 Task: Add a new product to Salesforce by filling out the product name, code, revenue, and description, then save the entry.
Action: Mouse moved to (551, 536)
Screenshot: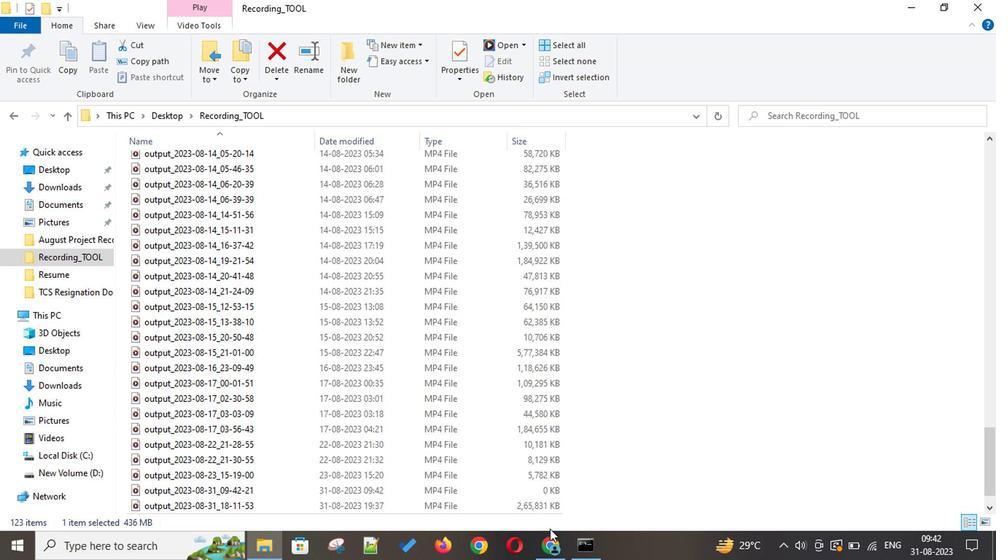 
Action: Mouse pressed left at (551, 536)
Screenshot: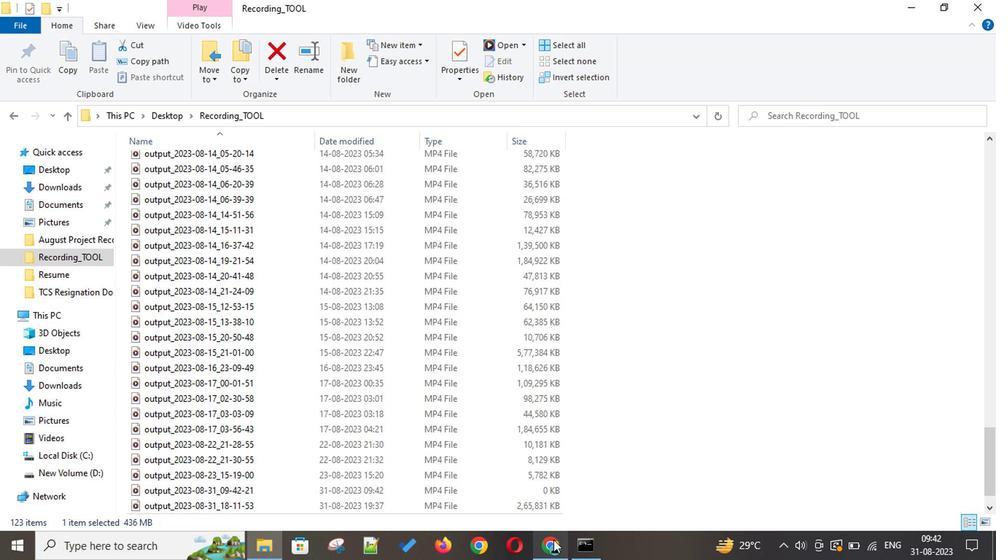 
Action: Mouse moved to (29, 108)
Screenshot: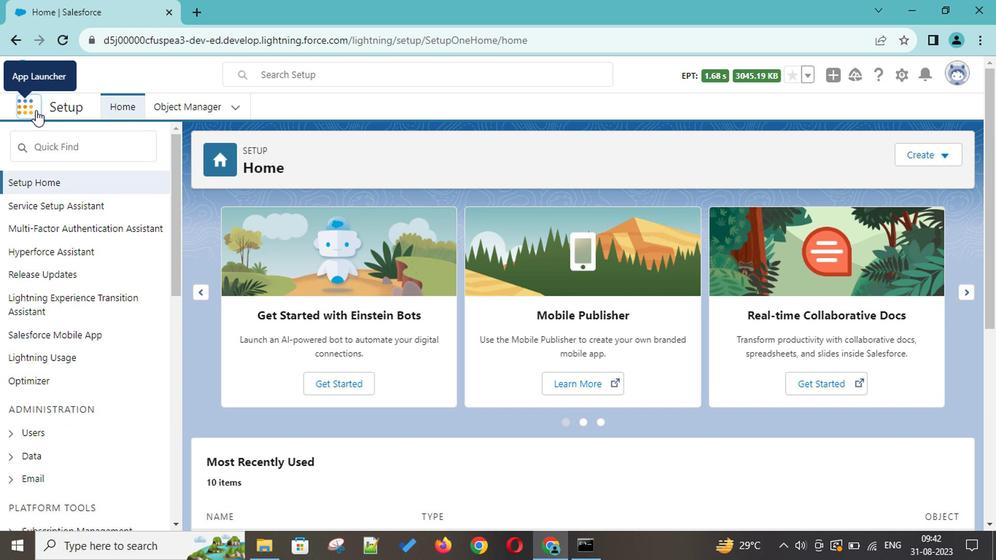 
Action: Mouse pressed left at (29, 108)
Screenshot: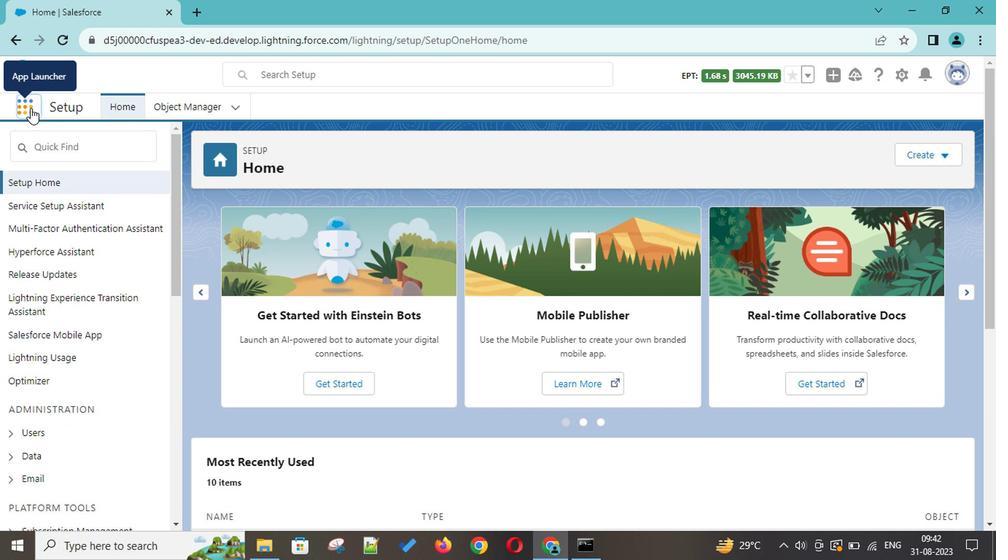 
Action: Mouse moved to (88, 157)
Screenshot: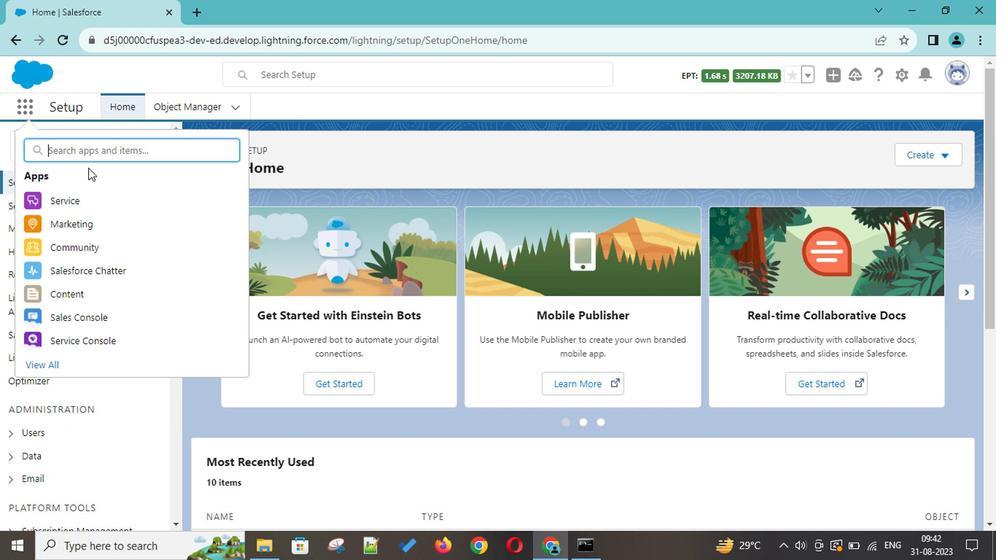 
Action: Key pressed <Key.shift>Sale
Screenshot: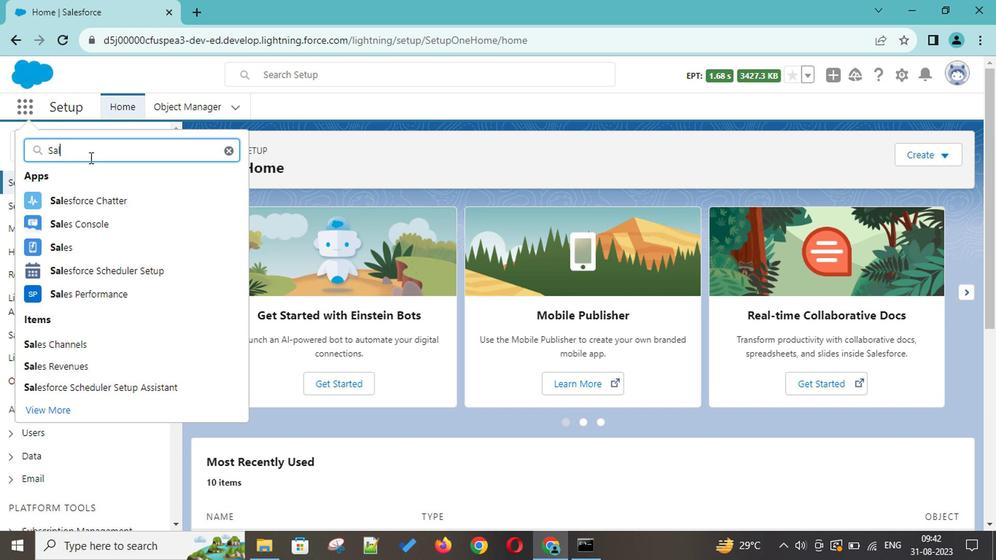 
Action: Mouse moved to (62, 285)
Screenshot: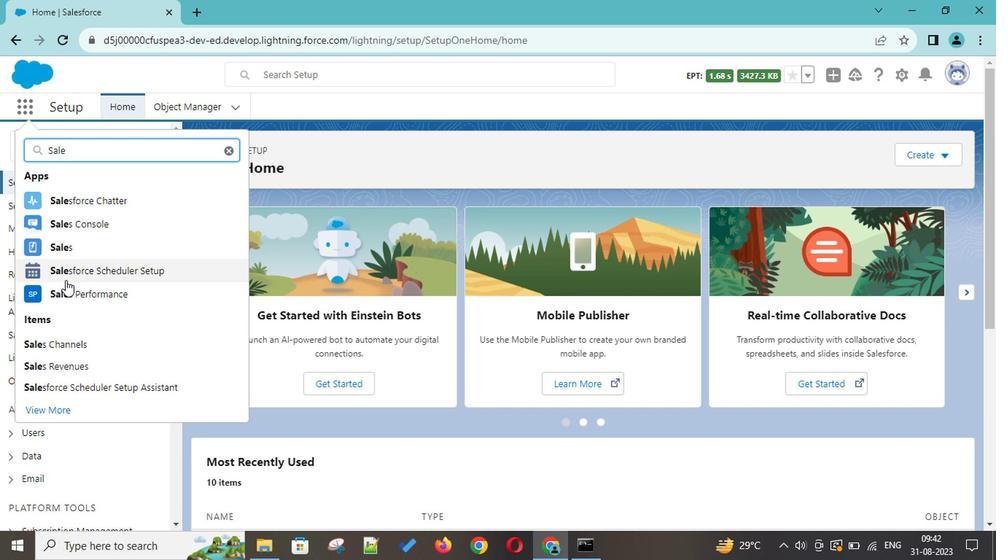 
Action: Mouse pressed left at (62, 285)
Screenshot: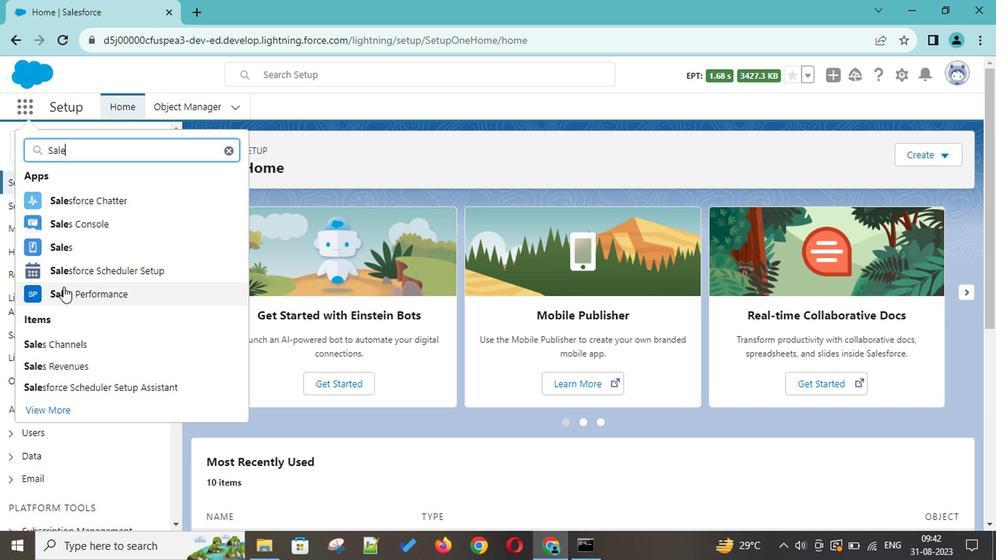 
Action: Mouse moved to (445, 109)
Screenshot: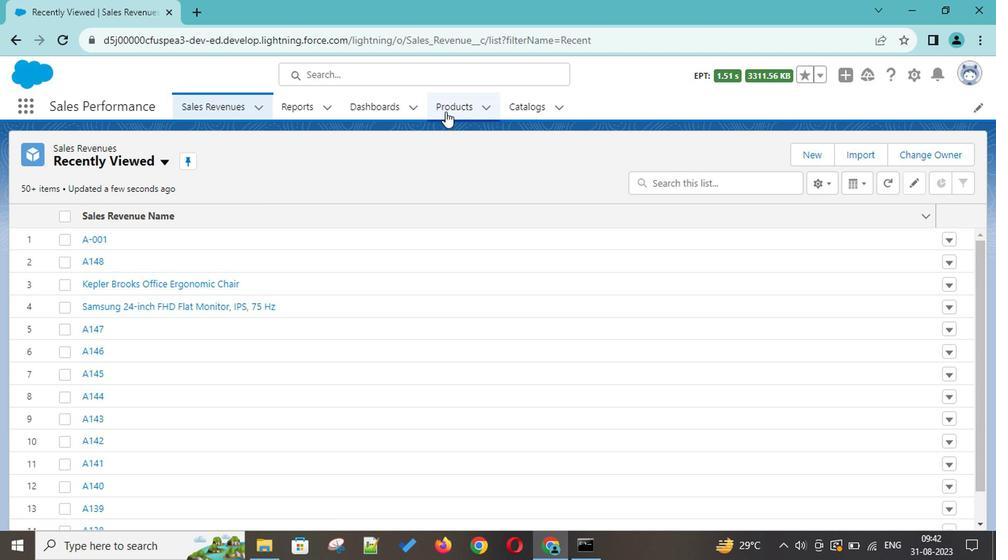 
Action: Mouse pressed left at (445, 109)
Screenshot: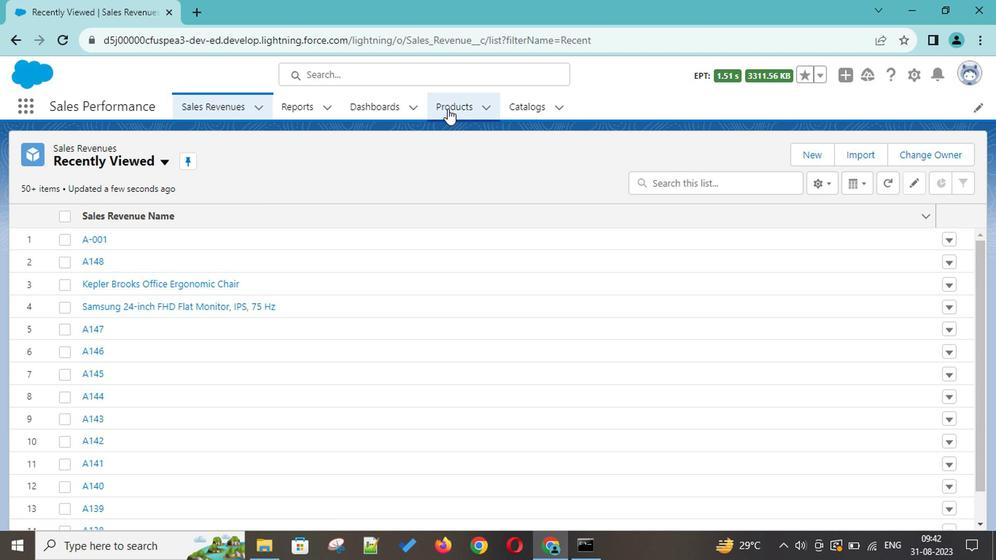 
Action: Mouse moved to (852, 156)
Screenshot: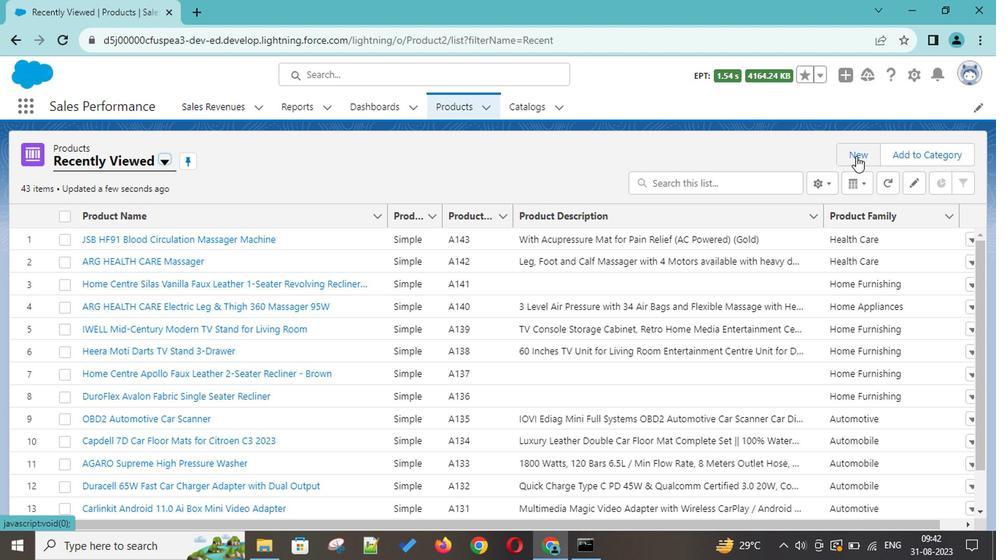 
Action: Mouse pressed left at (852, 156)
Screenshot: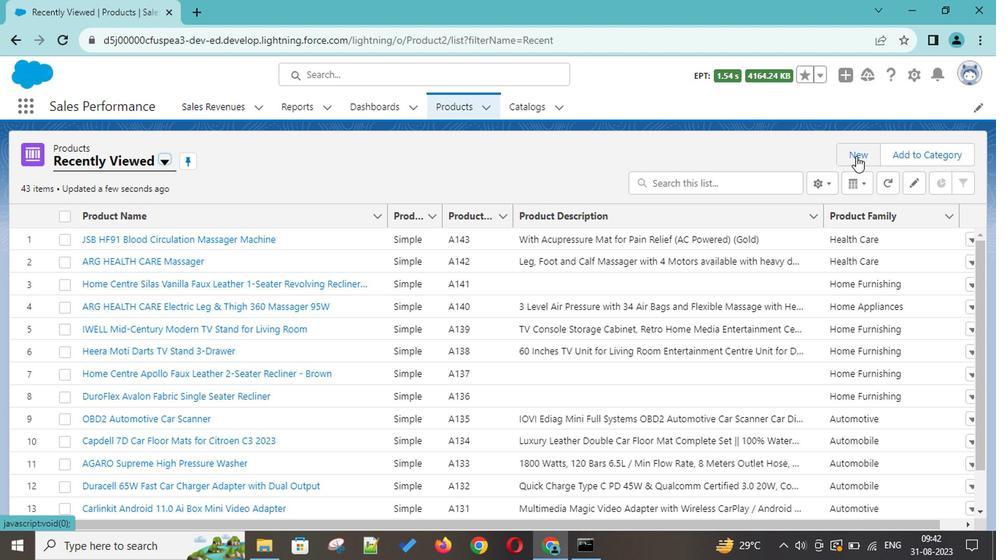 
Action: Mouse moved to (259, 229)
Screenshot: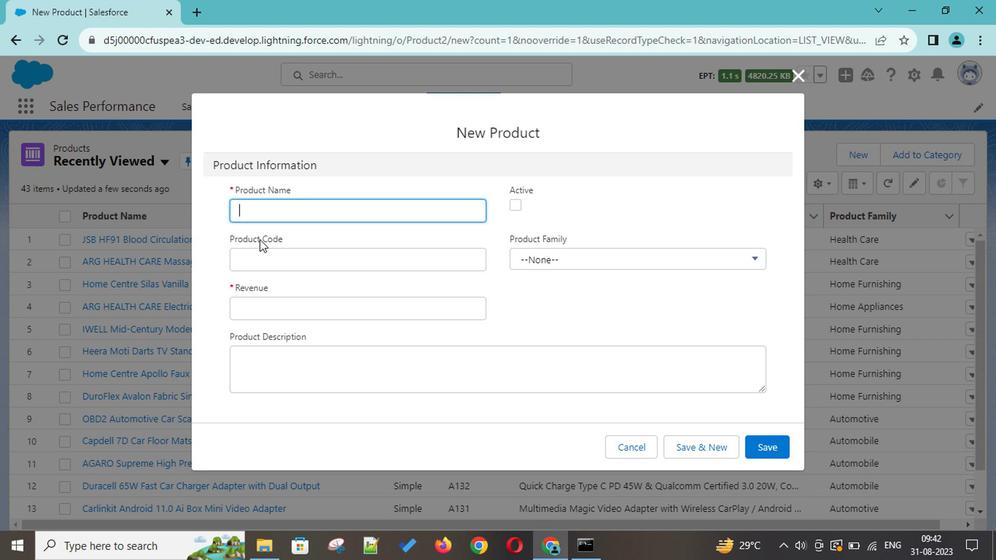
Action: Key pressed <Key.shift>A144
Screenshot: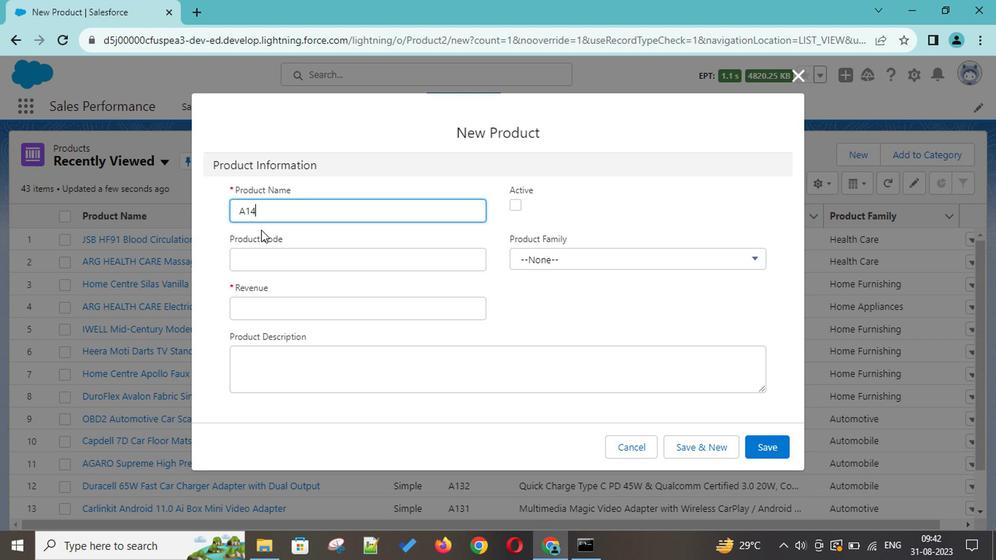 
Action: Mouse moved to (510, 201)
Screenshot: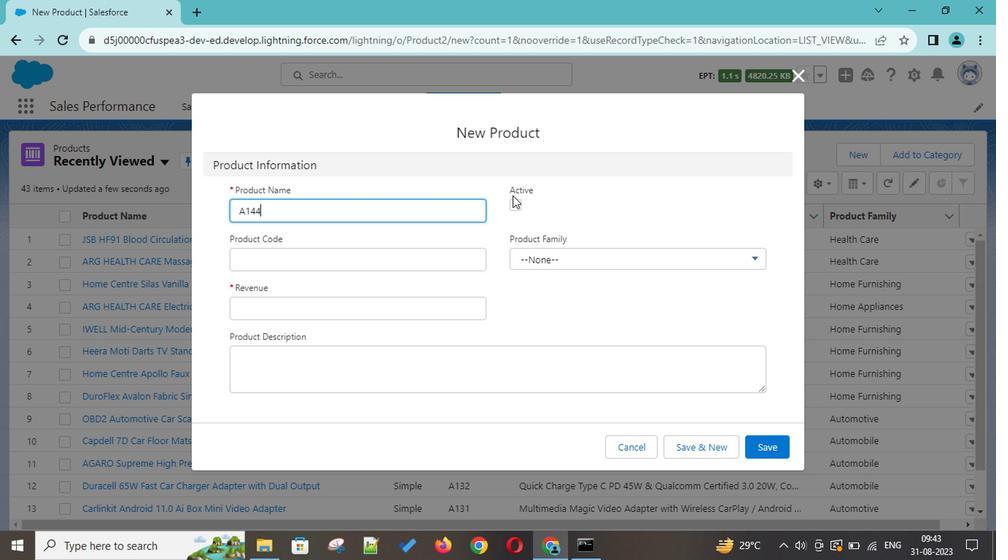 
Action: Mouse pressed left at (510, 201)
Screenshot: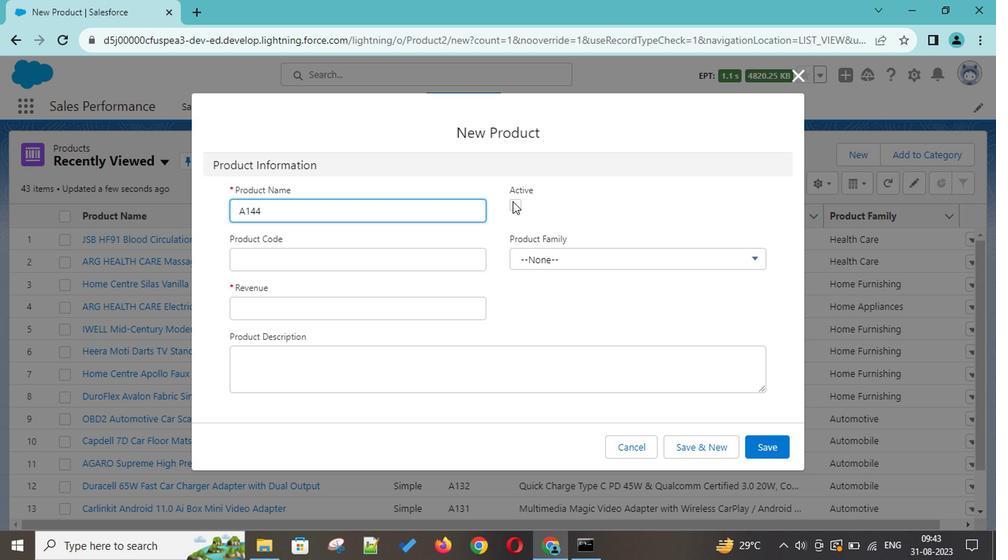 
Action: Mouse moved to (374, 260)
Screenshot: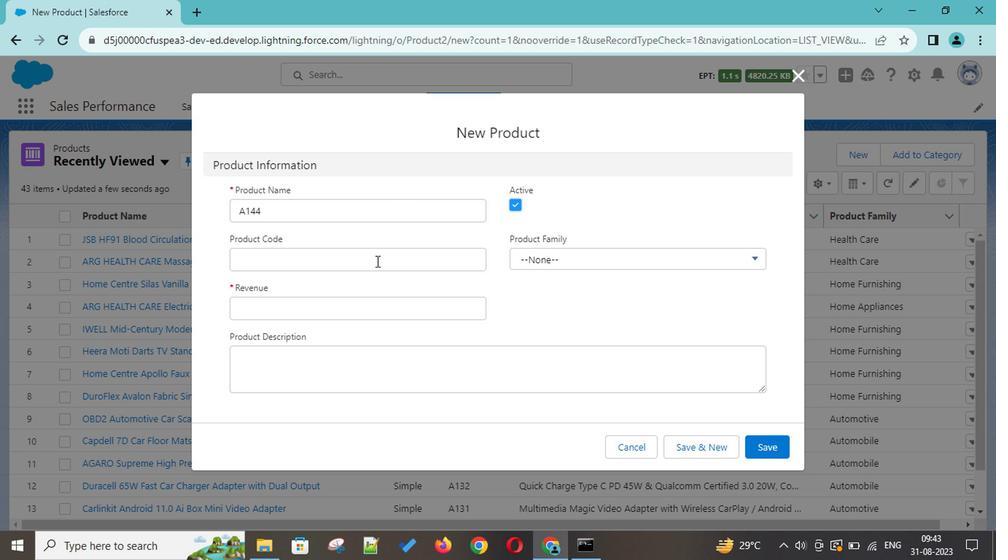 
Action: Mouse pressed left at (374, 260)
Screenshot: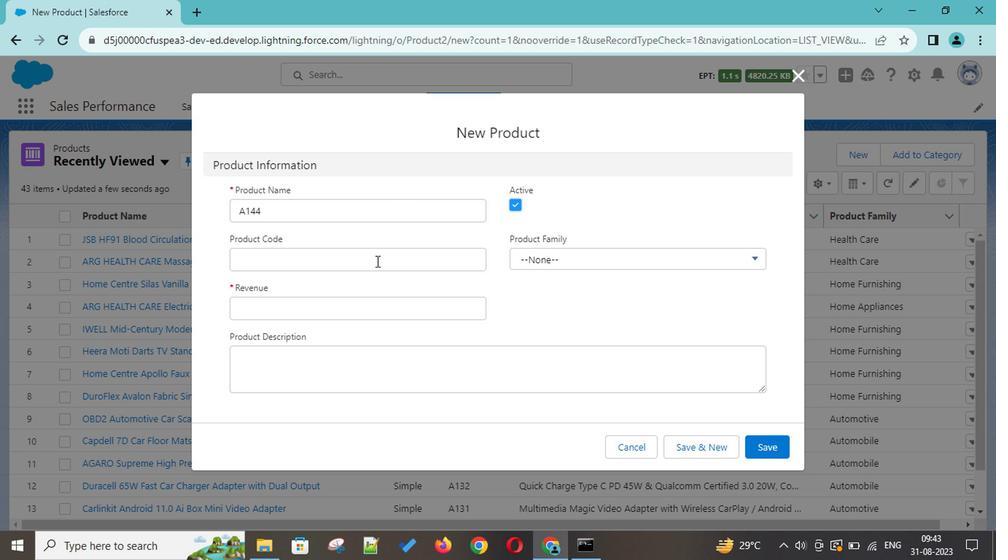 
Action: Mouse moved to (357, 215)
Screenshot: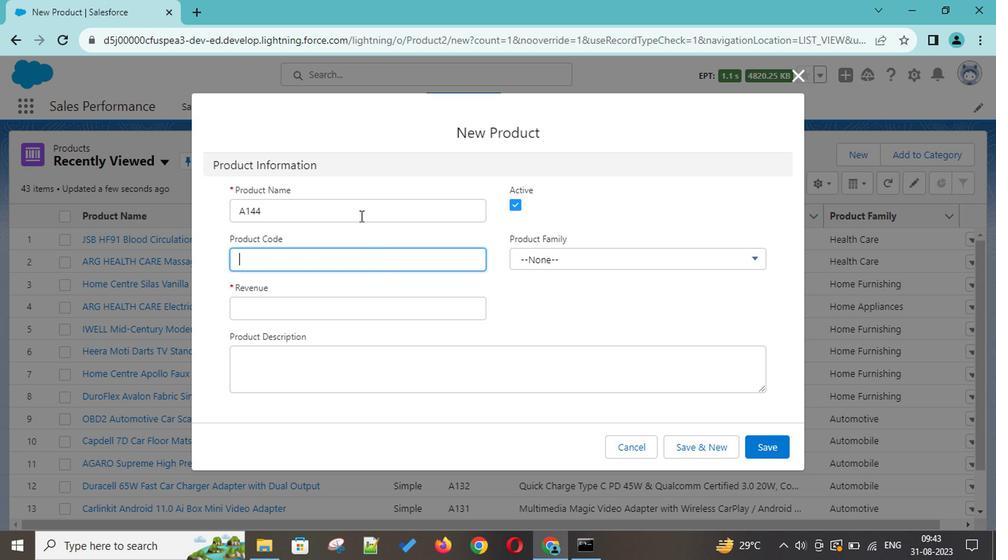 
Action: Mouse pressed left at (357, 215)
Screenshot: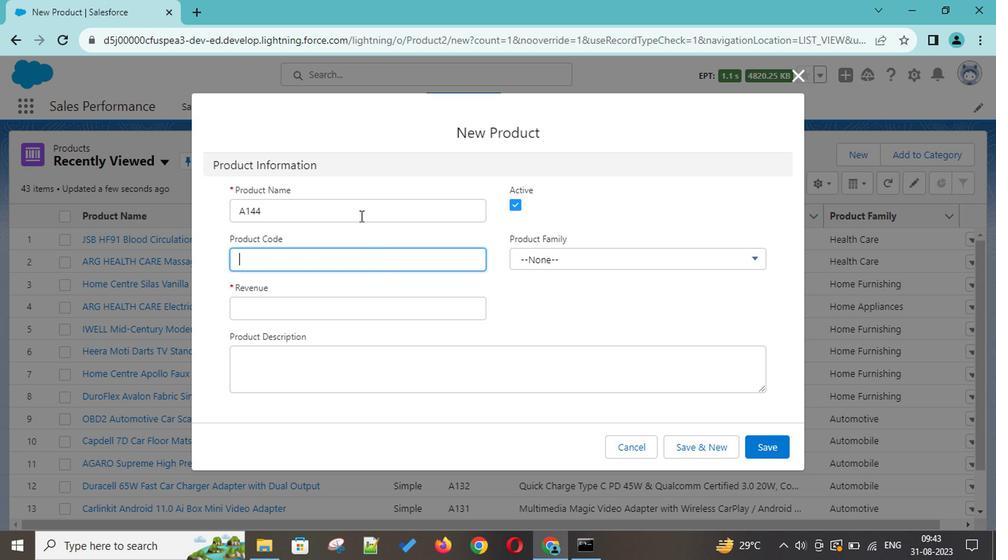 
Action: Key pressed ctrl+A<Key.shift>ctrl+M2<Key.space><Key.backspace><Key.backspace><Key.backspace><Key.backspace><Key.backspace><Key.backspace><Key.backspace><Key.backspace><Key.backspace><Key.backspace><Key.backspace><Key.shift>JBL<Key.space><Key.shift><Key.shift><Key.shift><Key.shift><Key.shift>Tour<Key.space><Key.shift>One<Key.space><Key.shift>M2<Key.space><Key.shift>Adaptive<Key.space><Key.shift>Noise<Key.space><Key.shift>Canceli<Key.backspace>ling<Key.space><Key.shift>Over-<Key.shift>Ear<Key.space><Key.shift>Headphones
Screenshot: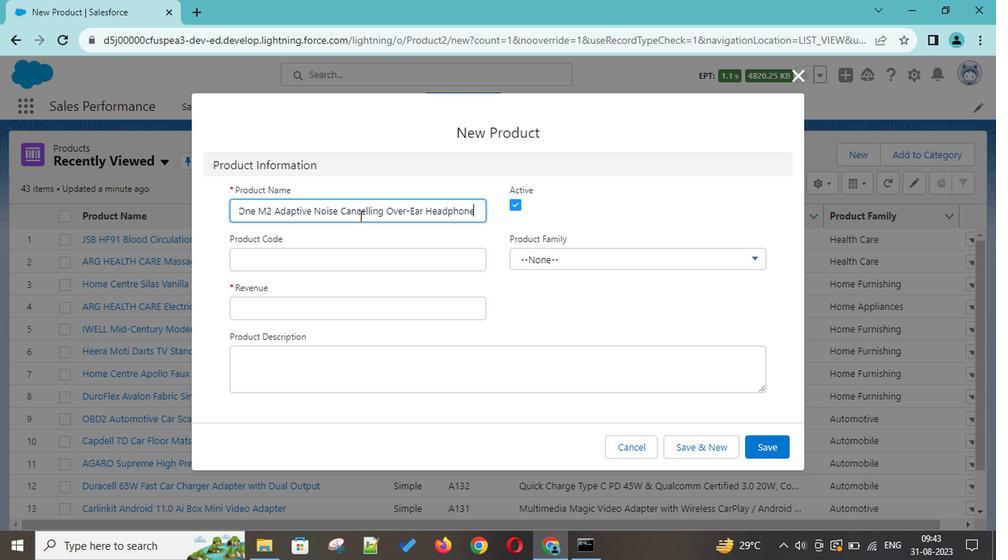 
Action: Mouse moved to (279, 260)
Screenshot: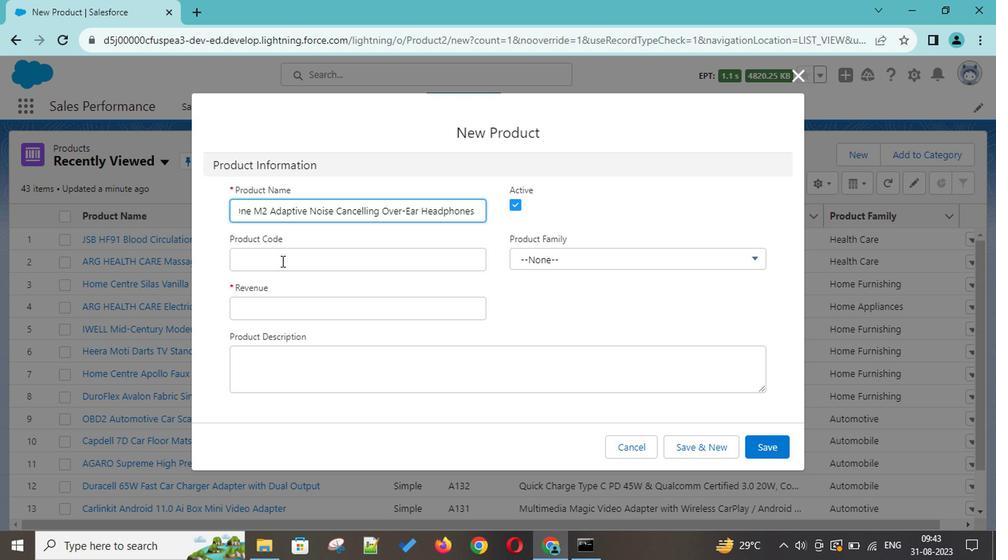 
Action: Mouse pressed left at (279, 260)
Screenshot: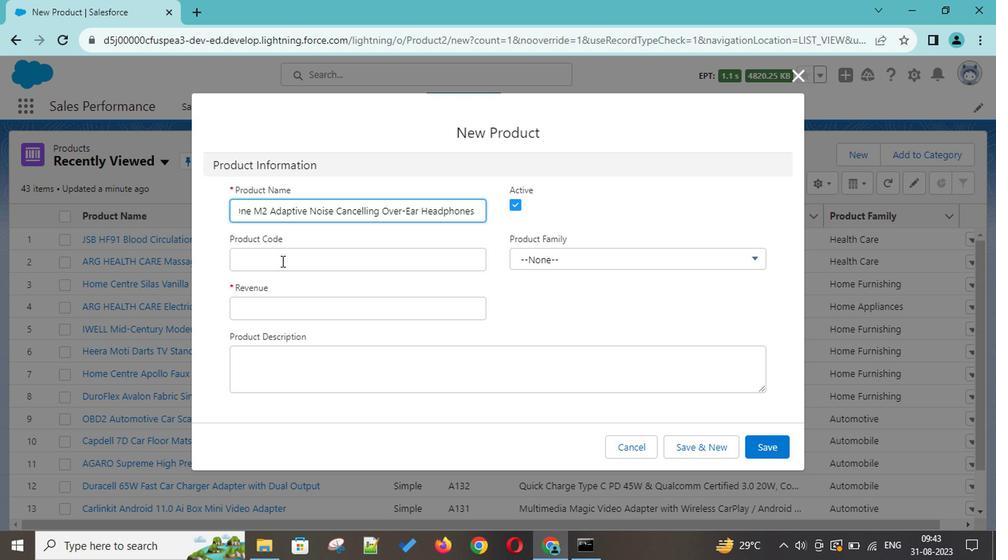 
Action: Key pressed <Key.shift>A144
Screenshot: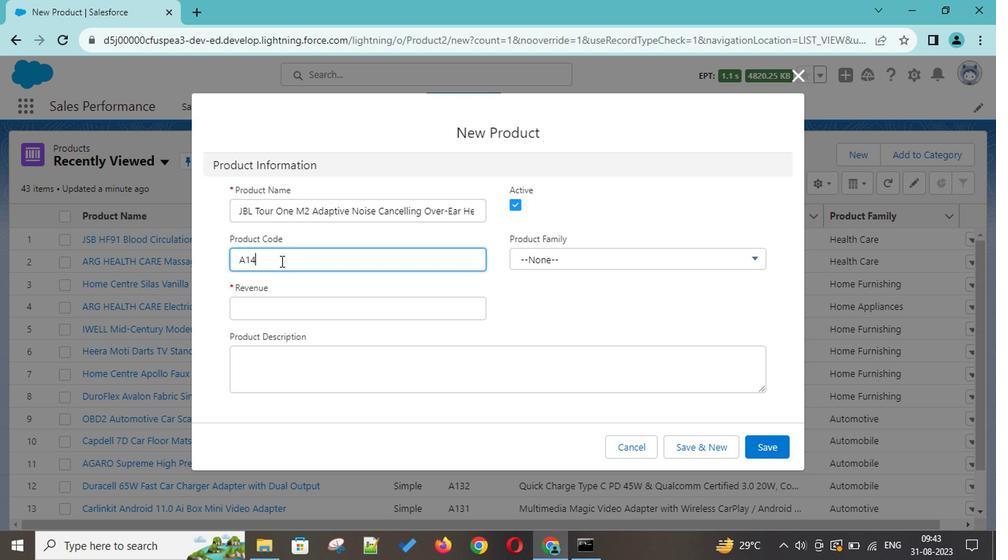 
Action: Mouse moved to (283, 300)
Screenshot: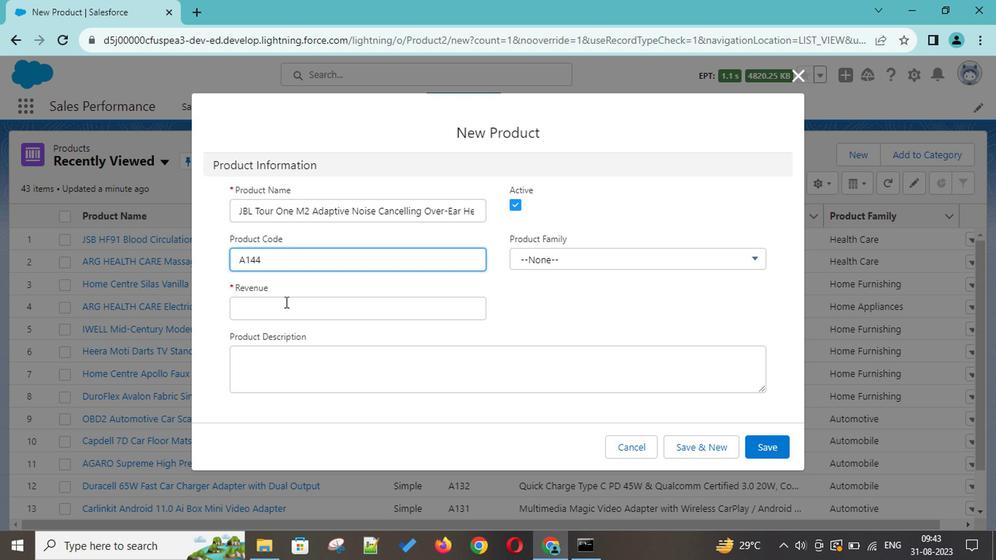 
Action: Mouse pressed left at (283, 300)
Screenshot: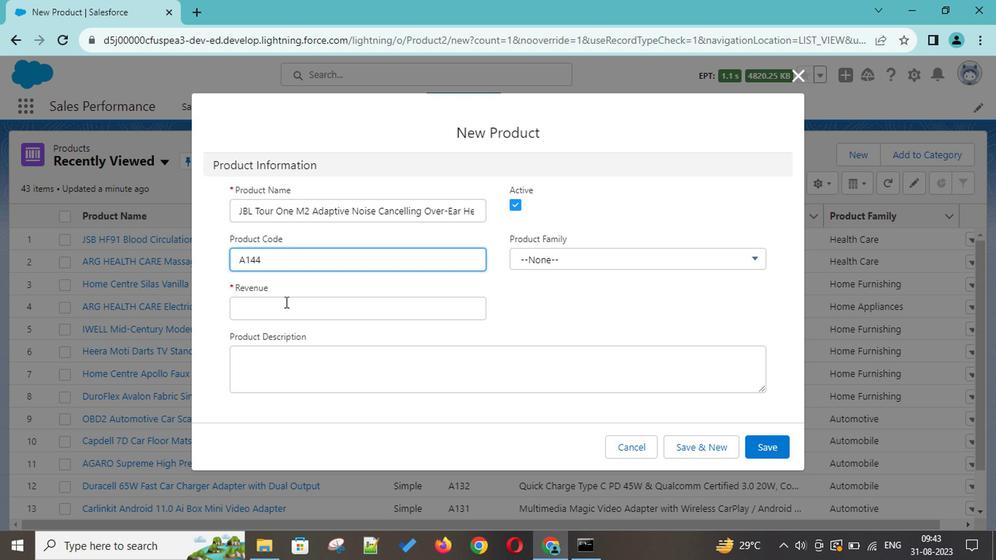 
Action: Key pressed 24999
Screenshot: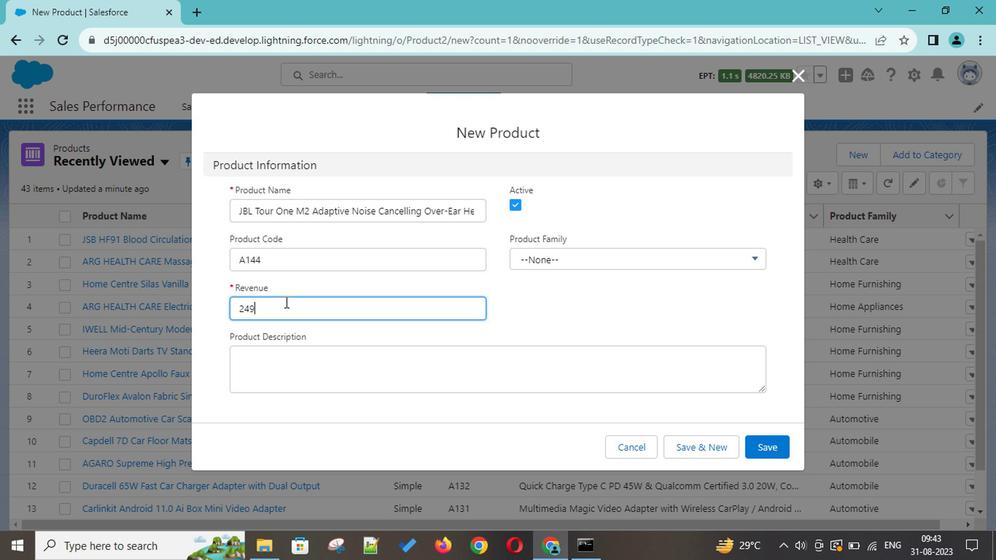
Action: Mouse moved to (546, 263)
Screenshot: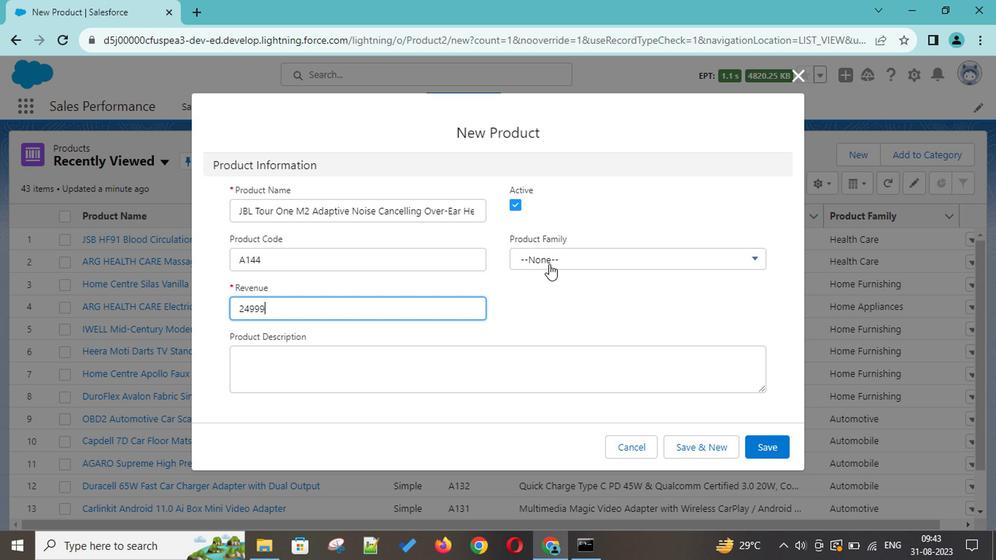 
Action: Mouse pressed left at (546, 263)
Screenshot: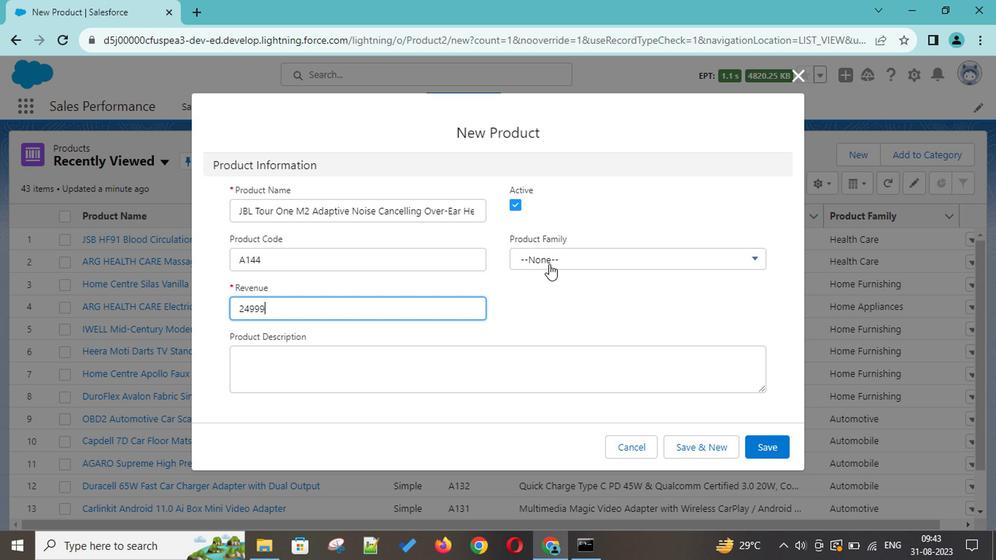 
Action: Mouse moved to (617, 322)
Screenshot: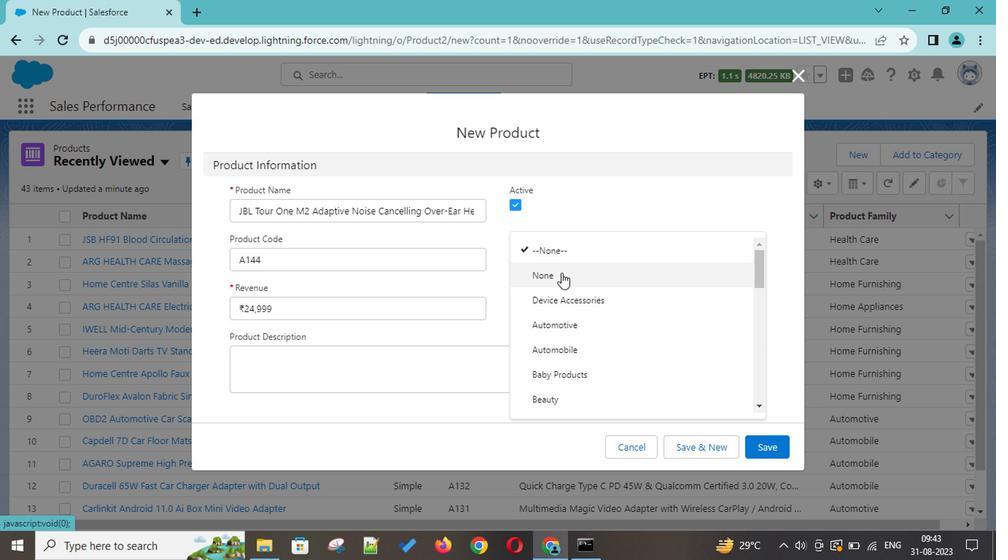 
Action: Mouse scrolled (617, 321) with delta (0, -1)
Screenshot: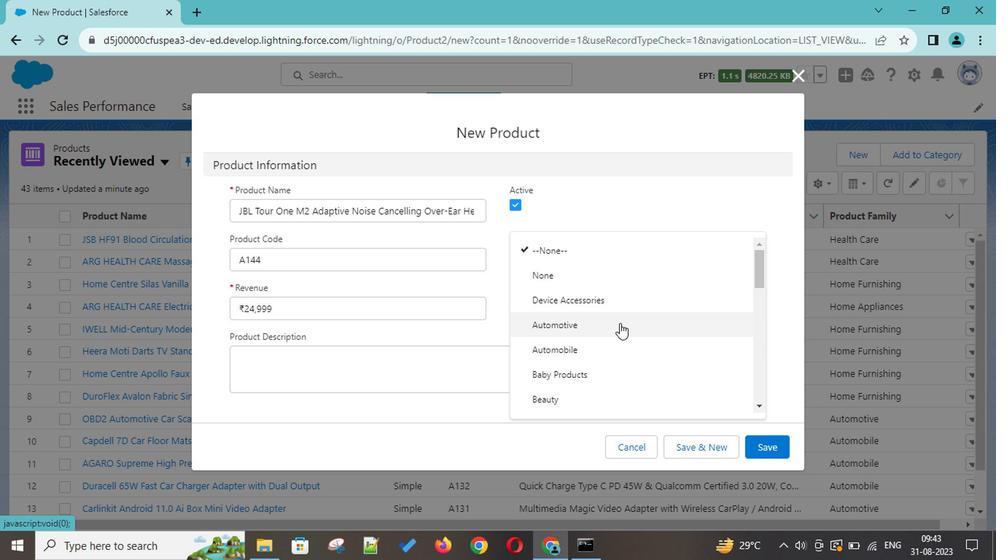 
Action: Mouse scrolled (617, 321) with delta (0, -1)
Screenshot: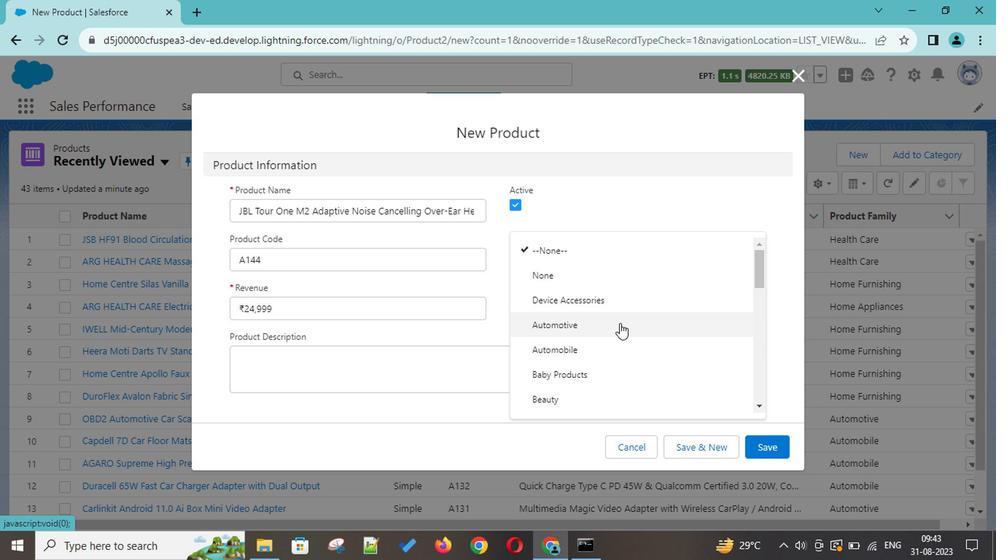 
Action: Mouse scrolled (617, 321) with delta (0, -1)
Screenshot: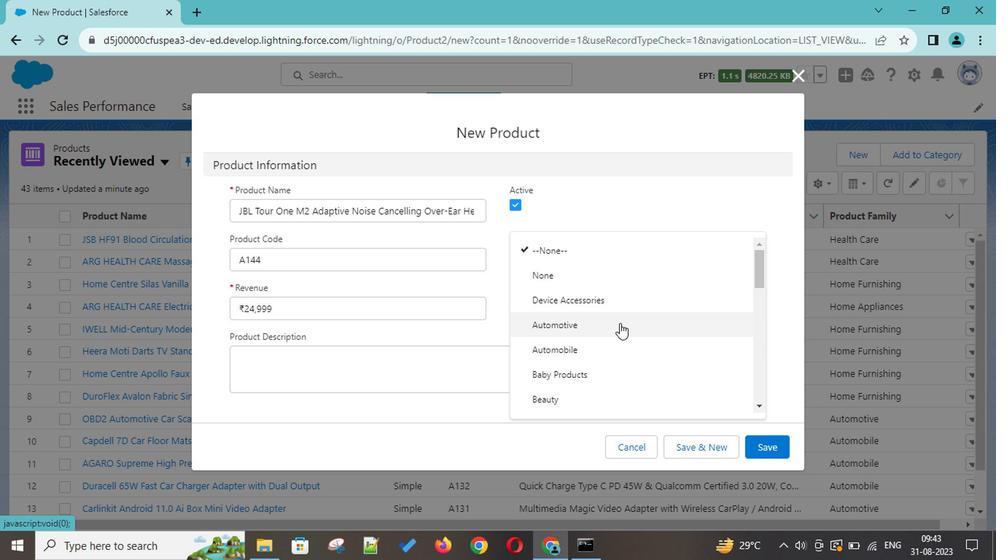 
Action: Mouse scrolled (617, 321) with delta (0, -1)
Screenshot: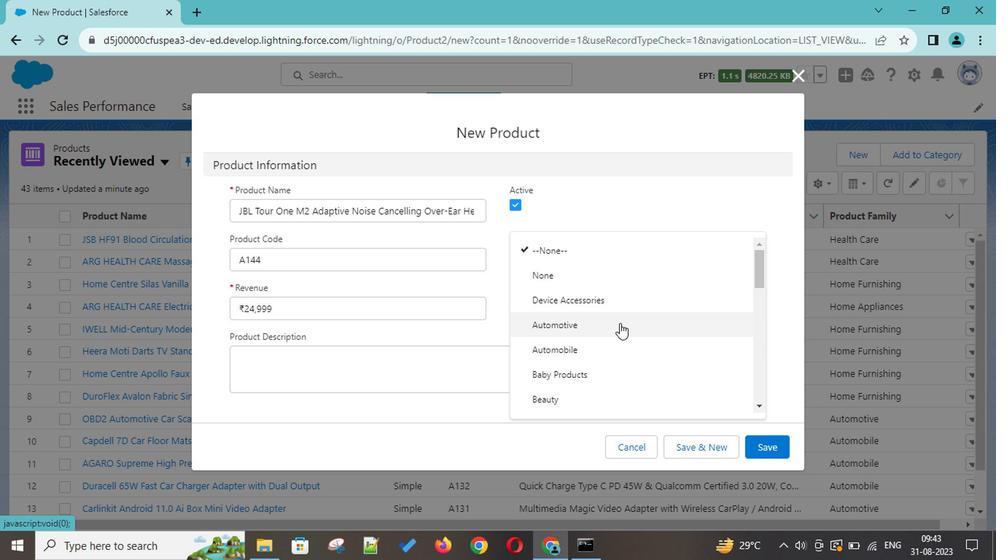
Action: Mouse scrolled (617, 321) with delta (0, -1)
Screenshot: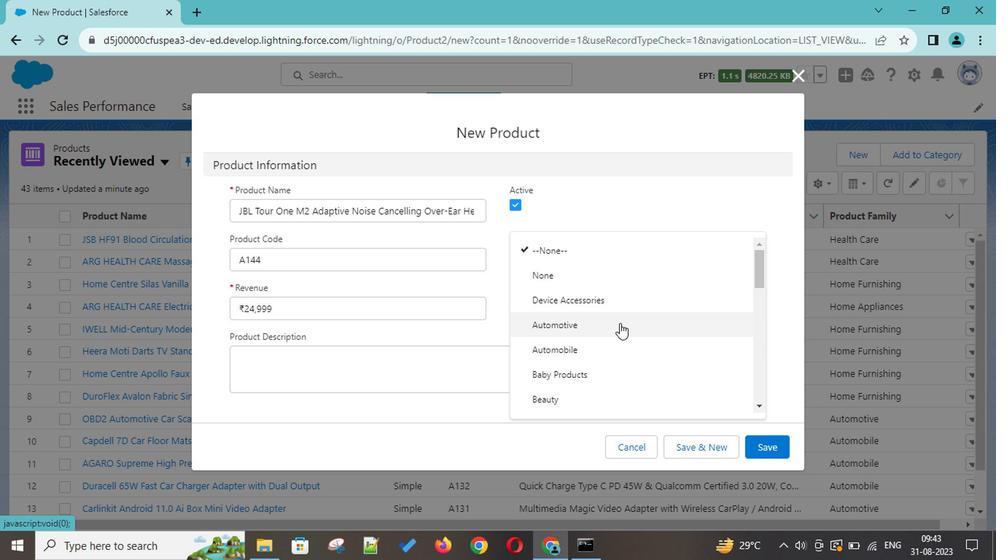 
Action: Mouse scrolled (617, 321) with delta (0, -1)
Screenshot: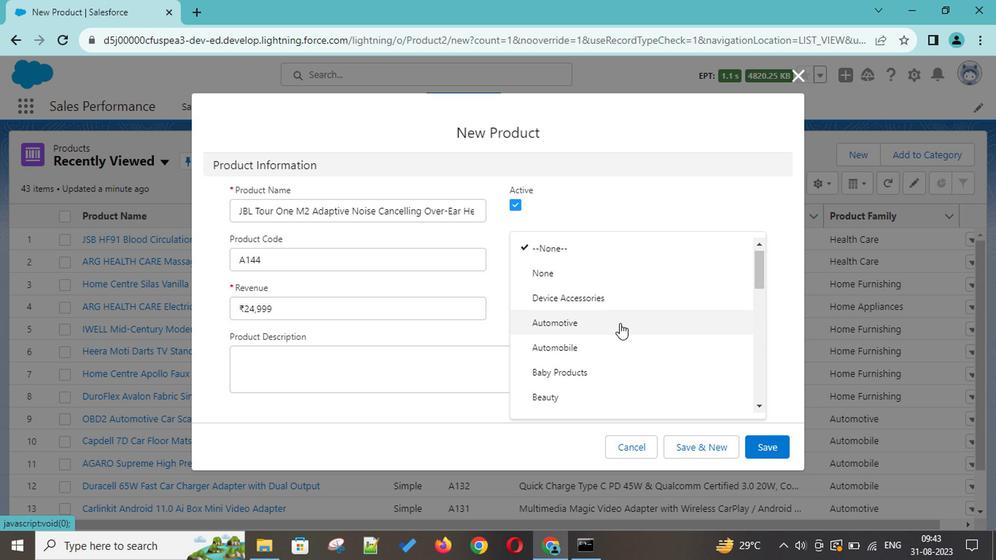 
Action: Mouse scrolled (617, 321) with delta (0, -1)
Screenshot: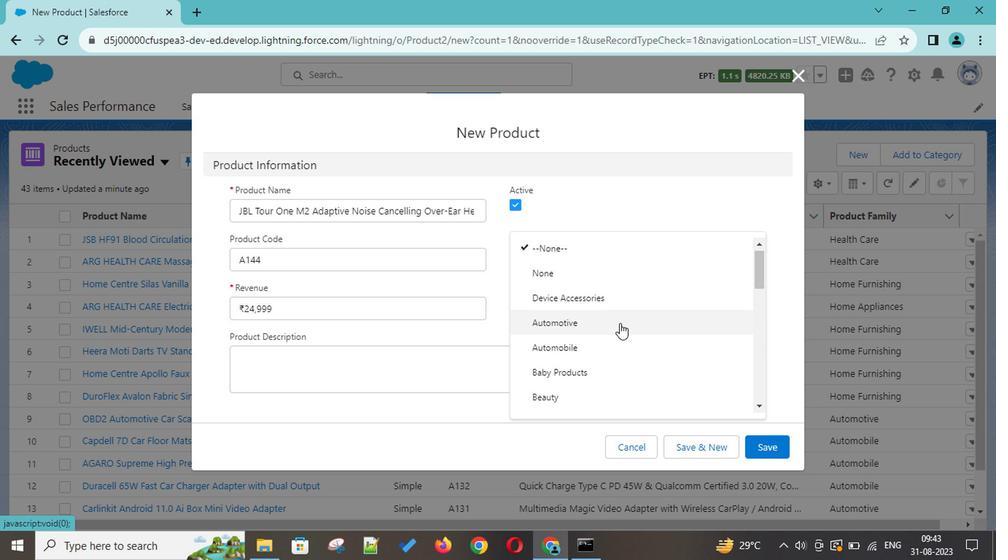 
Action: Mouse scrolled (617, 321) with delta (0, -1)
Screenshot: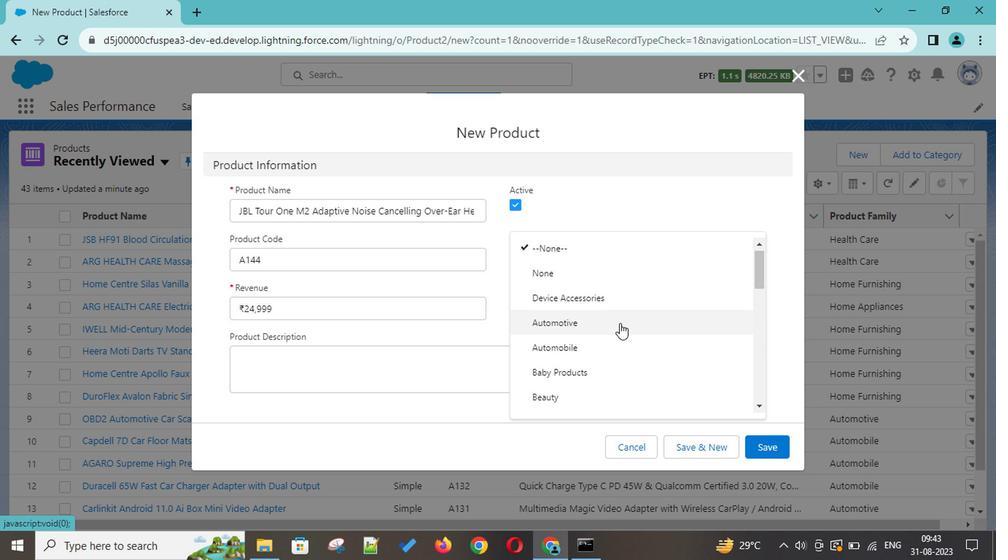 
Action: Mouse scrolled (617, 321) with delta (0, -1)
Screenshot: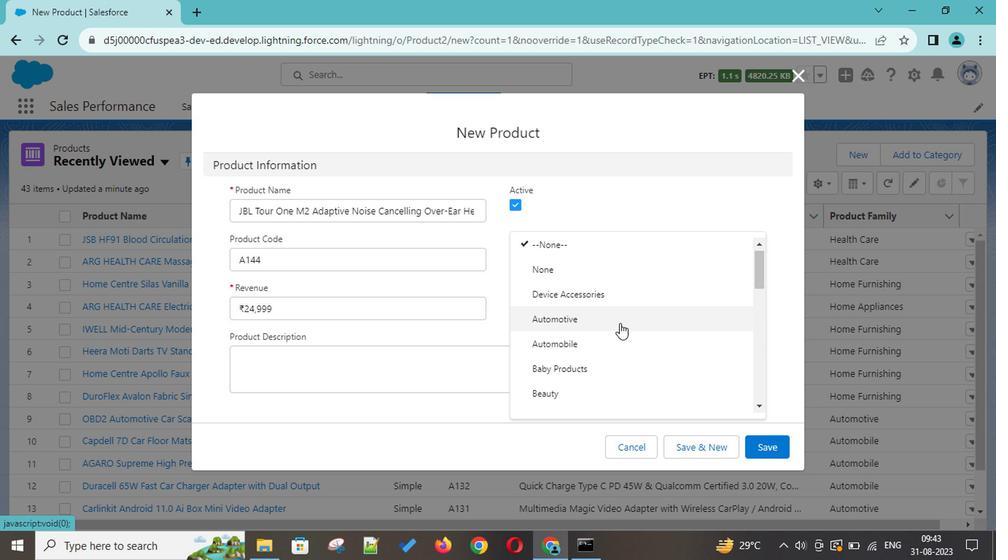 
Action: Mouse scrolled (617, 321) with delta (0, -1)
Screenshot: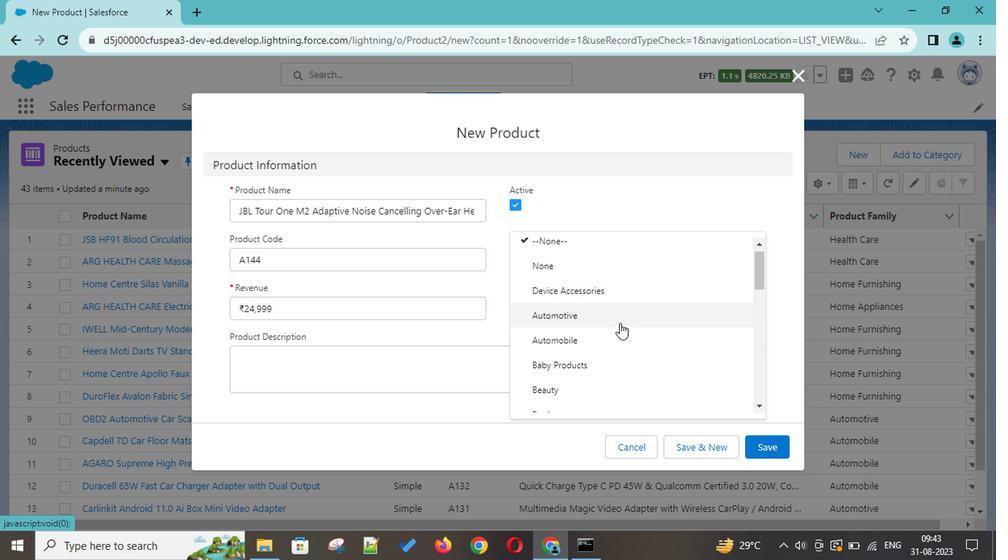 
Action: Mouse scrolled (617, 321) with delta (0, -1)
Screenshot: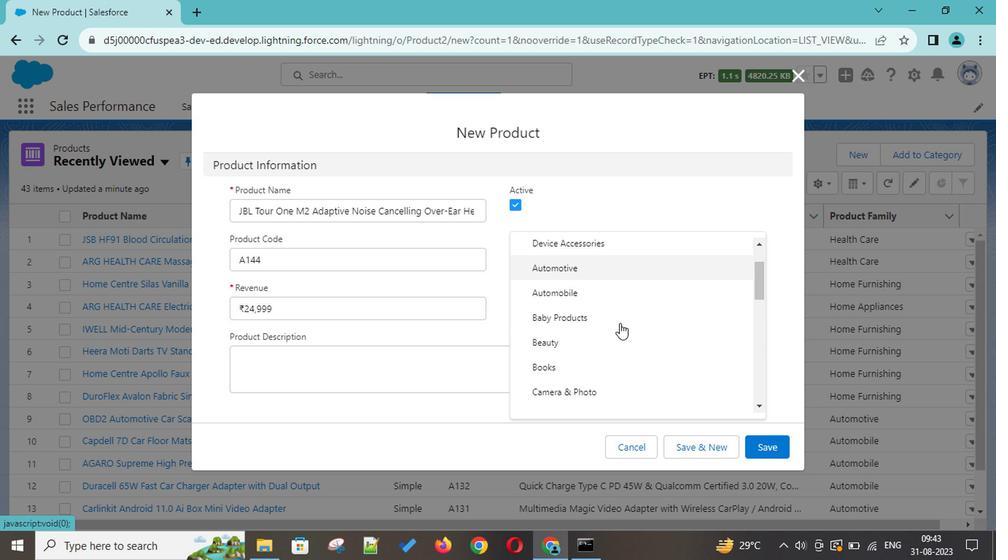 
Action: Mouse scrolled (617, 321) with delta (0, -1)
Screenshot: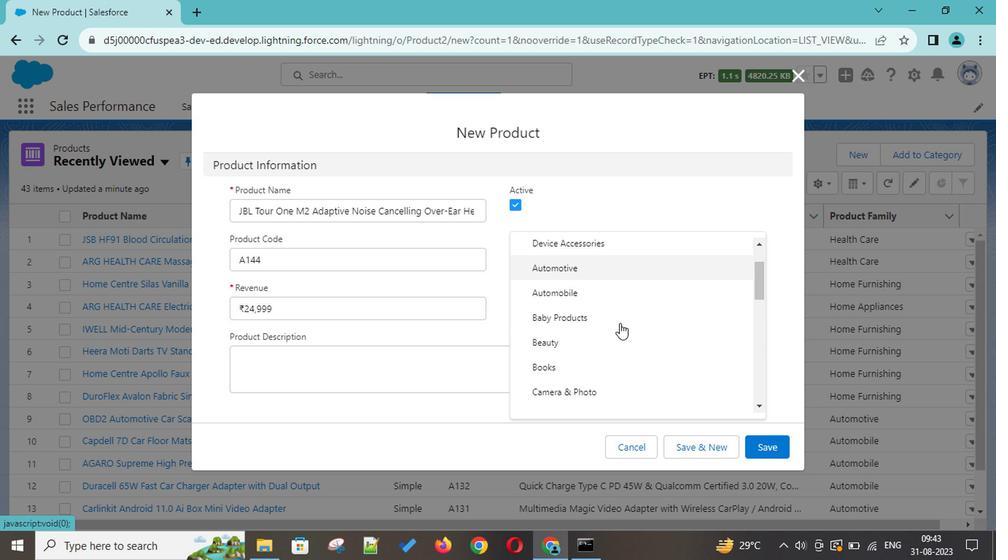 
Action: Mouse scrolled (617, 321) with delta (0, -1)
Screenshot: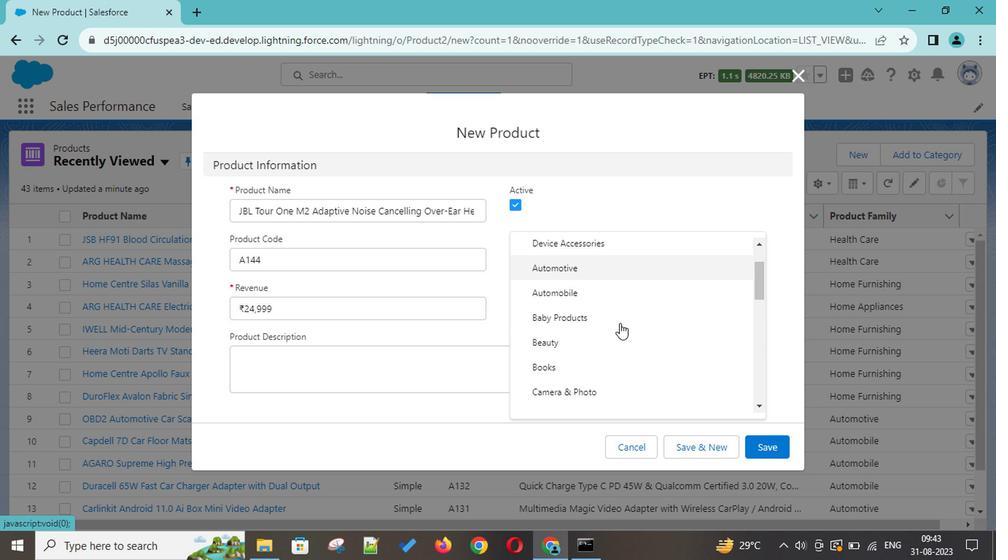 
Action: Mouse scrolled (617, 321) with delta (0, -1)
Screenshot: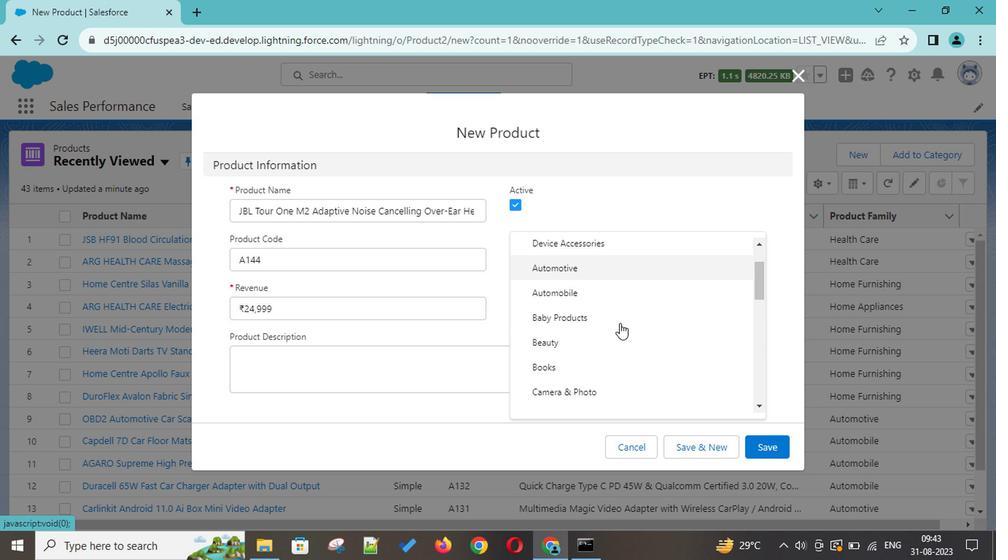 
Action: Mouse scrolled (617, 321) with delta (0, -1)
Screenshot: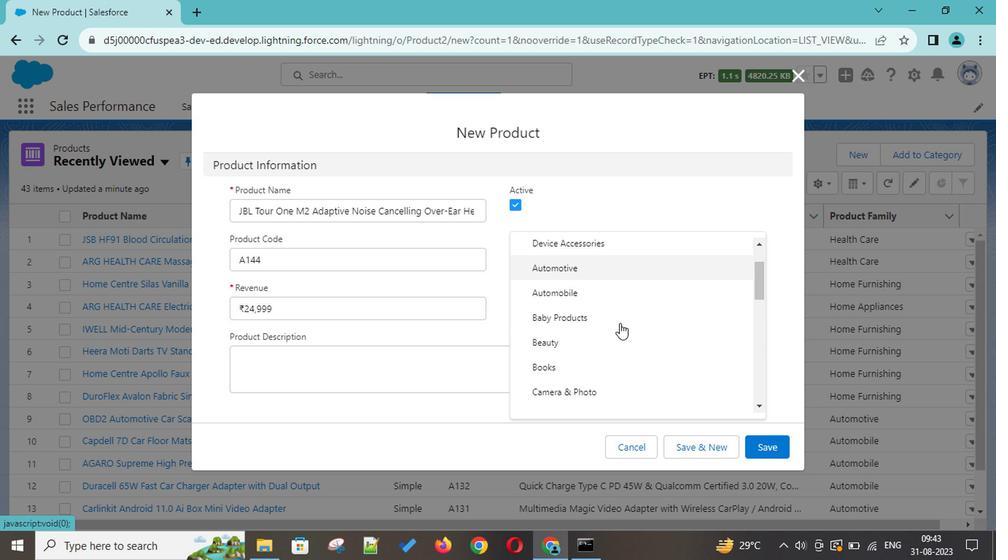 
Action: Mouse scrolled (617, 321) with delta (0, -1)
Screenshot: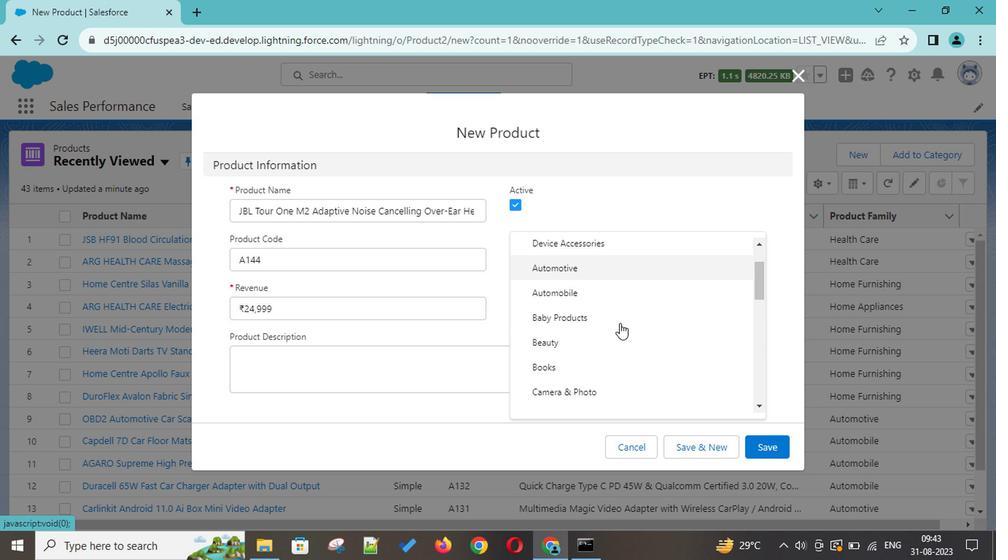 
Action: Mouse scrolled (617, 321) with delta (0, -1)
Screenshot: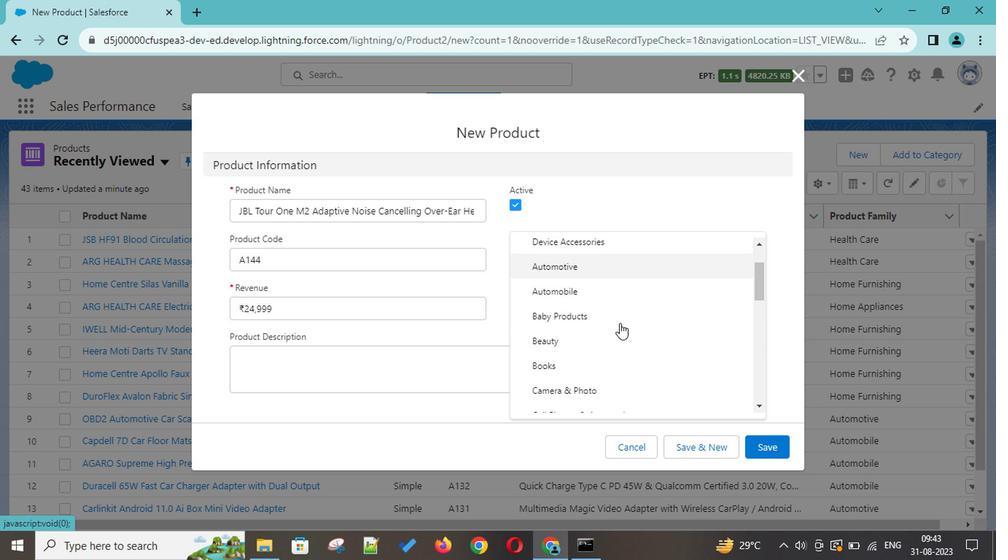 
Action: Mouse scrolled (617, 321) with delta (0, -1)
Screenshot: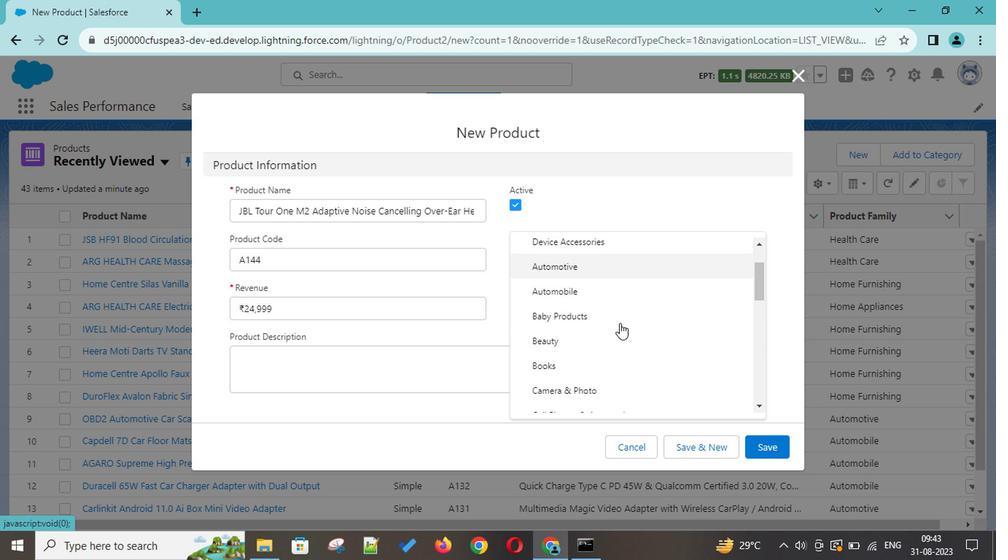 
Action: Mouse scrolled (617, 321) with delta (0, -1)
Screenshot: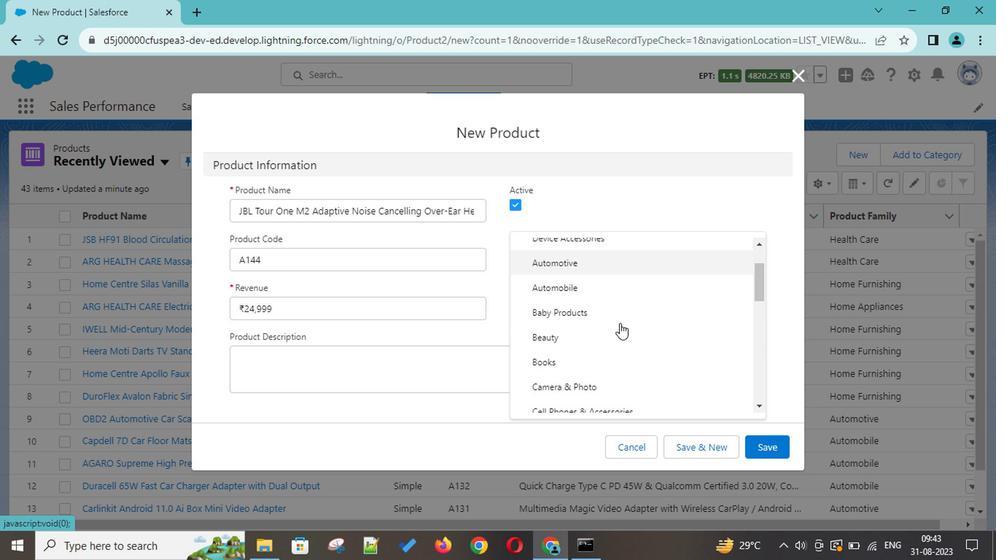 
Action: Mouse scrolled (617, 321) with delta (0, -1)
Screenshot: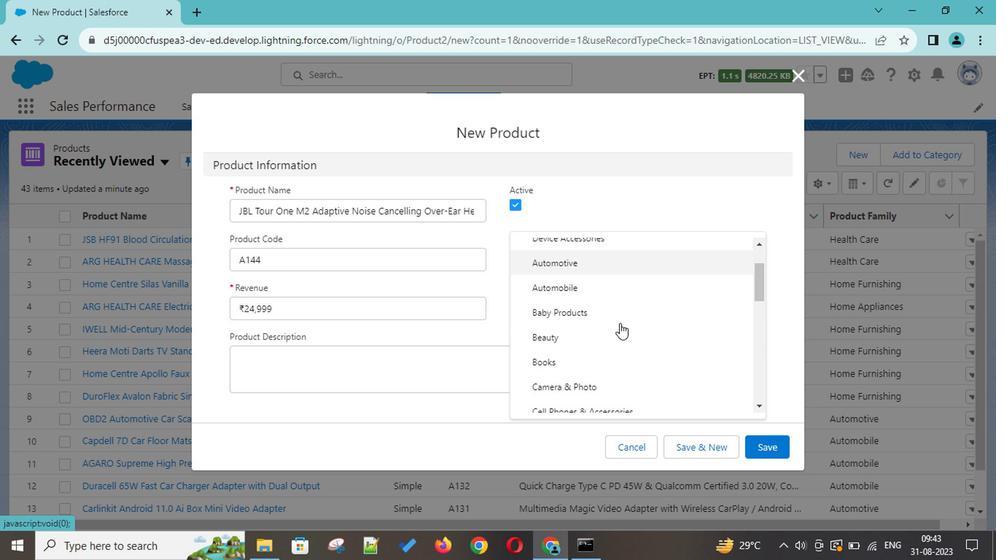 
Action: Mouse scrolled (617, 321) with delta (0, -1)
Screenshot: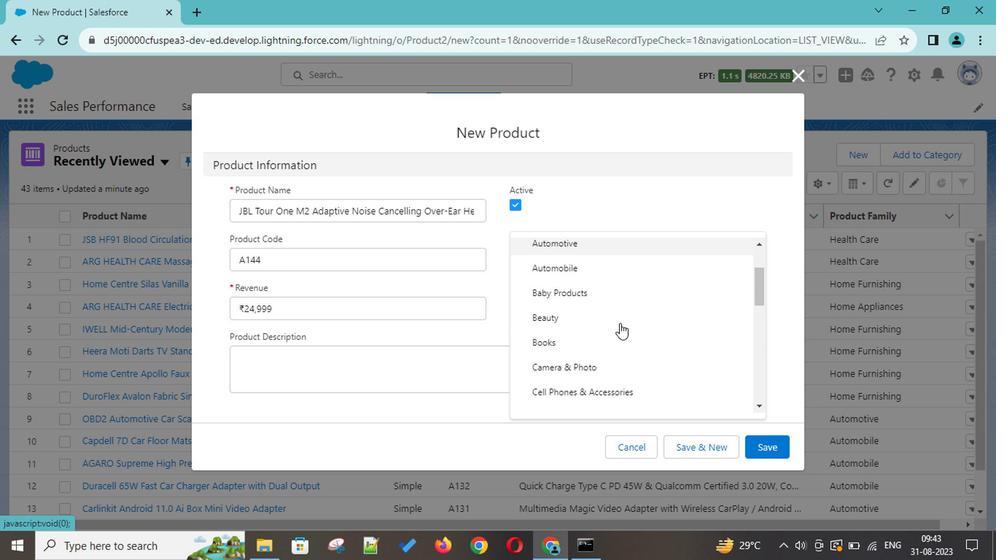 
Action: Mouse scrolled (617, 321) with delta (0, -1)
Screenshot: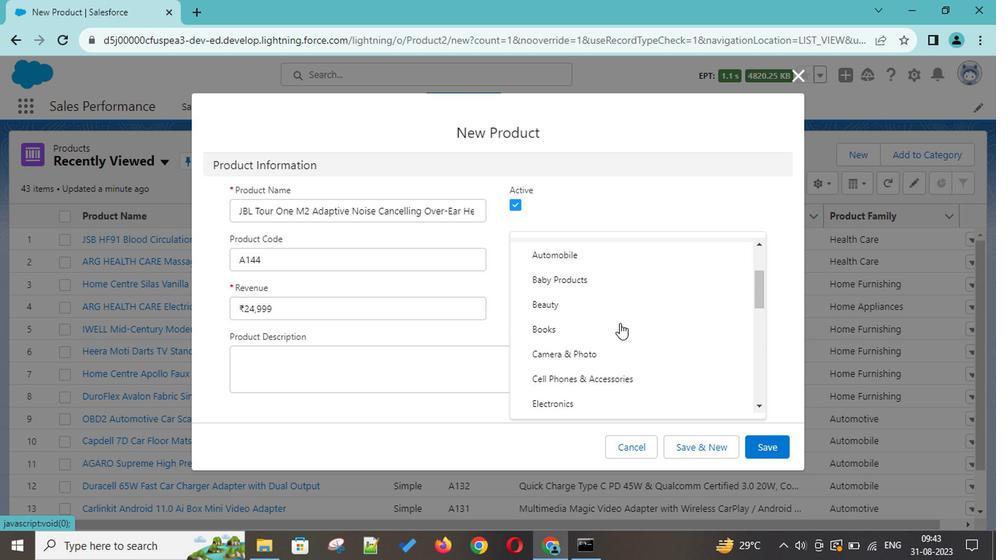
Action: Mouse scrolled (617, 321) with delta (0, -1)
Screenshot: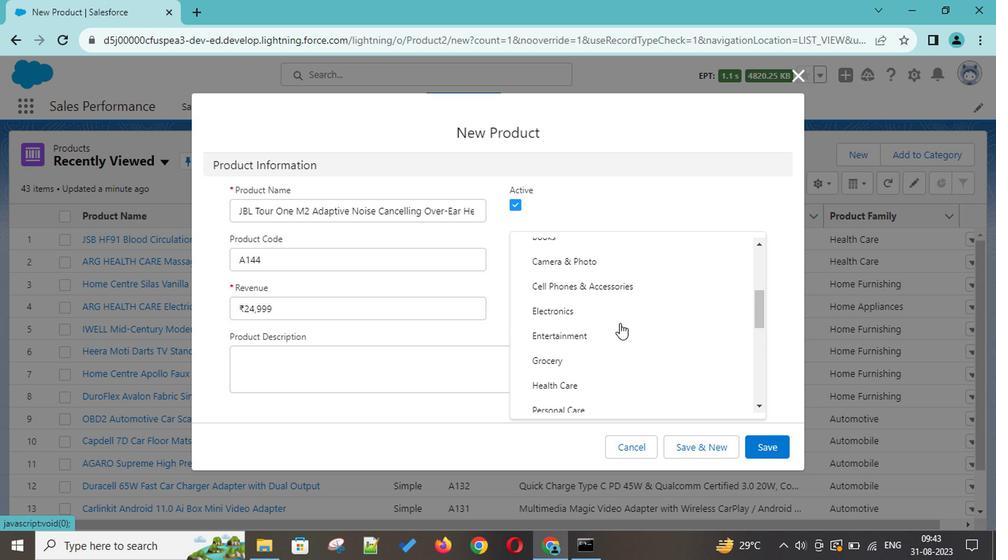 
Action: Mouse scrolled (617, 321) with delta (0, -1)
Screenshot: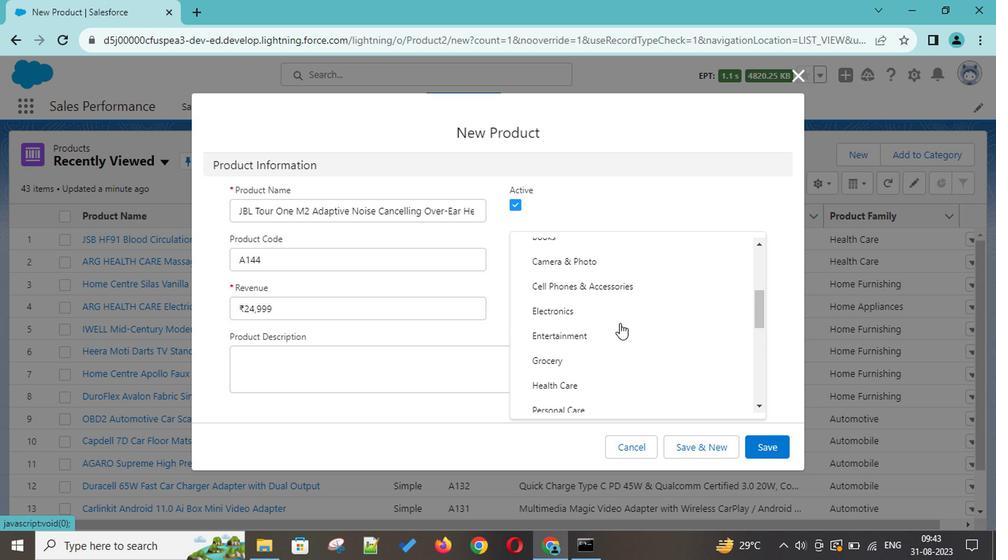 
Action: Mouse scrolled (617, 321) with delta (0, -1)
Screenshot: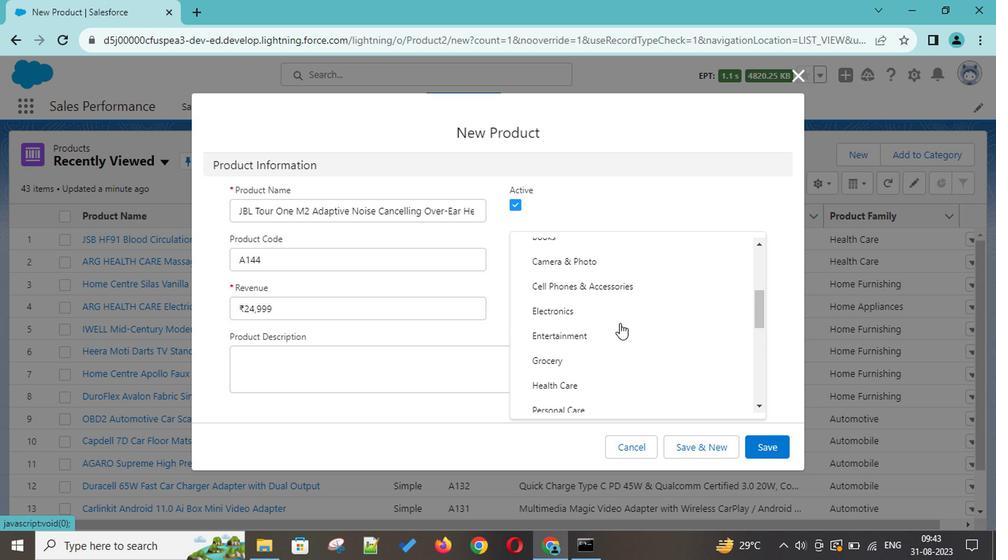 
Action: Mouse scrolled (617, 321) with delta (0, -1)
Screenshot: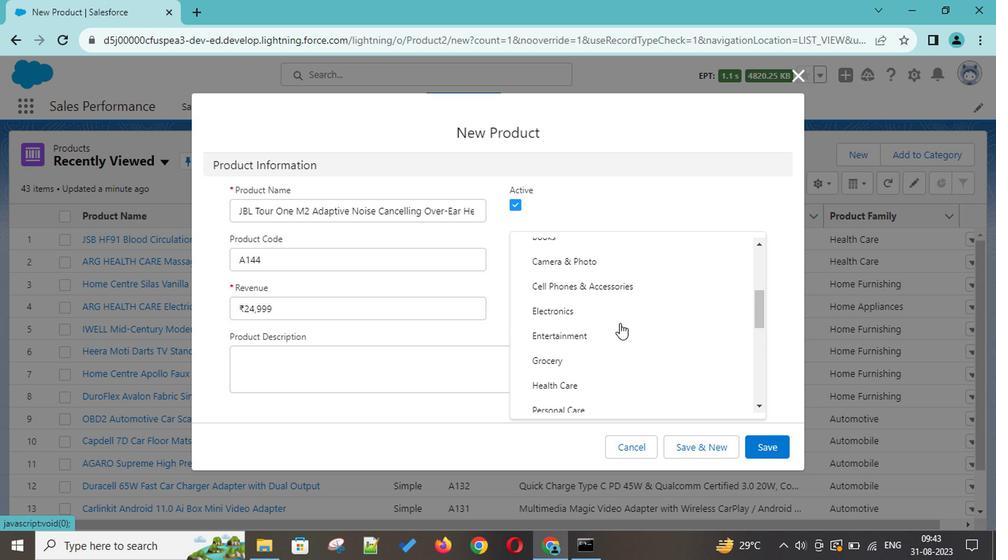 
Action: Mouse scrolled (617, 321) with delta (0, -1)
Screenshot: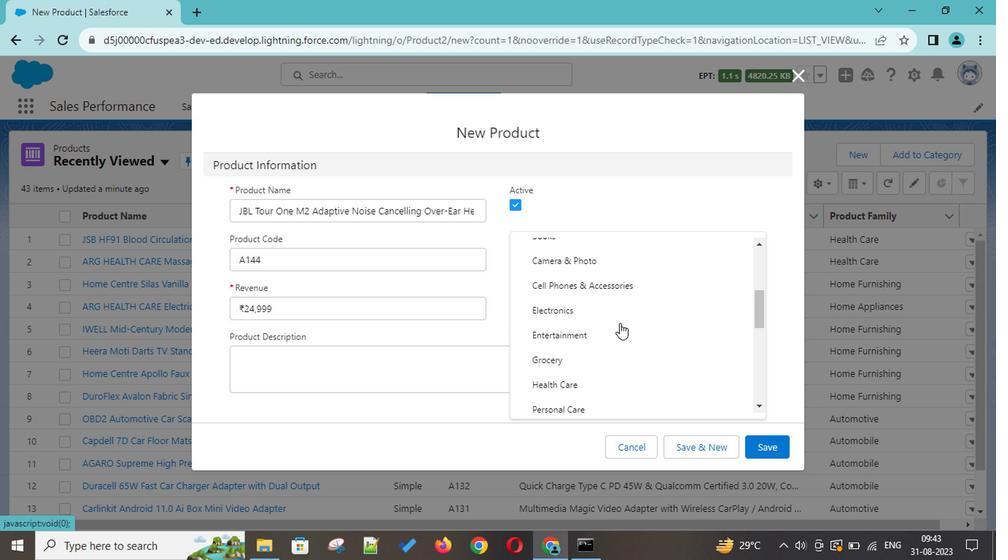 
Action: Mouse moved to (572, 280)
Screenshot: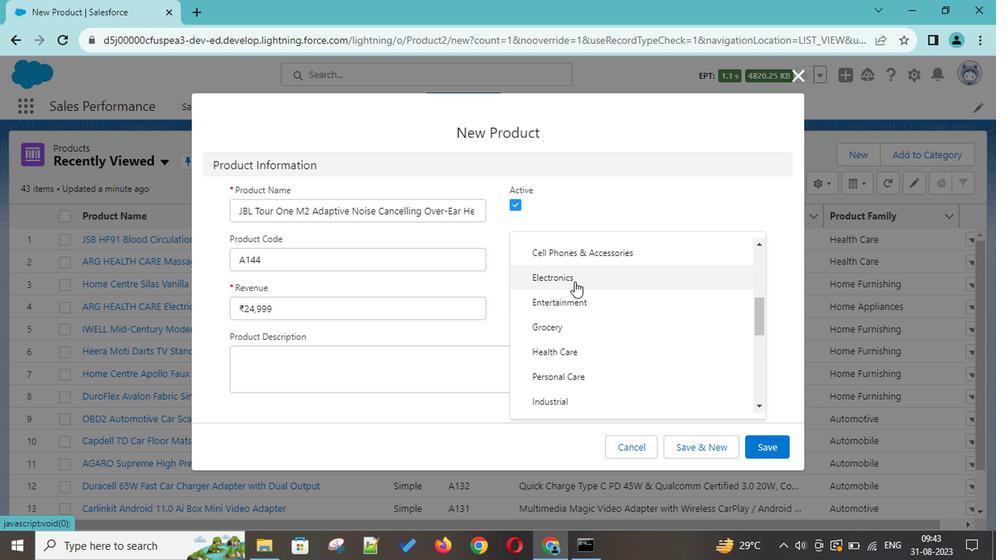 
Action: Mouse pressed left at (572, 280)
Screenshot: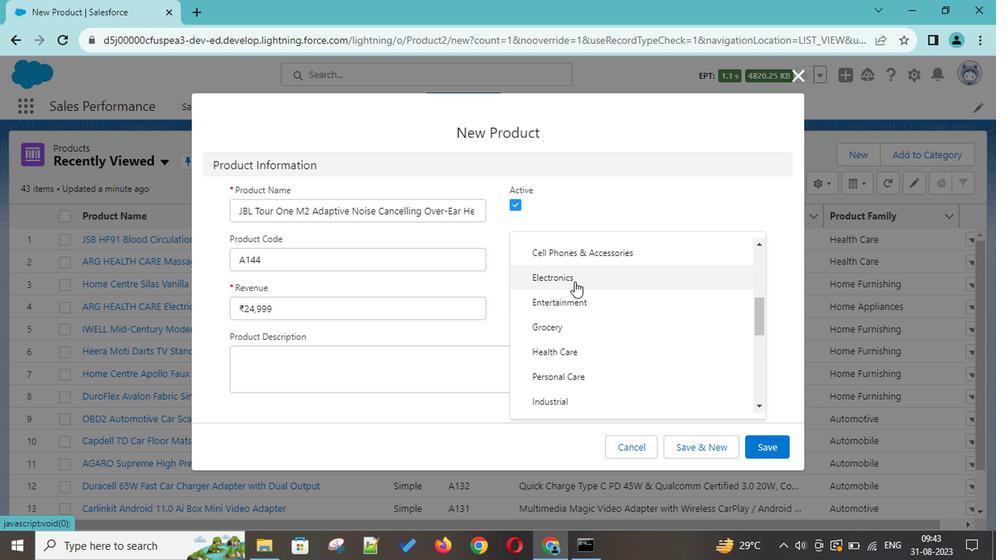 
Action: Mouse moved to (275, 375)
Screenshot: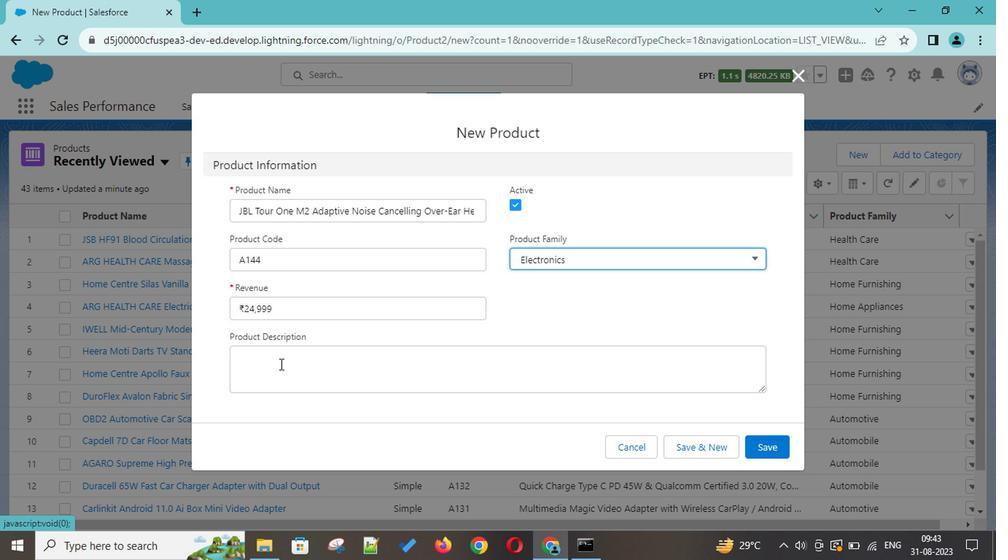 
Action: Mouse pressed left at (275, 375)
Screenshot: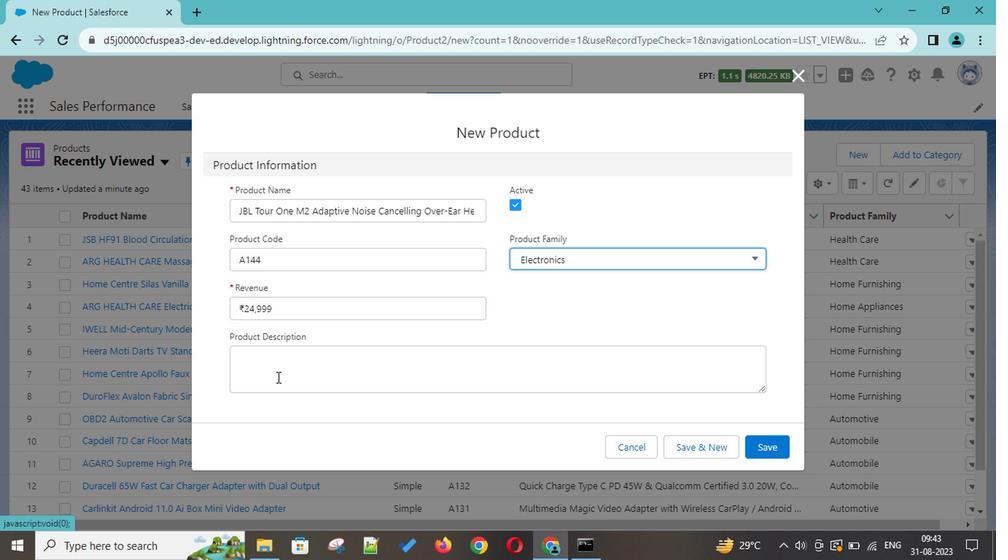 
Action: Key pressed <Key.shift>
Screenshot: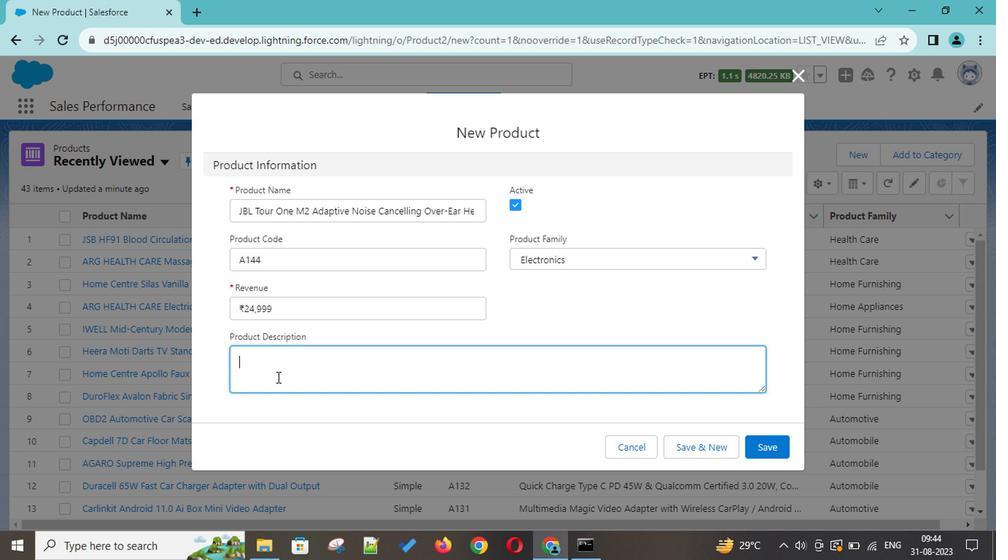 
Action: Mouse moved to (279, 372)
Screenshot: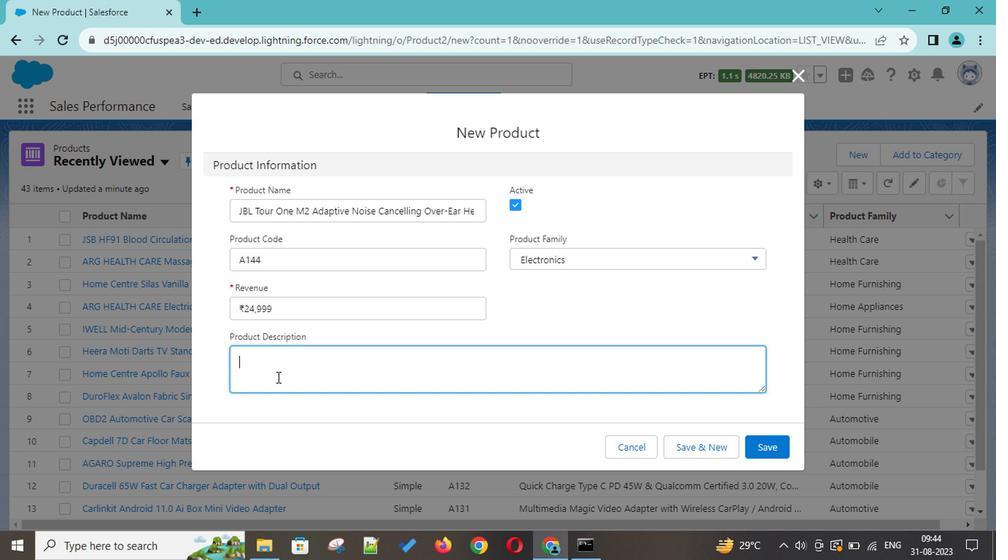 
Action: Key pressed Spatial<Key.space><Key.shift>Sound,<Key.space><Key.shift>Person-<Key.shift>F
Screenshot: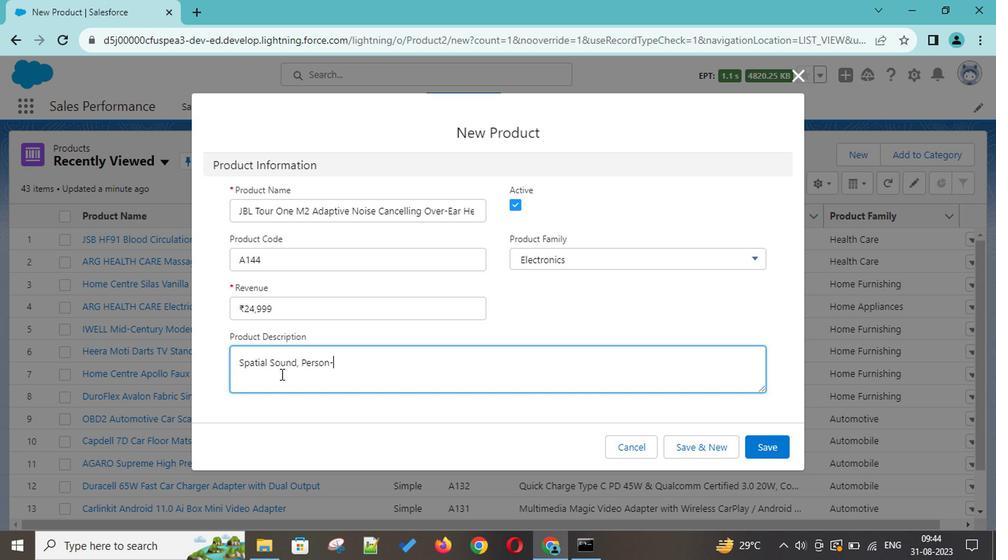 
Action: Mouse moved to (284, 372)
Screenshot: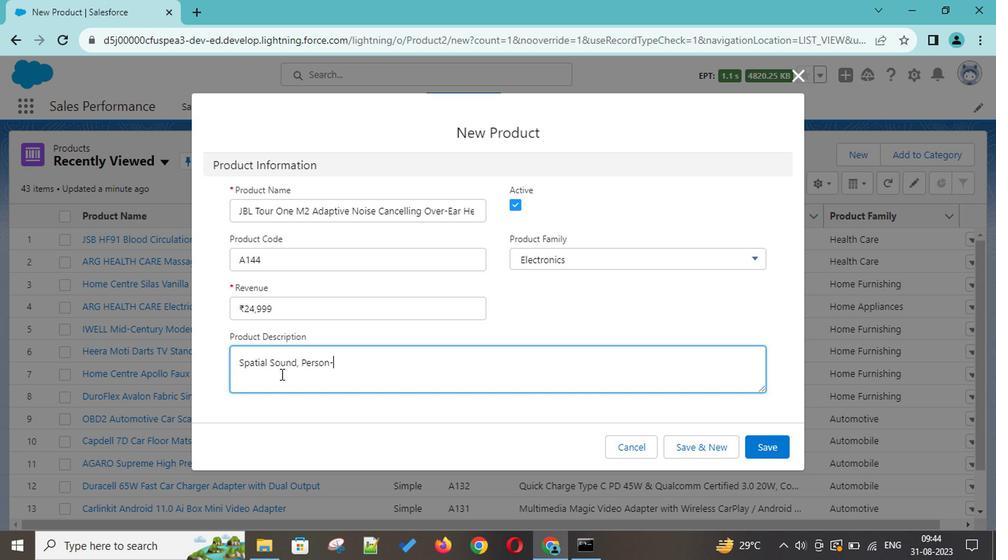 
Action: Key pressed i
Screenshot: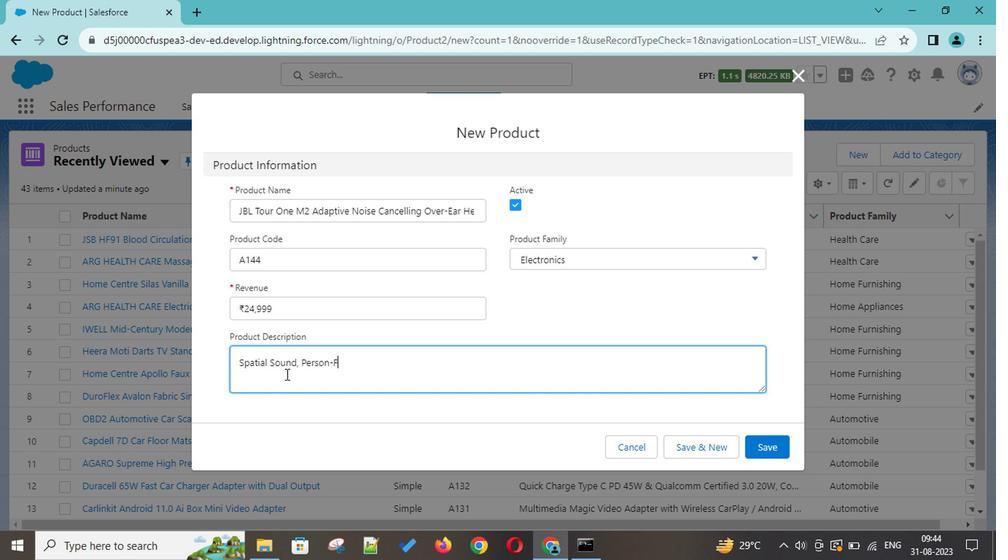 
Action: Mouse moved to (266, 372)
Screenshot: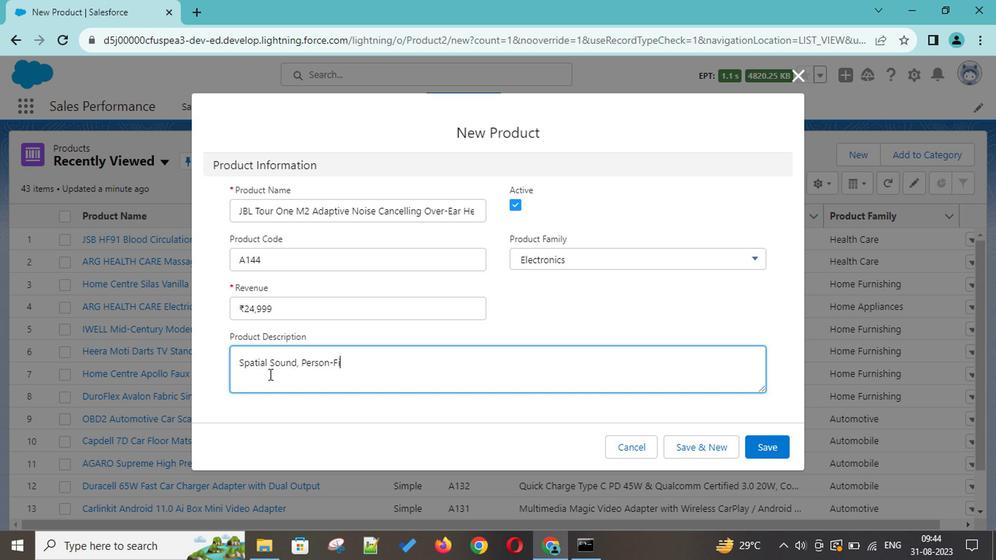 
Action: Key pressed <Key.space>2.0,<Key.space><Key.shift>Smart<Key.space><Key.shift>Ambient<Key.space><Key.backspace>,<Key.space>50<Key.space><Key.shift>Hrs<Key.space><Key.shift>Pa<Key.backspace>laytime,<Key.space><Key.shift>Bt<Key.space>5.3<Key.space><Key.shift>Le,<Key.space><Key.shift><Key.shift><Key.shift>Quick<Key.space><Key.shift>Charge,<Key.space><Key.shift>Multi<Key.space><Key.shift>Point<Key.space><Key.shift>Connectivity<Key.space><Key.shift>Built-in<Key.space><Key.shift>Alexa<Key.space><Key.shift>(<Key.shift>Black<Key.shift>),<Key.space><Key.shift>Bluetooth
Screenshot: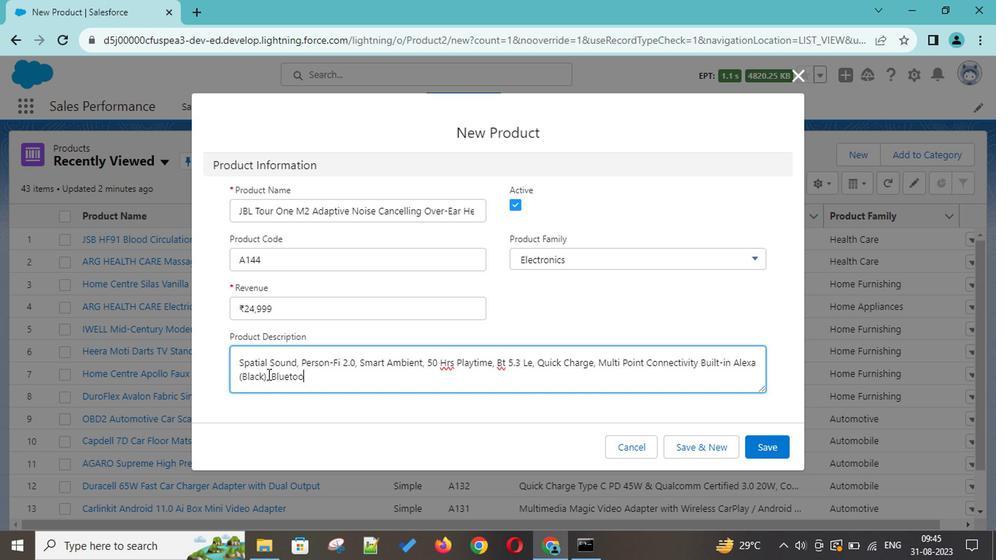 
Action: Mouse moved to (690, 441)
Screenshot: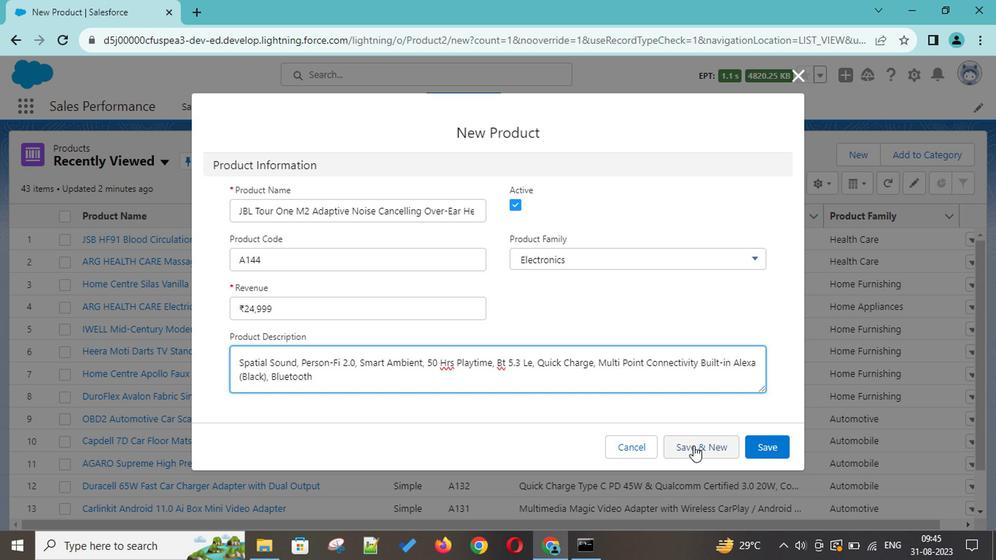 
Action: Mouse pressed left at (690, 441)
Screenshot: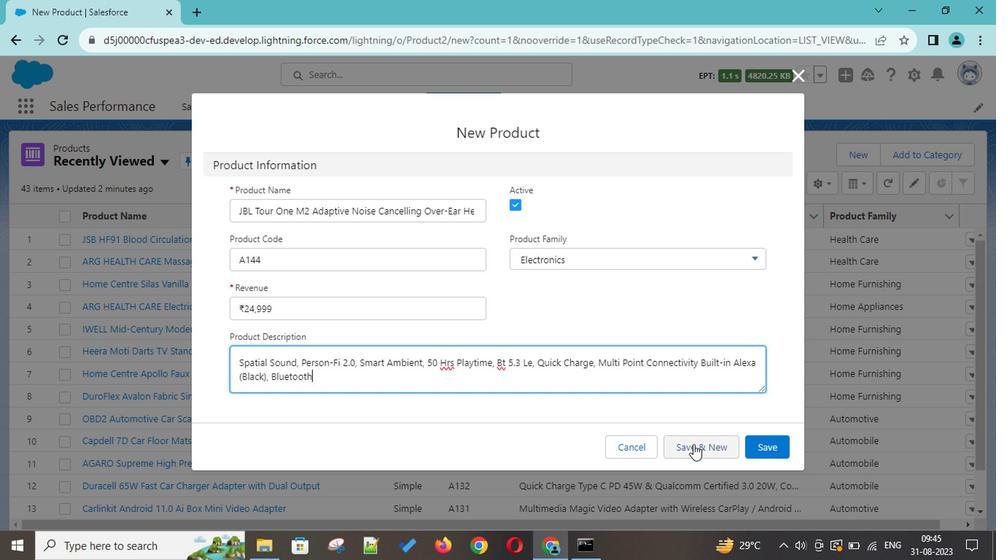 
Action: Mouse moved to (345, 252)
Screenshot: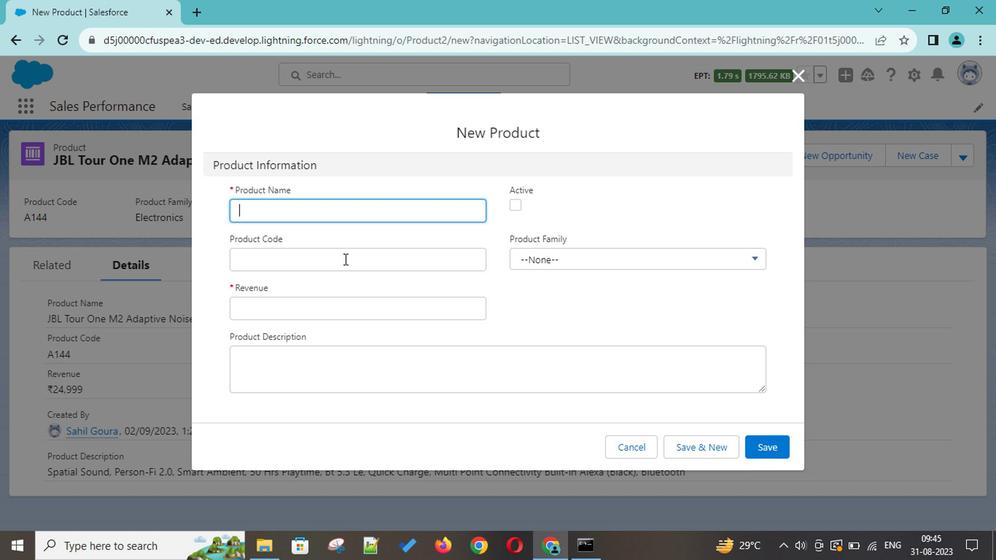
Action: Key pressed <Key.shift>Sony<Key.space><Key.shift>WH-<Key.shift>Ch720<Key.shift>N
Screenshot: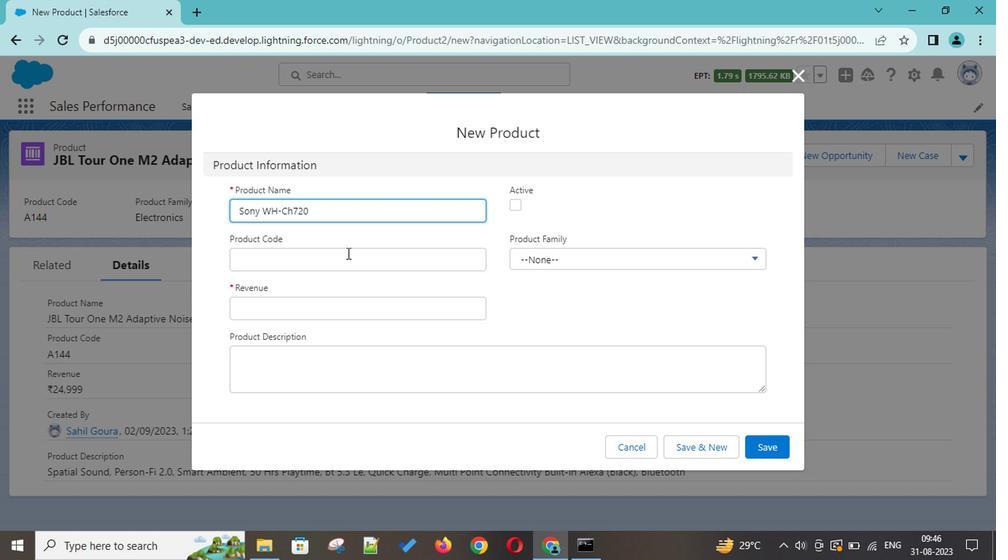 
Action: Mouse moved to (289, 213)
Screenshot: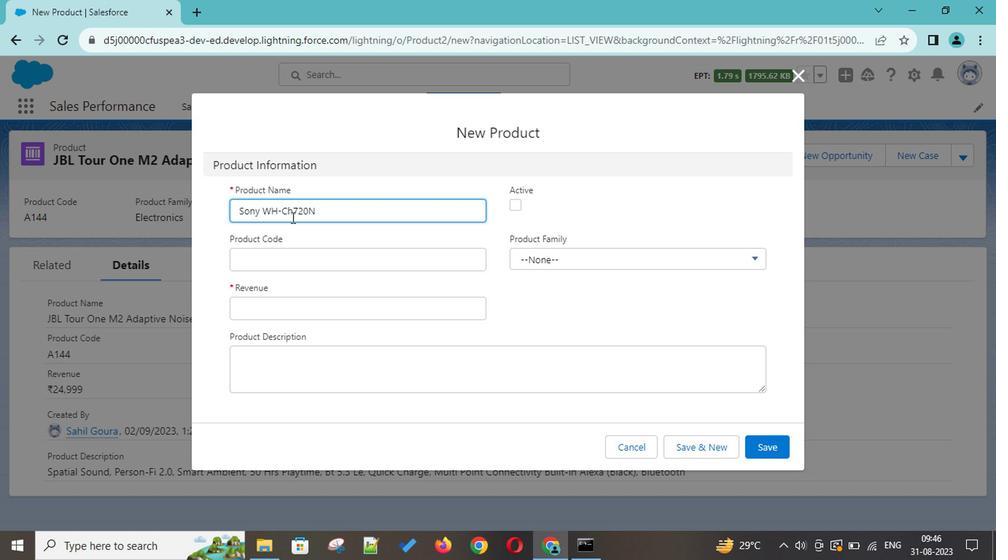 
Action: Mouse pressed left at (289, 213)
Screenshot: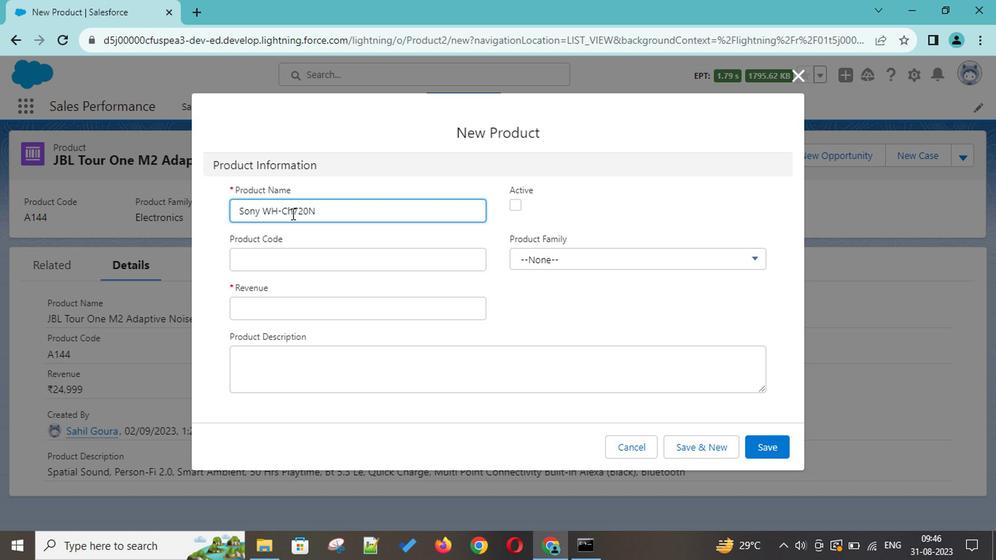 
Action: Key pressed <Key.backspace><Key.shift>H
Screenshot: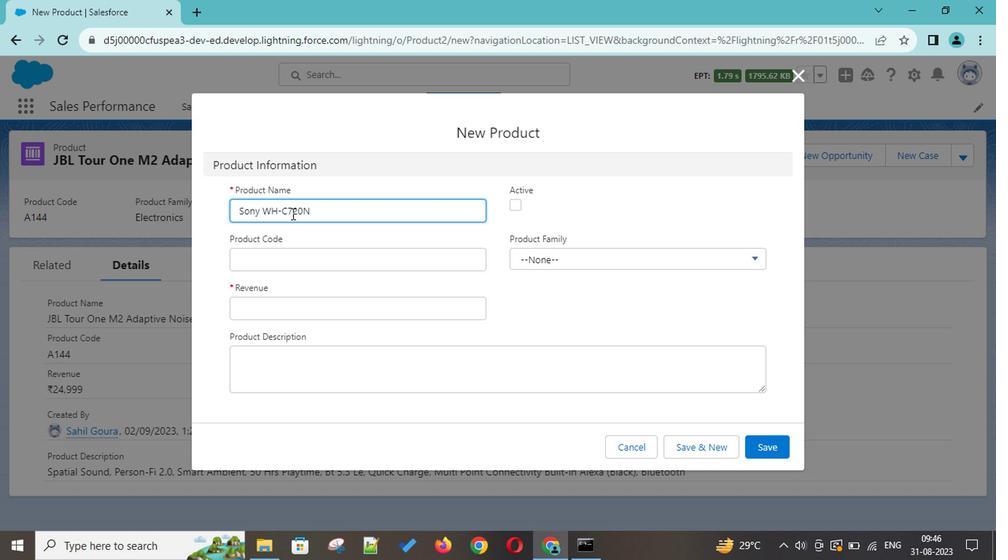 
Action: Mouse moved to (340, 219)
Screenshot: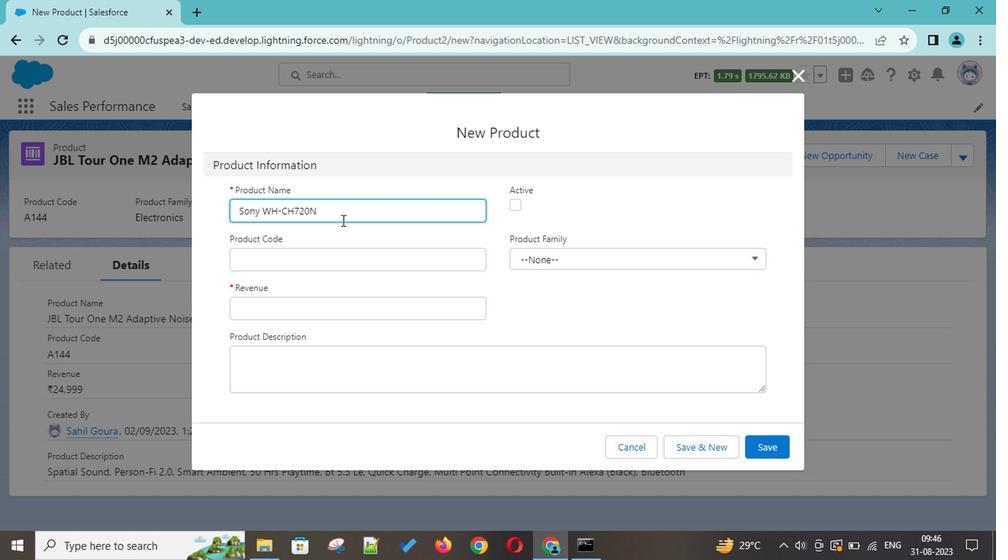 
Action: Mouse pressed left at (340, 219)
Screenshot: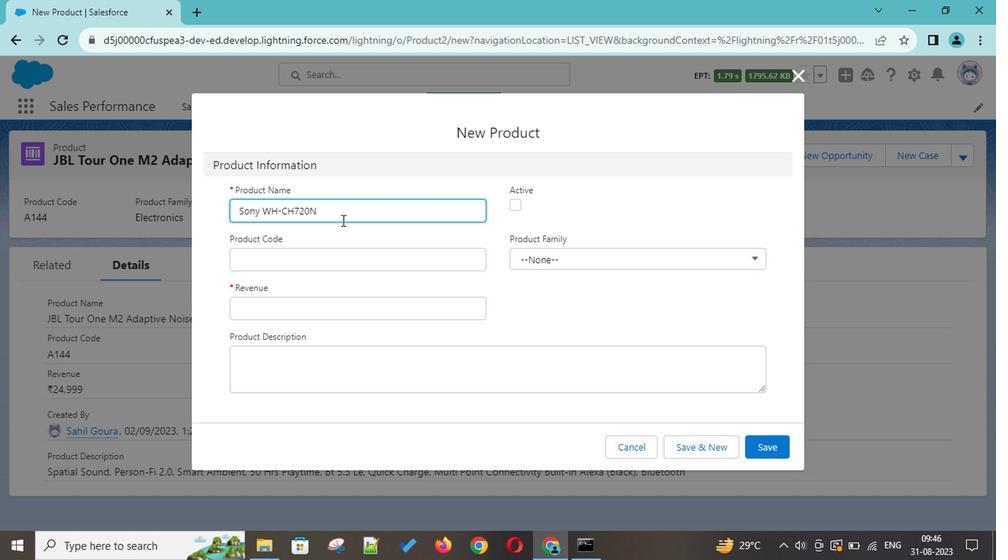 
Action: Mouse moved to (278, 361)
Screenshot: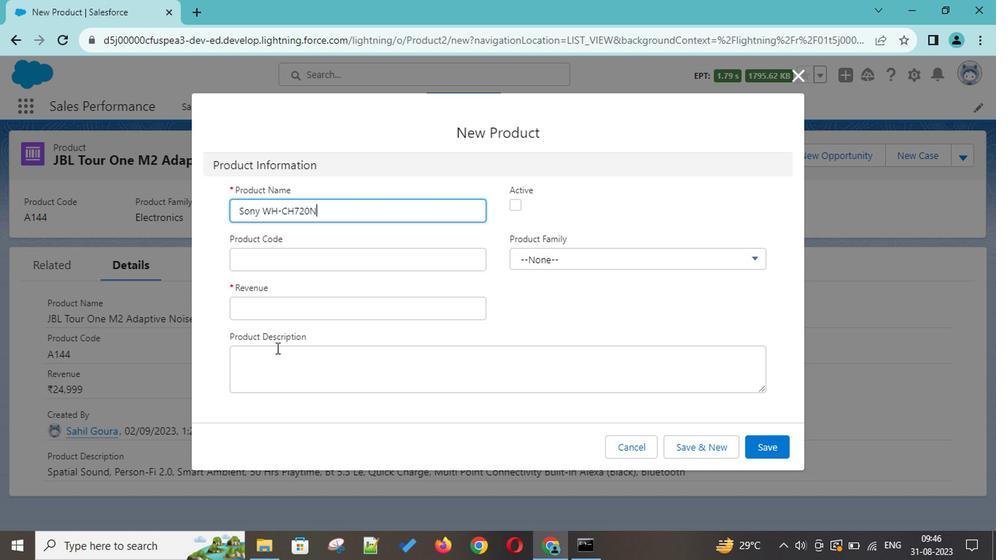 
Action: Mouse pressed left at (278, 361)
Screenshot: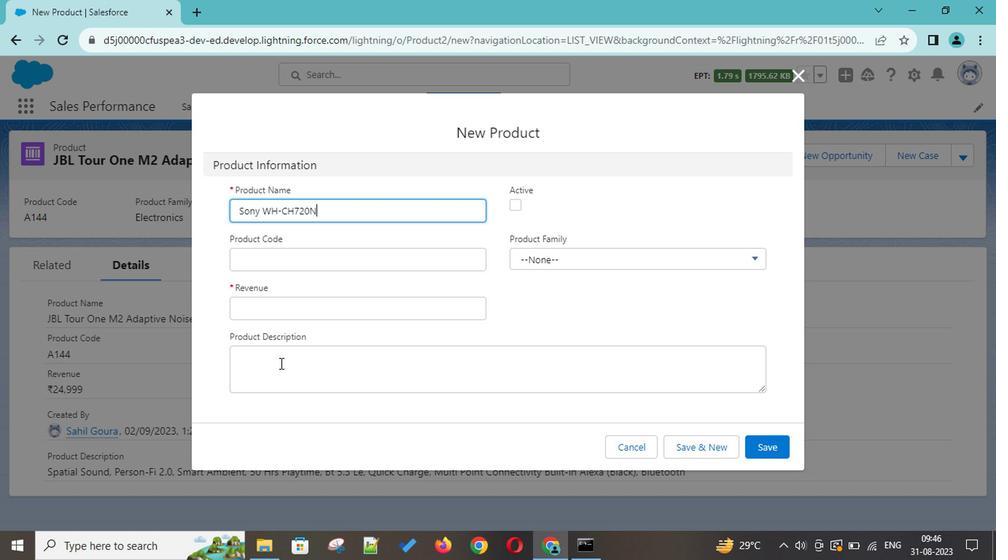 
Action: Key pressed <Key.shift>Wireess<Key.backspace><Key.backspace><Key.backspace>less<Key.space><Key.shift>Over-<Key.shift>Ear<Key.space><Key.shift>Active<Key.space><Key.shift>Noide<Key.space><Key.backspace><Key.backspace><Key.backspace>se<Key.space><Key.shift>Cancellation<Key.space><Key.shift>Headphones<Key.space>wih<Key.backspace>th<Key.space><Key.shift>Mic,up<Key.space>to<Key.backspace><Key.backspace><Key.backspace><Key.backspace><Key.backspace><Key.space>up<Key.space>to<Key.space>35<Key.space><Key.shift>Hours<Key.space><Key.shift>Playtime,<Key.space><Key.shift>Multi-<Key.shift>Point<Key.space><Key.shift>Connection,<Key.space><Key.shift>App<Key.space><Key.shift>Support,<Key.space><Key.shift>AUX<Key.space><Key.shift>&<Key.space><Key.shift>
Screenshot: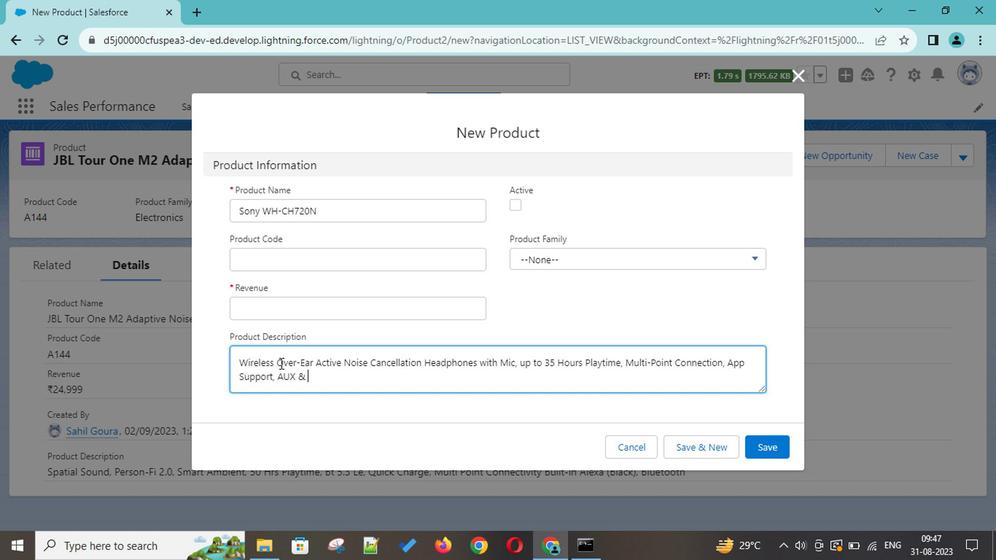 
Action: Mouse moved to (287, 371)
Screenshot: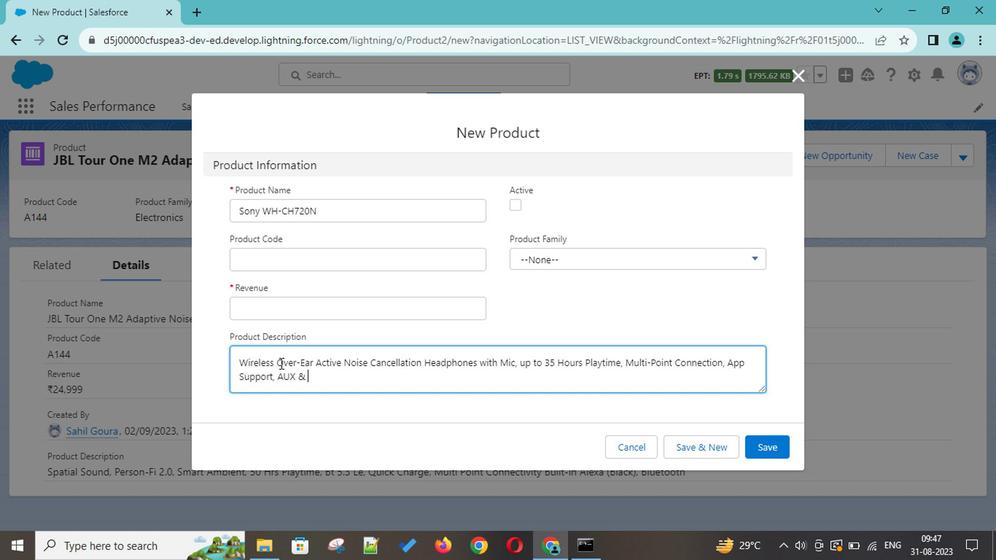 
Action: Key pressed Voice<Key.space><Key.shift>Assistant<Key.space><Key.shift>Support<Key.space>for<Key.space><Key.shift>Mobil<Key.space><Key.backspace>e<Key.space><Key.shift>Phones<Key.space><Key.shift>(<Key.shift>Blak<Key.backspace>ck<Key.shift>)
Screenshot: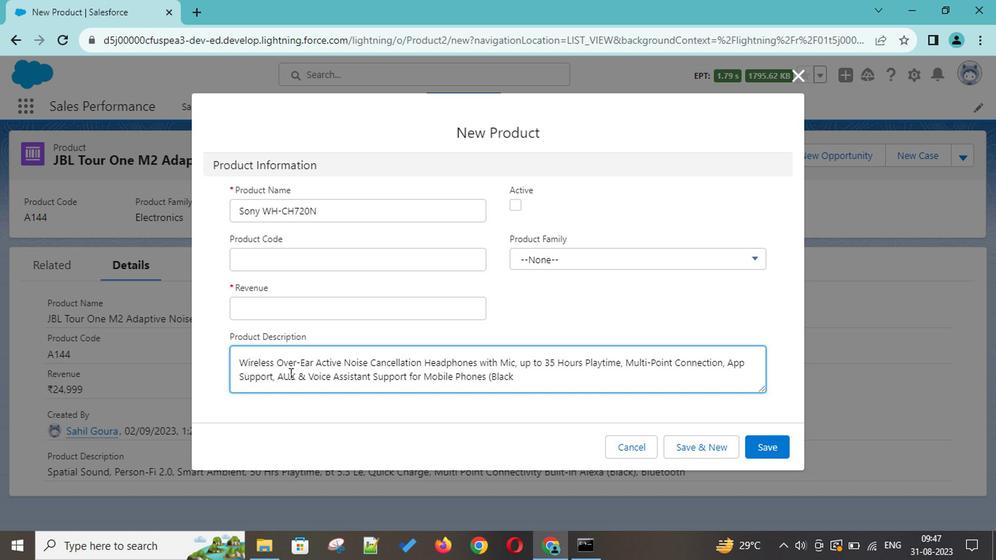
Action: Mouse moved to (358, 258)
Screenshot: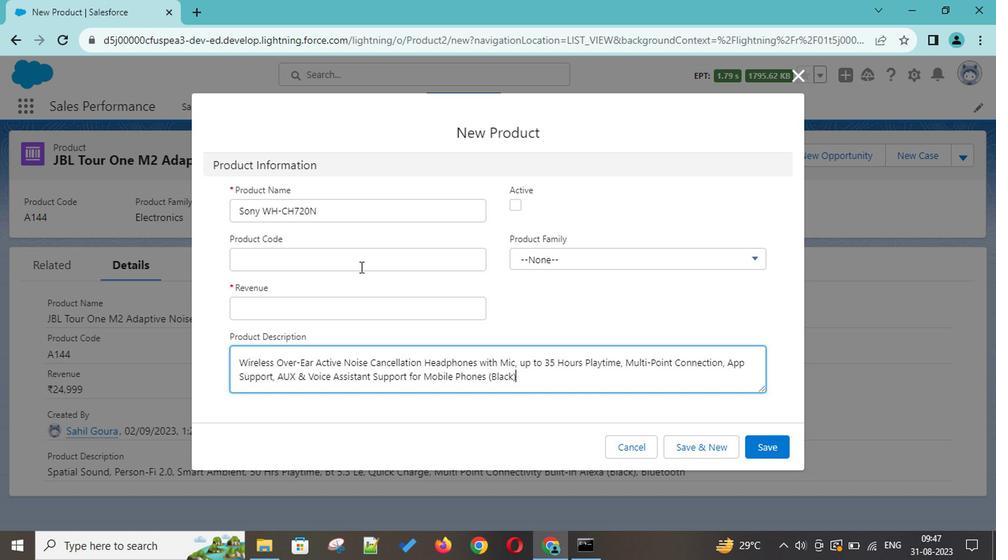 
Action: Mouse pressed left at (358, 258)
Screenshot: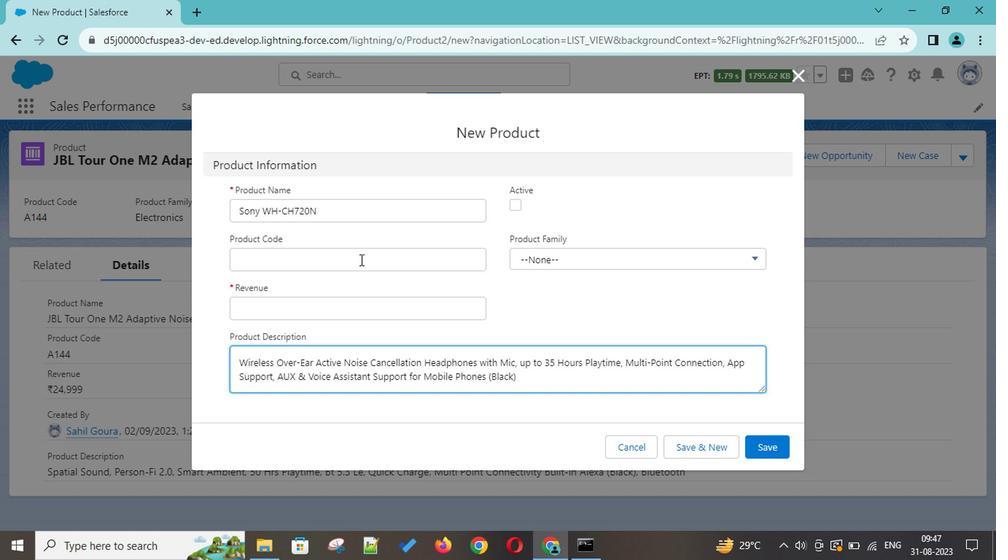 
Action: Key pressed <Key.shift>A145
Screenshot: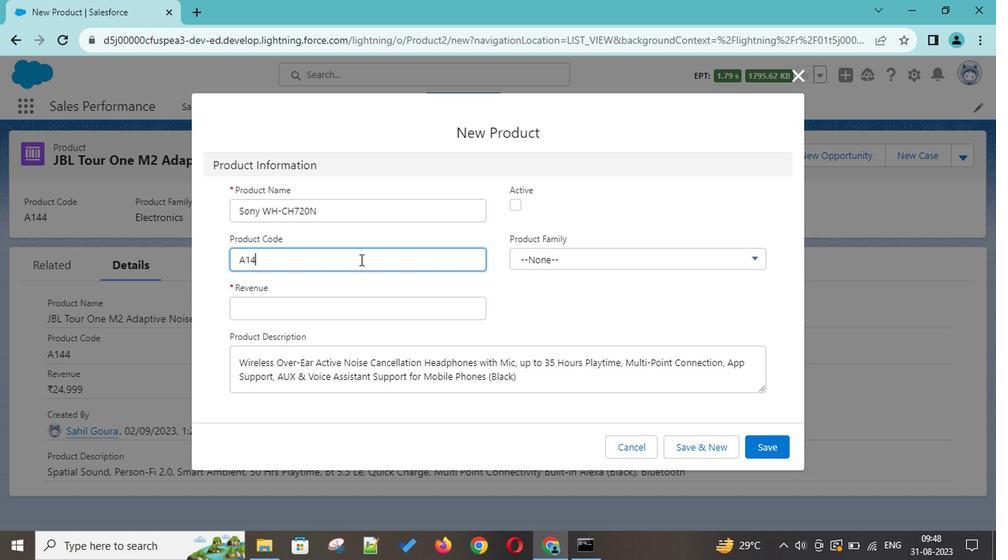 
Action: Mouse moved to (516, 203)
Screenshot: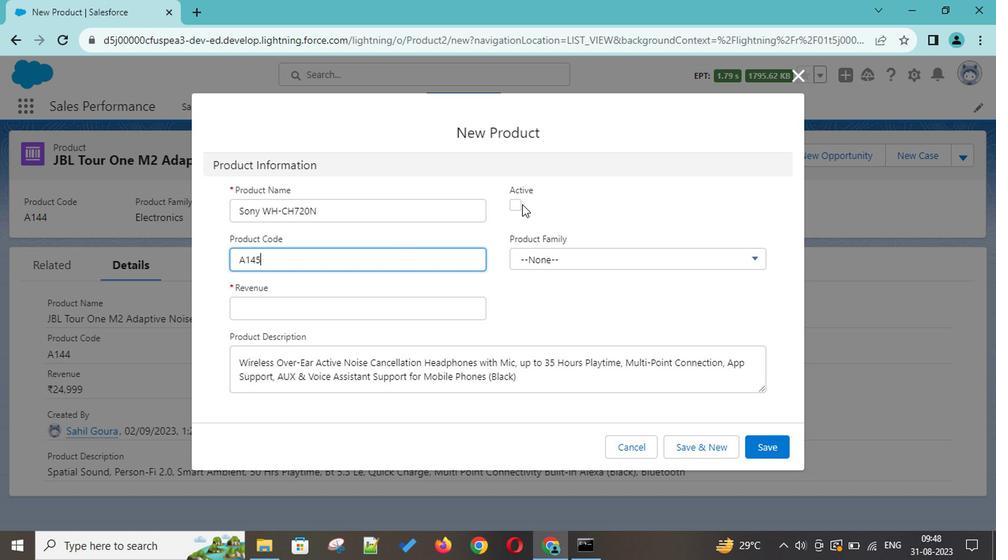 
Action: Mouse pressed left at (516, 203)
Screenshot: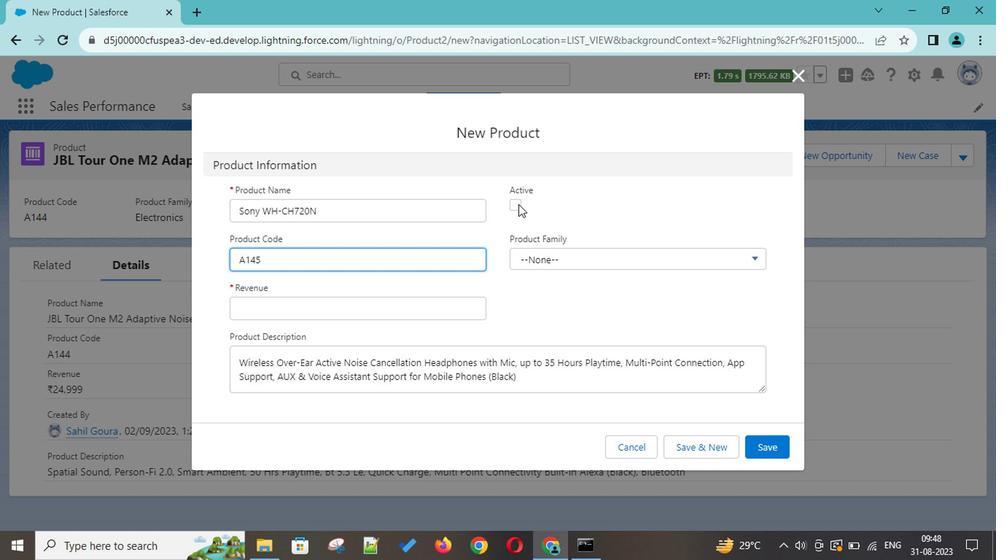 
Action: Mouse moved to (371, 302)
Screenshot: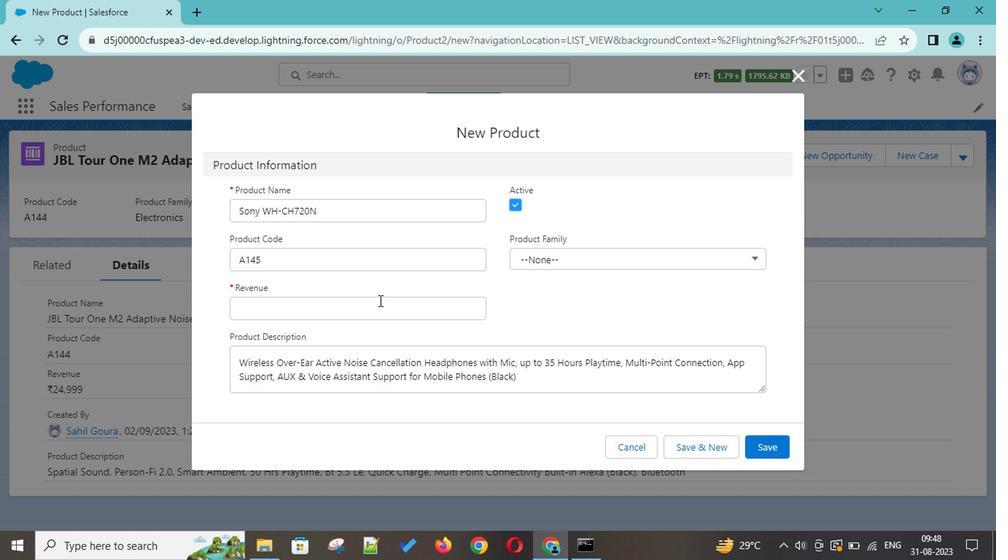 
Action: Mouse pressed left at (371, 302)
Screenshot: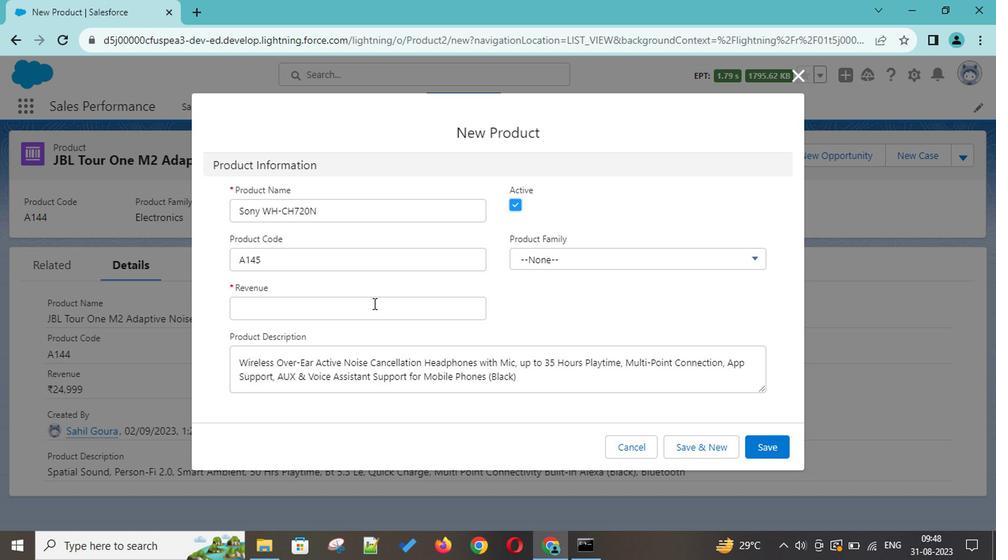 
Action: Key pressed 9990
Screenshot: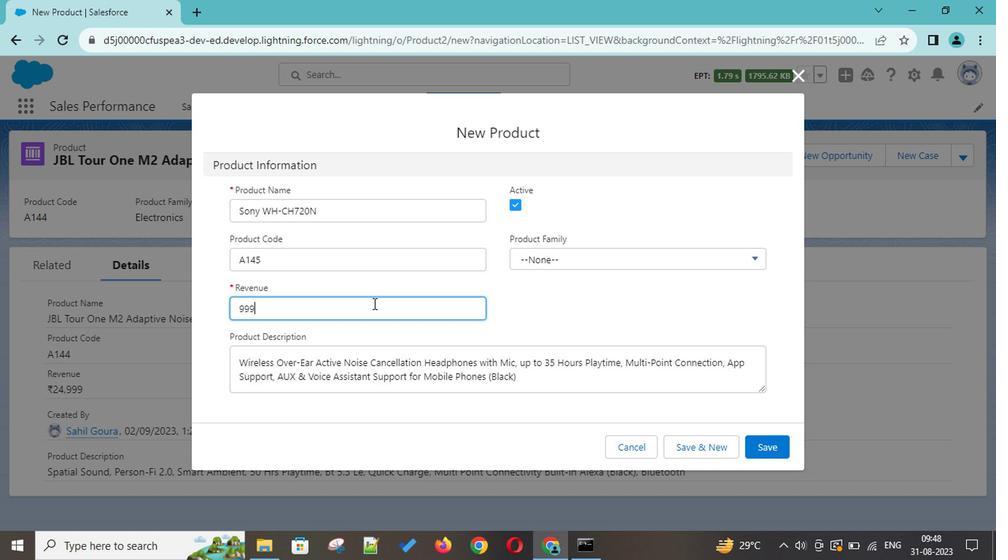 
Action: Mouse moved to (536, 266)
Screenshot: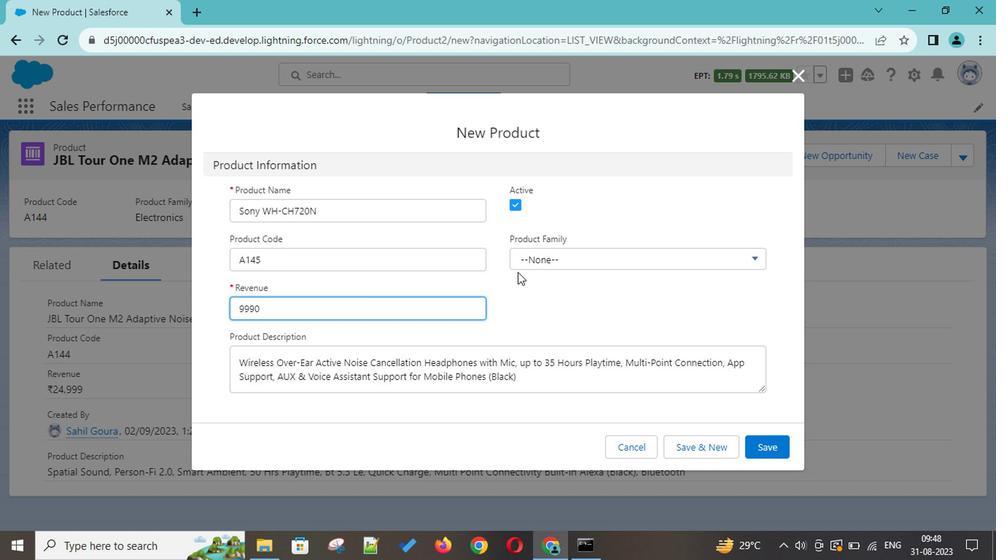 
Action: Mouse pressed left at (536, 266)
Screenshot: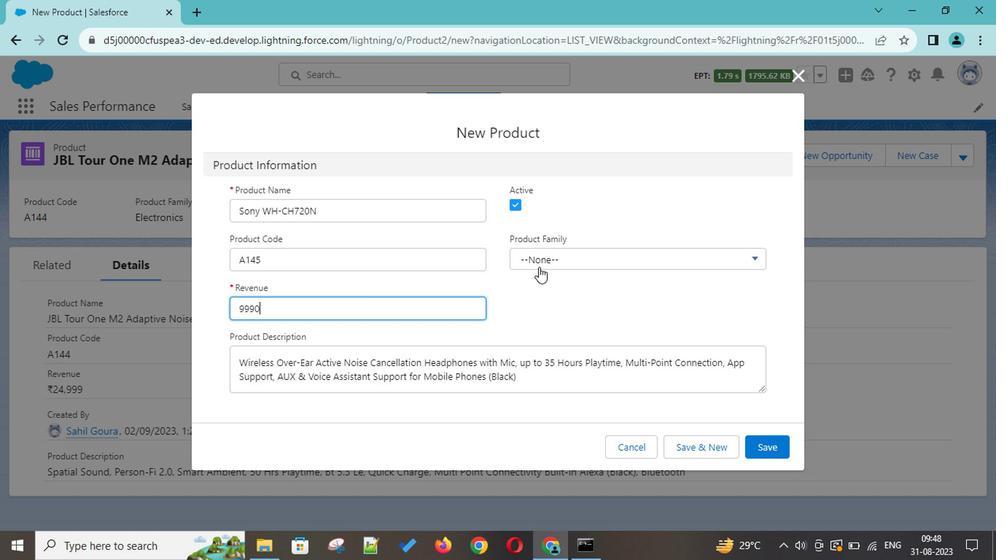 
Action: Mouse moved to (600, 334)
Screenshot: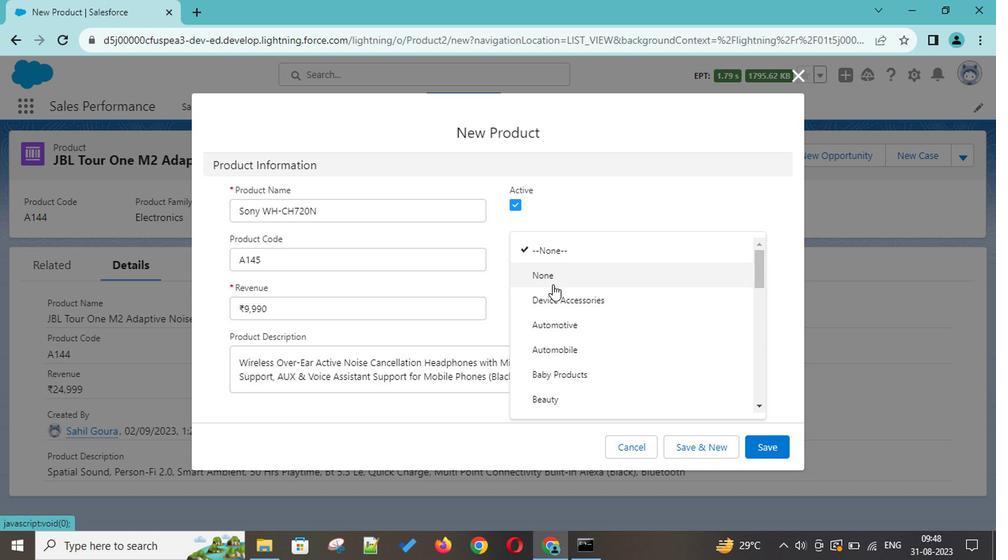 
Action: Mouse scrolled (600, 333) with delta (0, 0)
Screenshot: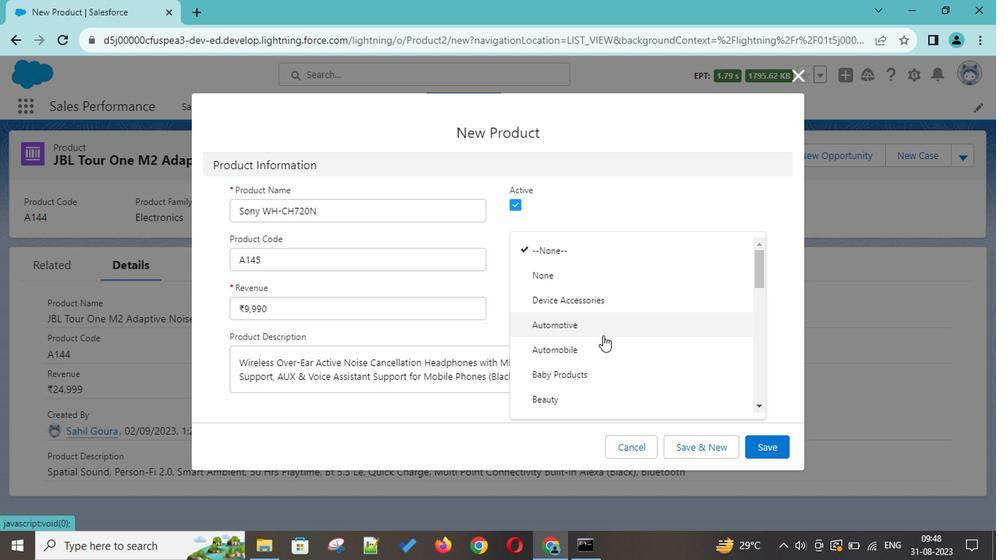 
Action: Mouse scrolled (600, 333) with delta (0, 0)
Screenshot: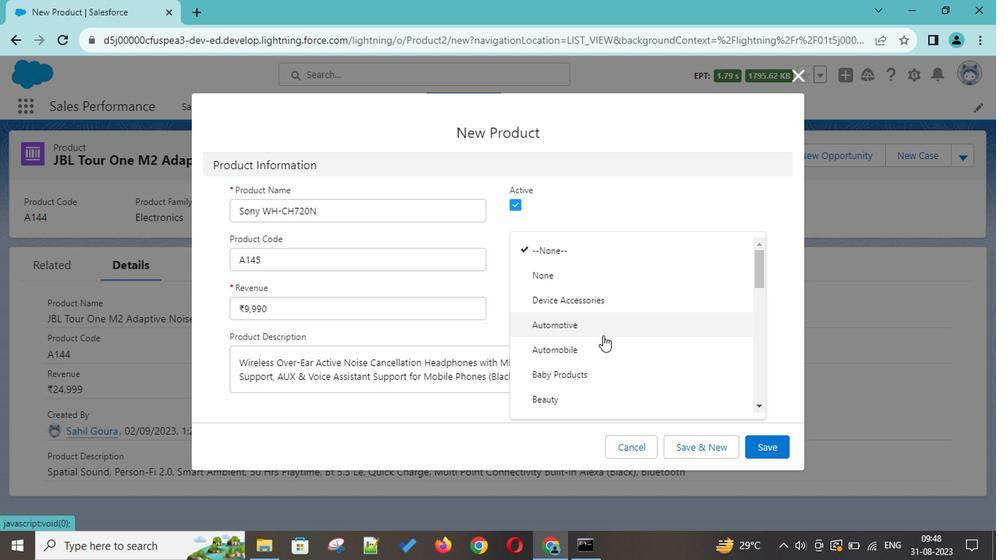 
Action: Mouse scrolled (600, 333) with delta (0, 0)
Screenshot: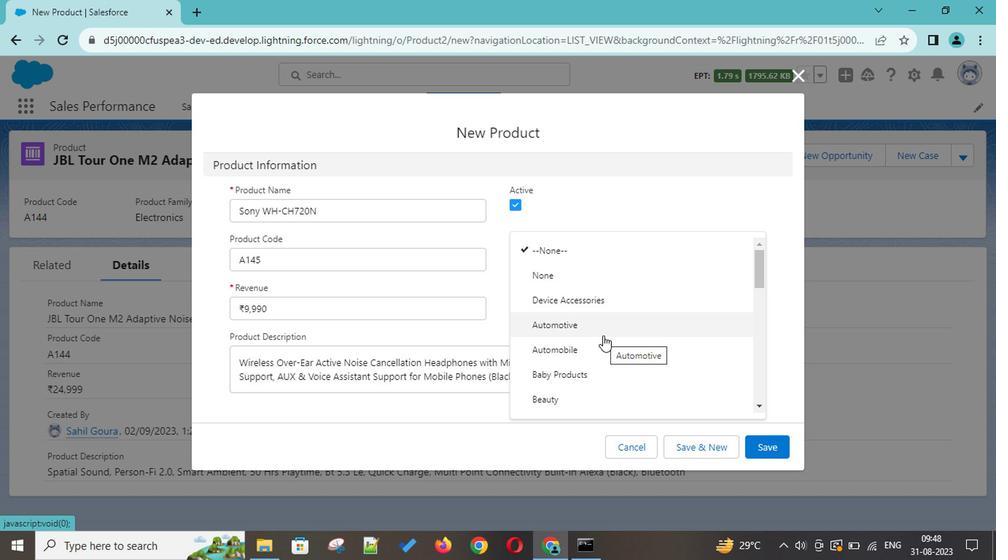 
Action: Mouse scrolled (600, 333) with delta (0, 0)
Screenshot: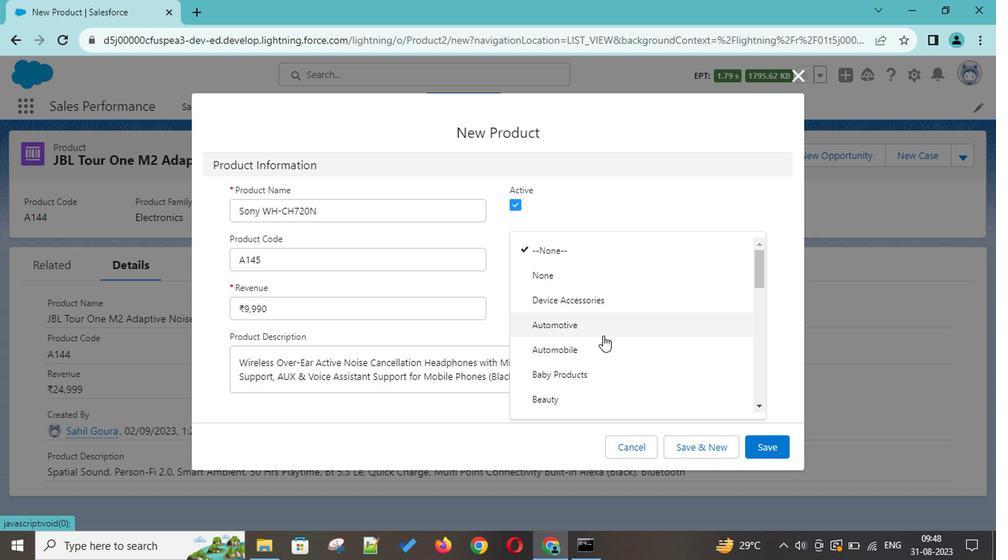 
Action: Mouse scrolled (600, 333) with delta (0, 0)
Screenshot: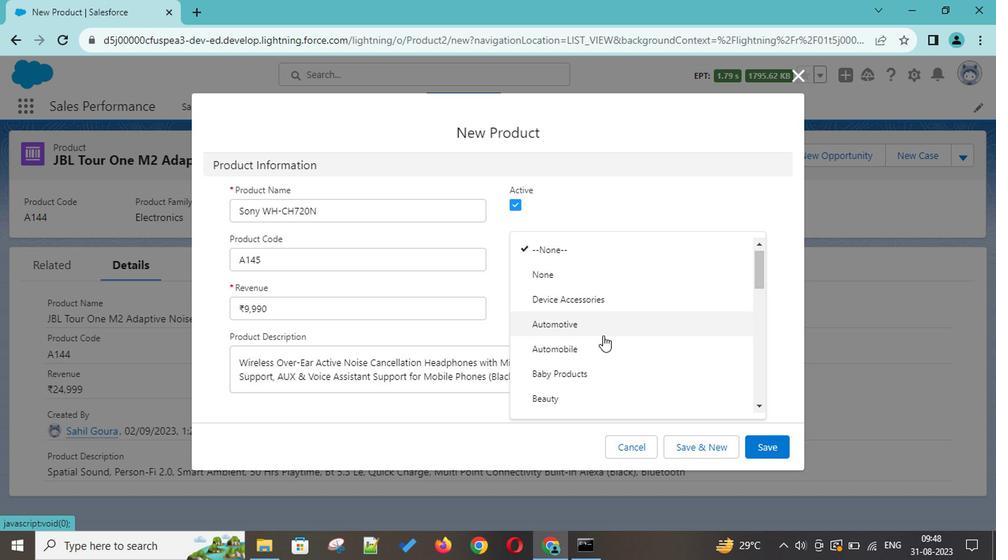 
Action: Mouse scrolled (600, 333) with delta (0, 0)
Screenshot: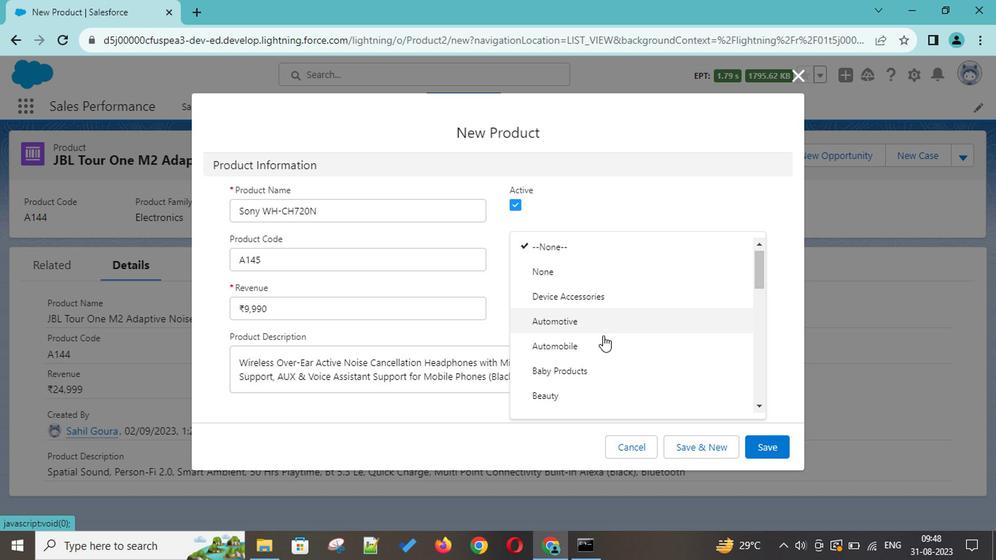
Action: Mouse scrolled (600, 333) with delta (0, 0)
Screenshot: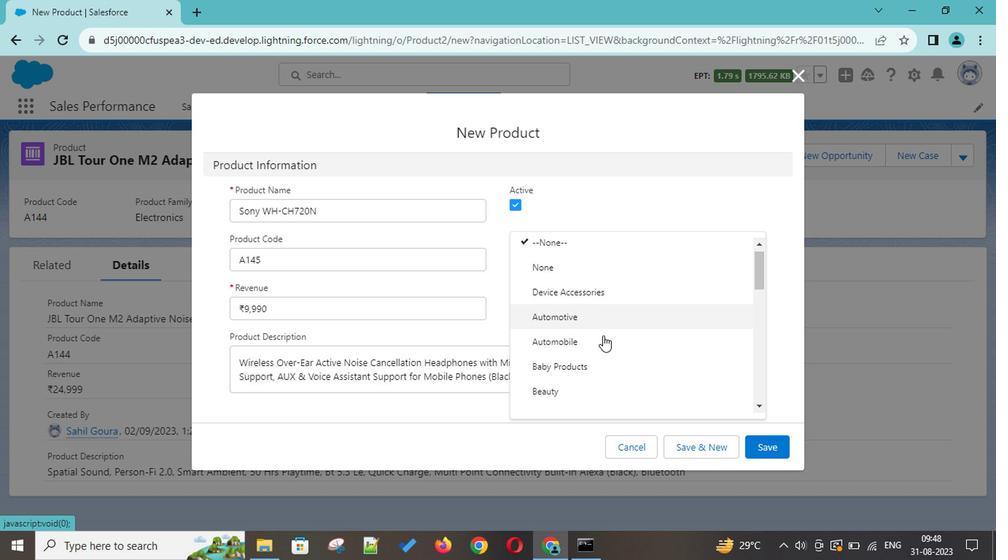 
Action: Mouse scrolled (600, 333) with delta (0, 0)
Screenshot: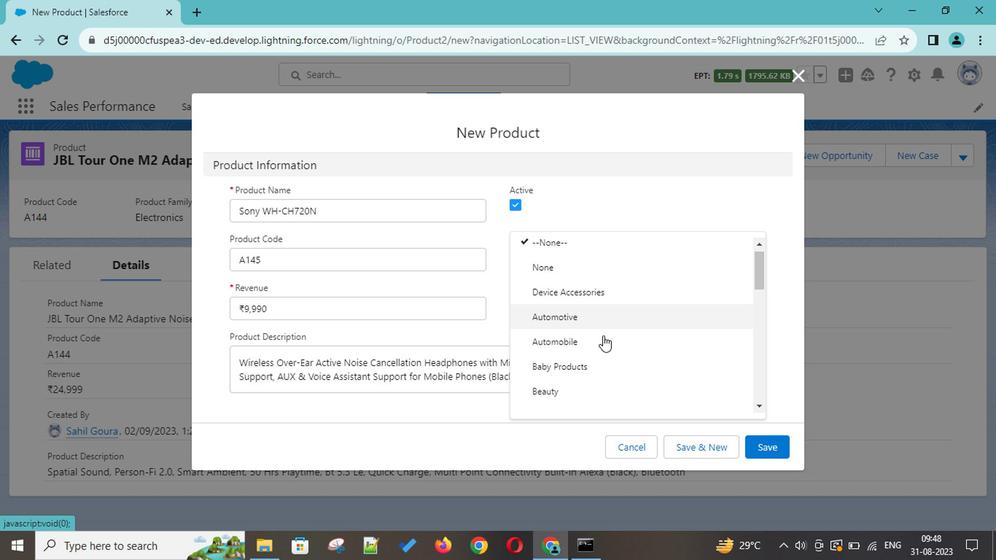 
Action: Mouse scrolled (600, 333) with delta (0, 0)
Screenshot: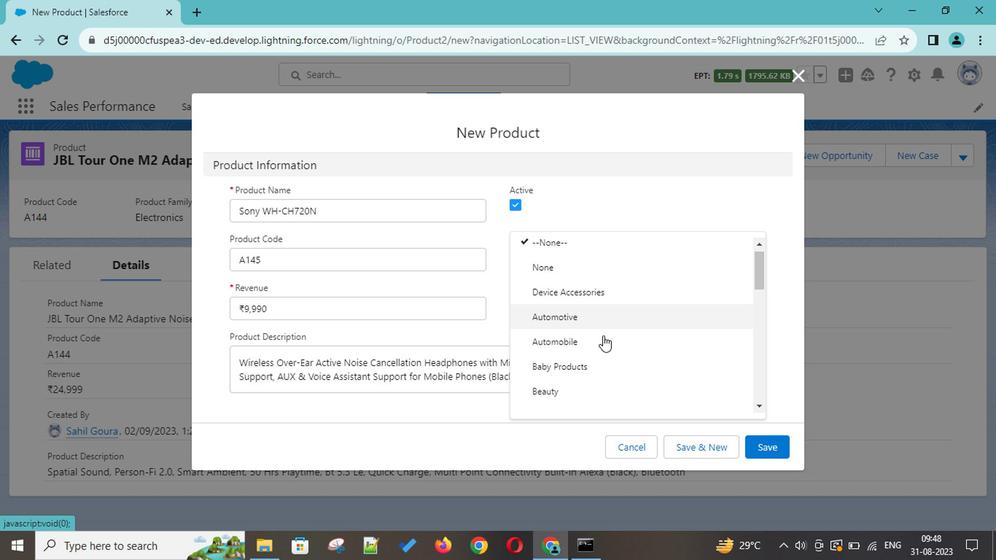 
Action: Mouse scrolled (600, 333) with delta (0, 0)
Screenshot: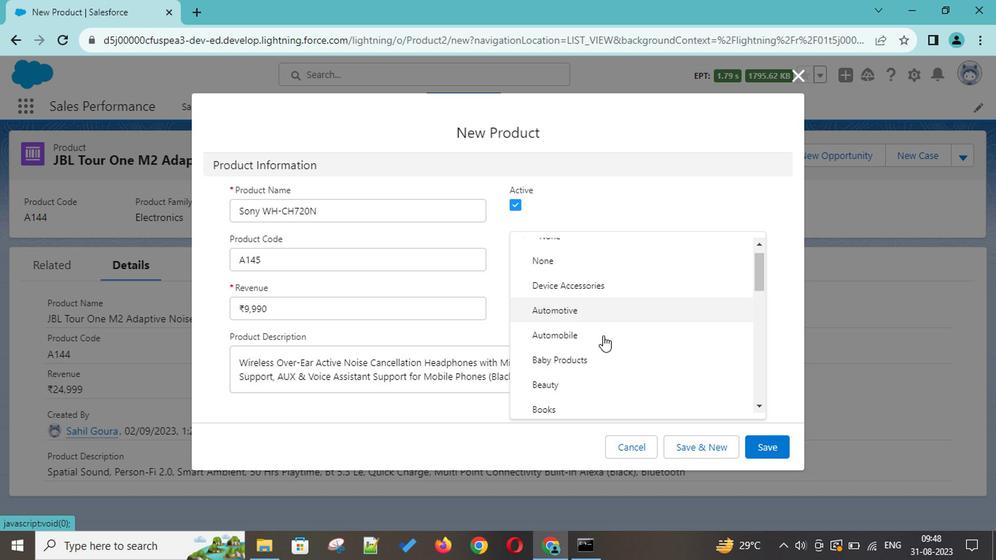 
Action: Mouse scrolled (600, 333) with delta (0, 0)
Screenshot: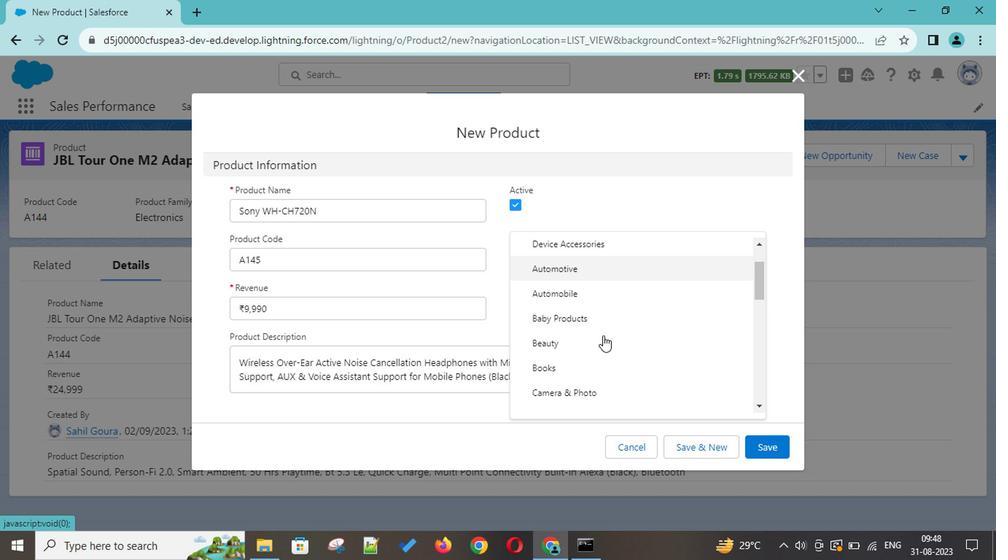 
Action: Mouse scrolled (600, 333) with delta (0, 0)
Screenshot: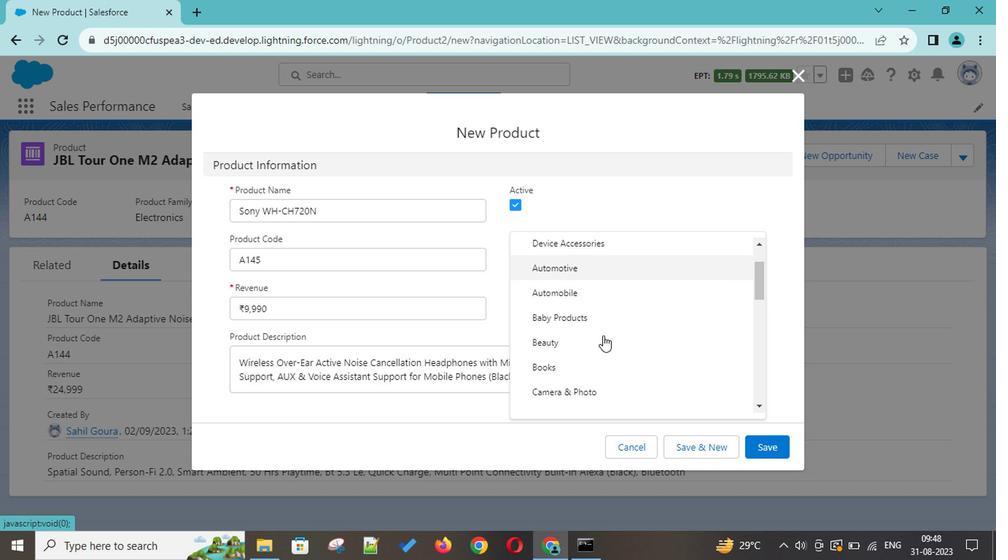 
Action: Mouse scrolled (600, 333) with delta (0, 0)
Screenshot: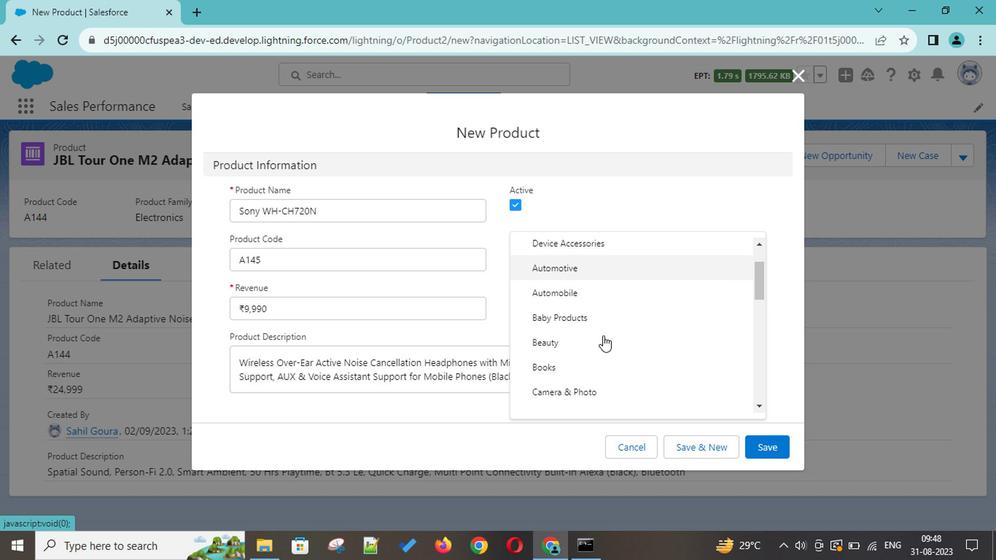 
Action: Mouse scrolled (600, 333) with delta (0, 0)
Screenshot: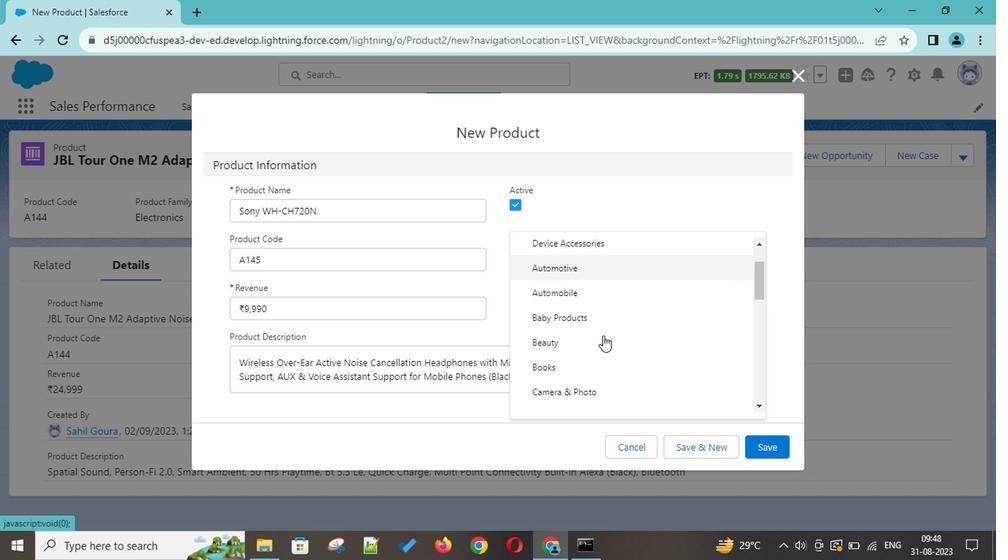 
Action: Mouse scrolled (600, 333) with delta (0, 0)
Screenshot: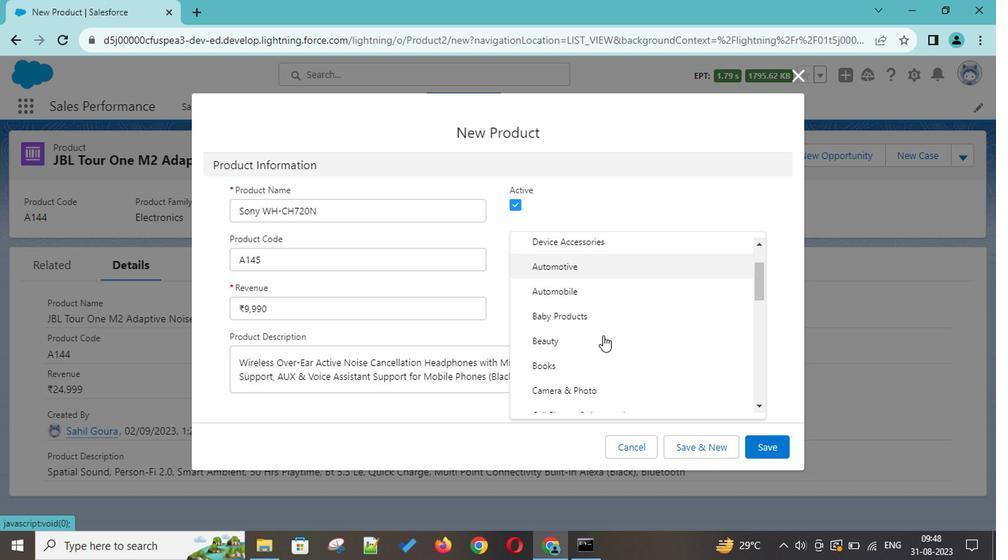 
Action: Mouse scrolled (600, 333) with delta (0, 0)
Screenshot: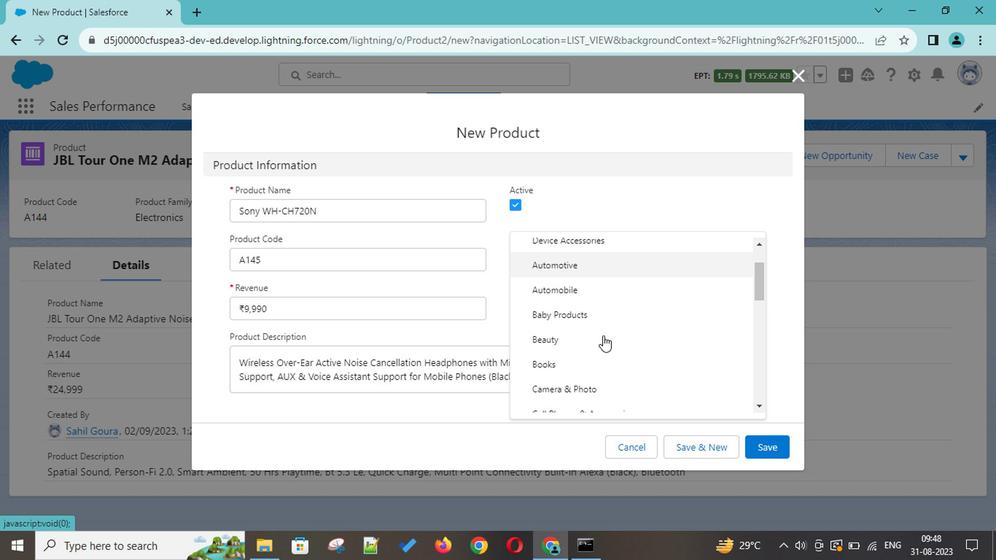 
Action: Mouse scrolled (600, 333) with delta (0, 0)
Screenshot: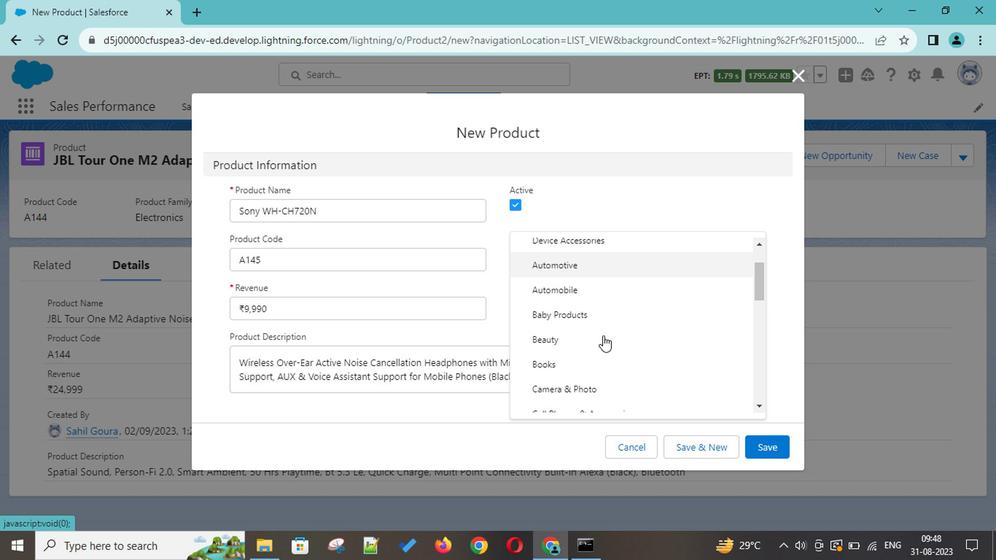 
Action: Mouse scrolled (600, 333) with delta (0, 0)
Screenshot: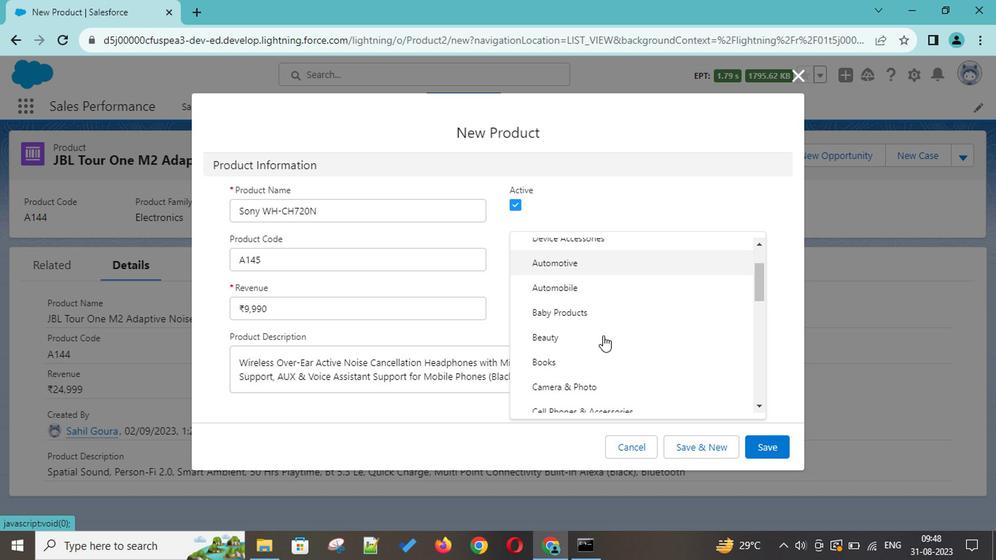 
Action: Mouse scrolled (600, 333) with delta (0, 0)
Screenshot: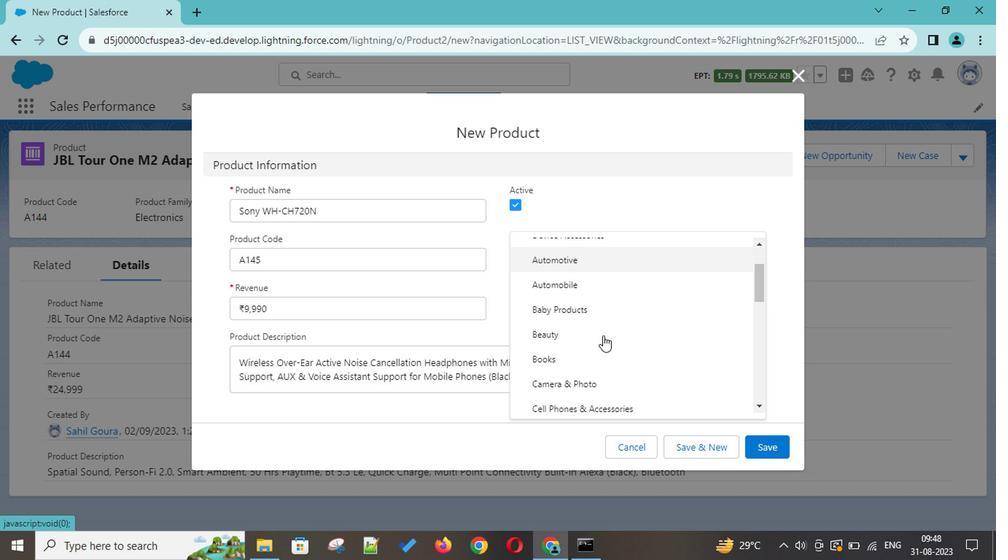 
Action: Mouse scrolled (600, 333) with delta (0, 0)
Screenshot: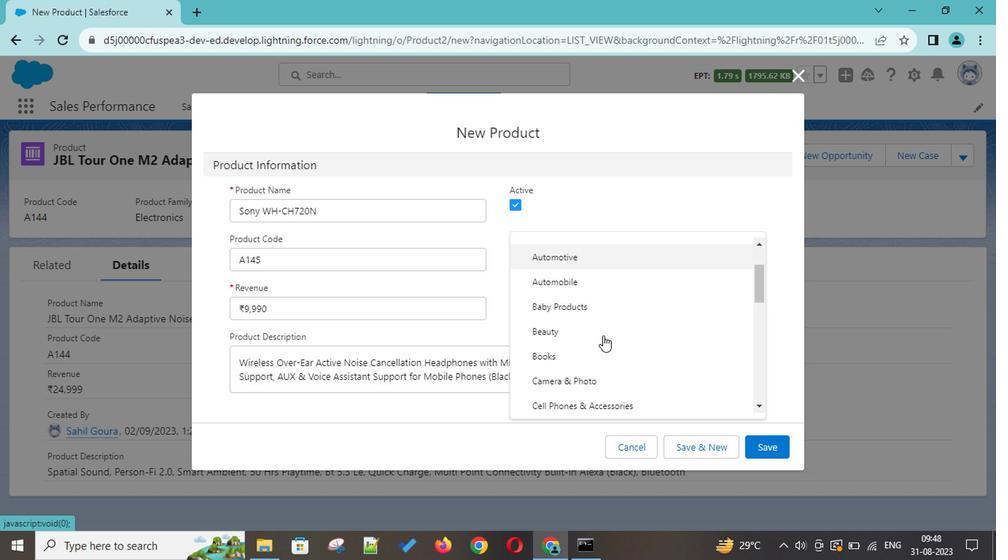 
Action: Mouse scrolled (600, 333) with delta (0, 0)
Screenshot: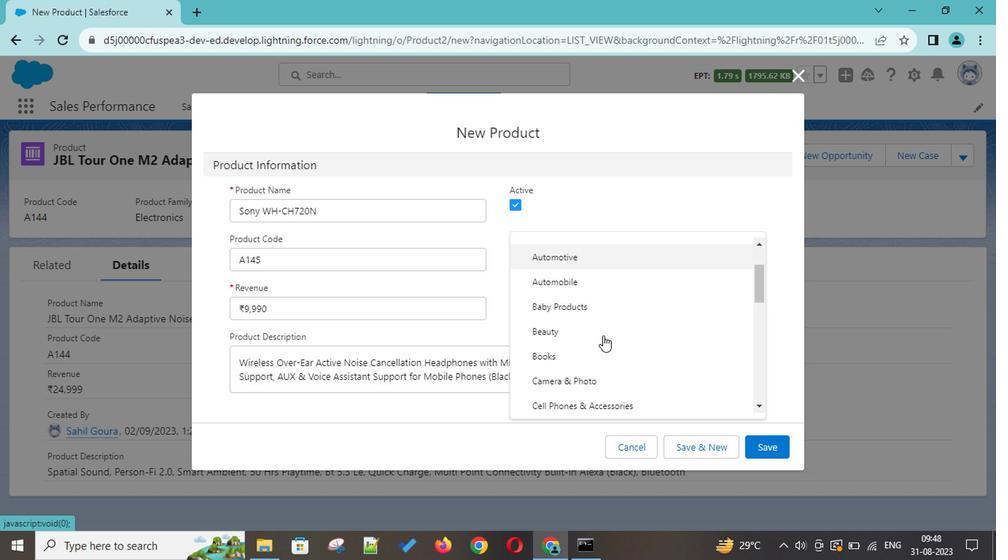 
Action: Mouse scrolled (600, 333) with delta (0, 0)
Screenshot: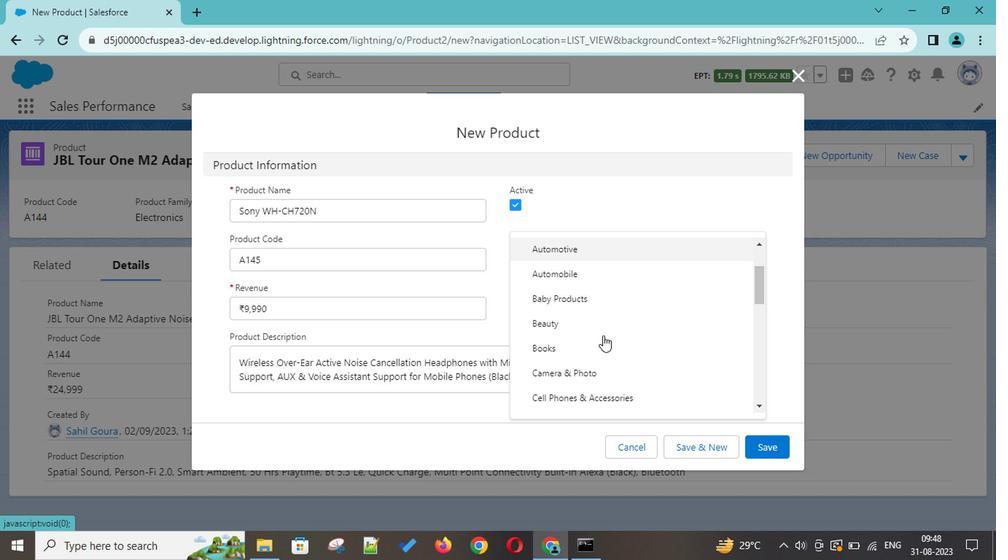 
Action: Mouse scrolled (600, 333) with delta (0, 0)
Screenshot: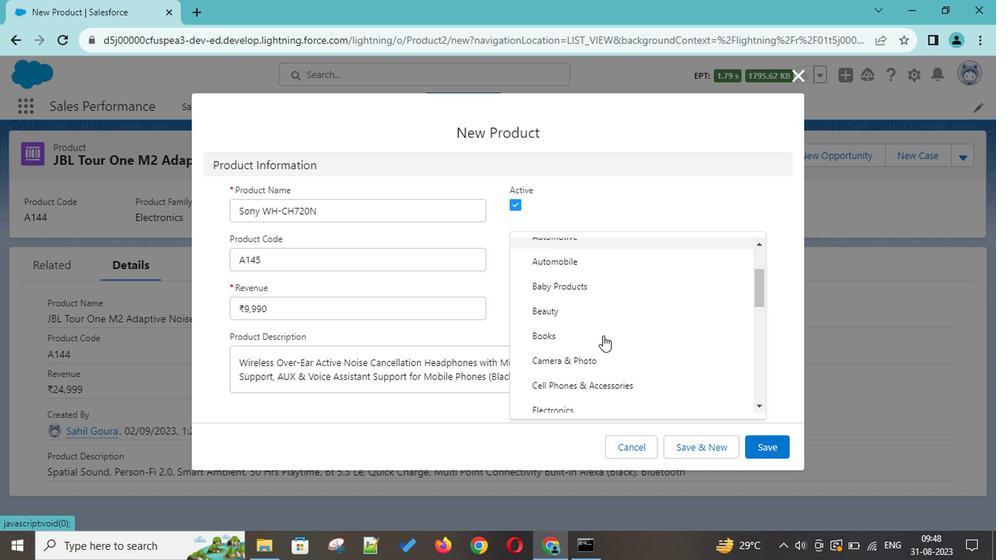 
Action: Mouse scrolled (600, 333) with delta (0, 0)
Screenshot: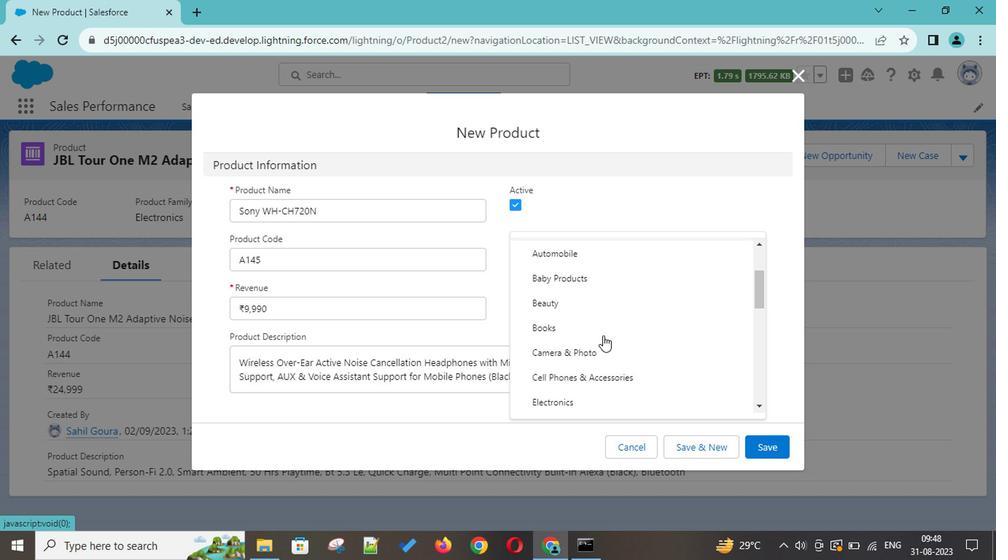 
Action: Mouse scrolled (600, 333) with delta (0, 0)
Screenshot: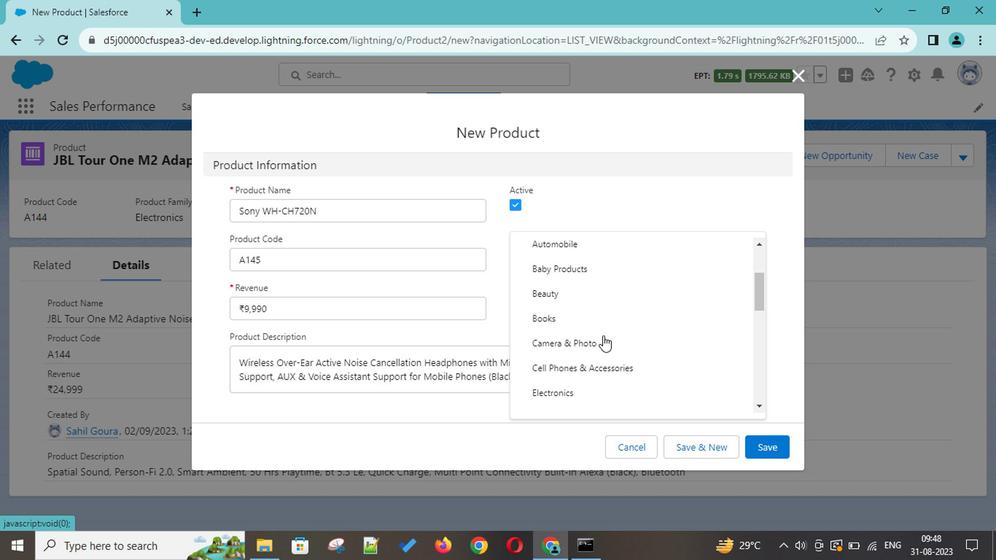 
Action: Mouse scrolled (600, 333) with delta (0, 0)
Screenshot: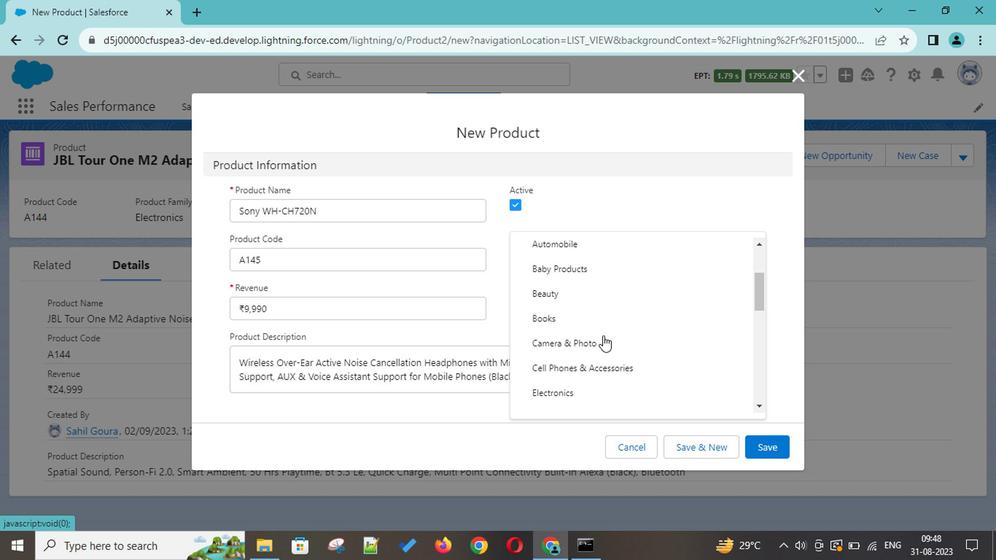 
Action: Mouse scrolled (600, 333) with delta (0, 0)
Screenshot: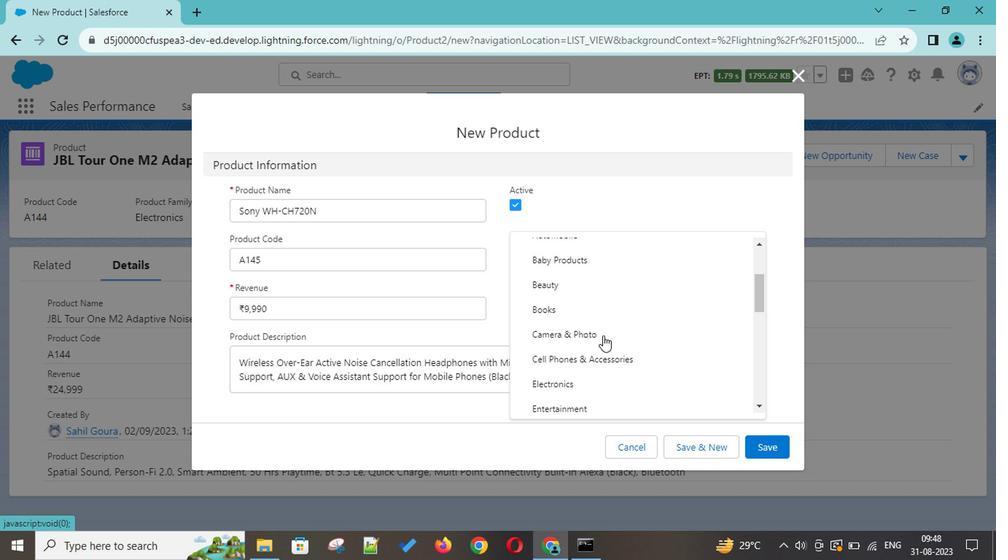 
Action: Mouse scrolled (600, 333) with delta (0, 0)
Screenshot: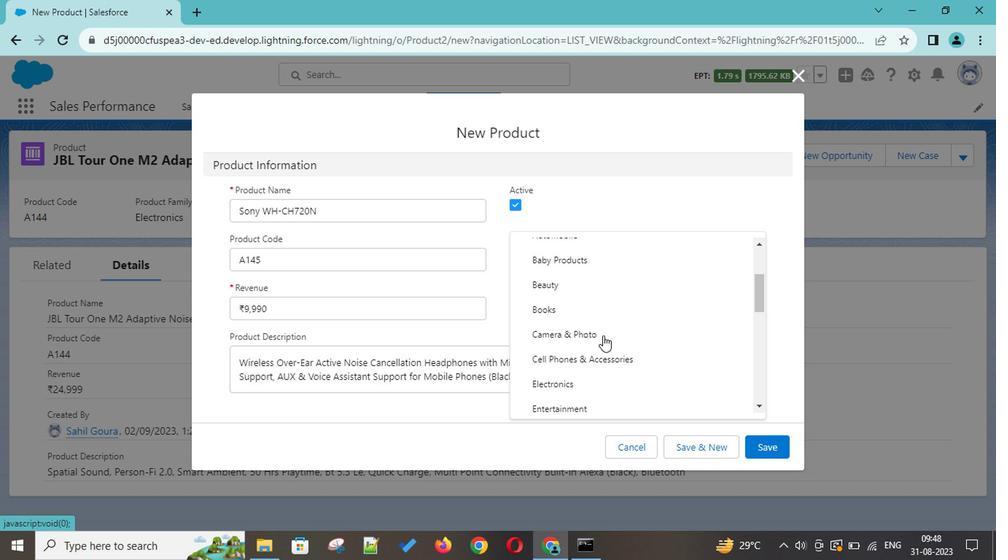 
Action: Mouse scrolled (600, 333) with delta (0, 0)
Screenshot: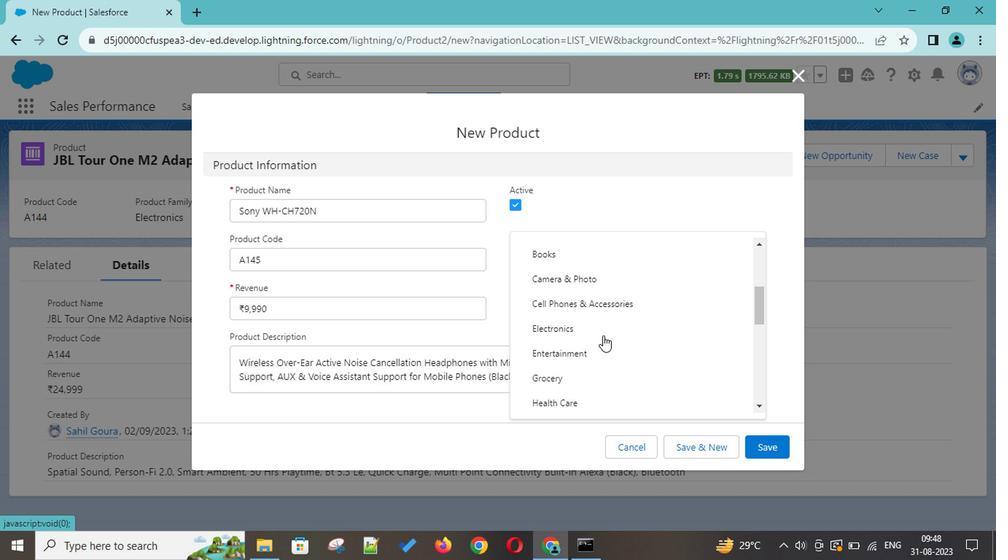 
Action: Mouse scrolled (600, 333) with delta (0, 0)
Screenshot: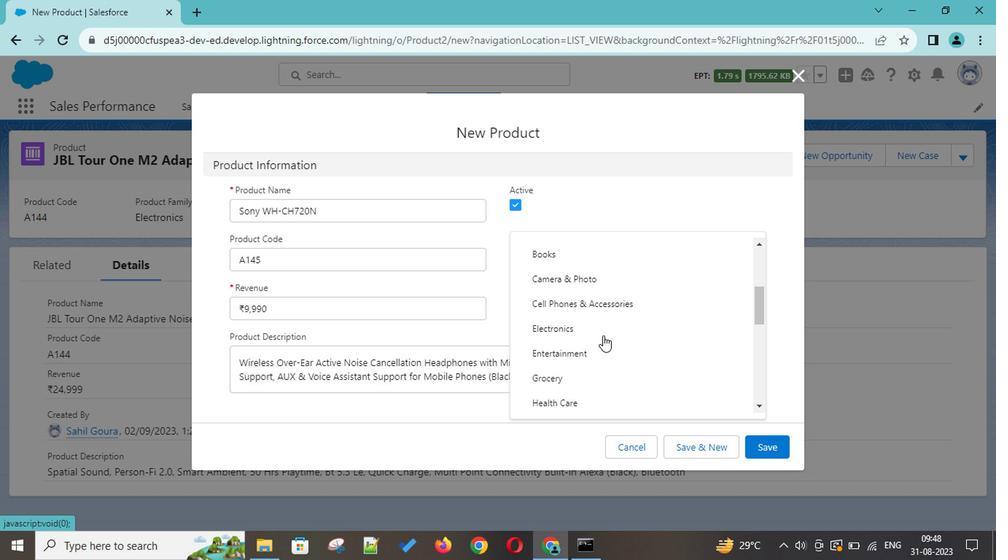 
Action: Mouse scrolled (600, 333) with delta (0, 0)
Screenshot: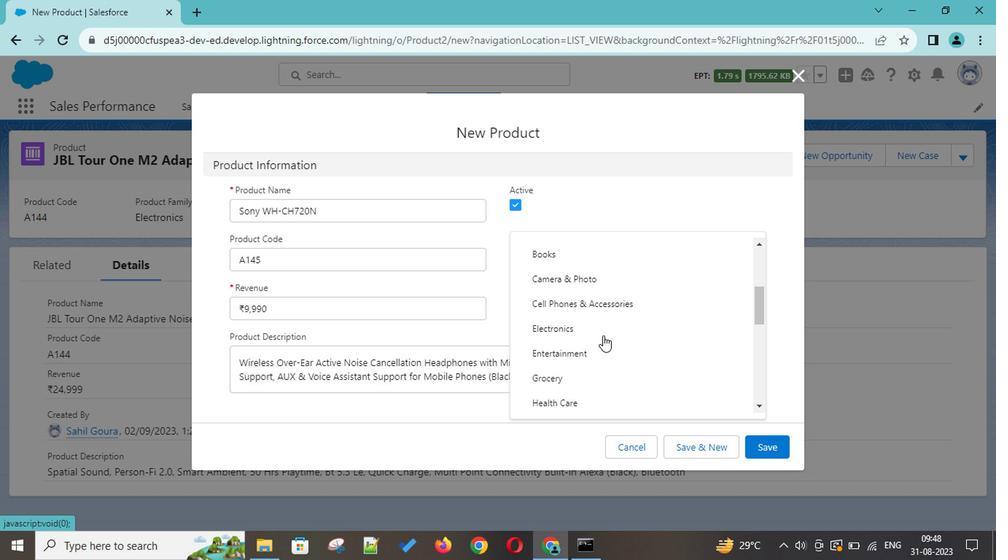 
Action: Mouse scrolled (600, 333) with delta (0, 0)
Screenshot: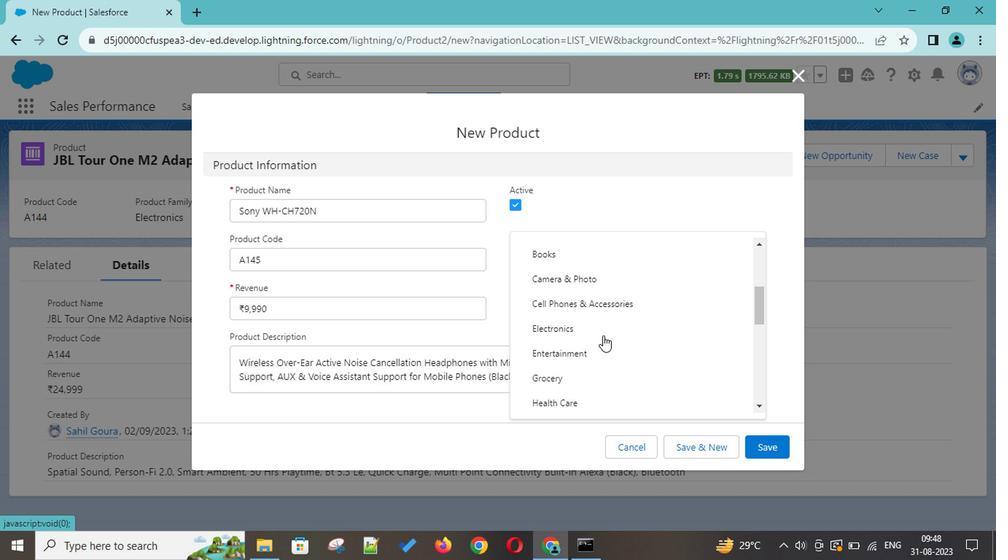 
Action: Mouse scrolled (600, 333) with delta (0, 0)
Screenshot: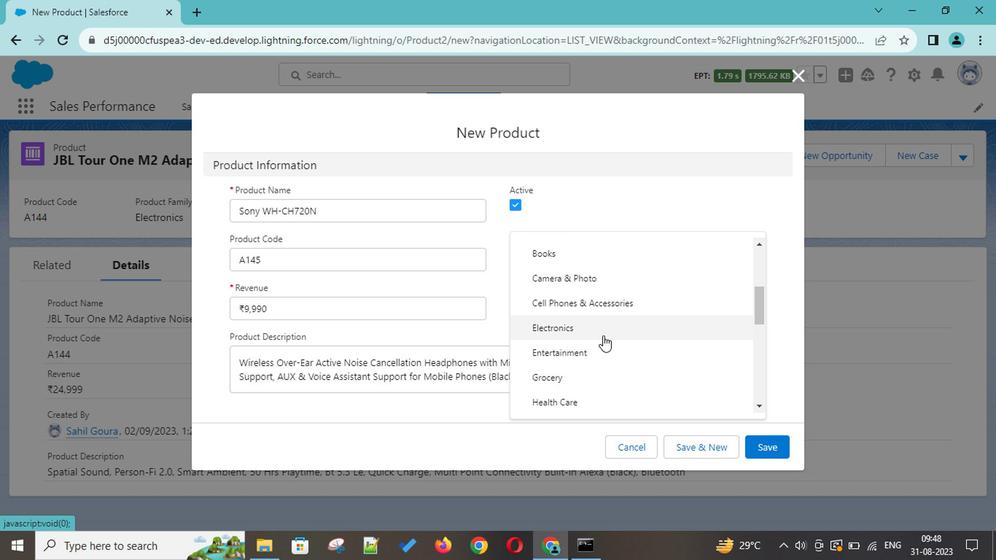 
Action: Mouse scrolled (600, 333) with delta (0, 0)
Screenshot: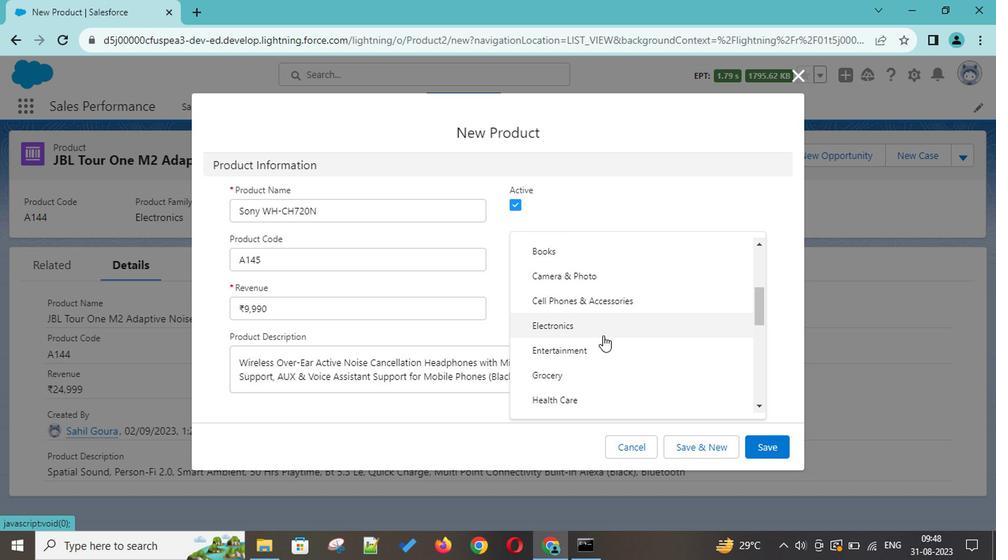
Action: Mouse scrolled (600, 333) with delta (0, 0)
Screenshot: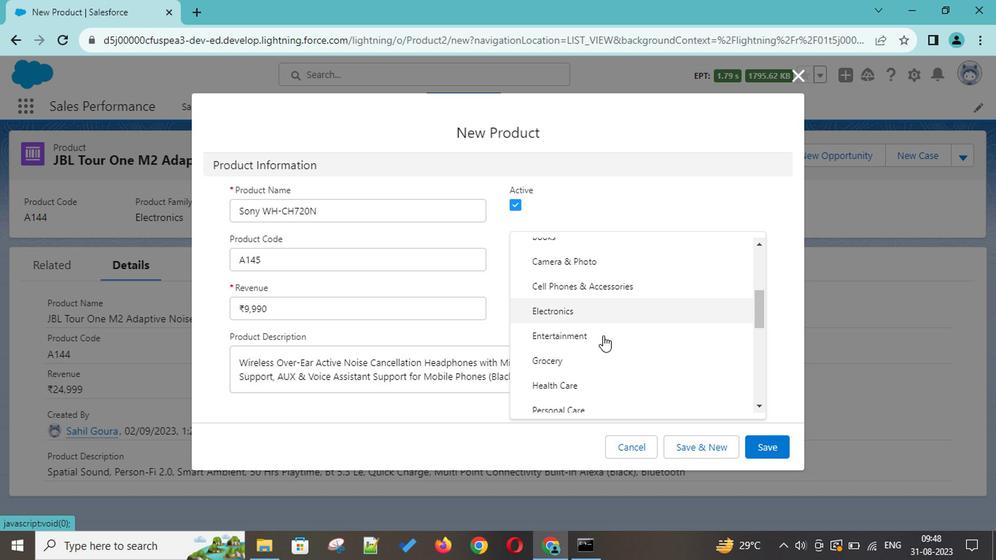 
Action: Mouse scrolled (600, 333) with delta (0, 0)
Screenshot: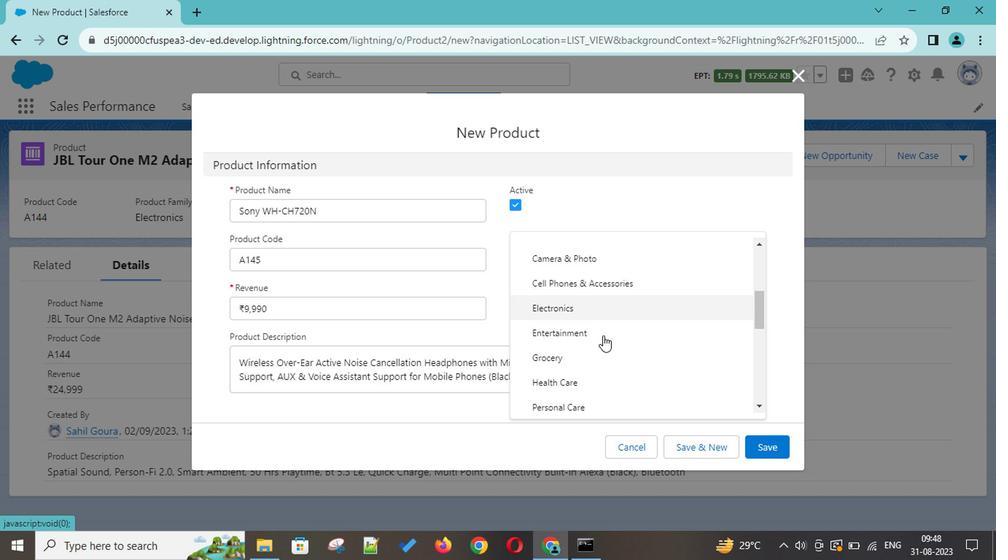 
Action: Mouse scrolled (600, 333) with delta (0, 0)
Screenshot: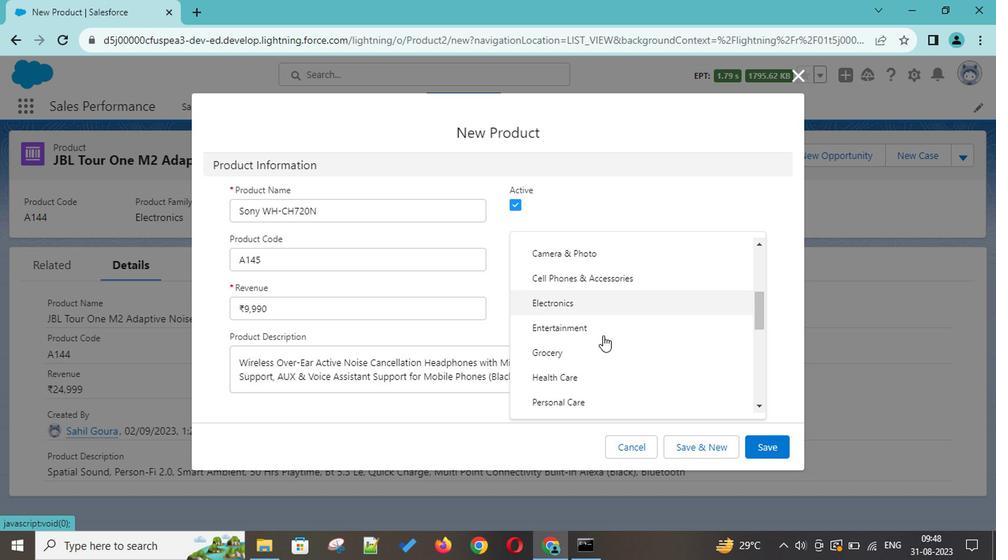 
Action: Mouse scrolled (600, 333) with delta (0, 0)
Screenshot: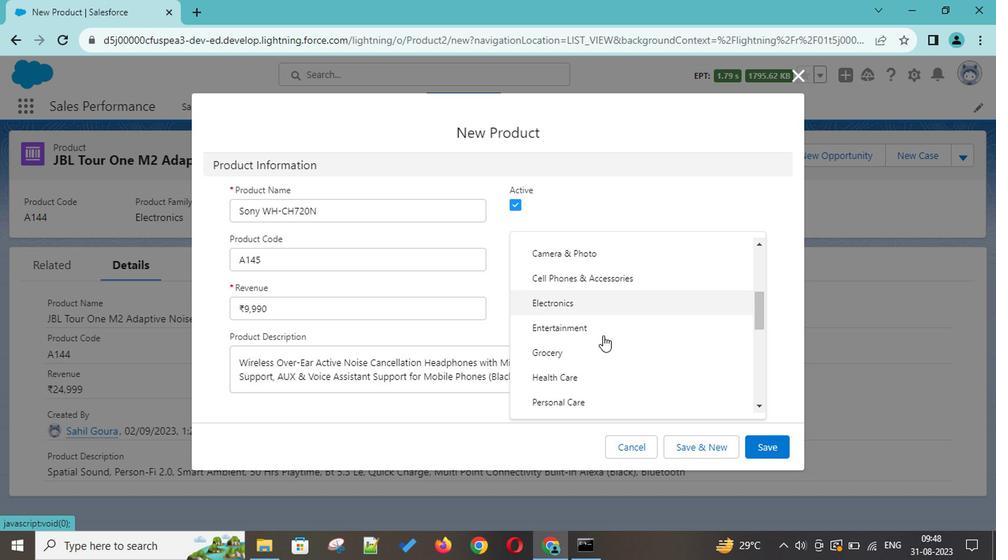 
Action: Mouse scrolled (600, 333) with delta (0, 0)
Screenshot: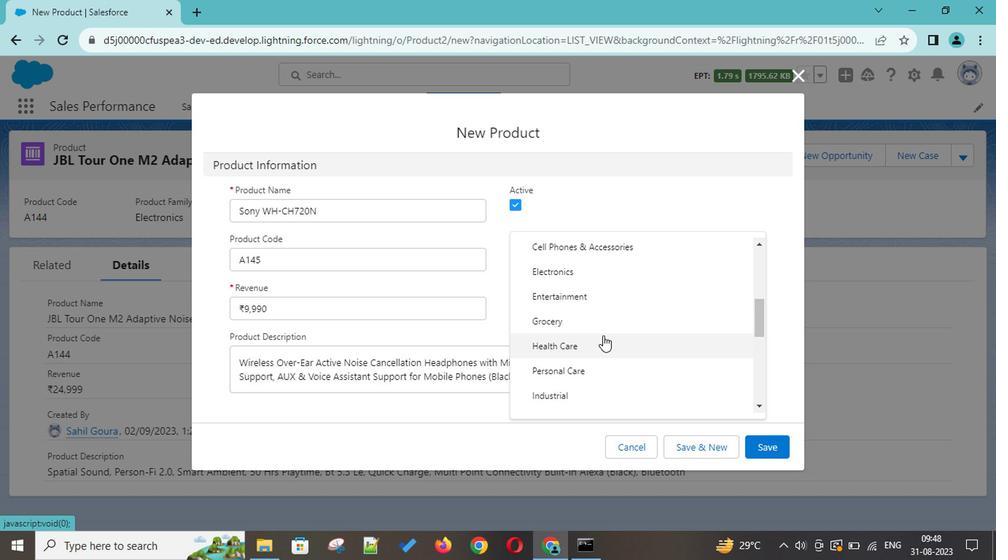 
Action: Mouse scrolled (600, 333) with delta (0, 0)
Screenshot: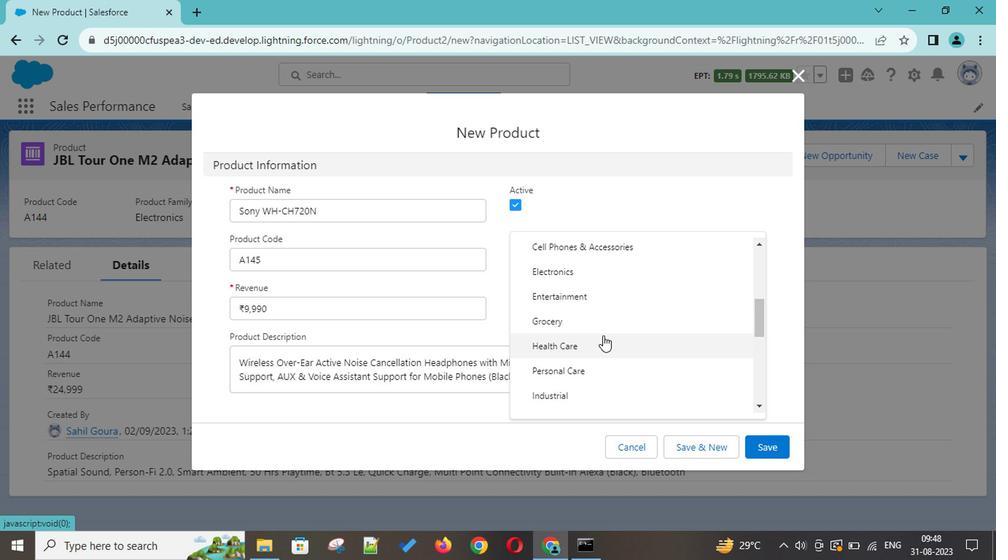 
Action: Mouse scrolled (600, 333) with delta (0, 0)
Screenshot: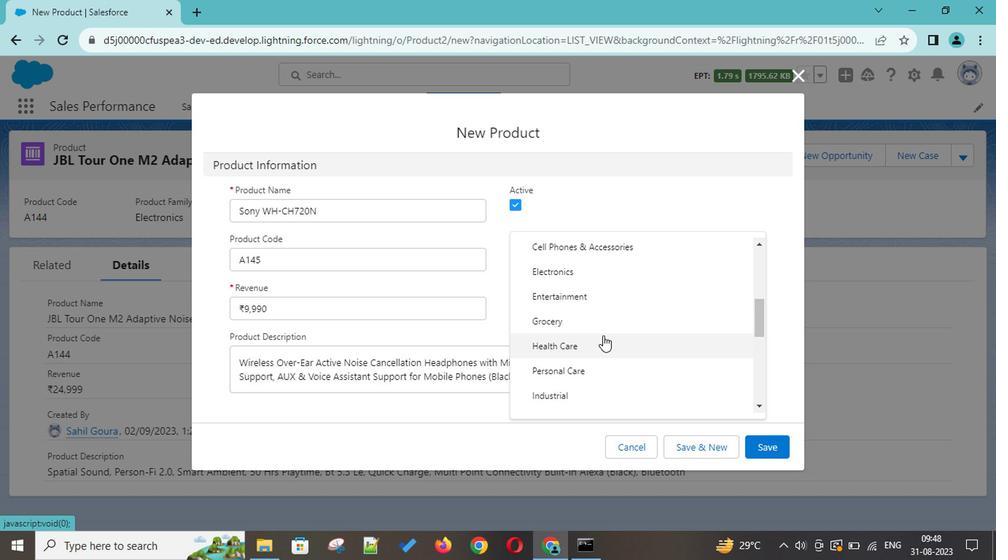
Action: Mouse scrolled (600, 333) with delta (0, 0)
Screenshot: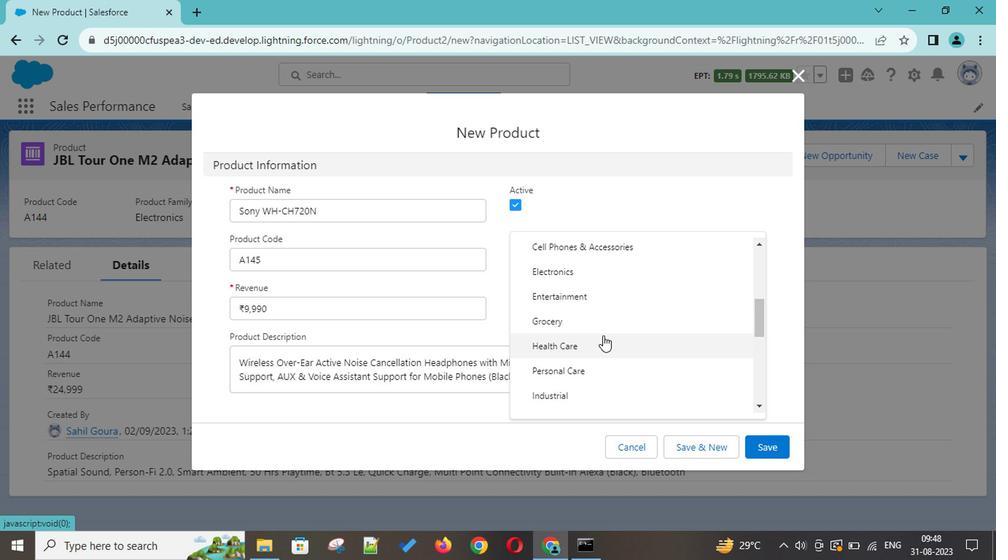 
Action: Mouse scrolled (600, 333) with delta (0, 0)
Screenshot: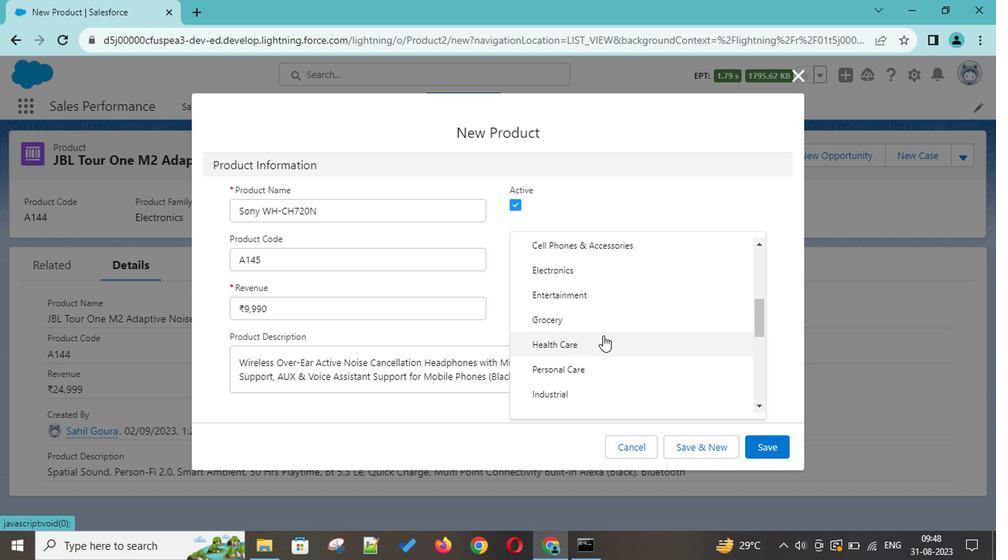 
Action: Mouse moved to (633, 329)
Screenshot: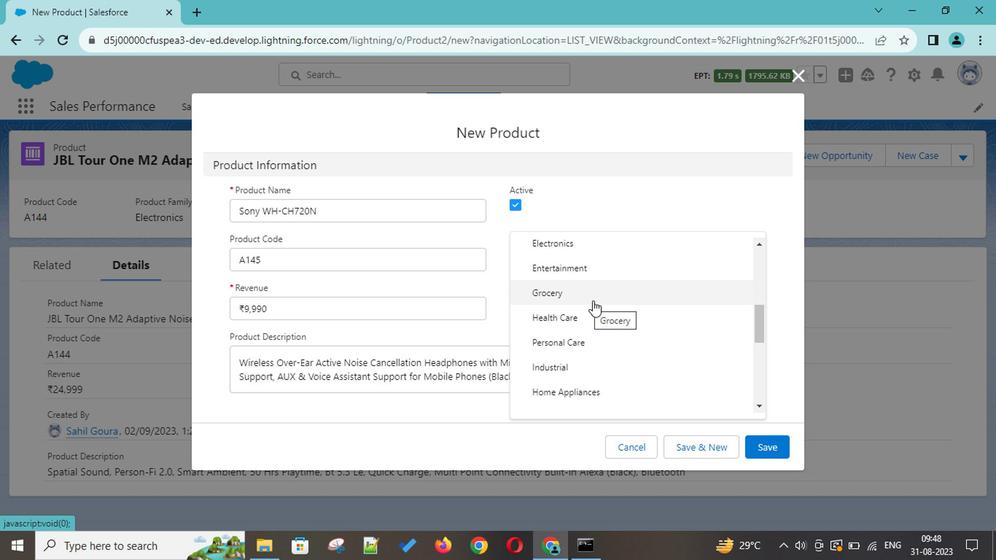 
Action: Mouse scrolled (633, 329) with delta (0, 0)
Screenshot: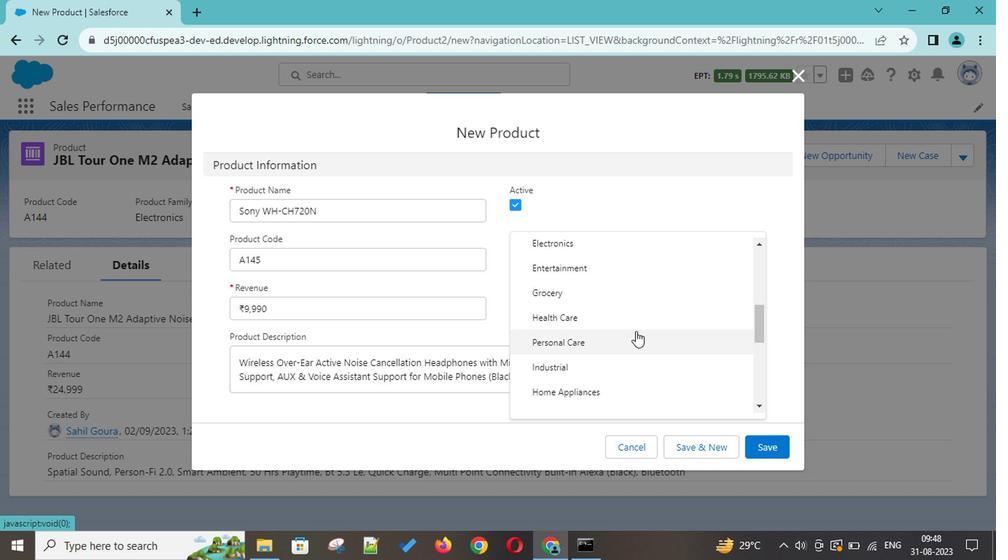
Action: Mouse scrolled (633, 329) with delta (0, 0)
Screenshot: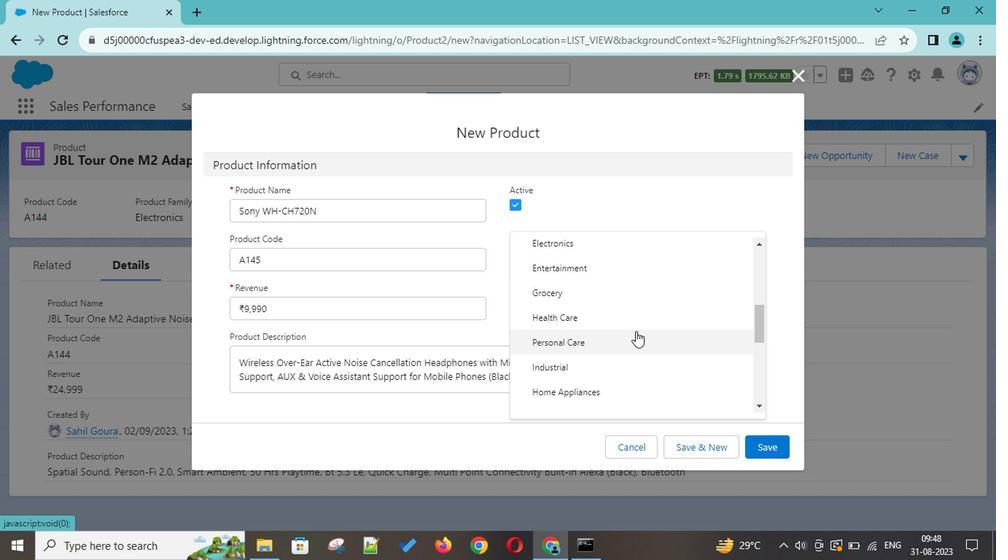
Action: Mouse scrolled (633, 329) with delta (0, 0)
Screenshot: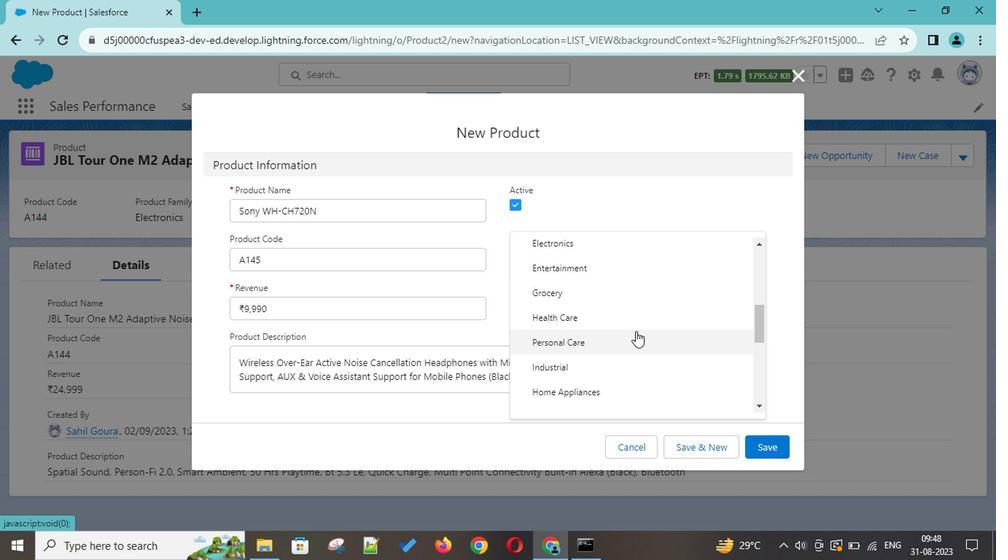 
Action: Mouse scrolled (633, 329) with delta (0, 0)
Screenshot: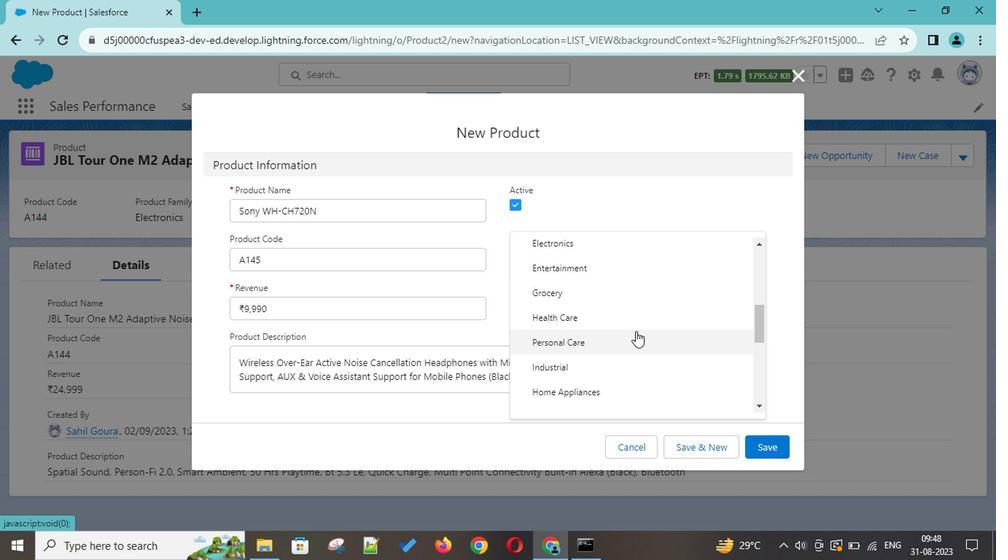 
Action: Mouse scrolled (633, 329) with delta (0, 0)
Screenshot: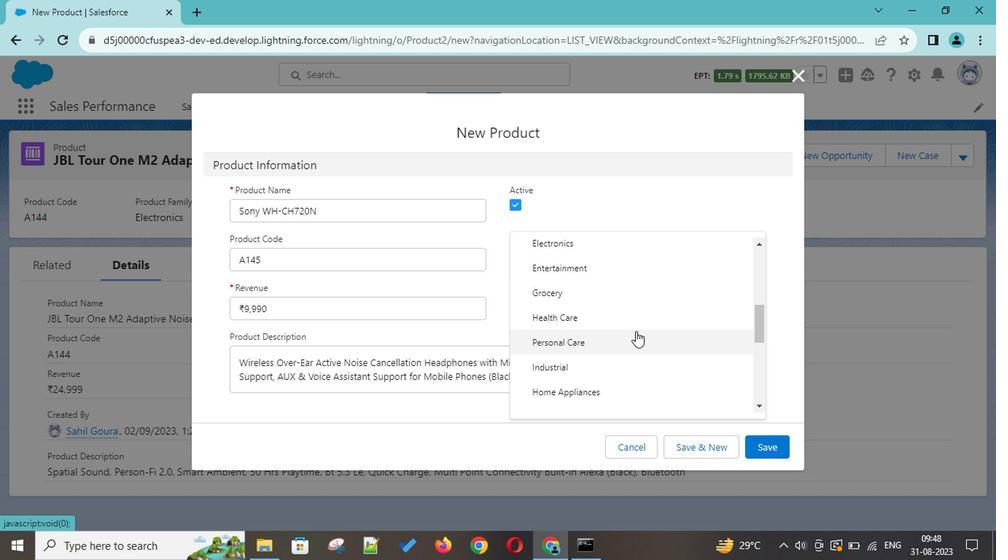 
Action: Mouse scrolled (633, 329) with delta (0, 0)
Screenshot: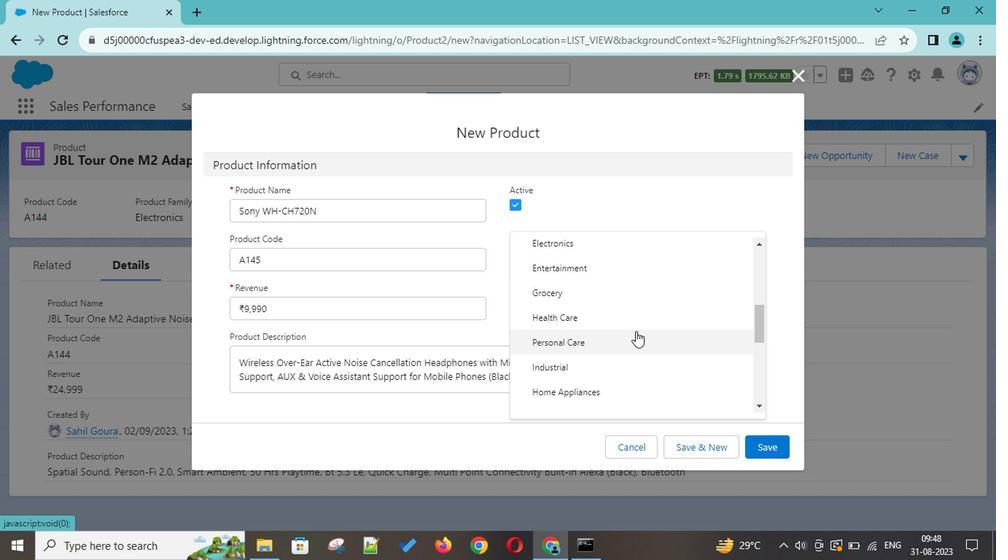 
Action: Mouse scrolled (633, 329) with delta (0, 0)
Screenshot: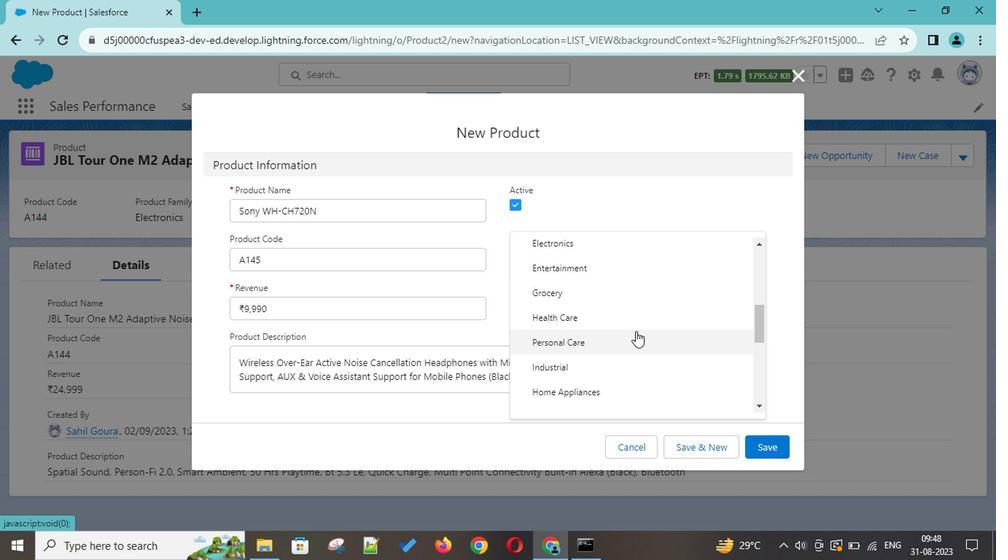 
Action: Mouse scrolled (633, 329) with delta (0, 0)
Screenshot: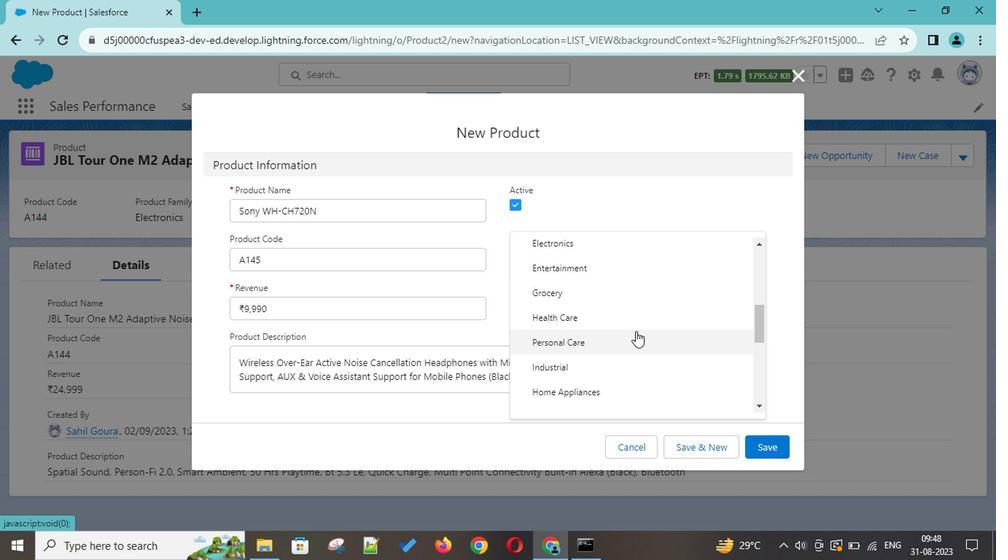 
Action: Mouse scrolled (633, 329) with delta (0, 0)
Screenshot: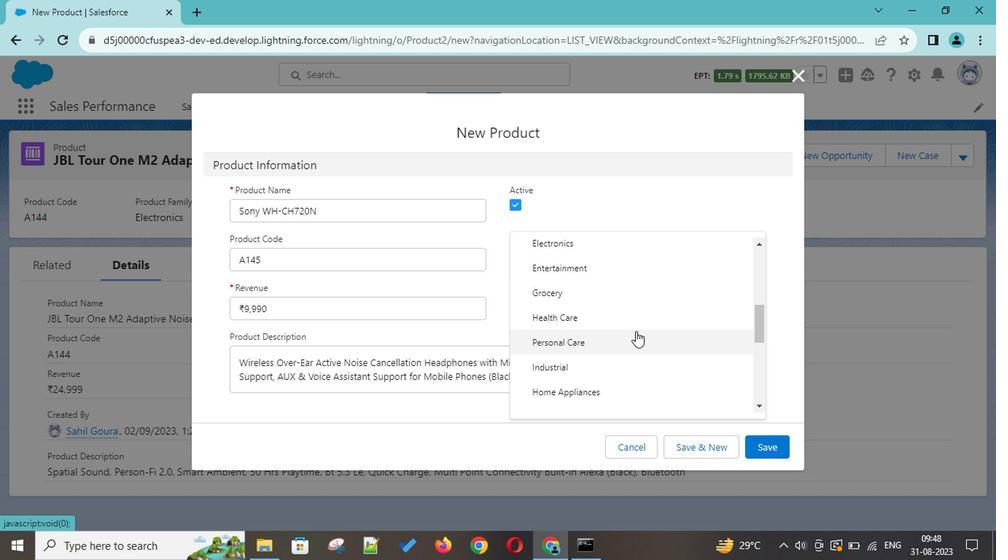 
Action: Mouse scrolled (633, 329) with delta (0, 0)
Screenshot: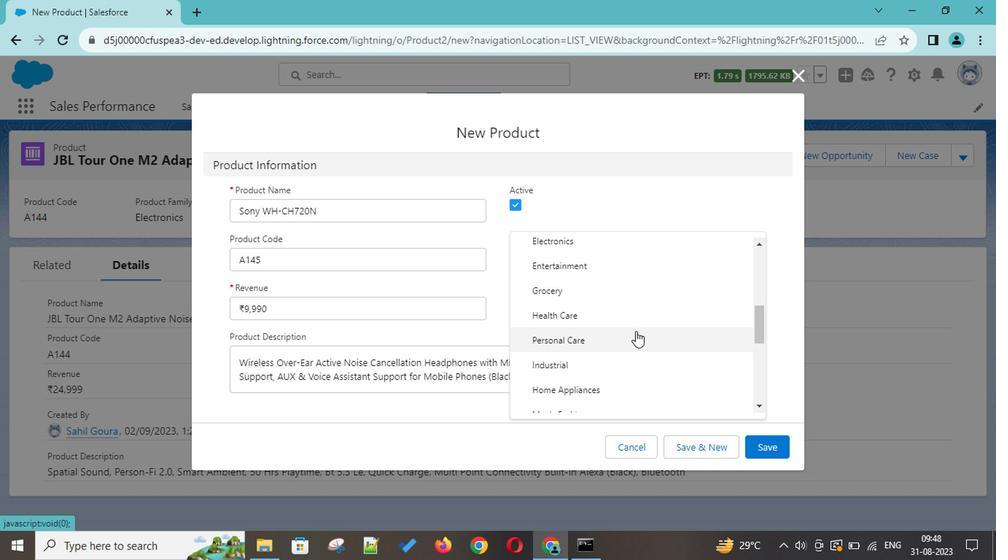 
Action: Mouse scrolled (633, 329) with delta (0, 0)
Screenshot: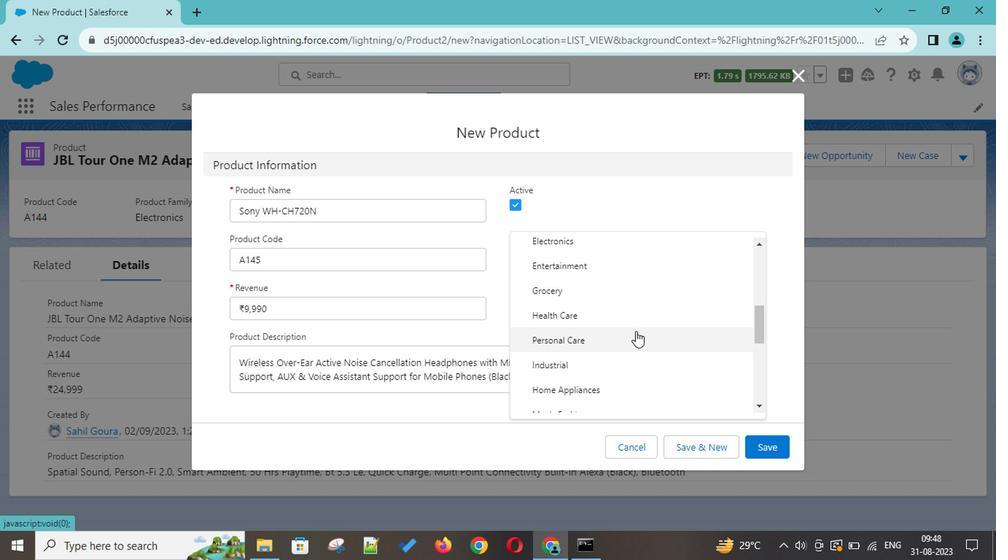 
Action: Mouse scrolled (633, 329) with delta (0, 0)
Screenshot: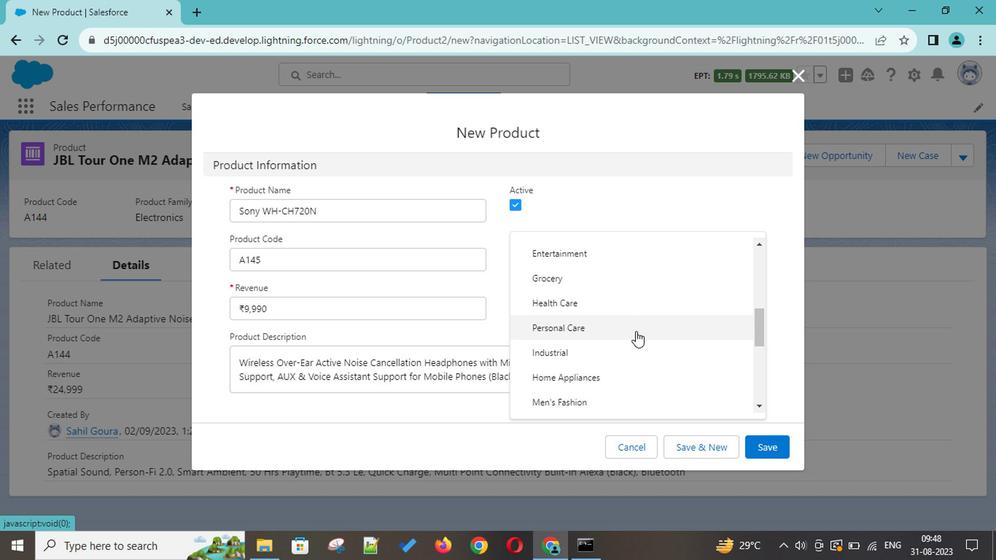 
Action: Mouse scrolled (633, 329) with delta (0, 0)
Screenshot: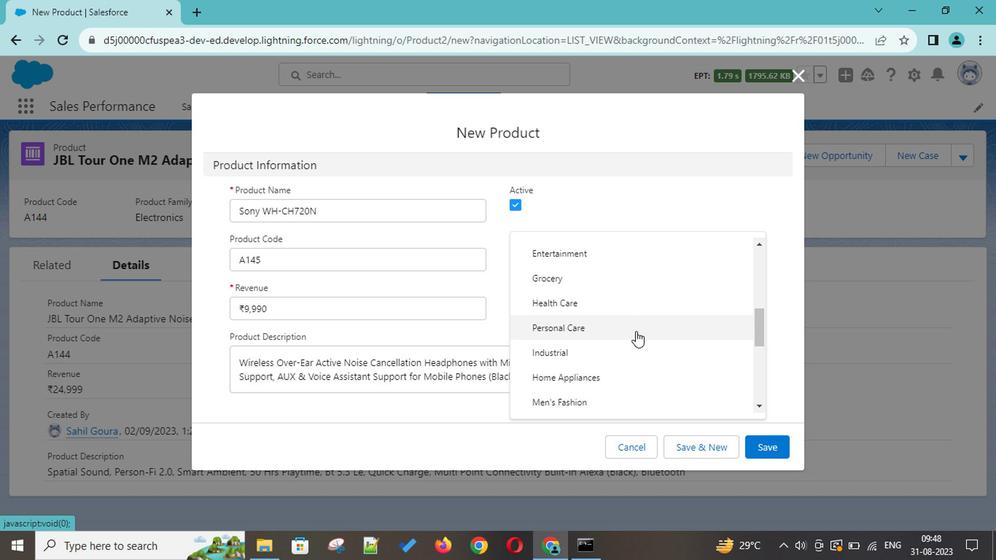 
Action: Mouse scrolled (633, 329) with delta (0, 0)
Screenshot: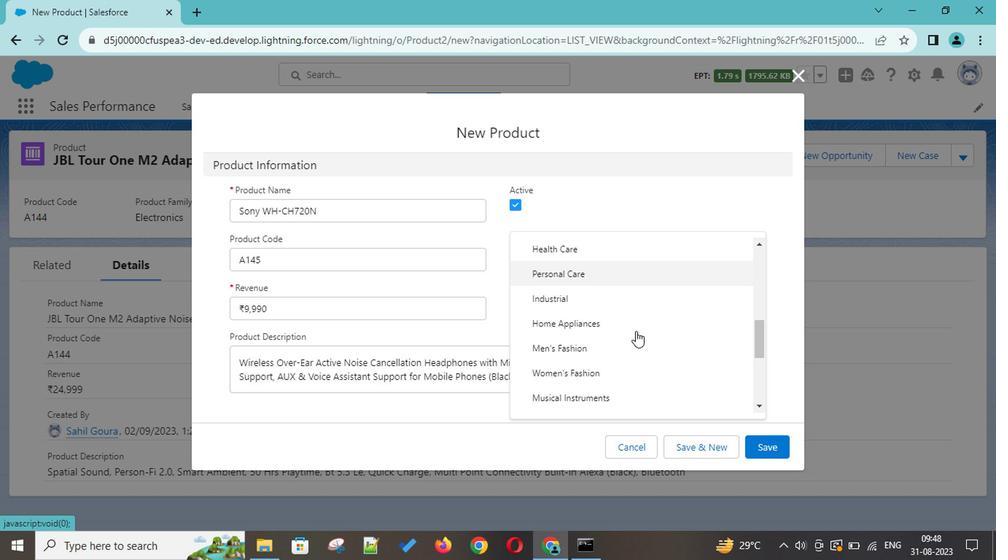 
Action: Mouse scrolled (633, 329) with delta (0, 0)
Screenshot: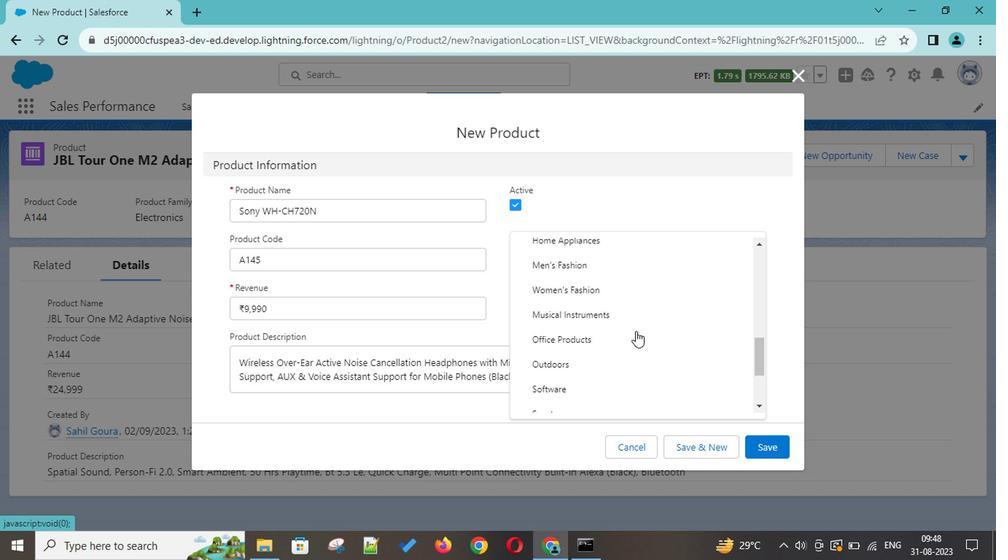 
Action: Mouse scrolled (633, 329) with delta (0, 0)
Screenshot: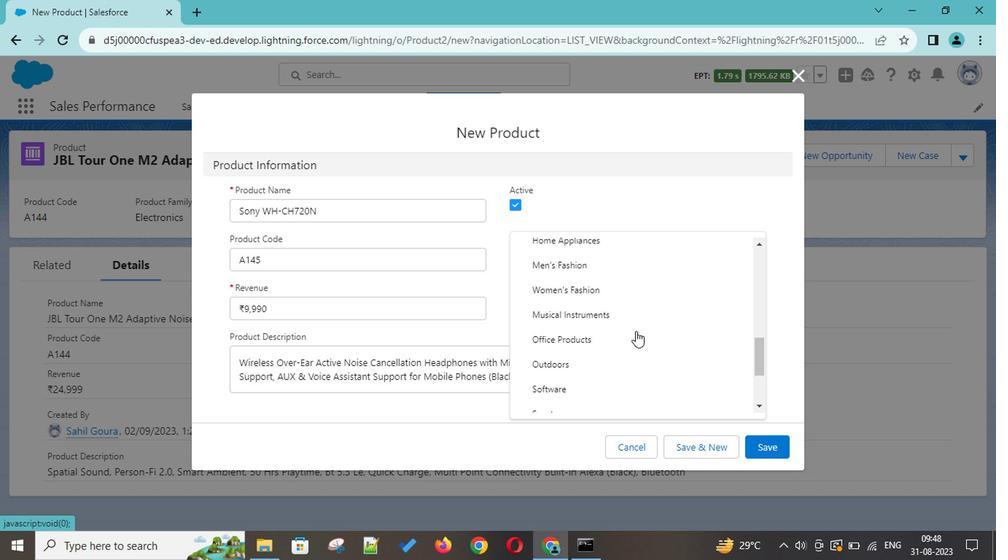 
Action: Mouse scrolled (633, 329) with delta (0, 0)
Screenshot: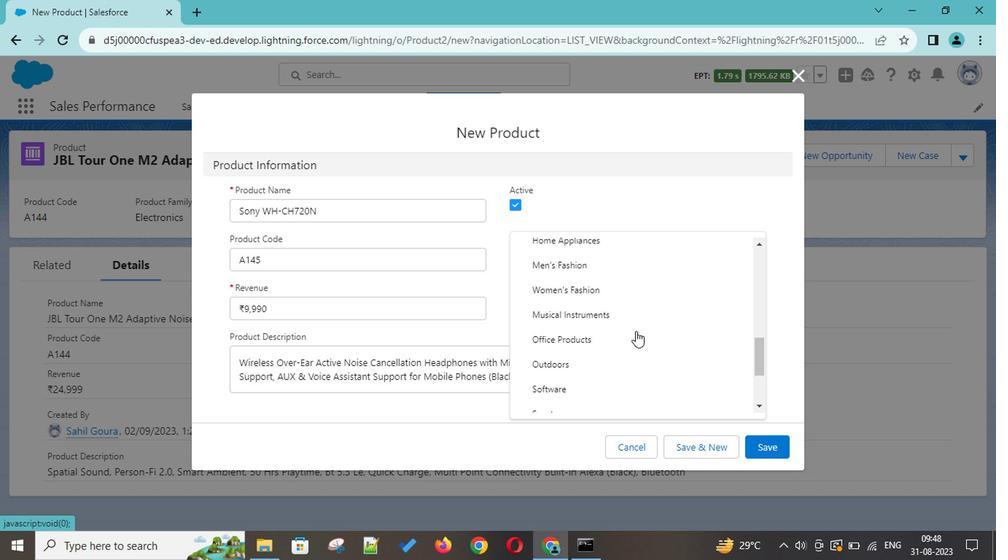 
Action: Mouse scrolled (633, 329) with delta (0, 0)
Screenshot: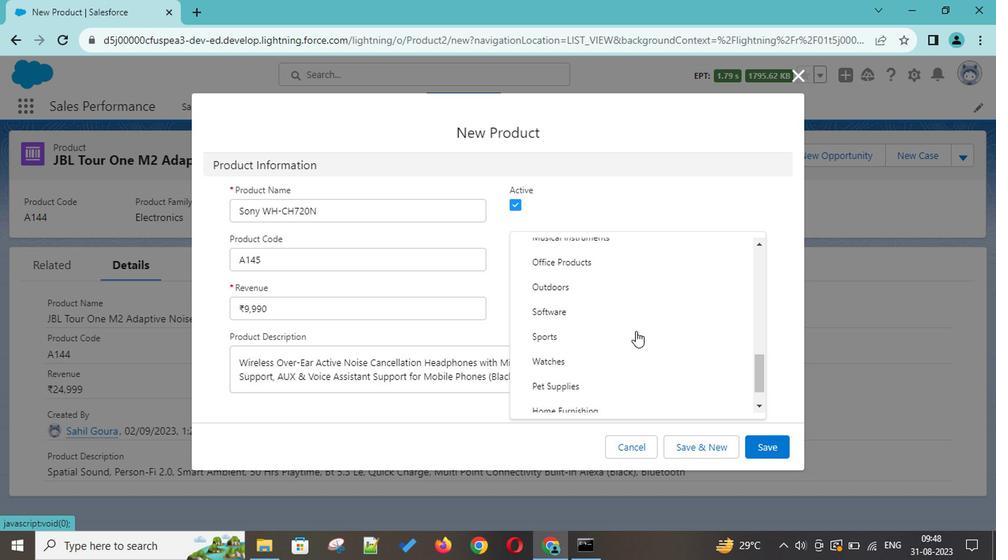 
Action: Mouse scrolled (633, 329) with delta (0, 0)
Screenshot: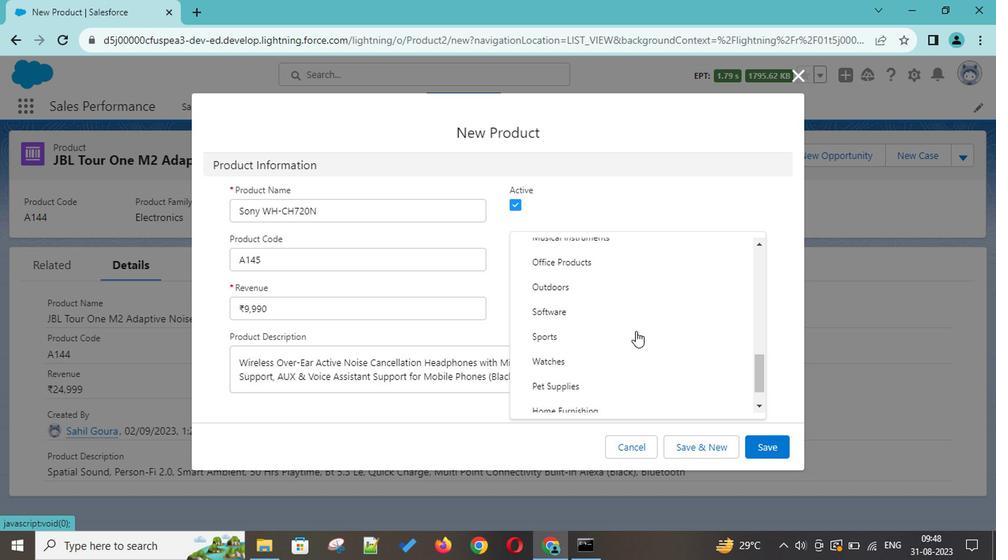 
Action: Mouse scrolled (633, 329) with delta (0, 0)
Screenshot: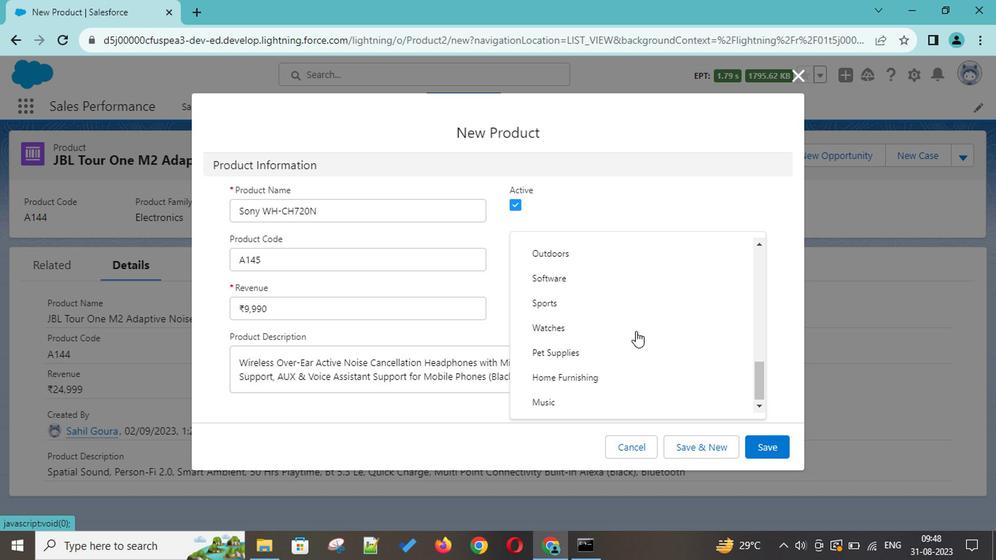 
Action: Mouse scrolled (633, 329) with delta (0, 0)
Screenshot: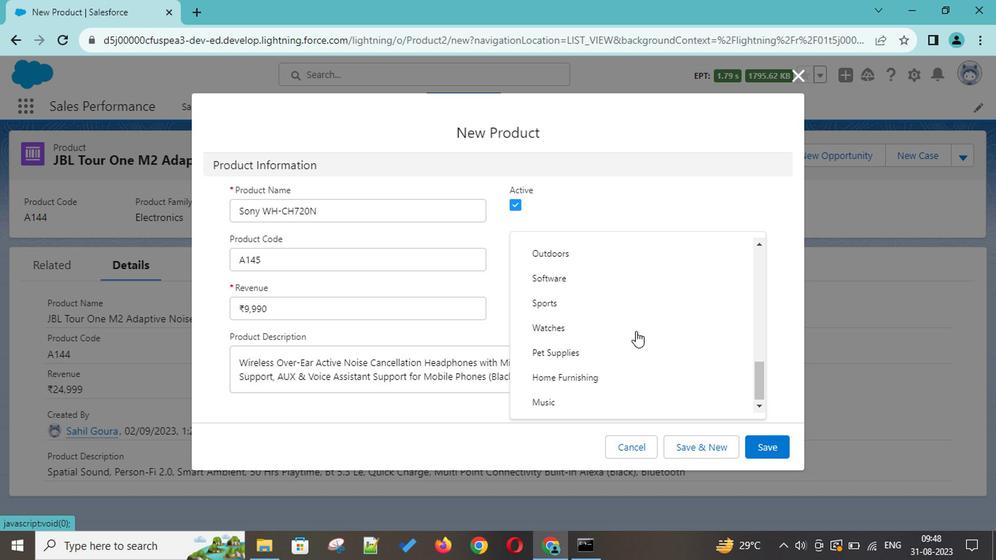 
Action: Mouse scrolled (633, 329) with delta (0, 0)
Screenshot: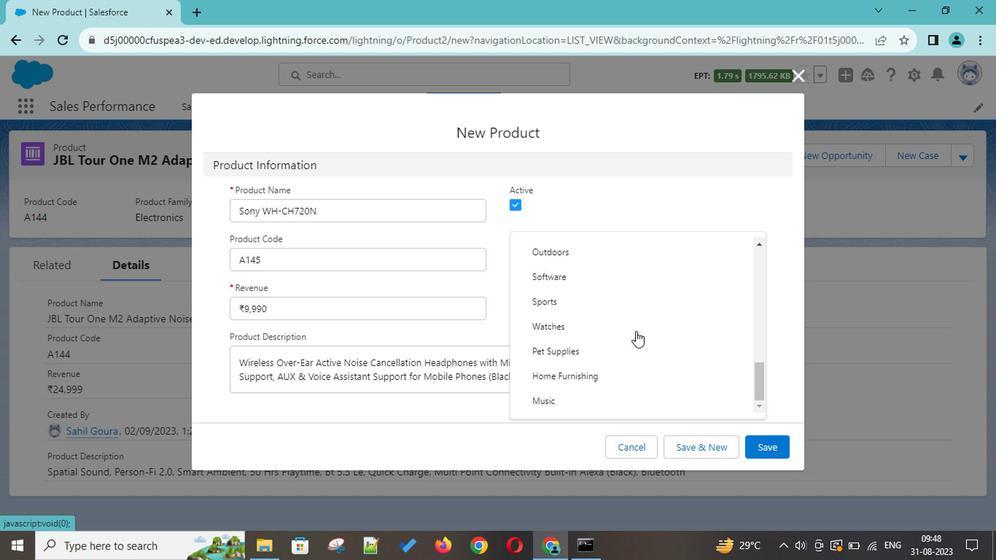 
Action: Mouse scrolled (633, 329) with delta (0, 0)
Screenshot: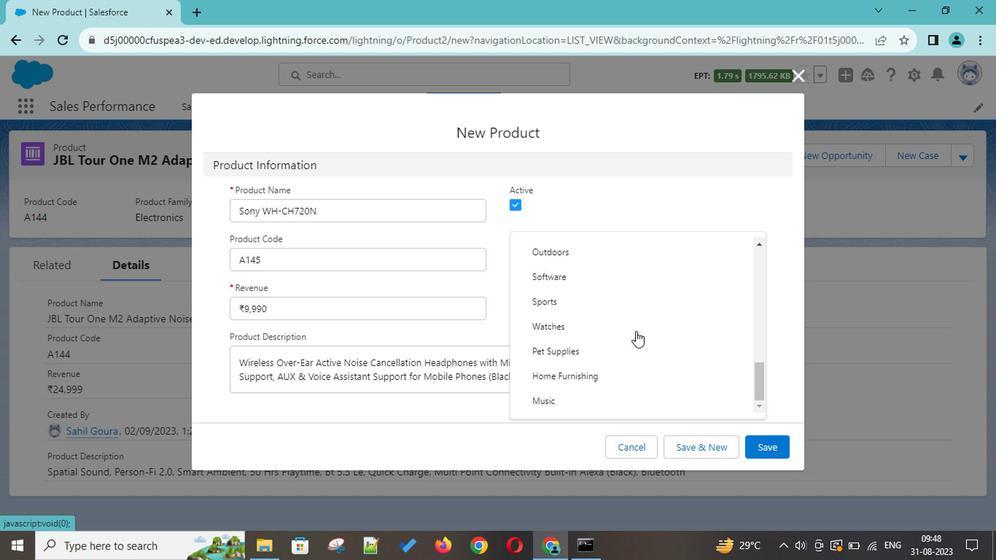 
Action: Mouse scrolled (633, 329) with delta (0, 0)
Screenshot: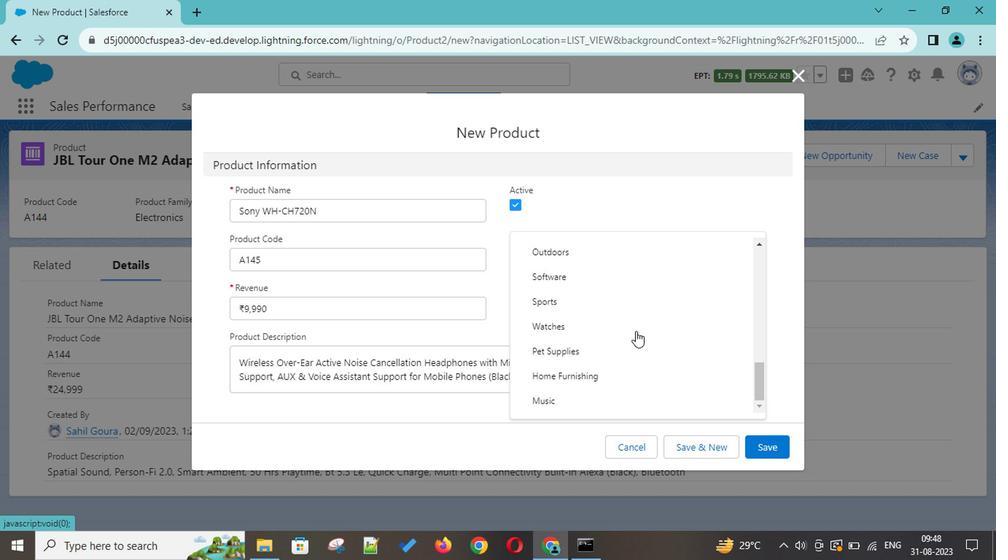 
Action: Mouse scrolled (633, 329) with delta (0, 0)
Screenshot: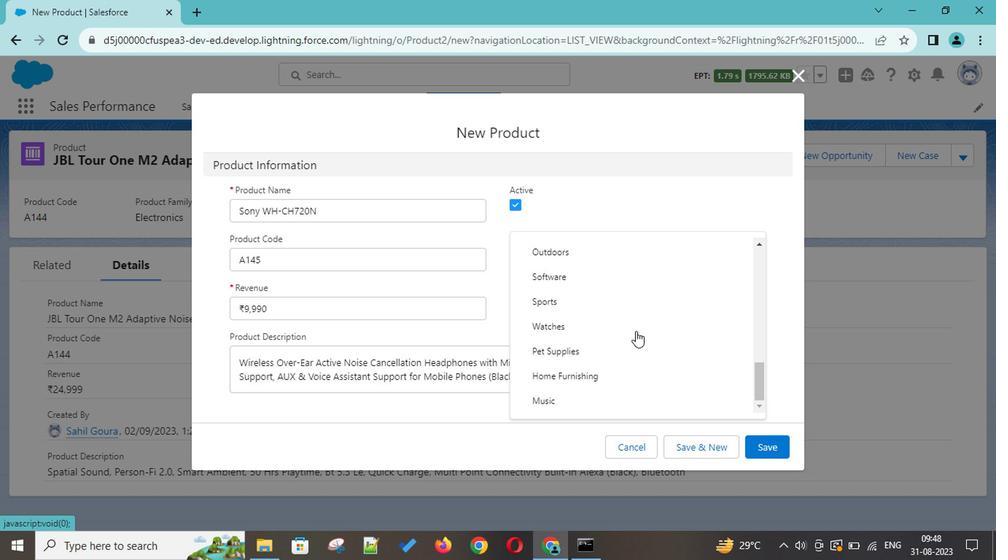 
Action: Mouse scrolled (633, 329) with delta (0, 0)
Screenshot: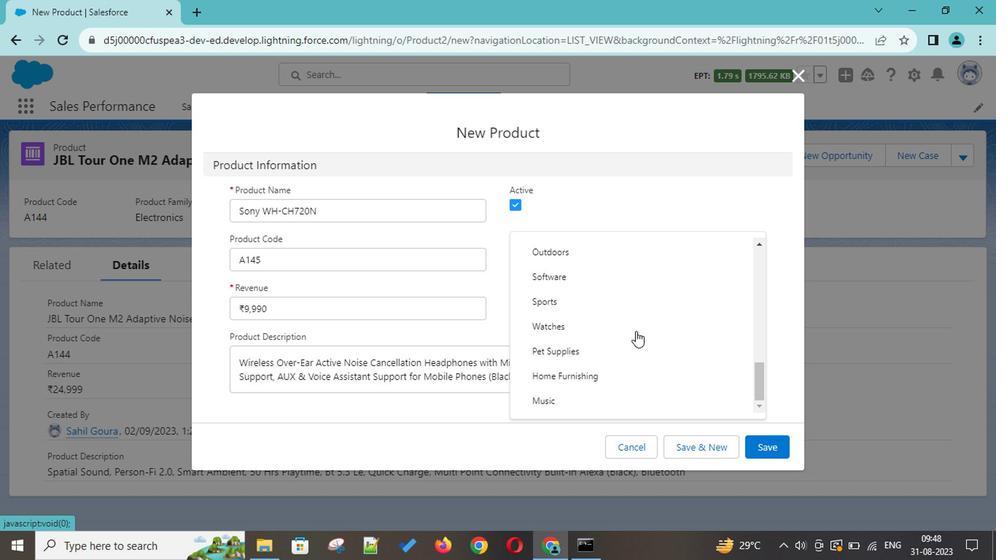 
Action: Mouse scrolled (633, 329) with delta (0, 0)
Screenshot: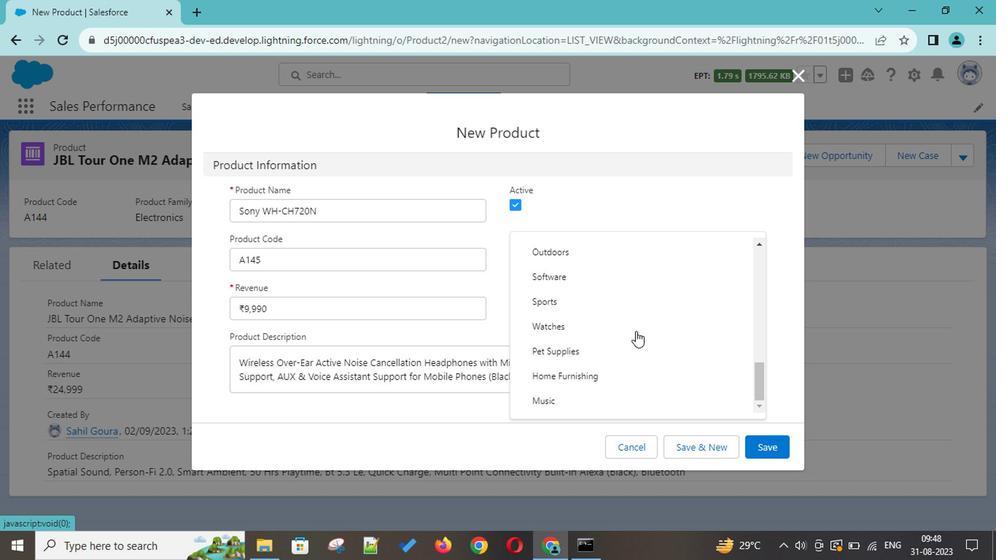 
Action: Mouse scrolled (633, 329) with delta (0, 0)
Screenshot: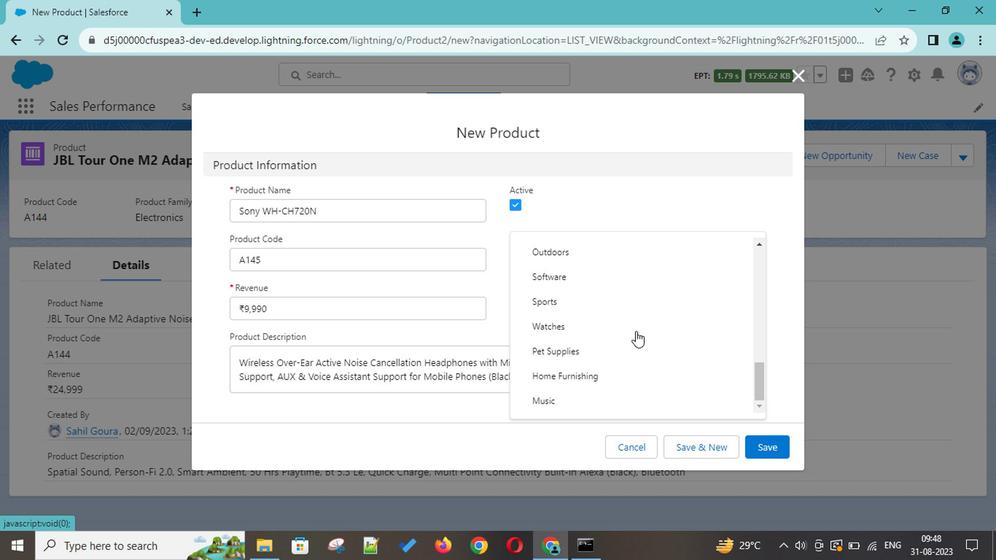 
Action: Mouse scrolled (633, 329) with delta (0, 0)
Screenshot: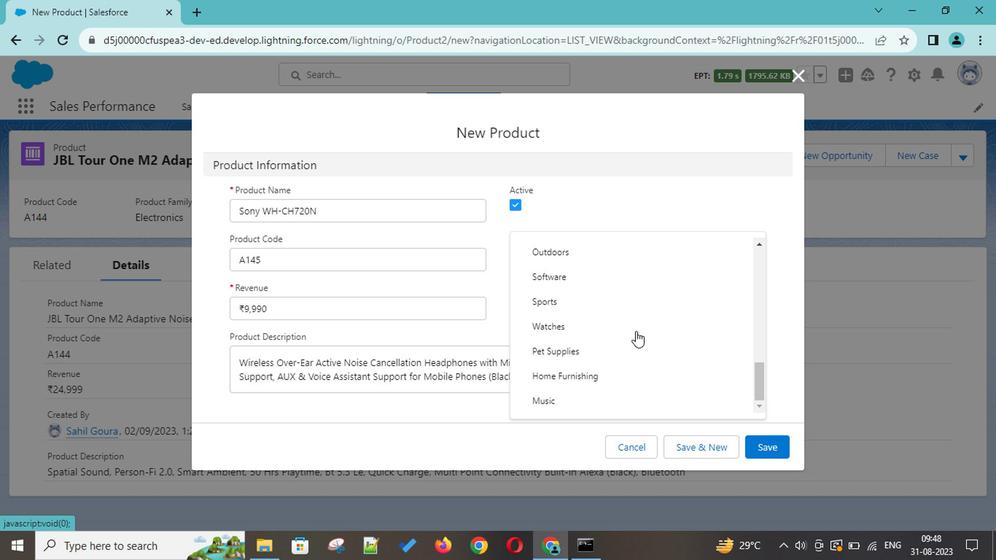 
Action: Mouse scrolled (633, 329) with delta (0, 0)
Screenshot: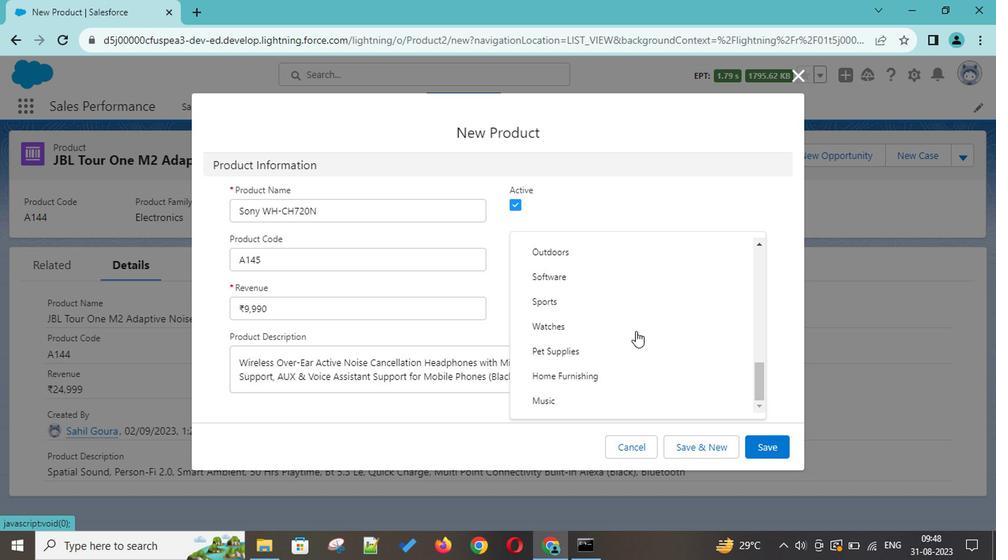 
Action: Mouse scrolled (633, 329) with delta (0, 0)
Screenshot: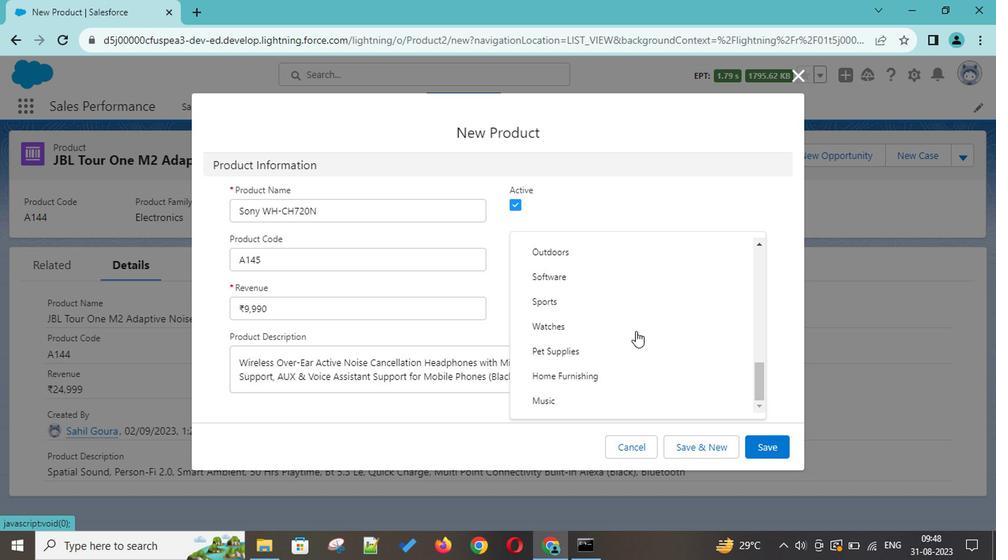 
Action: Mouse scrolled (633, 329) with delta (0, 0)
Screenshot: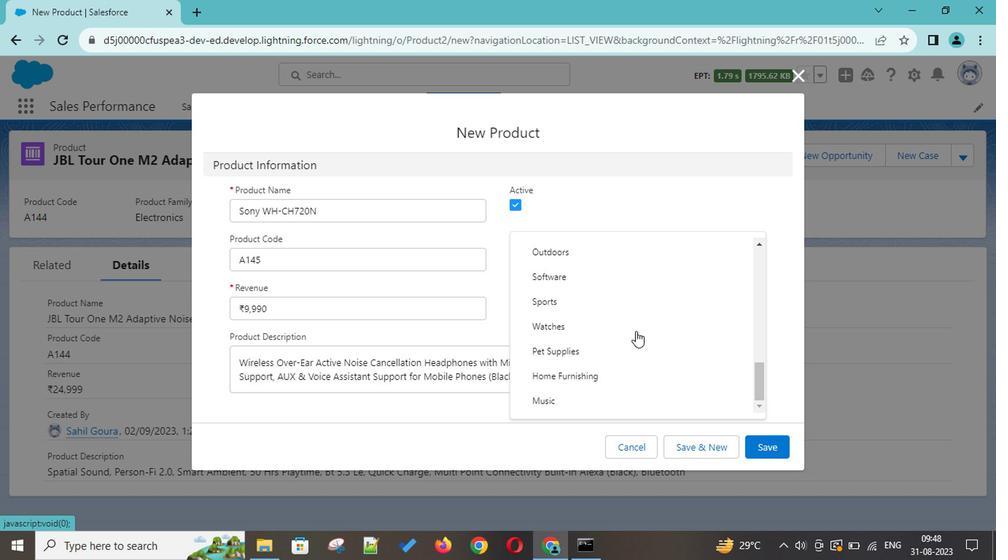 
Action: Mouse scrolled (633, 329) with delta (0, 0)
Screenshot: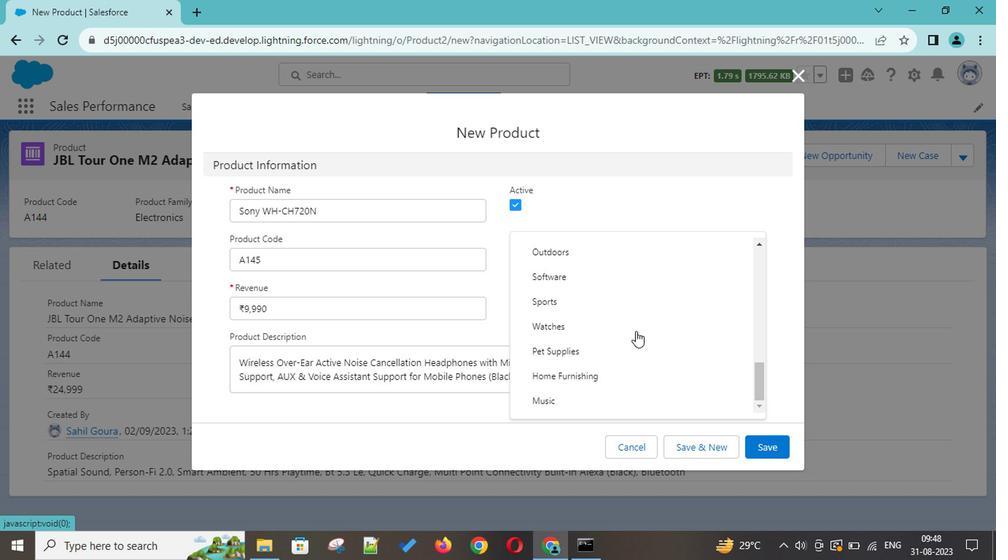 
Action: Mouse scrolled (633, 329) with delta (0, 0)
Screenshot: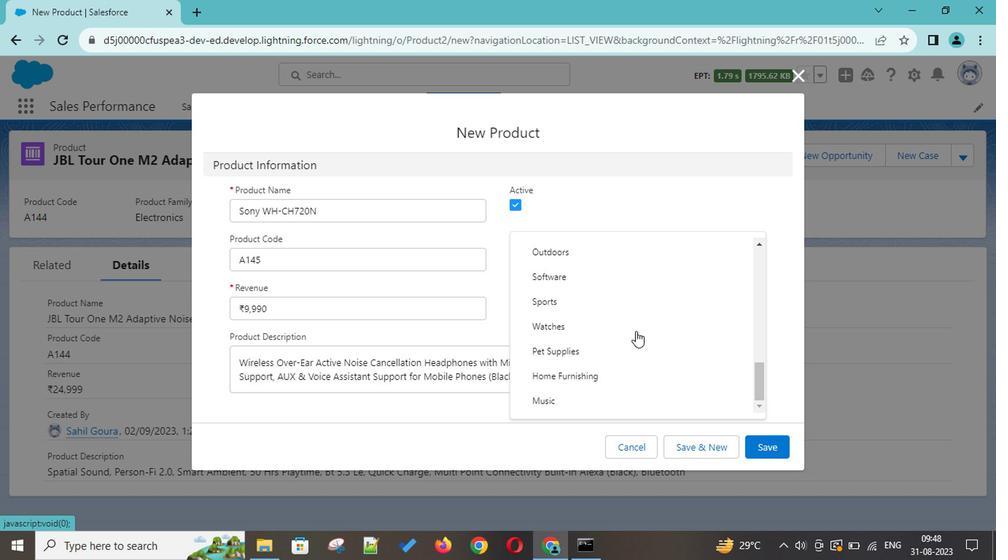 
Action: Mouse scrolled (633, 329) with delta (0, 0)
Screenshot: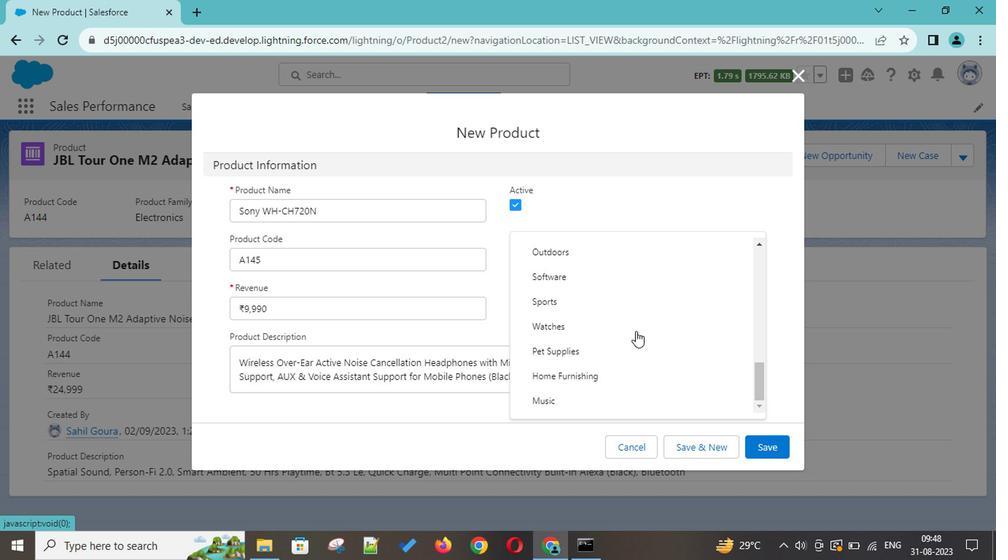 
Action: Mouse scrolled (633, 329) with delta (0, 0)
Screenshot: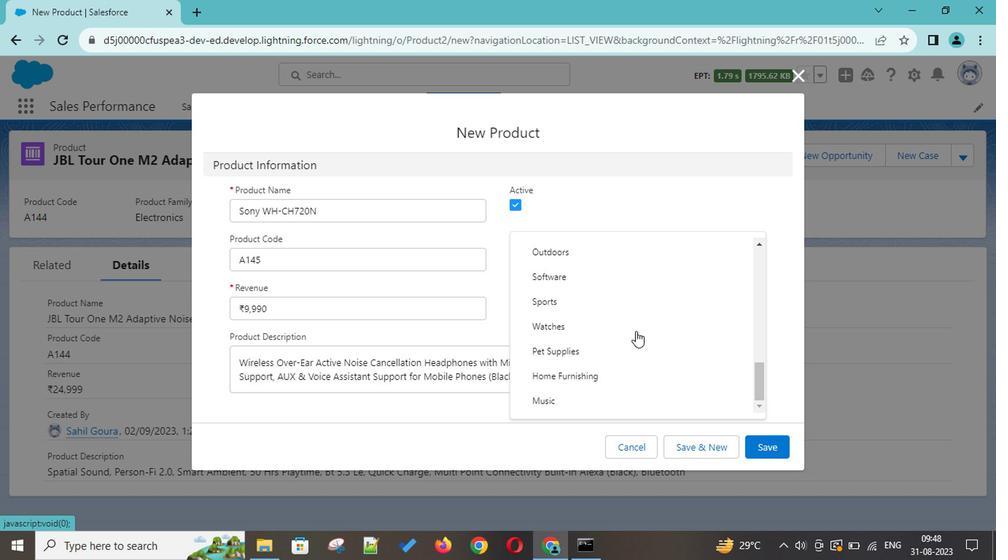 
Action: Mouse scrolled (633, 329) with delta (0, 0)
Screenshot: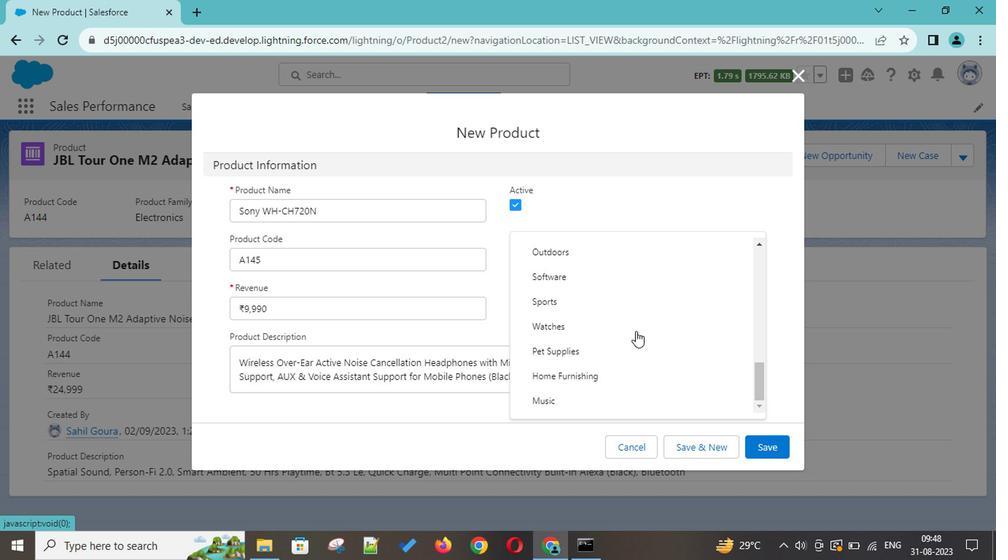 
Action: Mouse scrolled (633, 329) with delta (0, 0)
Screenshot: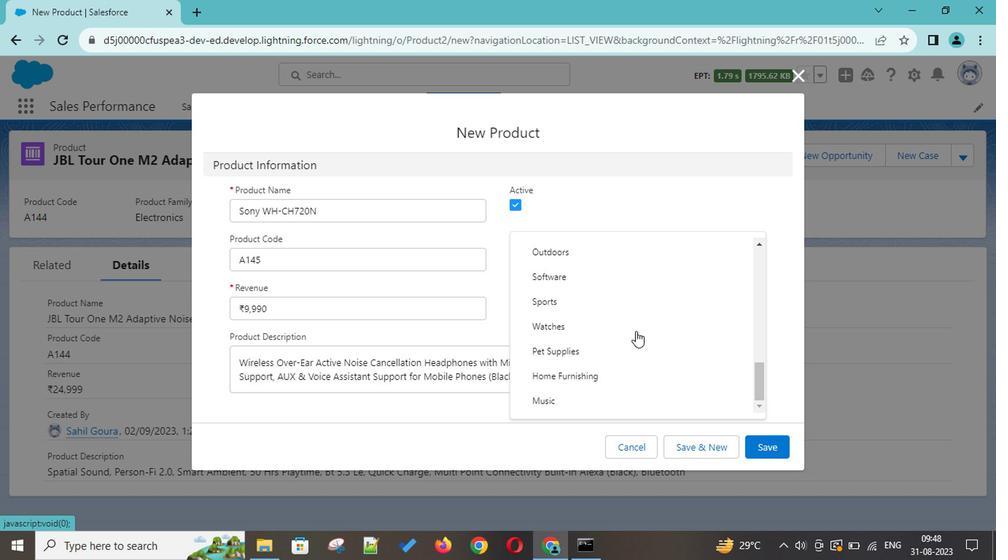 
Action: Mouse scrolled (633, 329) with delta (0, 0)
Screenshot: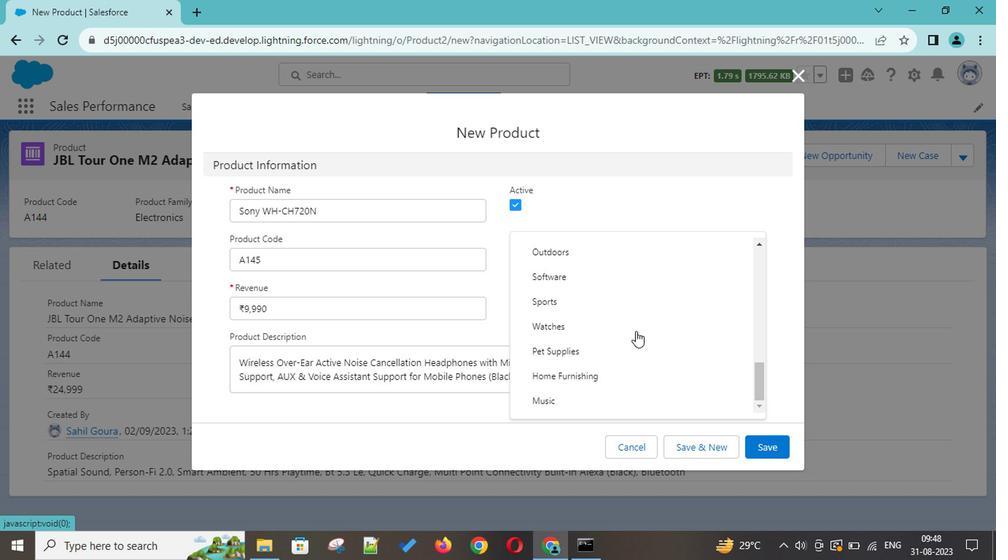 
Action: Mouse scrolled (633, 329) with delta (0, 0)
Screenshot: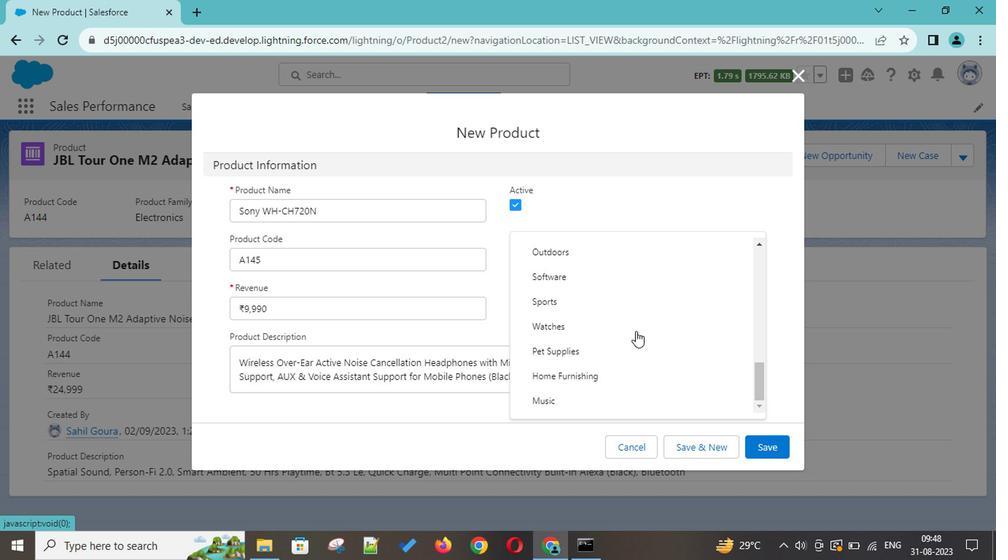 
Action: Mouse scrolled (633, 329) with delta (0, 0)
Screenshot: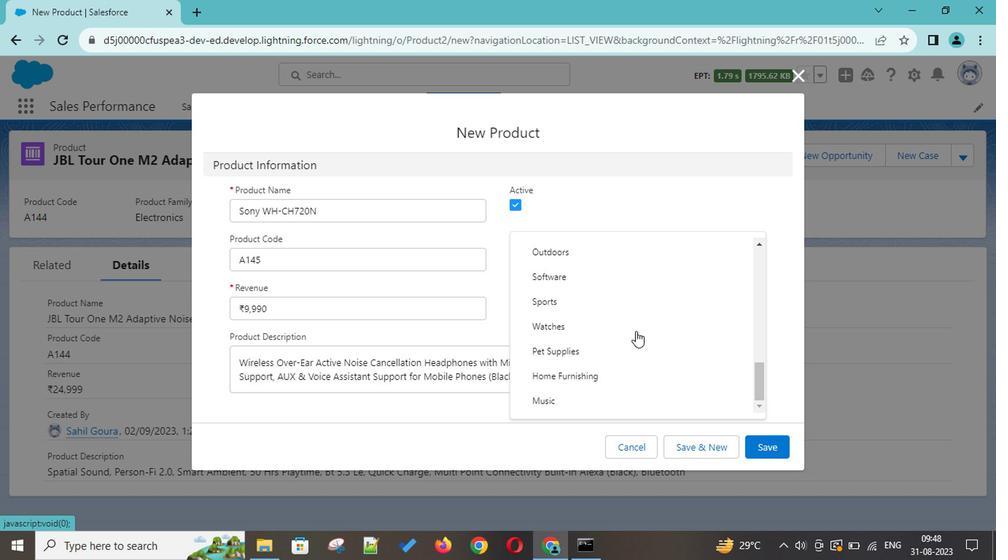 
Action: Mouse scrolled (633, 329) with delta (0, 0)
Screenshot: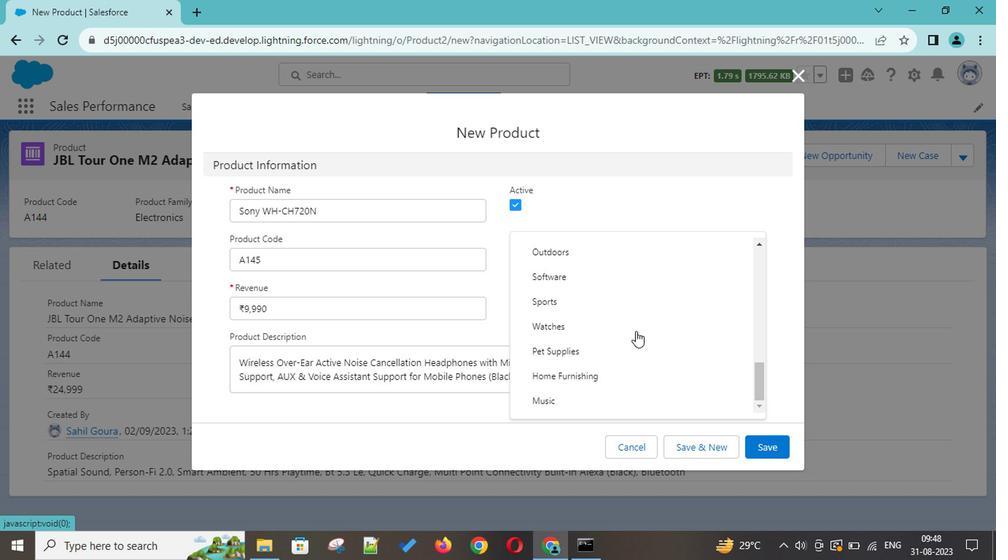 
Action: Mouse scrolled (633, 329) with delta (0, 0)
Screenshot: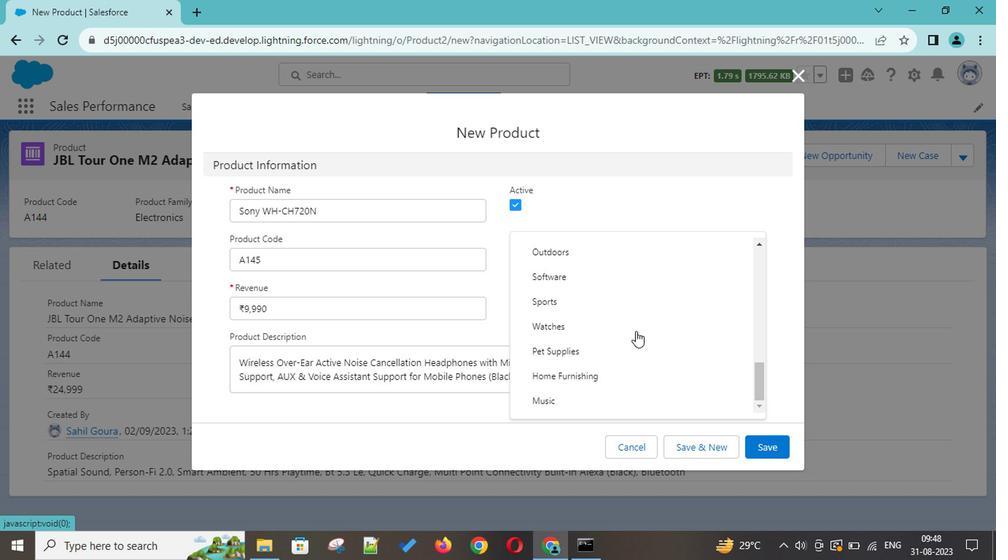 
Action: Mouse scrolled (633, 329) with delta (0, 0)
Screenshot: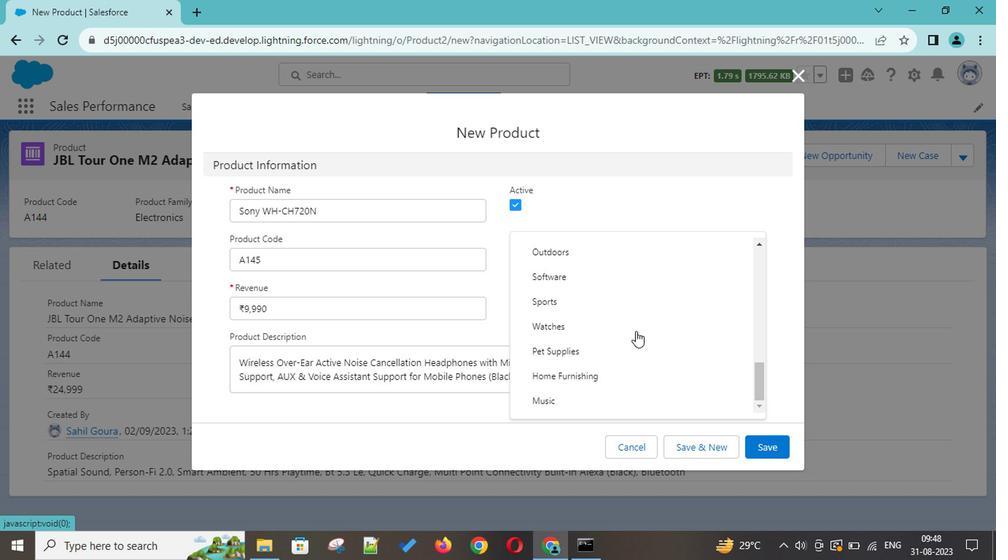 
Action: Mouse scrolled (633, 329) with delta (0, 0)
Screenshot: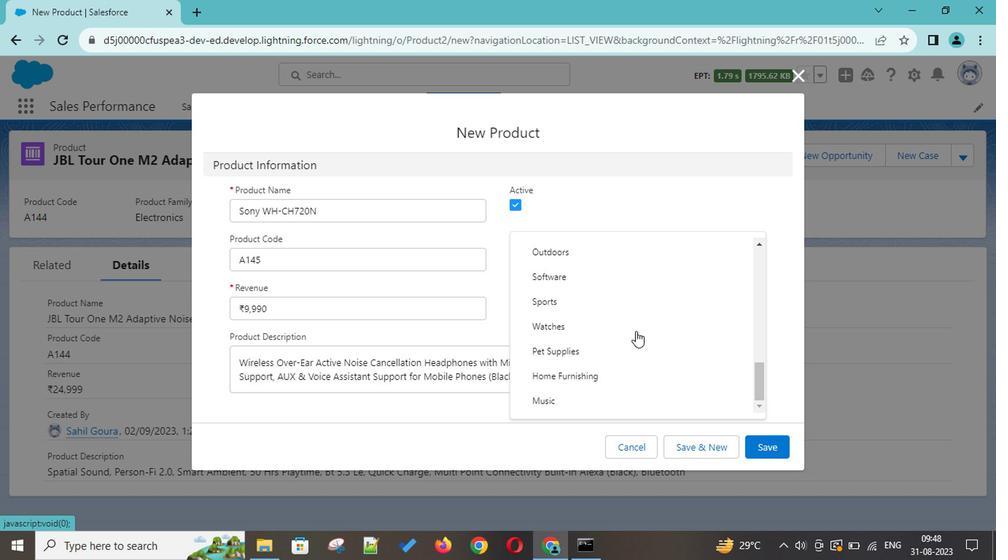 
Action: Mouse scrolled (633, 329) with delta (0, 0)
Screenshot: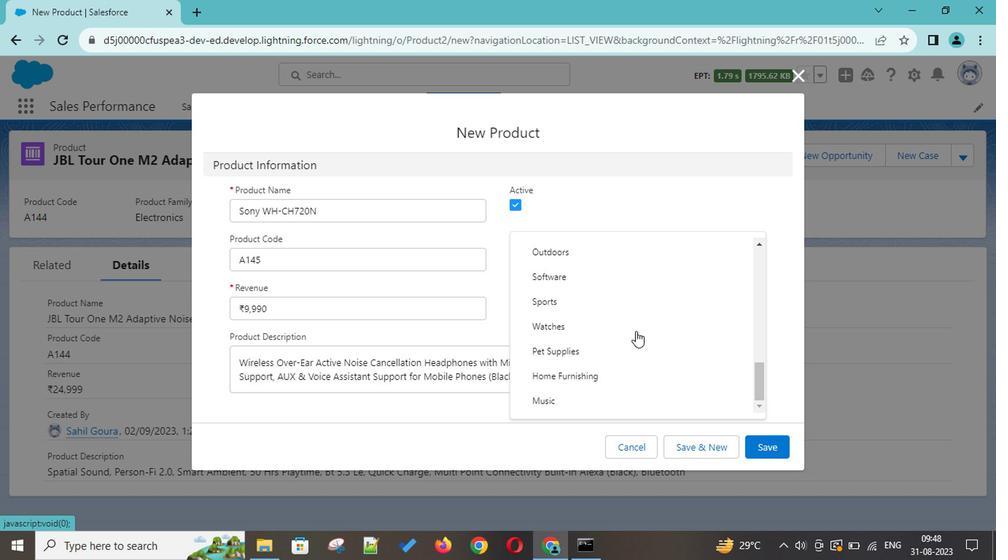 
Action: Mouse scrolled (633, 329) with delta (0, 0)
Screenshot: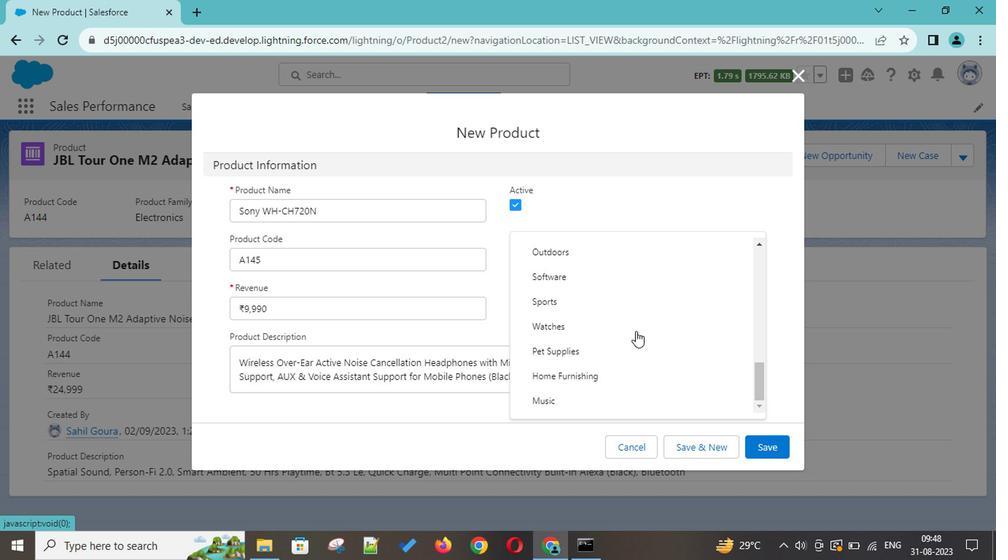 
Action: Mouse scrolled (633, 329) with delta (0, 0)
Screenshot: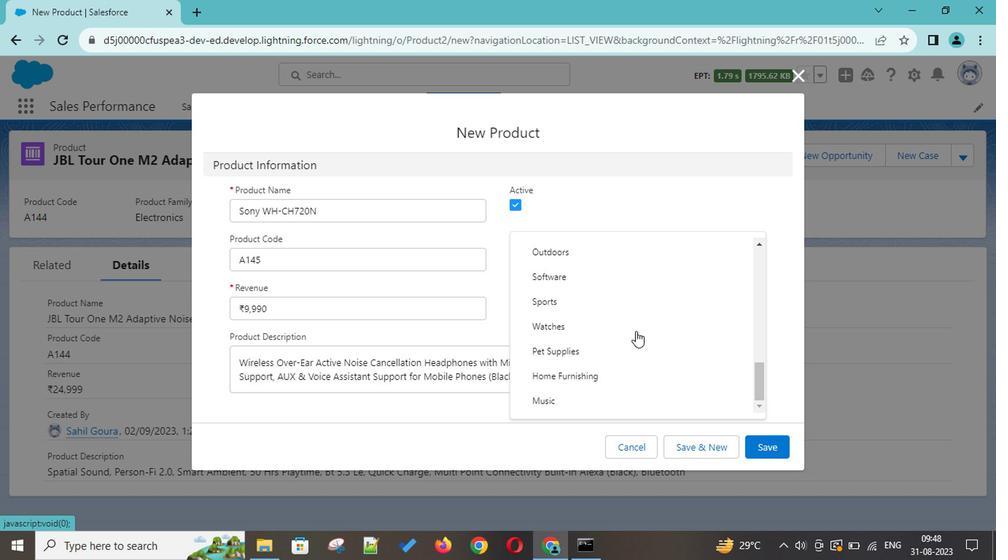 
Action: Mouse scrolled (633, 329) with delta (0, 0)
Screenshot: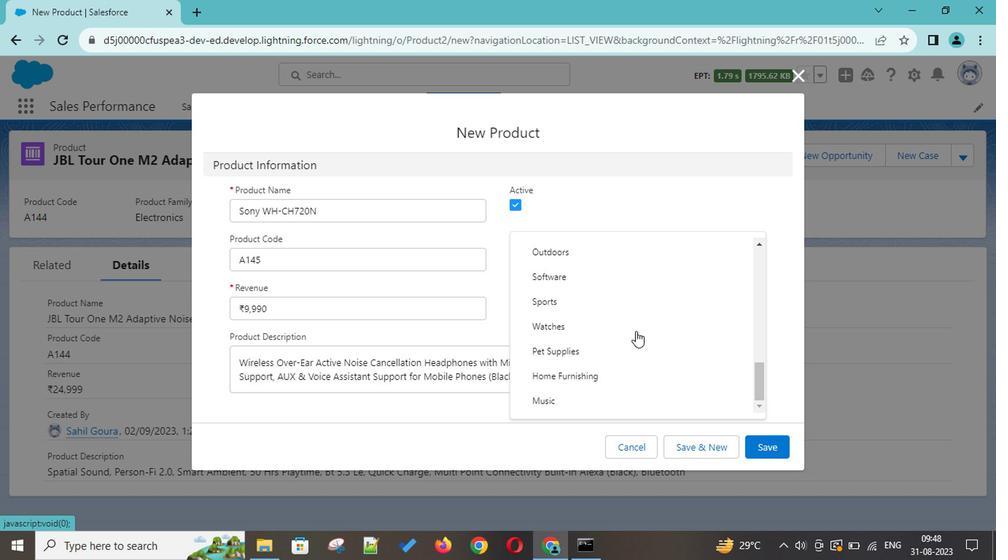 
Action: Mouse scrolled (633, 329) with delta (0, 0)
Screenshot: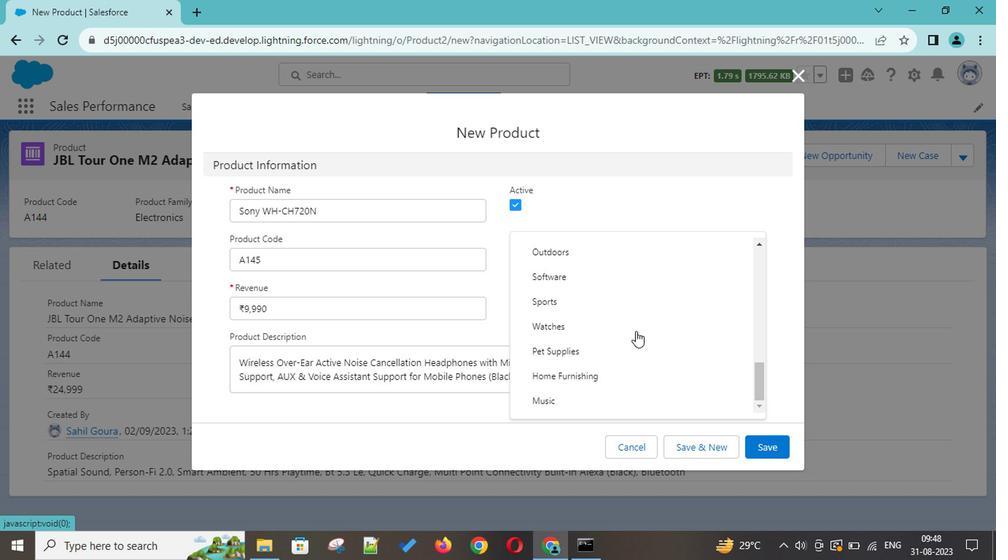 
Action: Mouse scrolled (633, 329) with delta (0, 0)
Screenshot: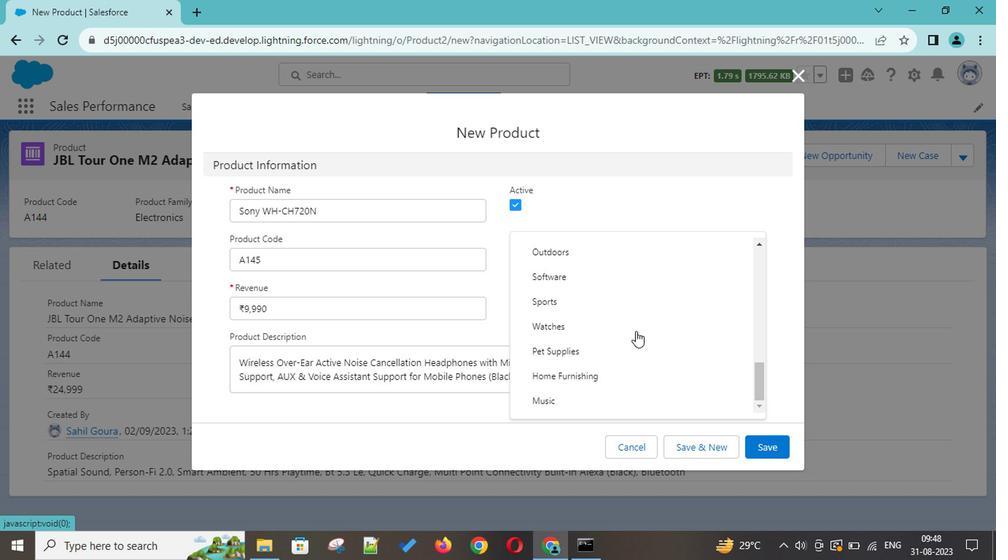 
Action: Mouse scrolled (633, 329) with delta (0, 0)
Screenshot: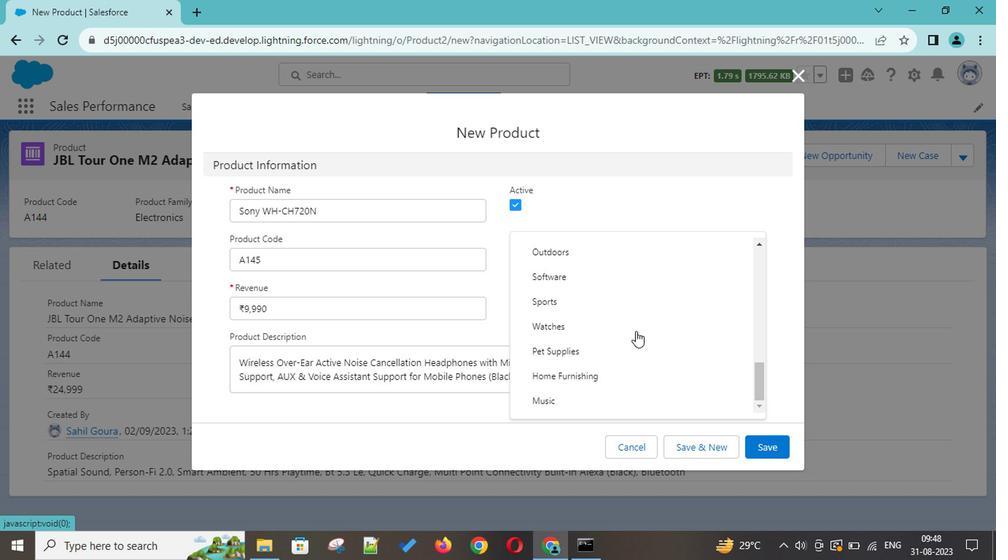 
Action: Mouse scrolled (633, 329) with delta (0, 0)
Screenshot: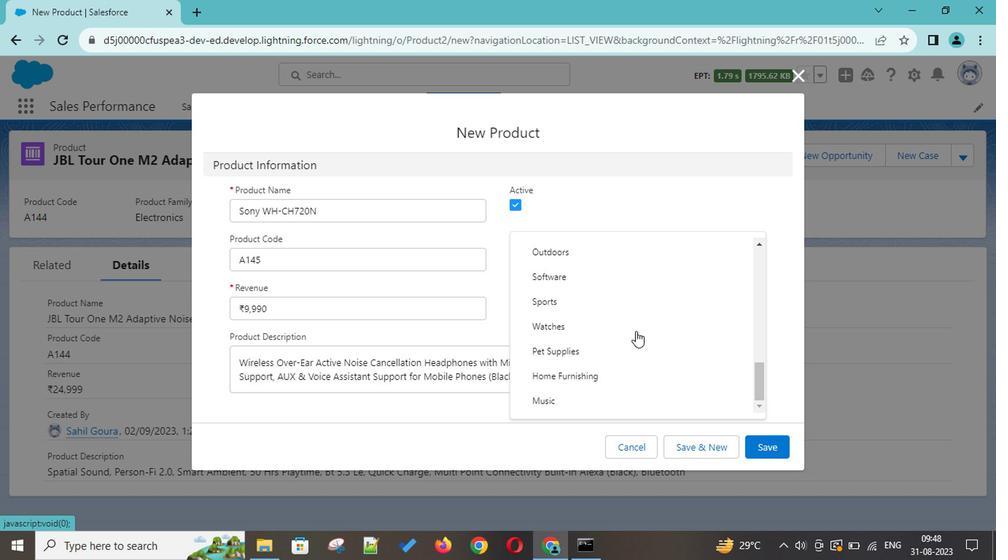 
Action: Mouse scrolled (633, 329) with delta (0, 0)
Screenshot: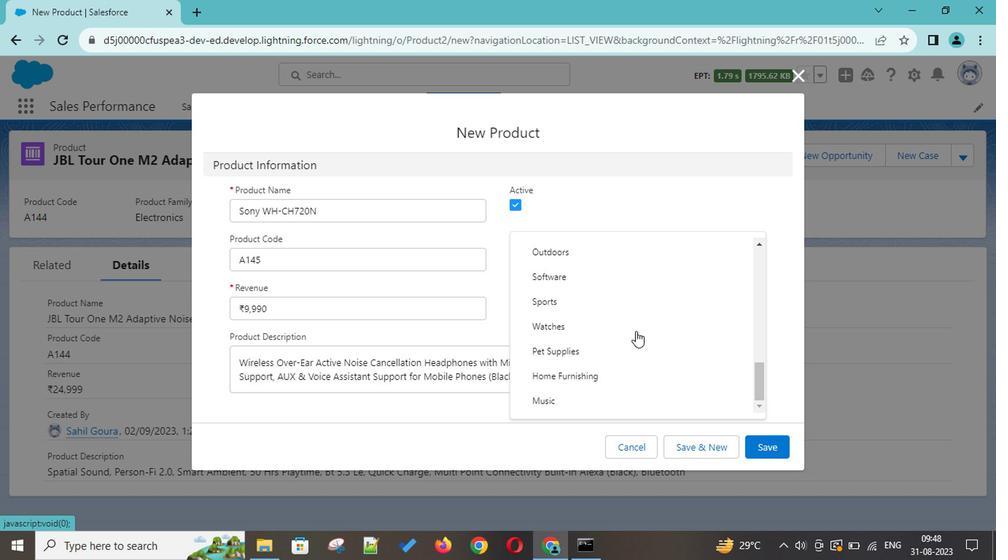 
Action: Mouse scrolled (633, 329) with delta (0, 0)
Screenshot: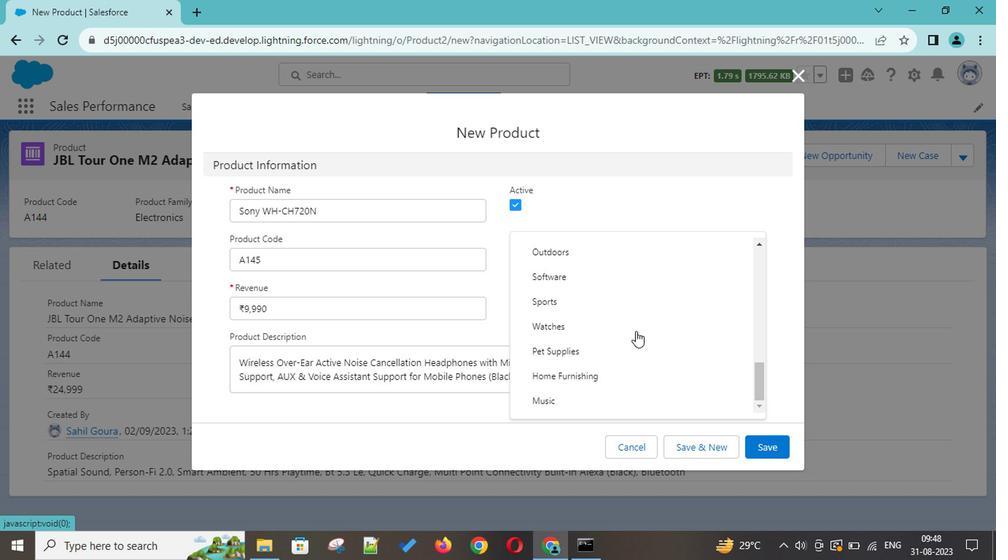 
Action: Mouse scrolled (633, 329) with delta (0, 0)
Screenshot: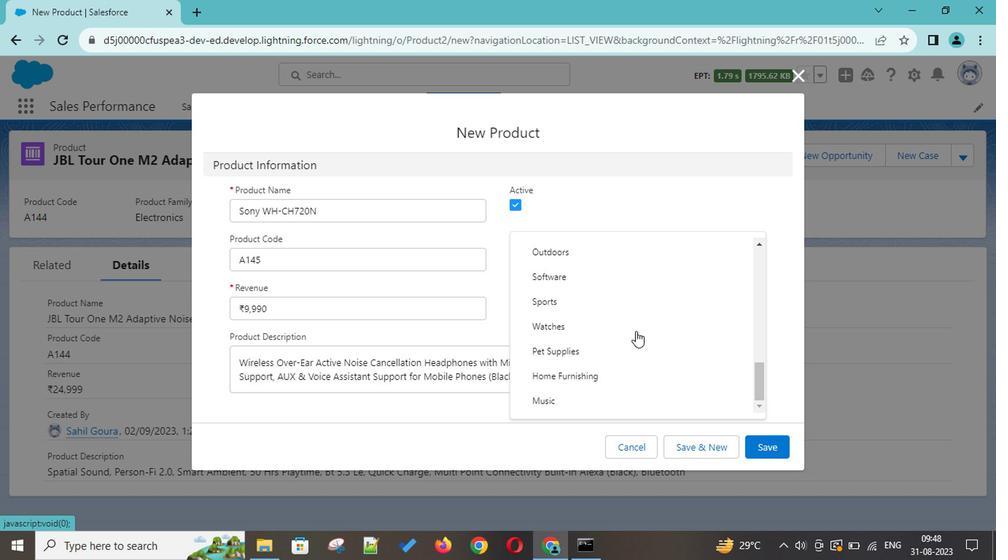 
Action: Mouse scrolled (633, 329) with delta (0, 0)
Screenshot: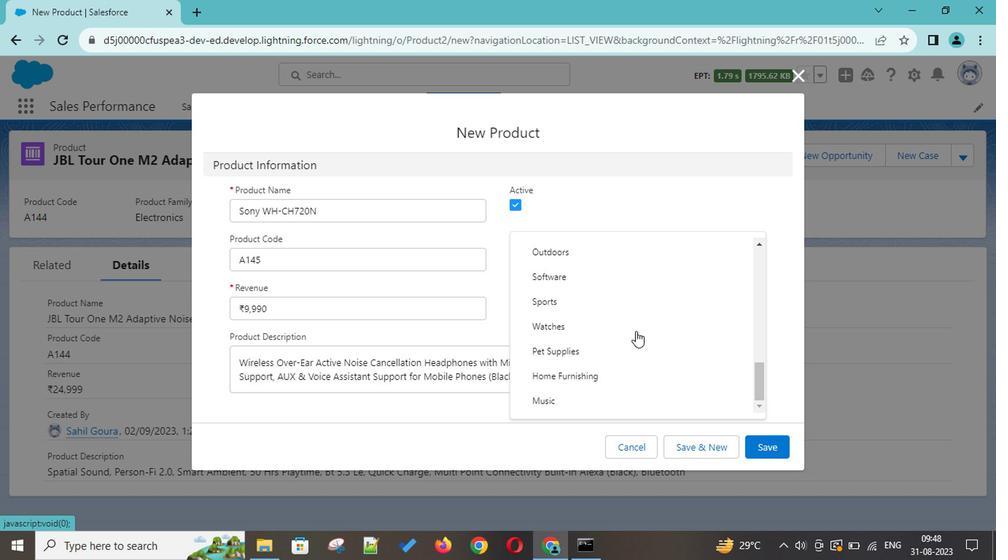 
Action: Mouse scrolled (633, 329) with delta (0, 0)
Screenshot: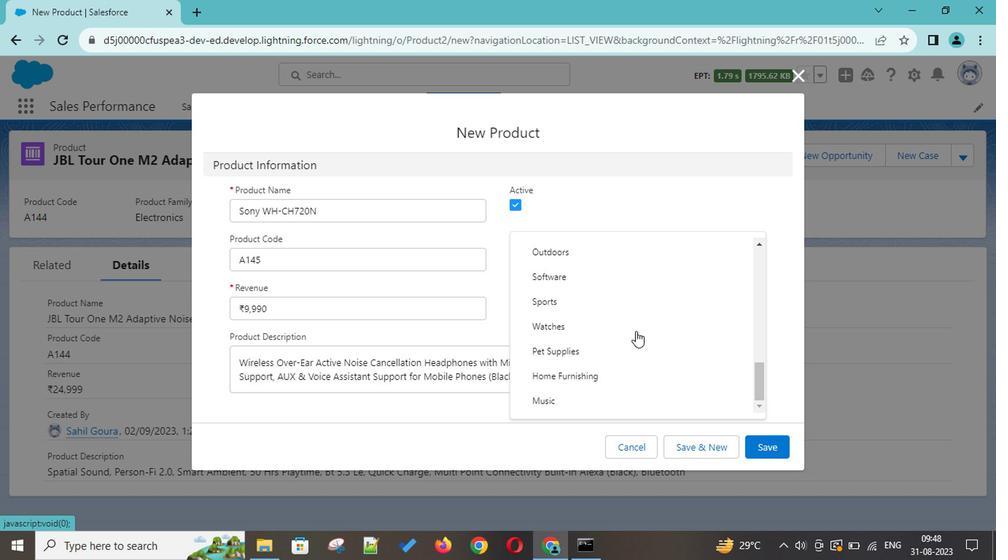 
Action: Mouse scrolled (633, 329) with delta (0, 0)
Screenshot: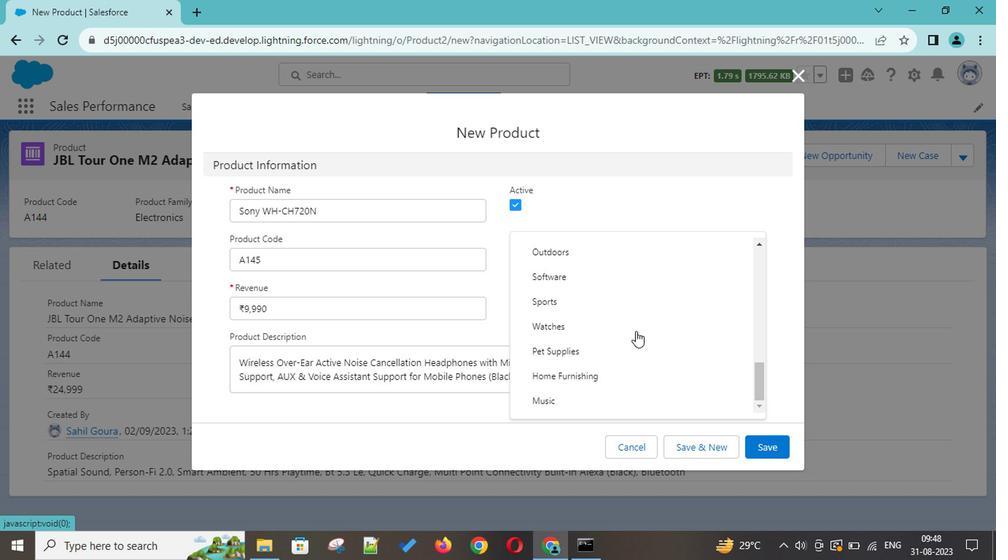 
Action: Mouse scrolled (633, 329) with delta (0, 0)
Screenshot: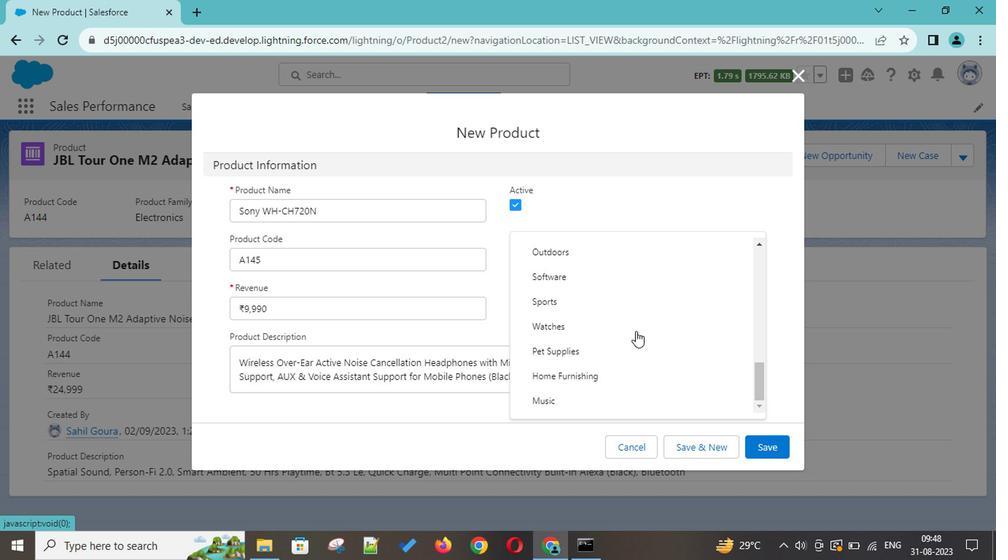 
Action: Mouse scrolled (633, 329) with delta (0, 0)
Screenshot: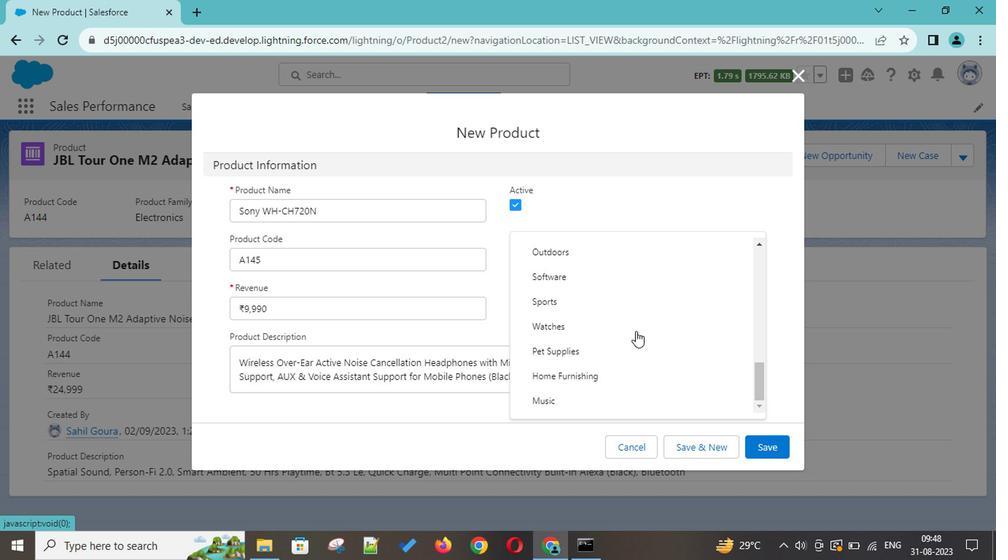 
Action: Mouse scrolled (633, 329) with delta (0, 0)
Screenshot: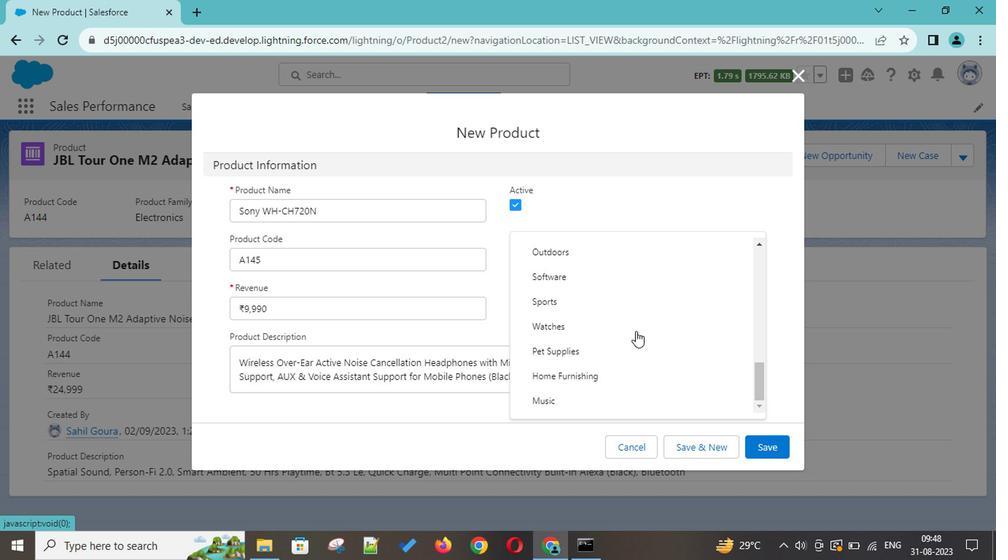 
Action: Mouse scrolled (633, 329) with delta (0, 0)
Screenshot: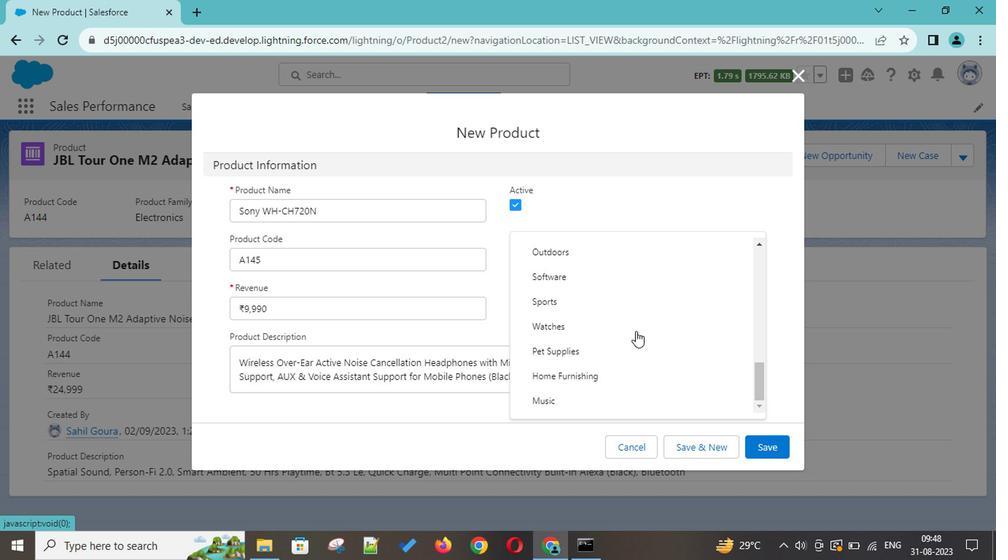 
Action: Mouse scrolled (633, 329) with delta (0, 0)
Screenshot: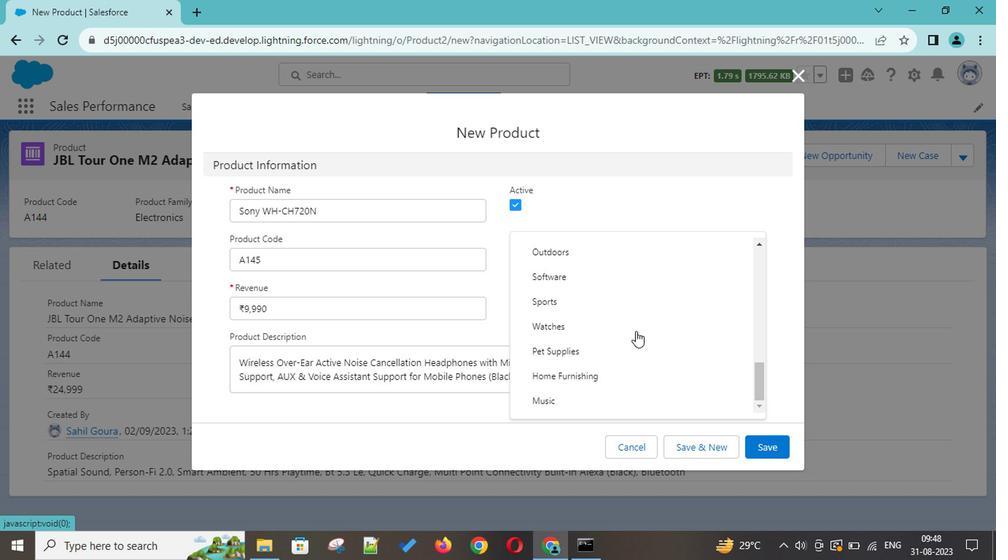 
Action: Mouse scrolled (633, 329) with delta (0, 0)
Screenshot: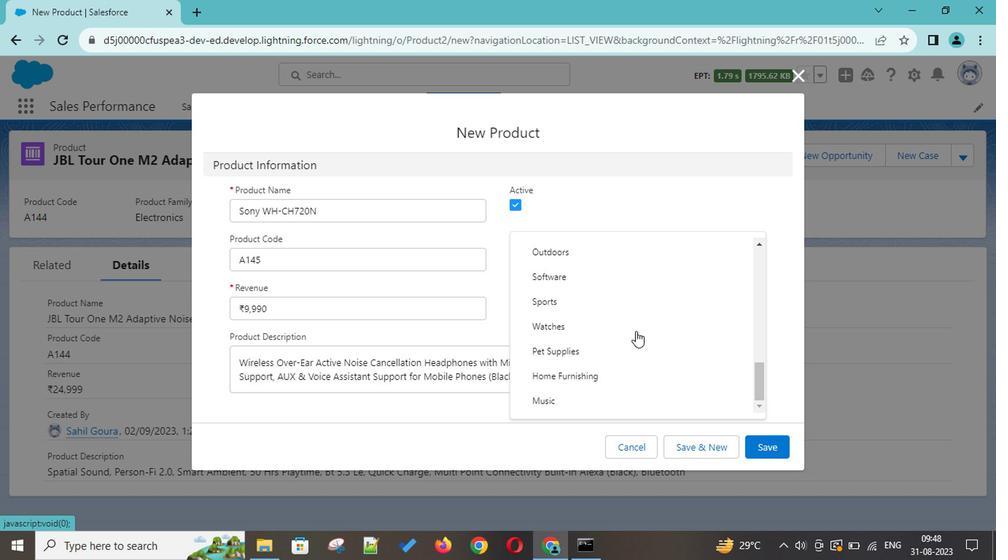 
Action: Mouse scrolled (633, 329) with delta (0, 0)
Screenshot: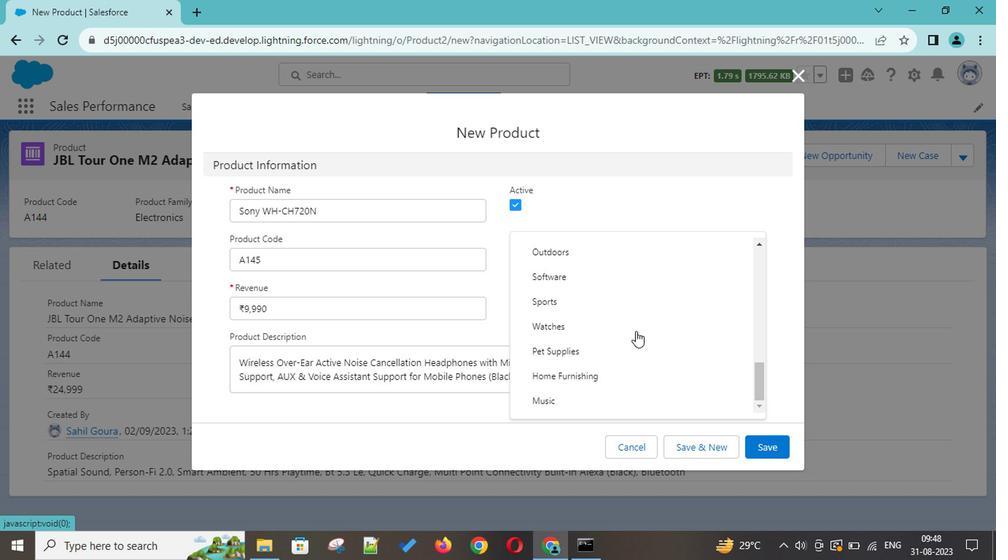 
Action: Mouse scrolled (633, 329) with delta (0, 0)
Screenshot: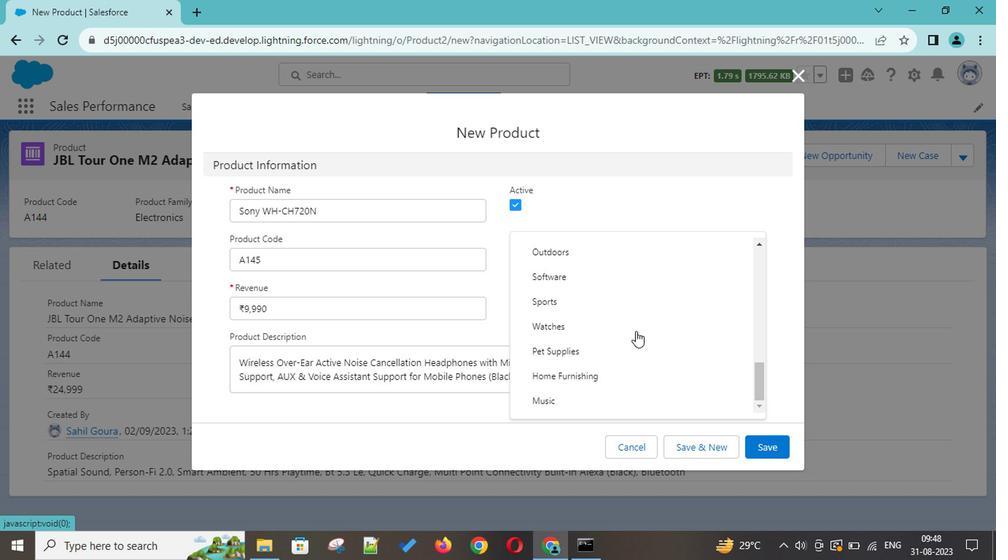 
Action: Mouse moved to (595, 391)
Screenshot: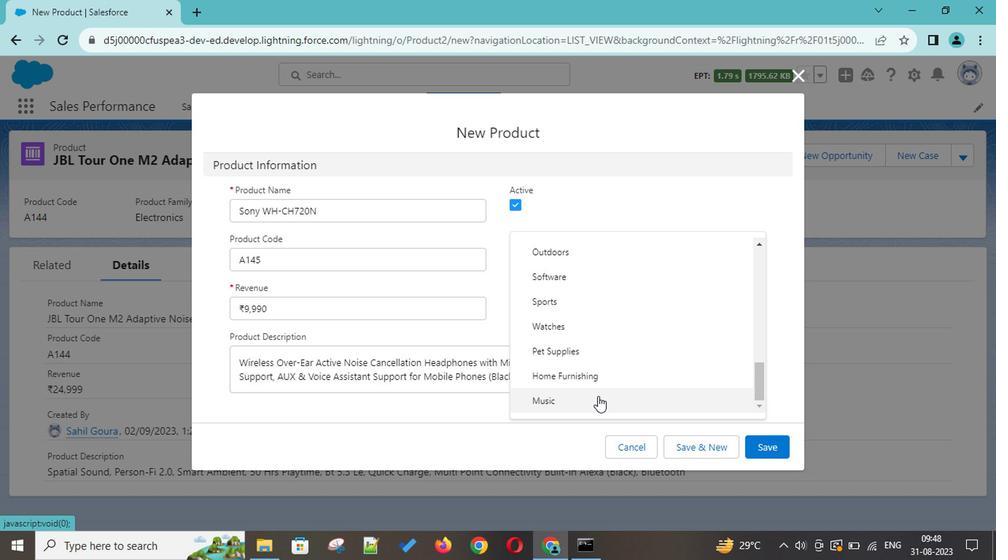 
Action: Mouse pressed left at (595, 391)
Screenshot: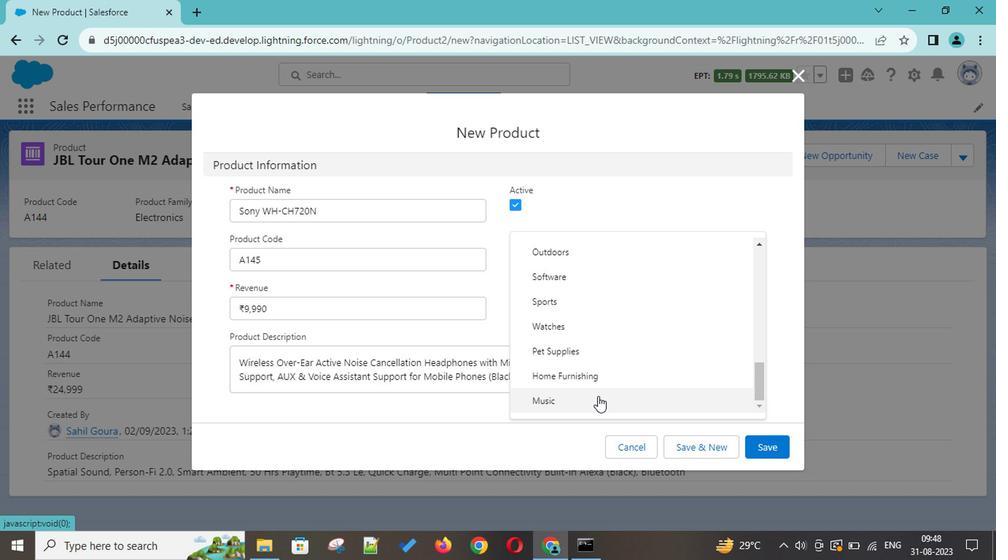 
Action: Mouse moved to (703, 445)
Screenshot: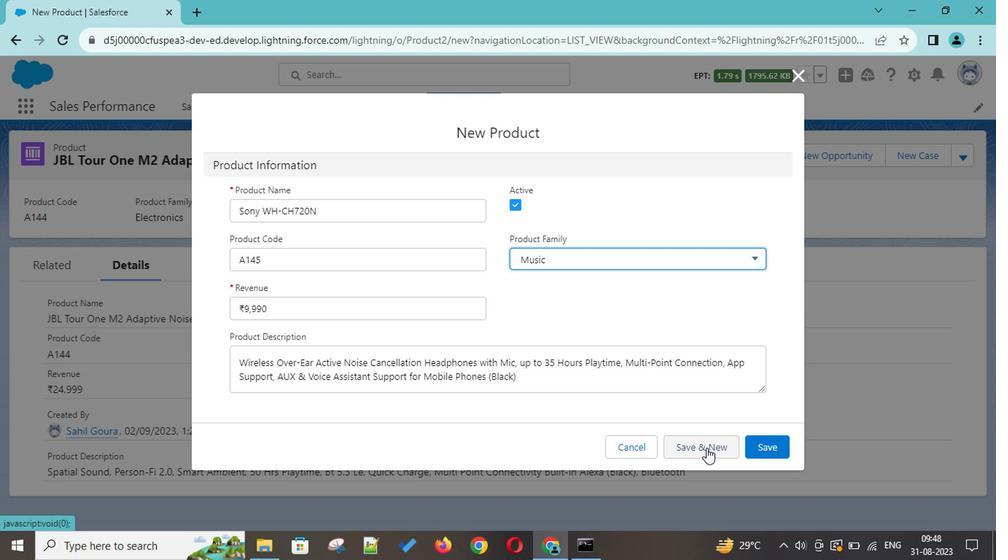 
Action: Mouse pressed left at (703, 445)
Screenshot: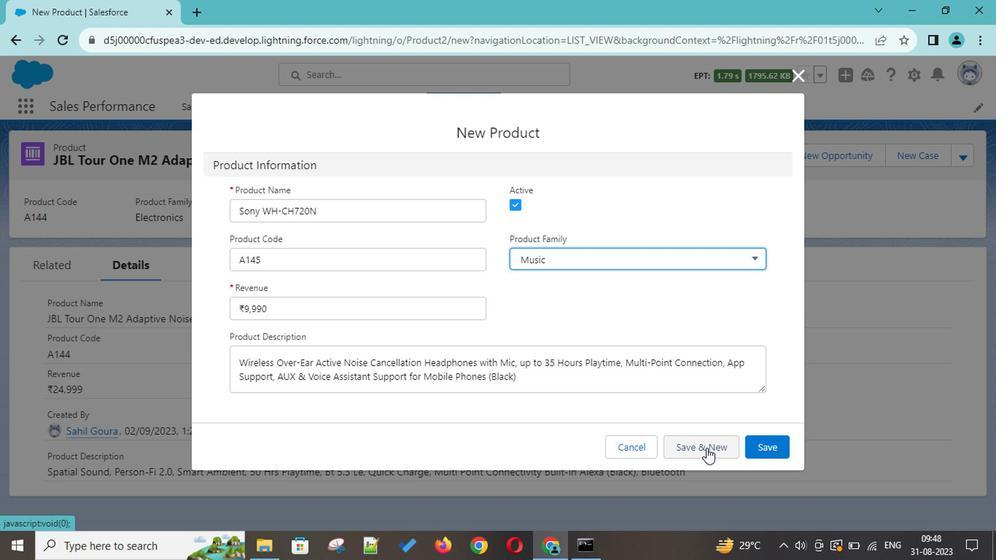 
Action: Mouse moved to (652, 142)
Screenshot: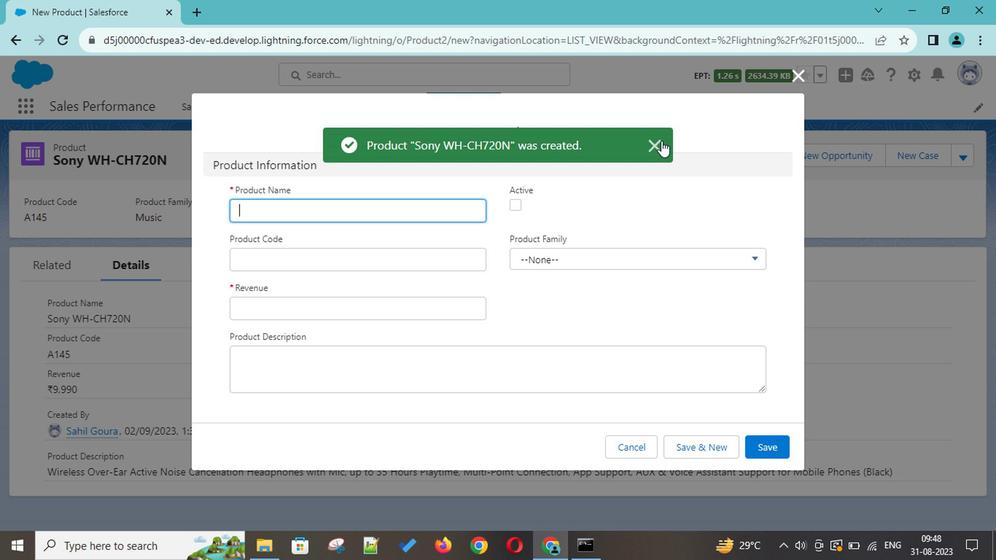 
Action: Mouse pressed left at (652, 142)
Screenshot: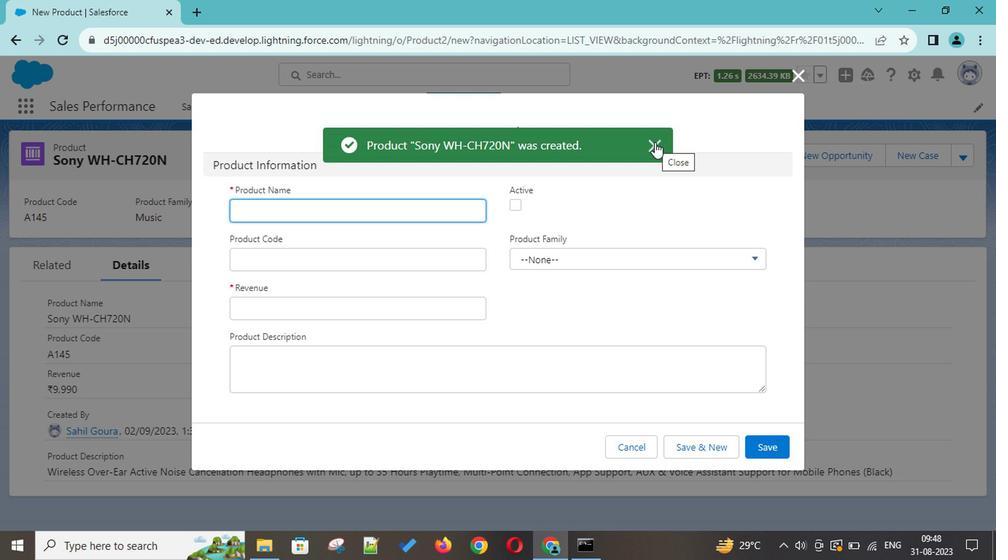 
Action: Mouse moved to (293, 208)
Screenshot: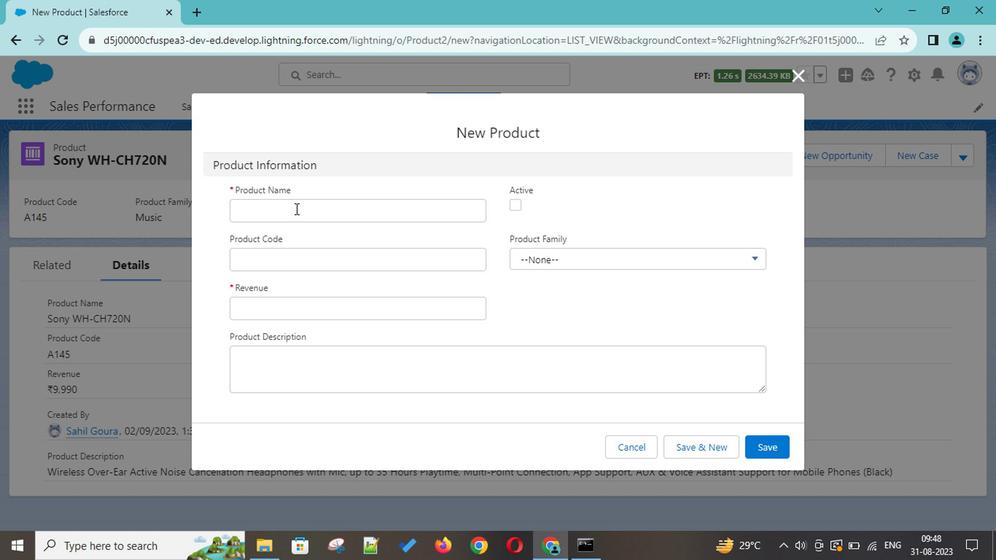 
Action: Mouse pressed left at (293, 208)
Screenshot: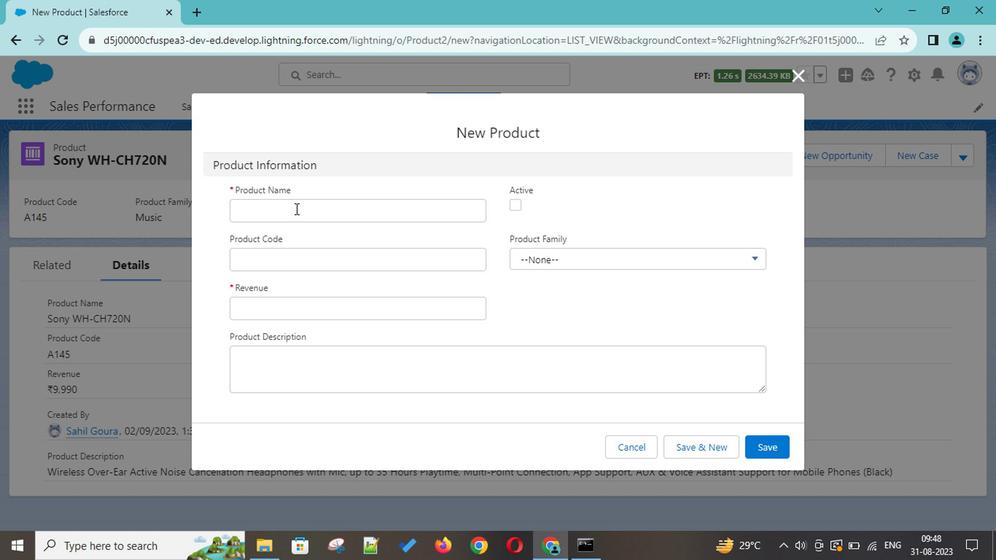 
Action: Key pressed <Key.shift>Sony<Key.space><Key.shift>WH-1000<Key.caps_lock>XM5<Key.space><Key.caps_lock><Key.shift><Key.shift><Key.shift><Key.shift><Key.shift><Key.shift><Key.shift><Key.shift><Key.shift><Key.shift><Key.shift><Key.shift><Key.shift><Key.shift><Key.shift>Wireless<Key.space><Key.shift>Industrt<Key.backspace>y<Key.space><Key.shift>Leading<Key.space><Key.shift>Active<Key.space><Key.shift>Noide<Key.space><Key.backspace><Key.backspace><Key.backspace>se<Key.space><Key.shift>Cancelling<Key.space><Key.shift>Headf<Key.backspace>phones
Screenshot: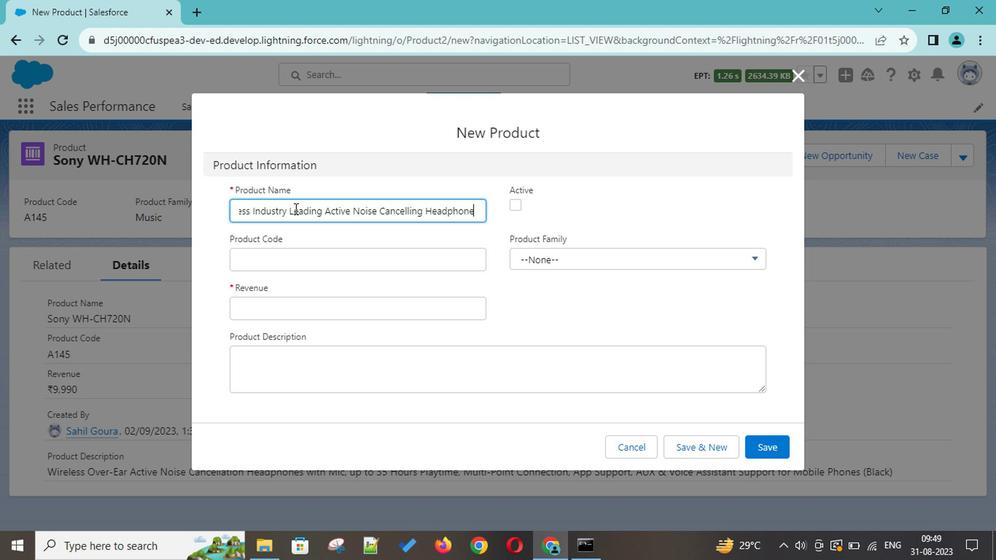 
Action: Mouse moved to (329, 370)
Screenshot: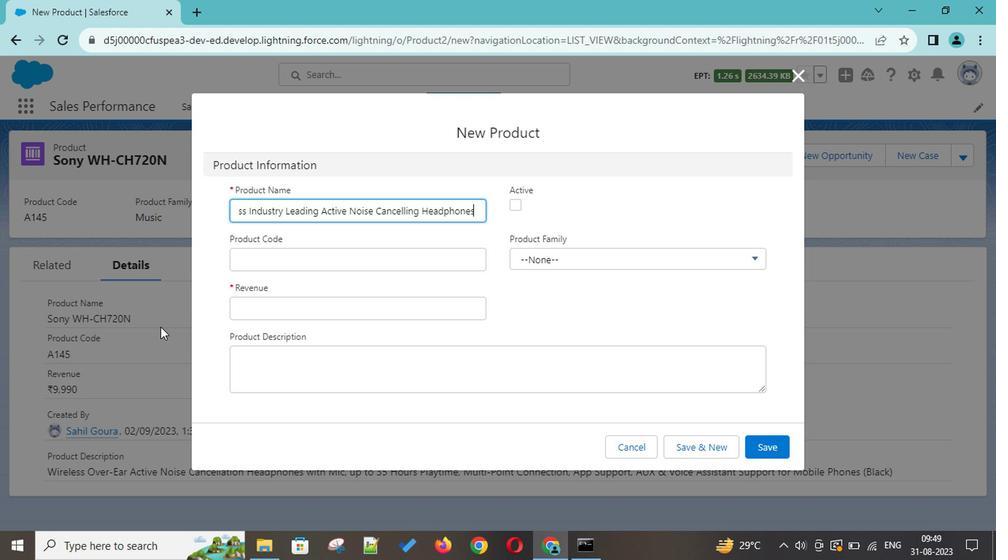 
Action: Mouse pressed left at (329, 370)
Screenshot: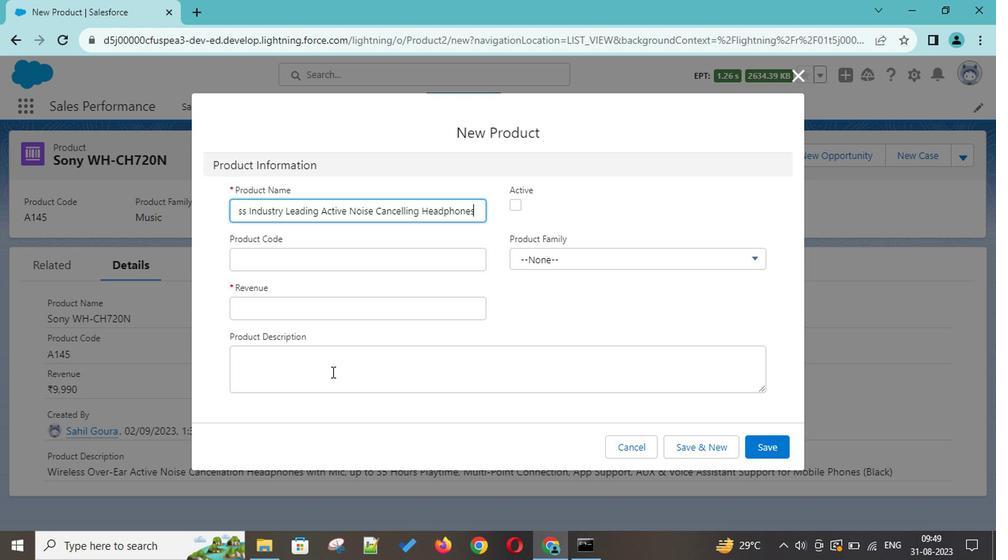 
Action: Key pressed 8<Key.space><Key.shift>Mics<Key.space>for<Key.space><Key.shift>Clear<Key.space><Key.shift>Caling<Key.space><Key.backspace><Key.backspace><Key.backspace><Key.backspace>ling<Key.space>30<Key.space><Key.backspace><Key.shift>Hr<Key.space><Key.shift>Battery,<Key.space>3<Key.space><Key.shift>Min<Key.space><Key.shift>Quicj<Key.backspace>k<Key.space><Key.shift>Charge<Key.space>=<Key.space>3<Key.space><Key.shift>Hours<Key.space><Key.shift>Playback,<Key.space><Key.shift>Multi<Key.space><Key.shift>Point<Key.space><Key.shift>o<Key.backspace><Key.shift>Connectivity,<Key.space><Key.shift>Alexa<Key.space>-<Key.space><Key.shift>Black
Screenshot: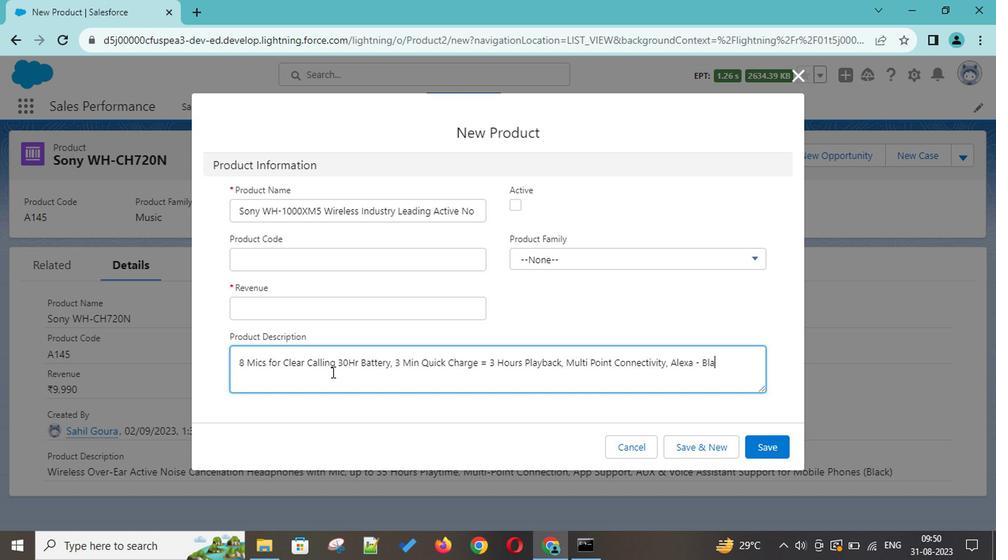 
Action: Mouse moved to (308, 258)
Screenshot: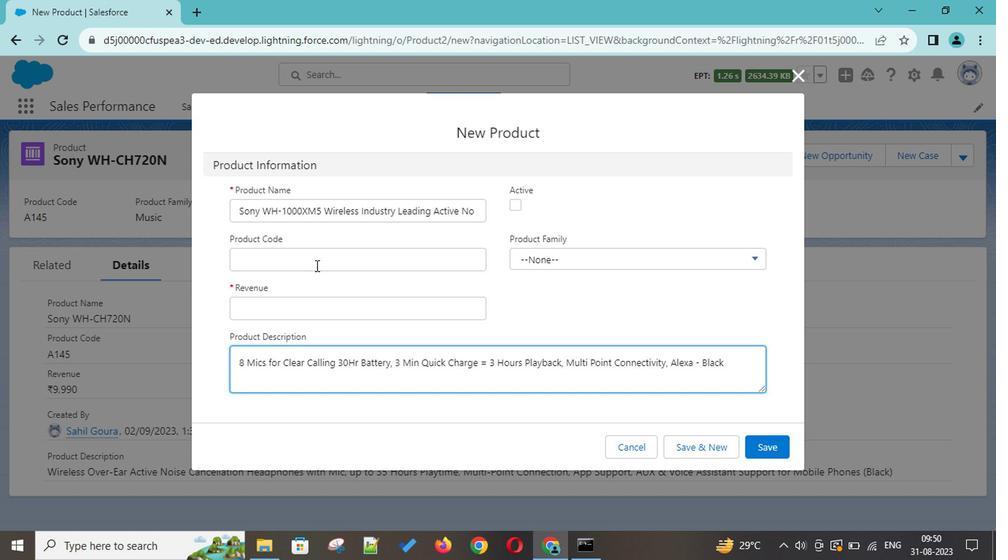 
Action: Mouse pressed left at (308, 258)
Screenshot: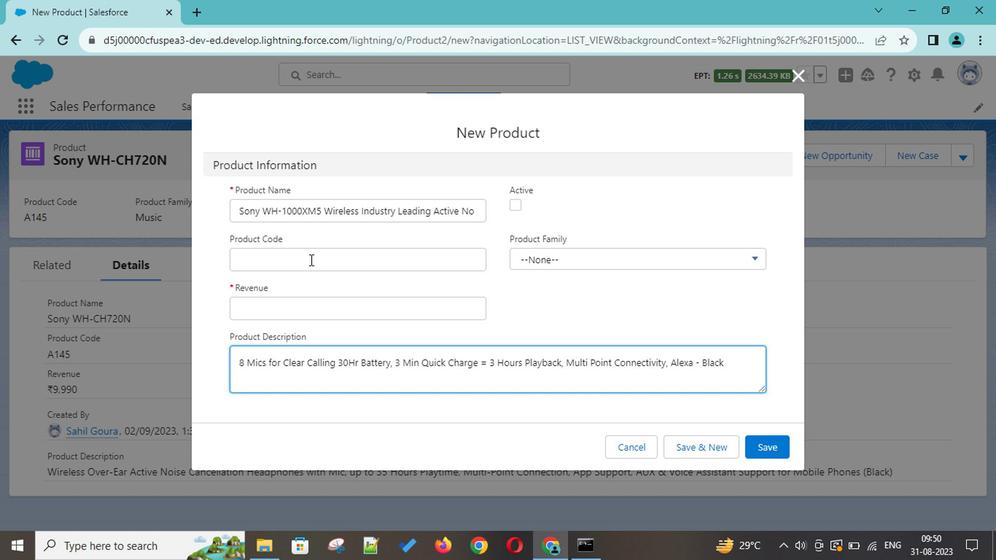 
Action: Key pressed <Key.shift>A146
Screenshot: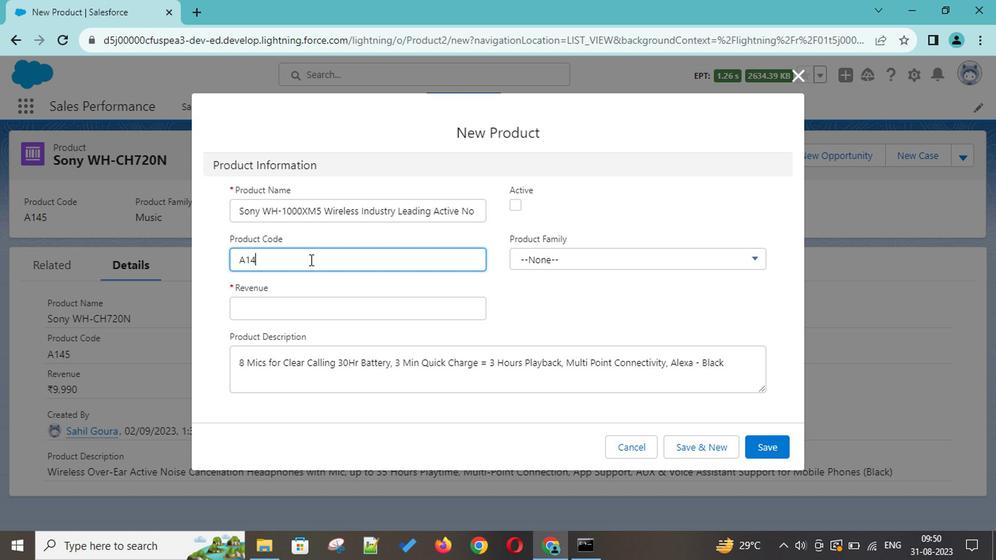 
Action: Mouse moved to (288, 309)
Screenshot: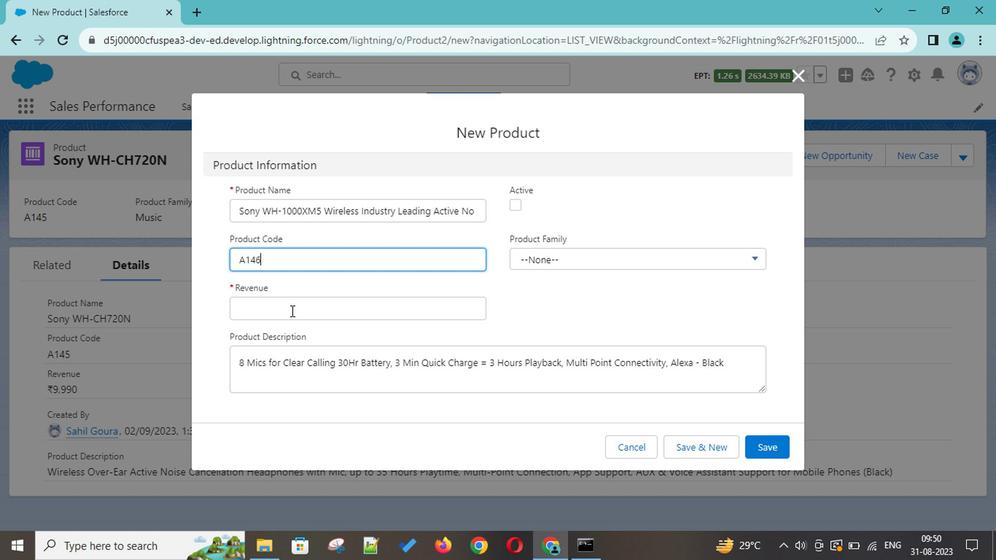 
Action: Mouse pressed left at (288, 309)
Screenshot: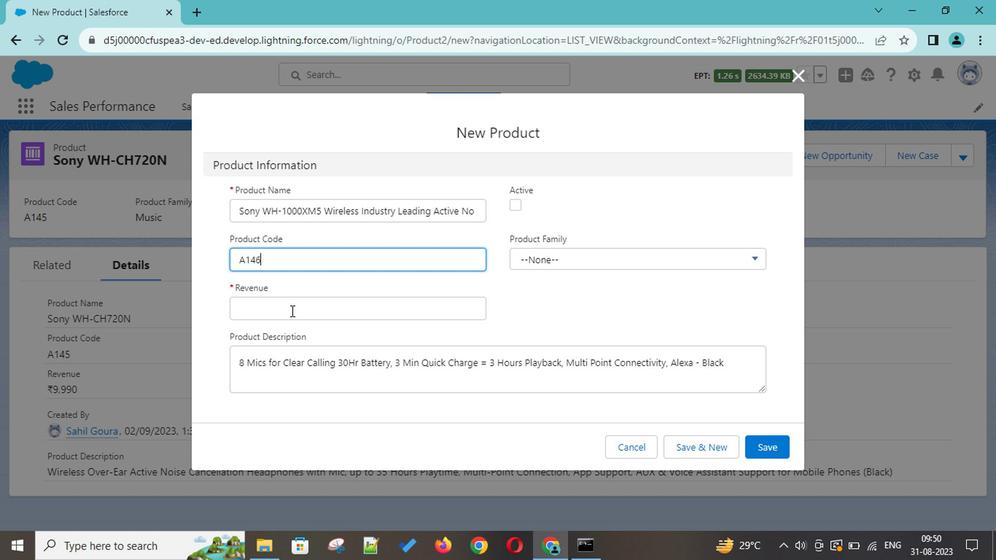 
Action: Key pressed 29990
Screenshot: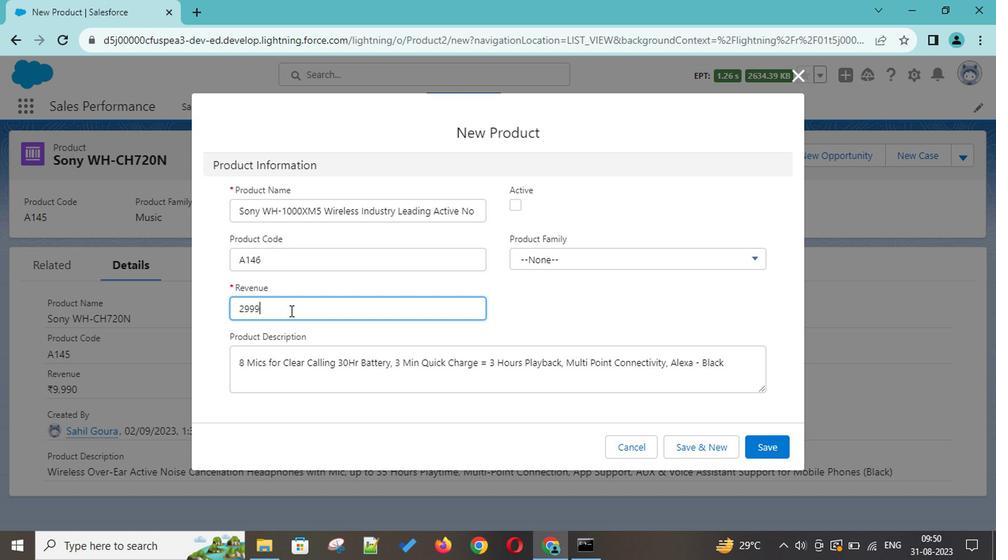 
Action: Mouse moved to (508, 207)
Screenshot: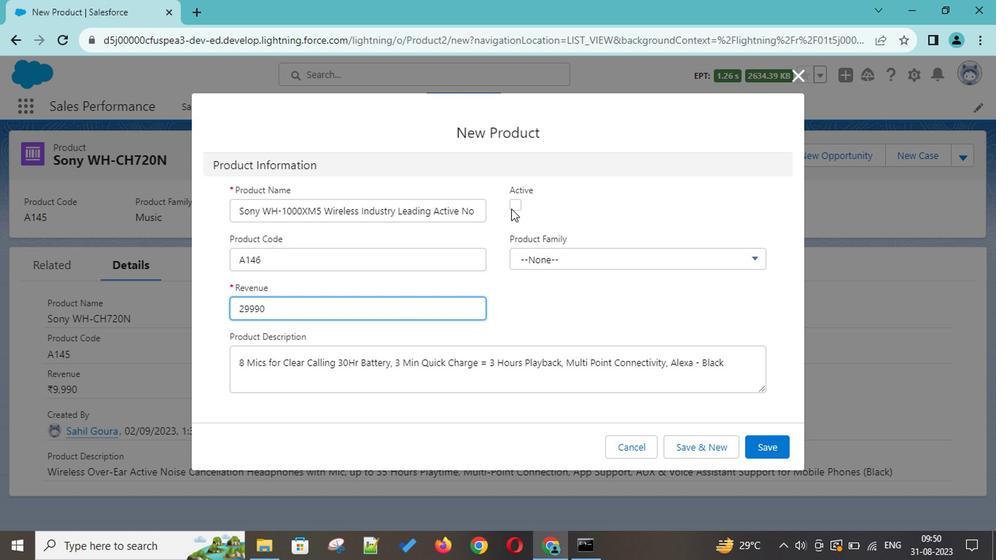 
Action: Mouse pressed left at (508, 207)
Screenshot: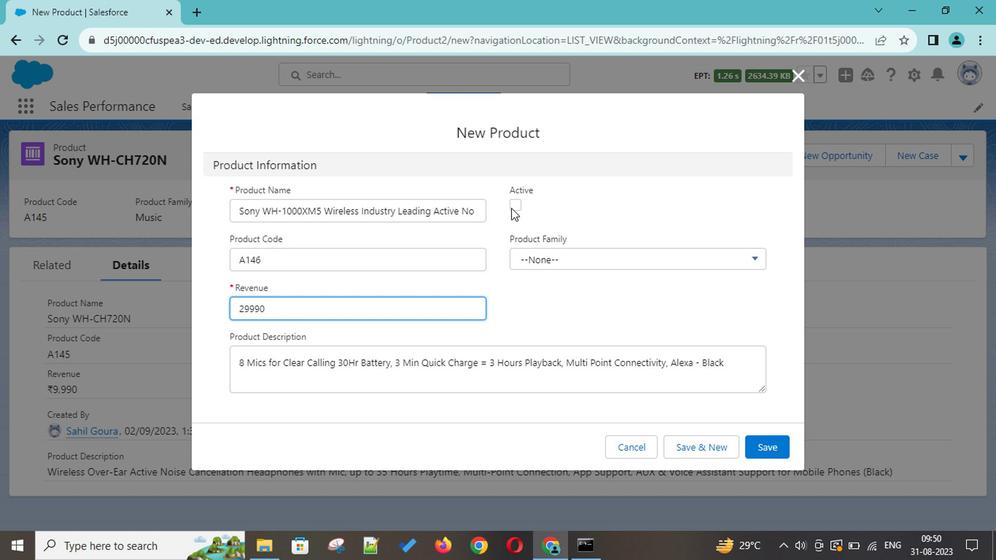 
Action: Mouse moved to (559, 256)
Screenshot: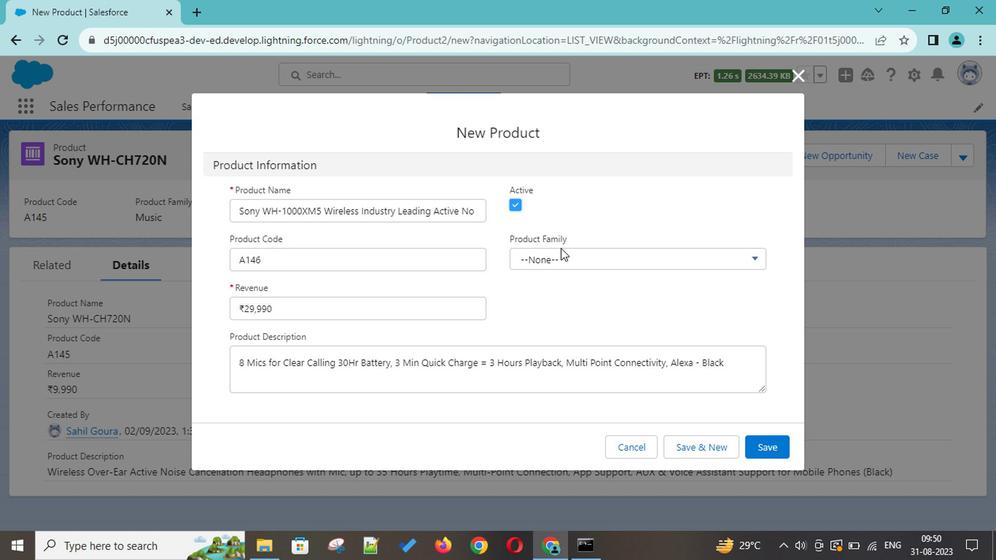 
Action: Mouse pressed left at (559, 256)
Screenshot: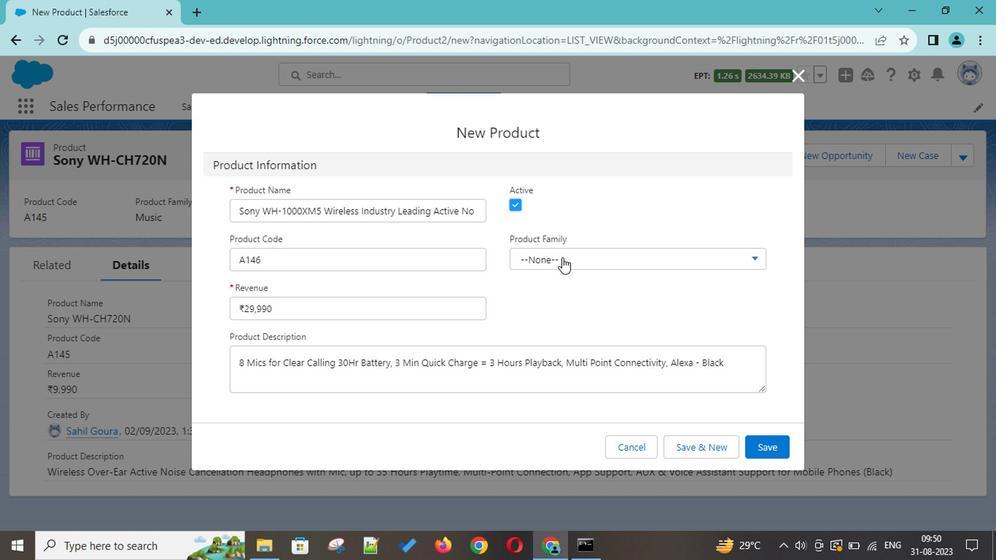 
Action: Mouse moved to (591, 307)
Screenshot: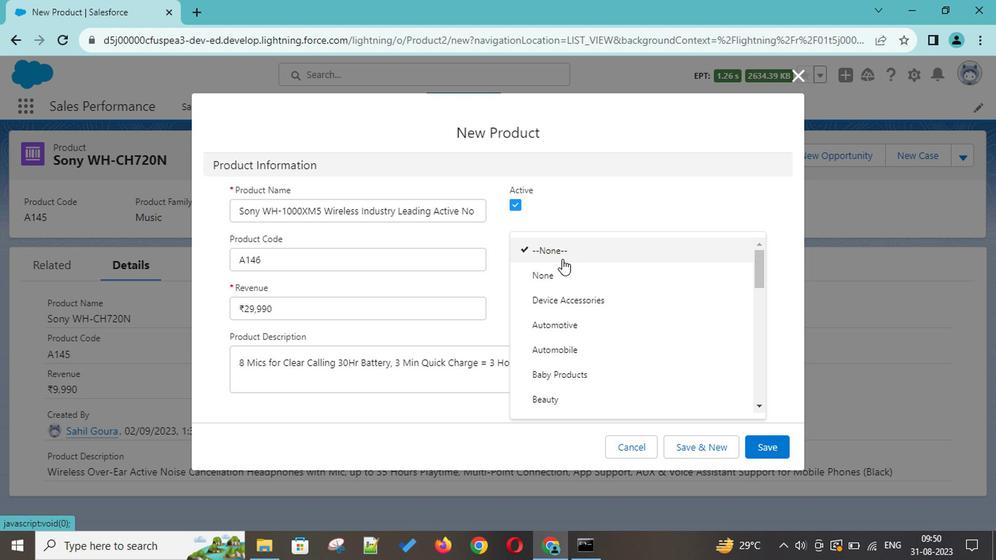 
Action: Mouse scrolled (591, 306) with delta (0, -1)
Screenshot: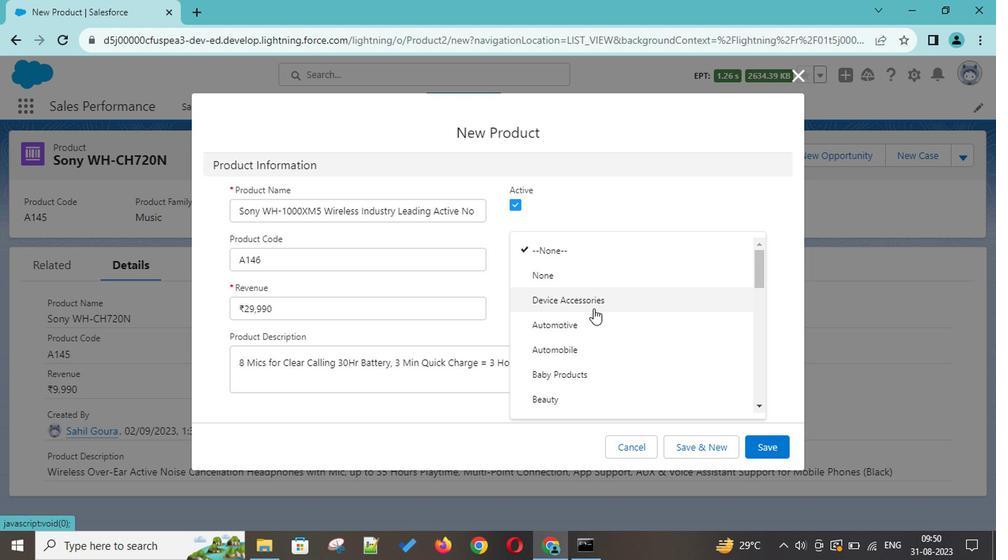 
Action: Mouse scrolled (591, 306) with delta (0, -1)
Screenshot: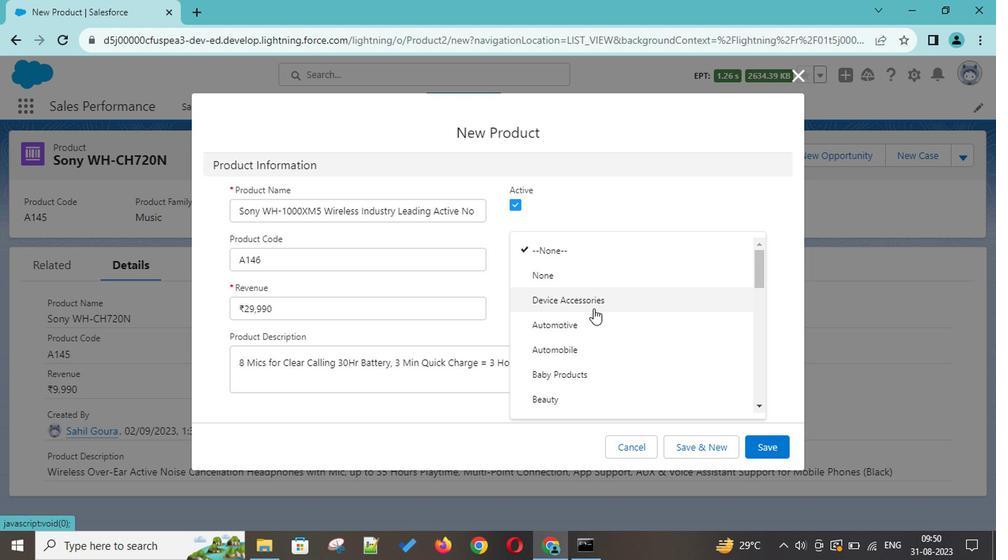 
Action: Mouse scrolled (591, 306) with delta (0, -1)
Screenshot: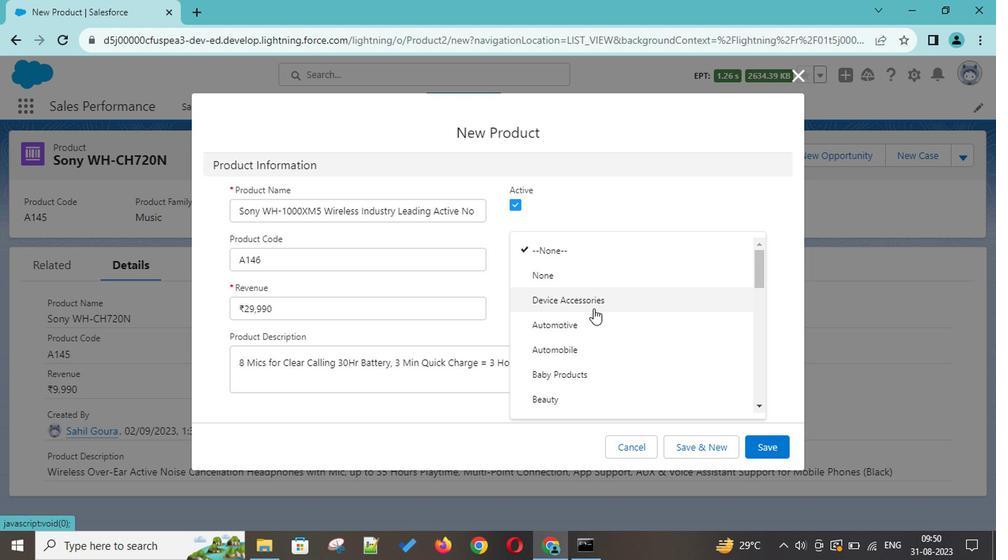 
Action: Mouse scrolled (591, 306) with delta (0, -1)
Screenshot: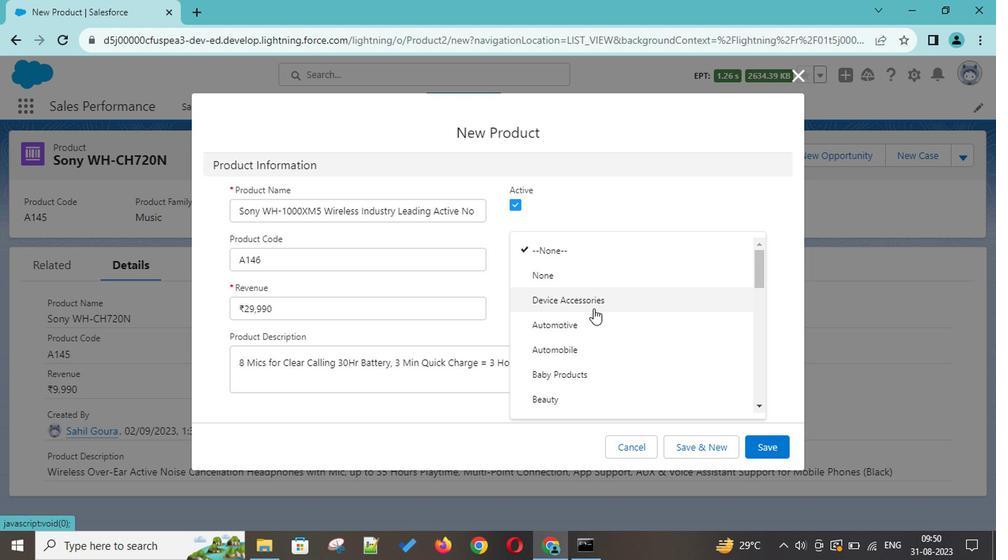 
Action: Mouse scrolled (591, 306) with delta (0, -1)
Screenshot: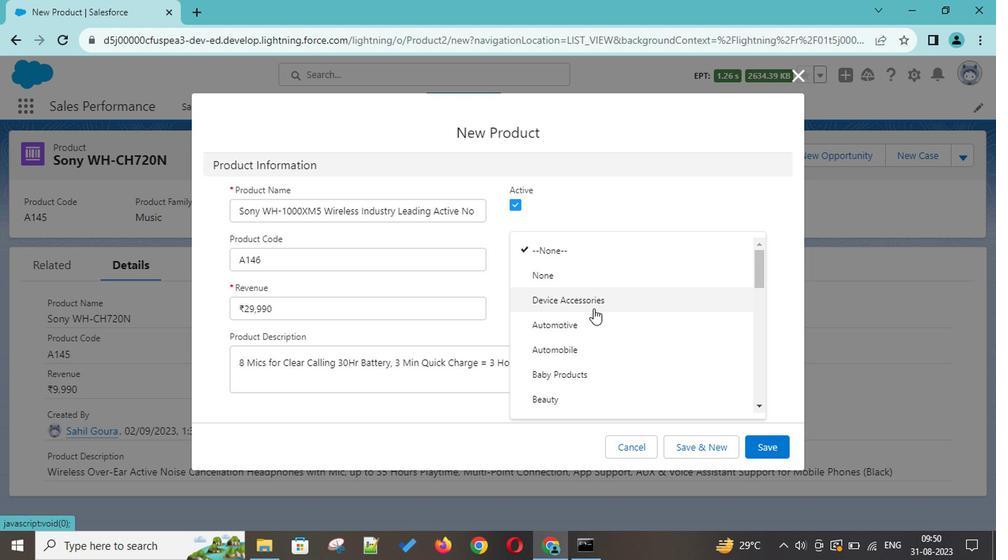 
Action: Mouse scrolled (591, 306) with delta (0, -1)
Screenshot: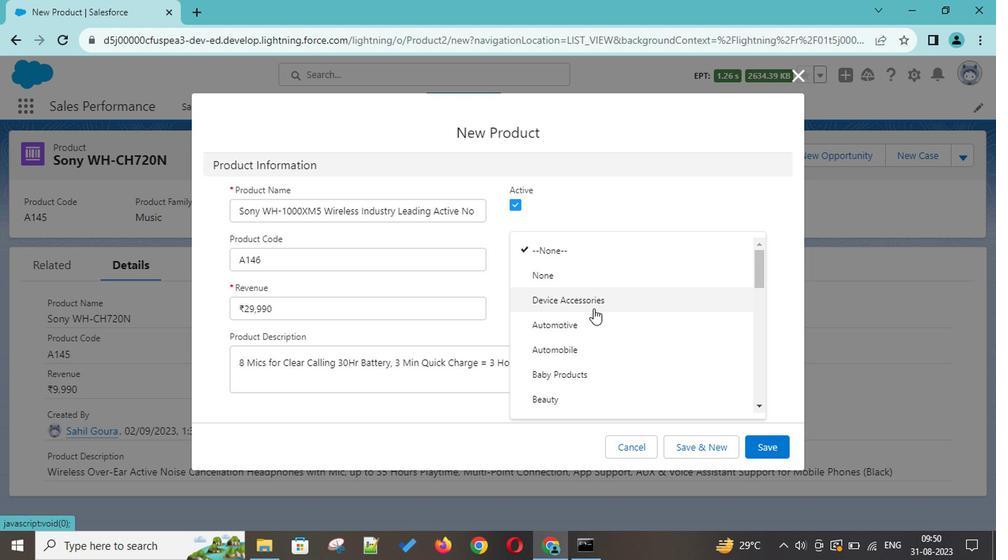 
Action: Mouse scrolled (591, 306) with delta (0, -1)
Screenshot: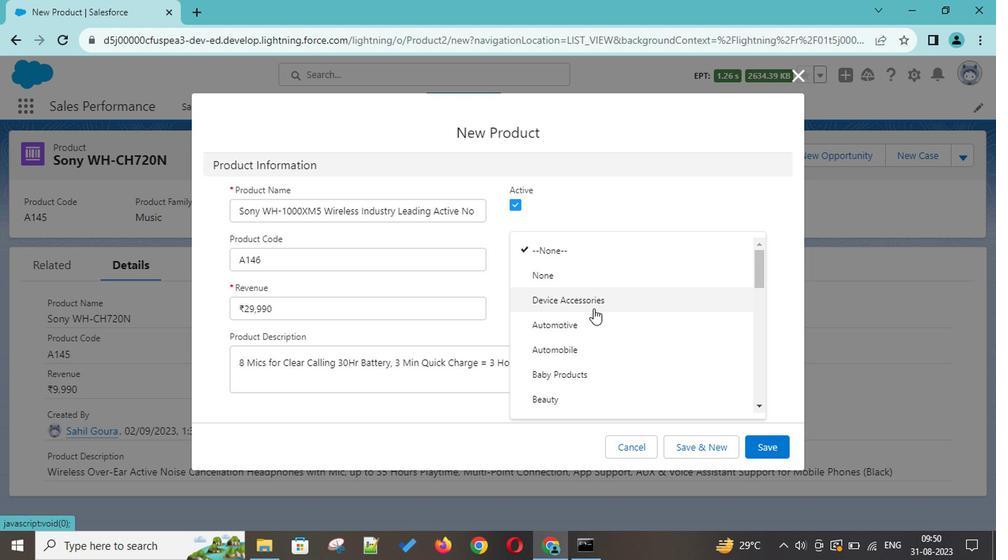 
Action: Mouse scrolled (591, 306) with delta (0, -1)
Screenshot: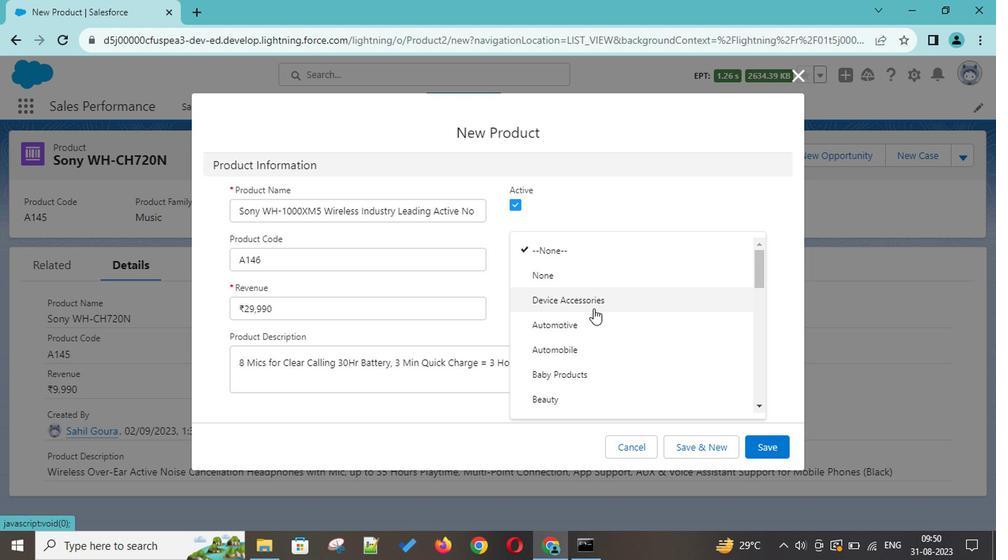 
Action: Mouse scrolled (591, 306) with delta (0, -1)
Screenshot: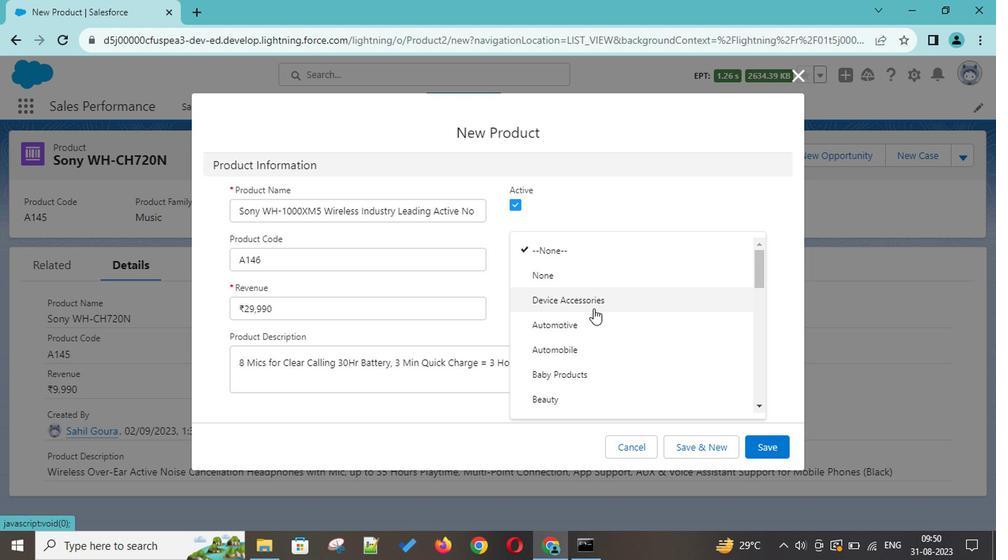 
Action: Mouse scrolled (591, 306) with delta (0, -1)
Screenshot: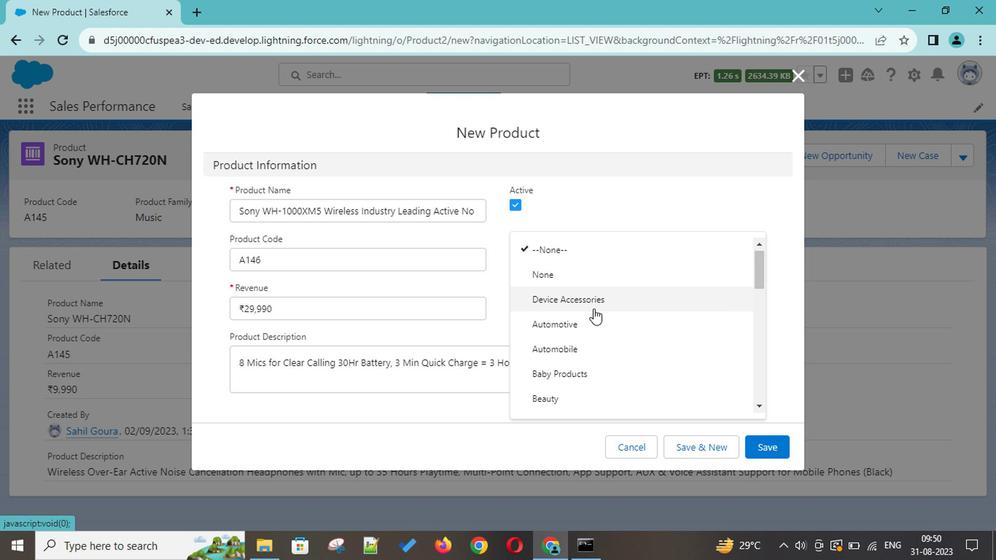 
Action: Mouse scrolled (591, 306) with delta (0, -1)
Screenshot: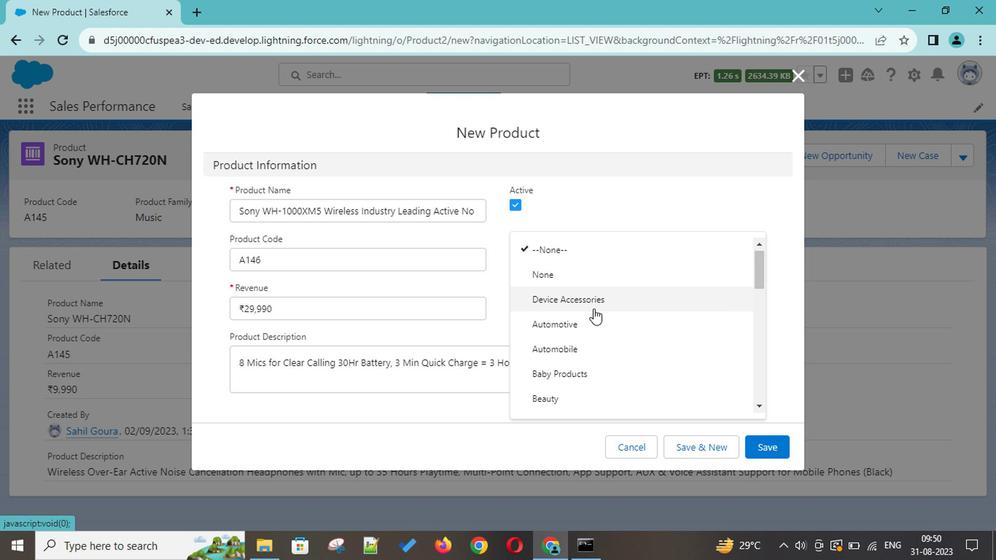 
Action: Mouse scrolled (591, 306) with delta (0, -1)
Screenshot: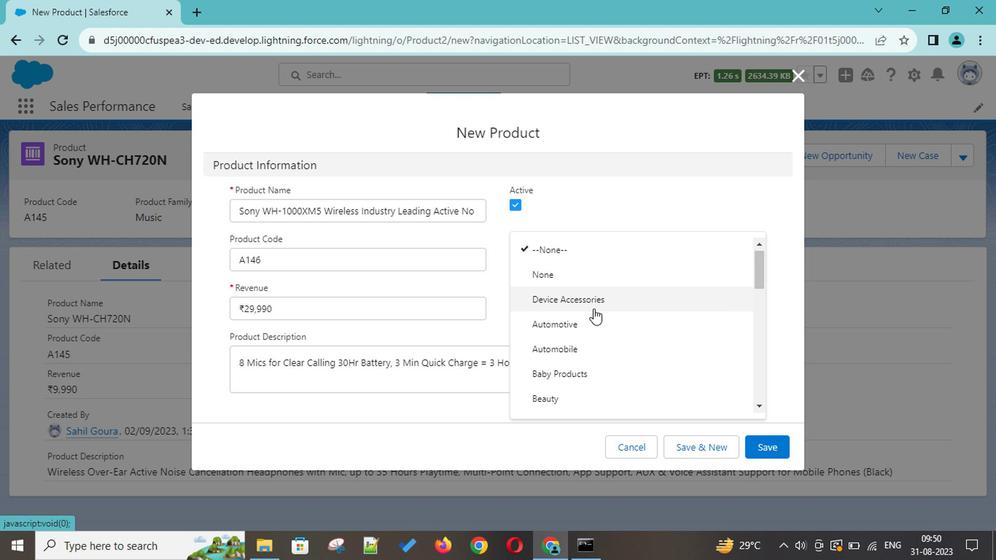 
Action: Mouse scrolled (591, 306) with delta (0, -1)
Screenshot: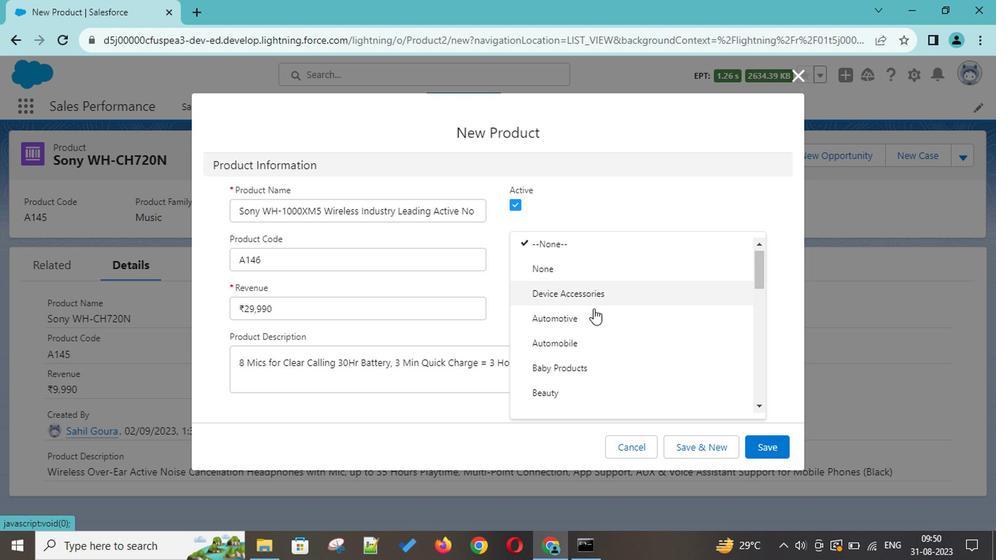 
Action: Mouse scrolled (591, 306) with delta (0, -1)
Screenshot: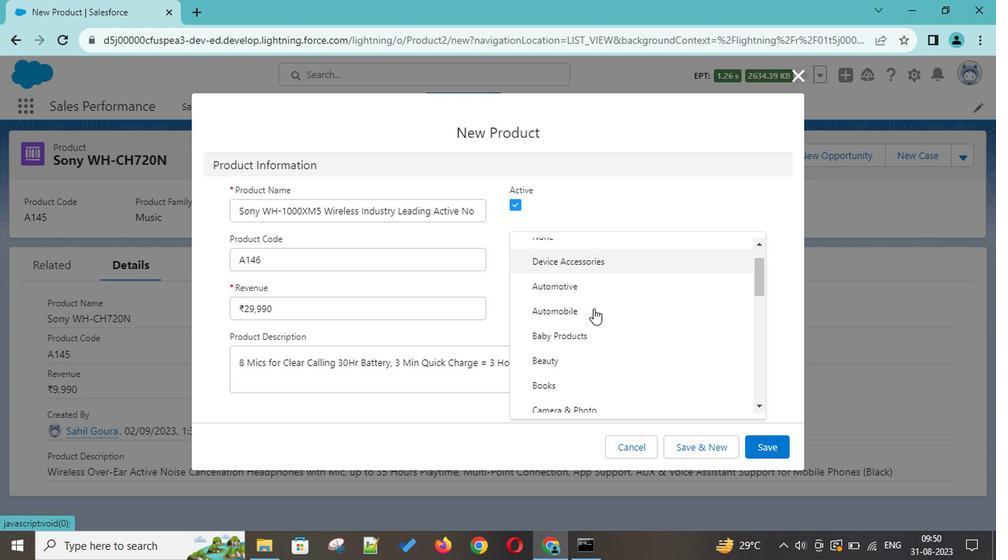 
Action: Mouse scrolled (591, 306) with delta (0, -1)
Screenshot: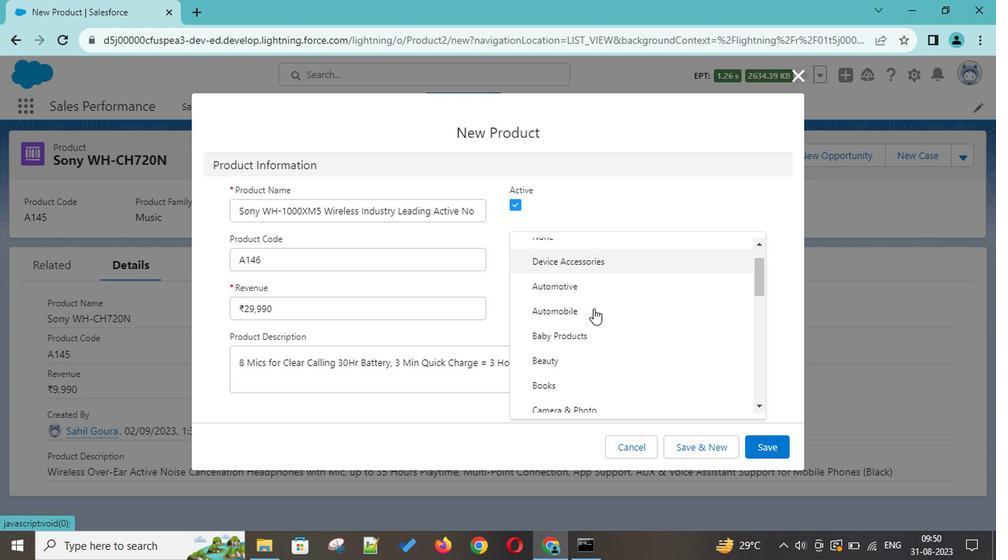 
Action: Mouse scrolled (591, 306) with delta (0, -1)
Screenshot: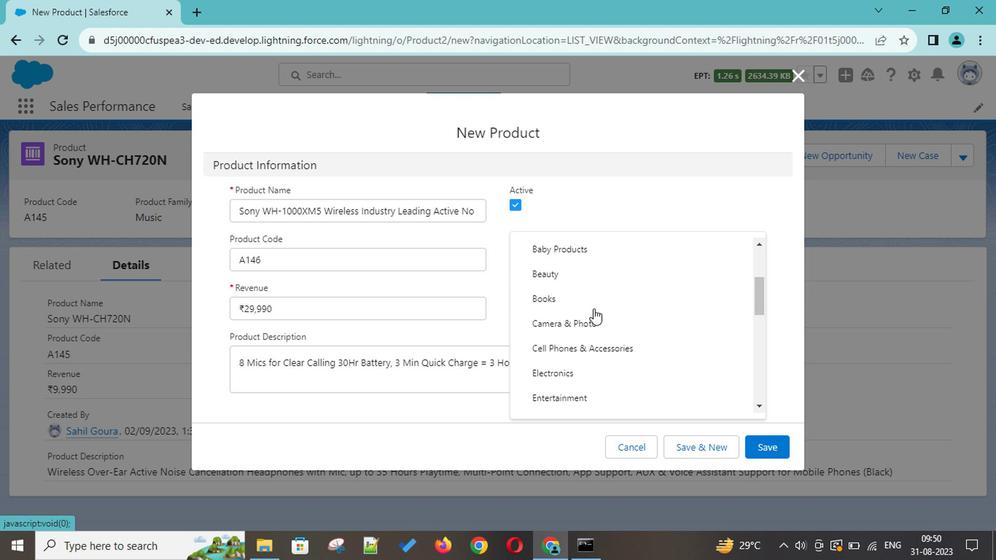
Action: Mouse scrolled (591, 306) with delta (0, -1)
Screenshot: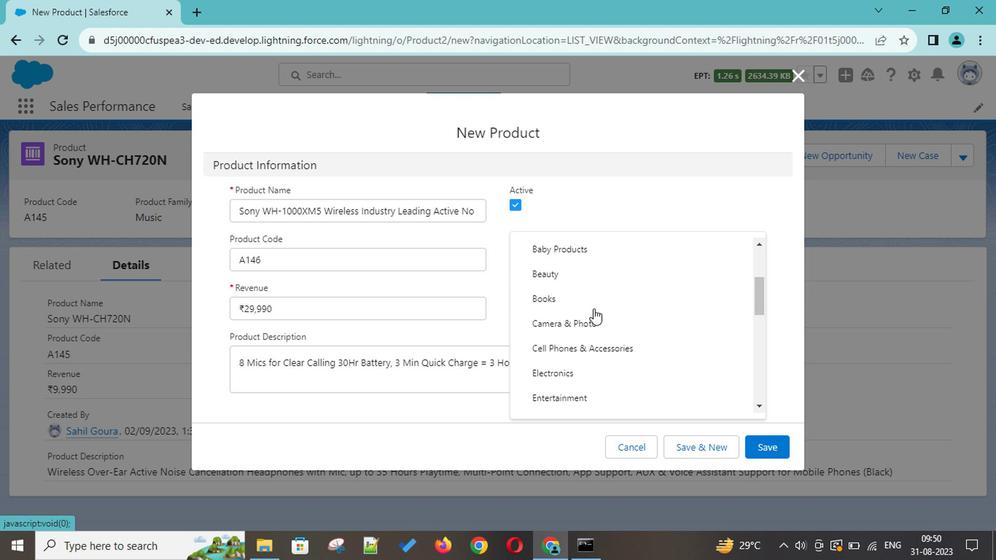 
Action: Mouse scrolled (591, 306) with delta (0, -1)
Screenshot: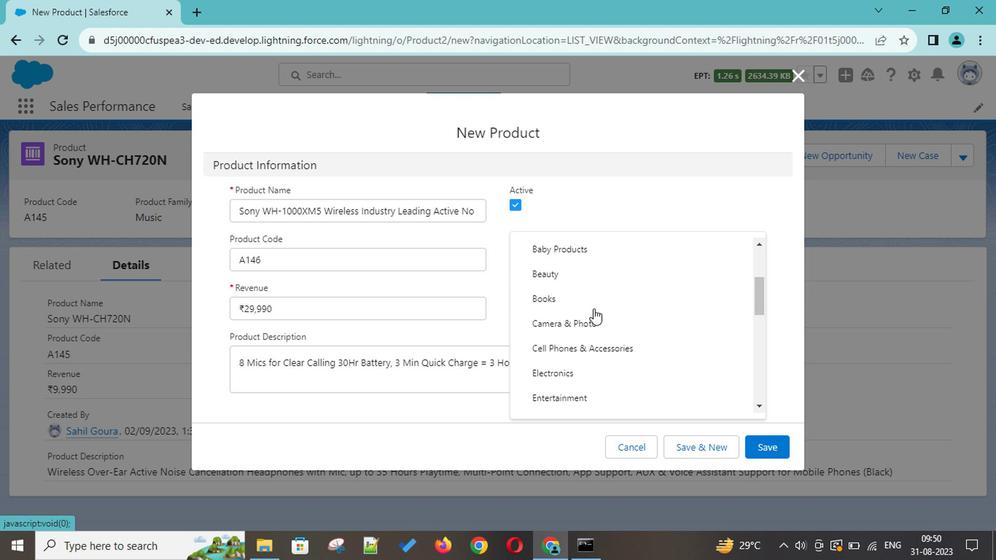 
Action: Mouse scrolled (591, 306) with delta (0, -1)
Screenshot: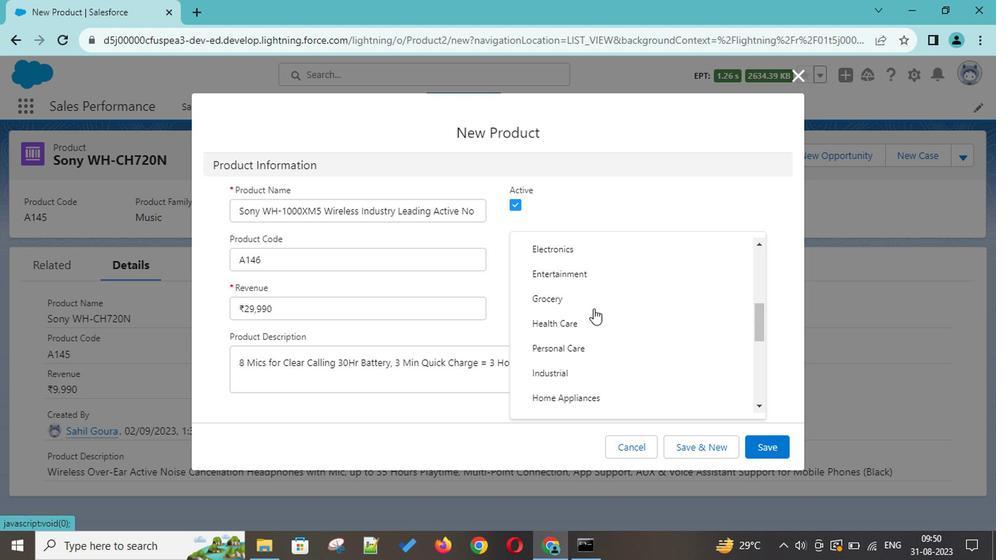 
Action: Mouse scrolled (591, 306) with delta (0, -1)
Screenshot: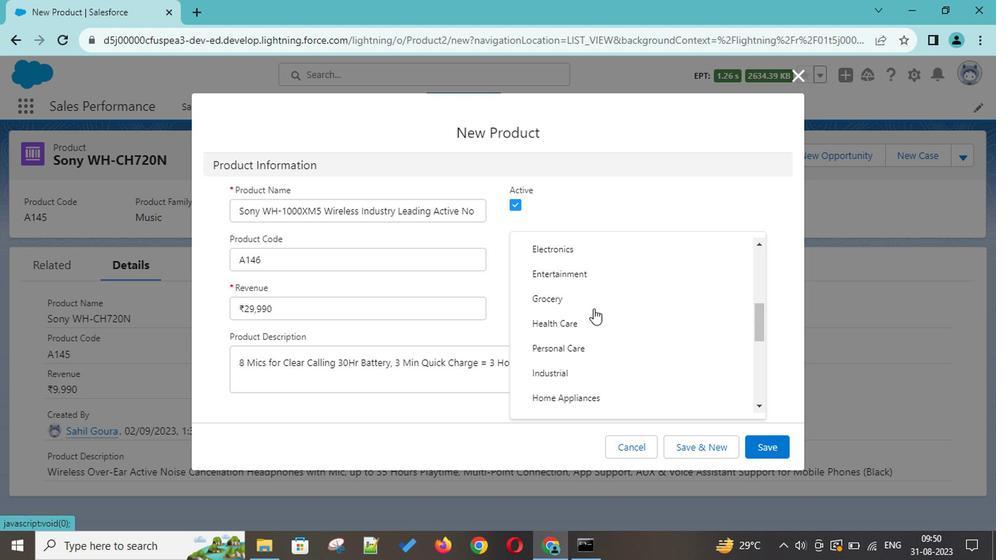 
Action: Mouse scrolled (591, 306) with delta (0, -1)
Screenshot: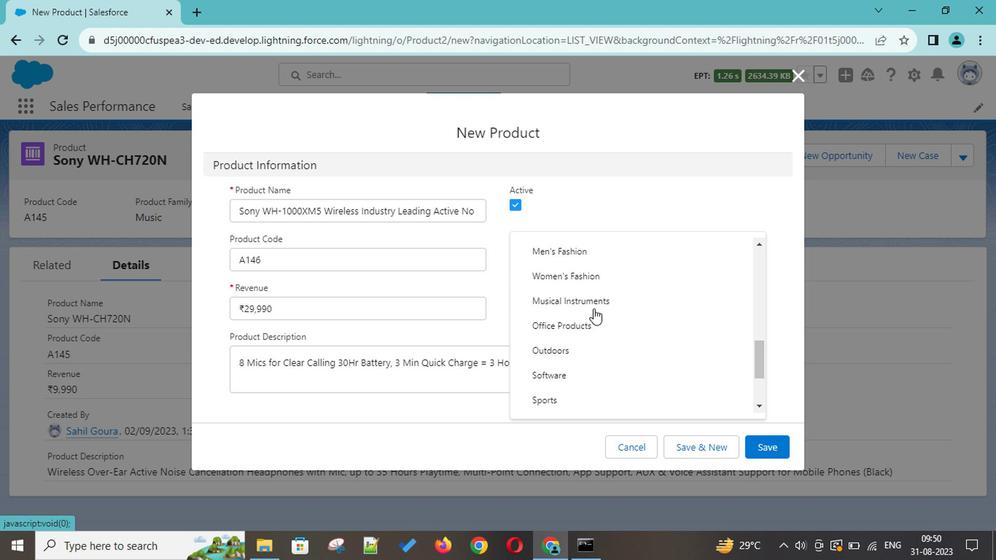 
Action: Mouse scrolled (591, 306) with delta (0, -1)
Screenshot: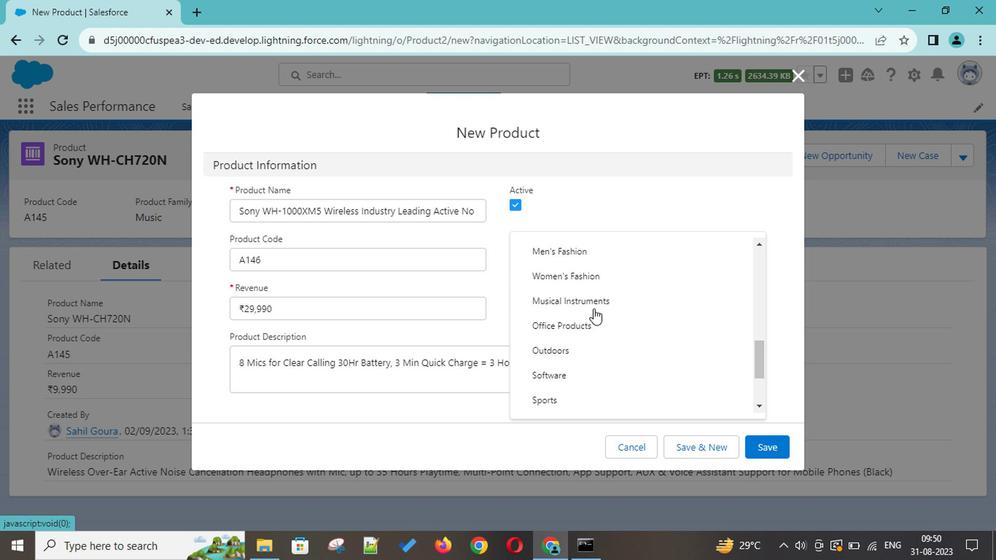 
Action: Mouse scrolled (591, 306) with delta (0, -1)
